Task: Explore and review different Power-Ups available in Trello.
Action: Mouse moved to (555, 171)
Screenshot: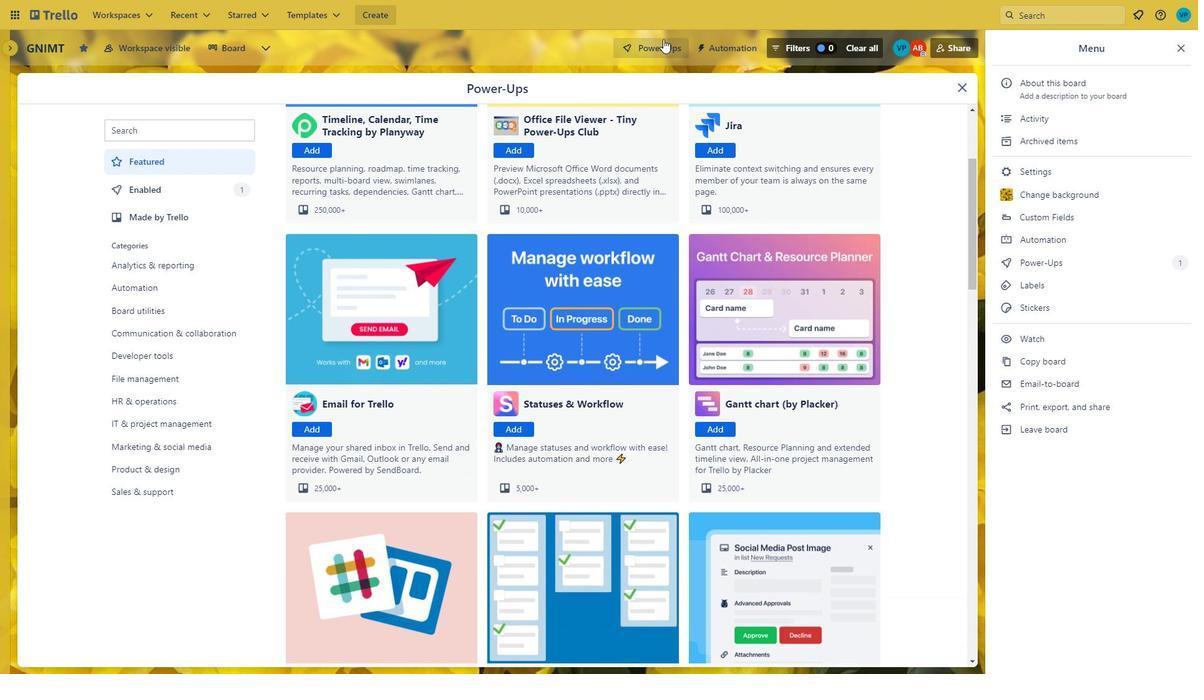
Action: Mouse scrolled (555, 171) with delta (0, 0)
Screenshot: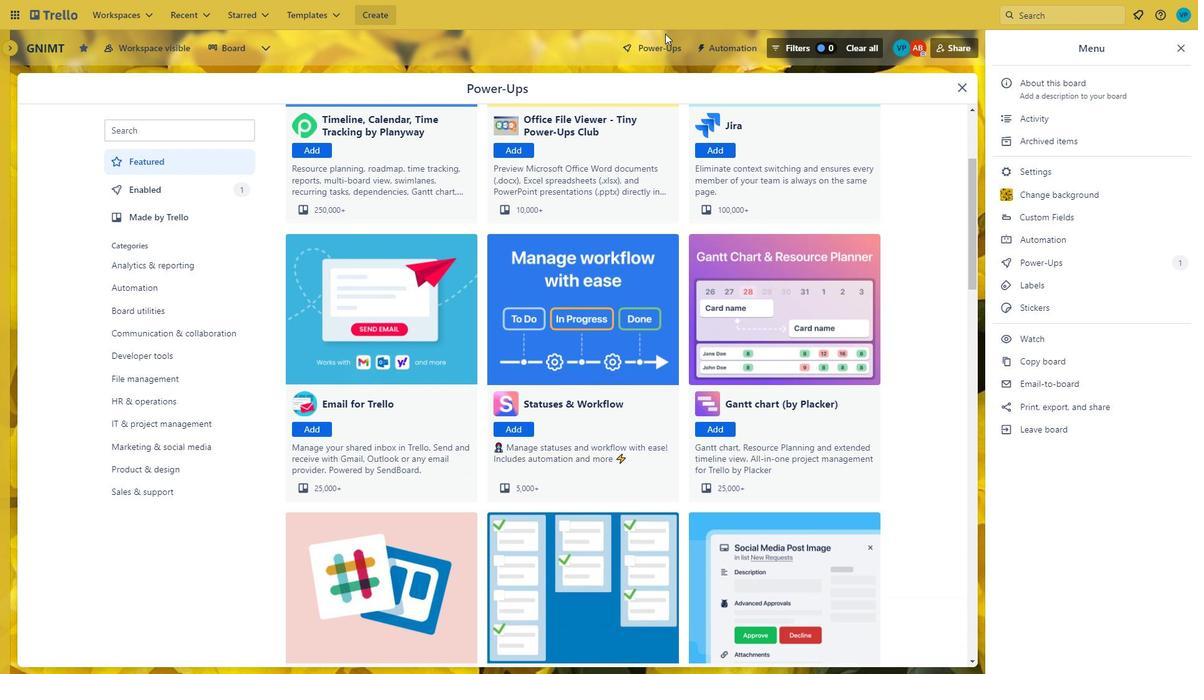 
Action: Mouse moved to (555, 171)
Screenshot: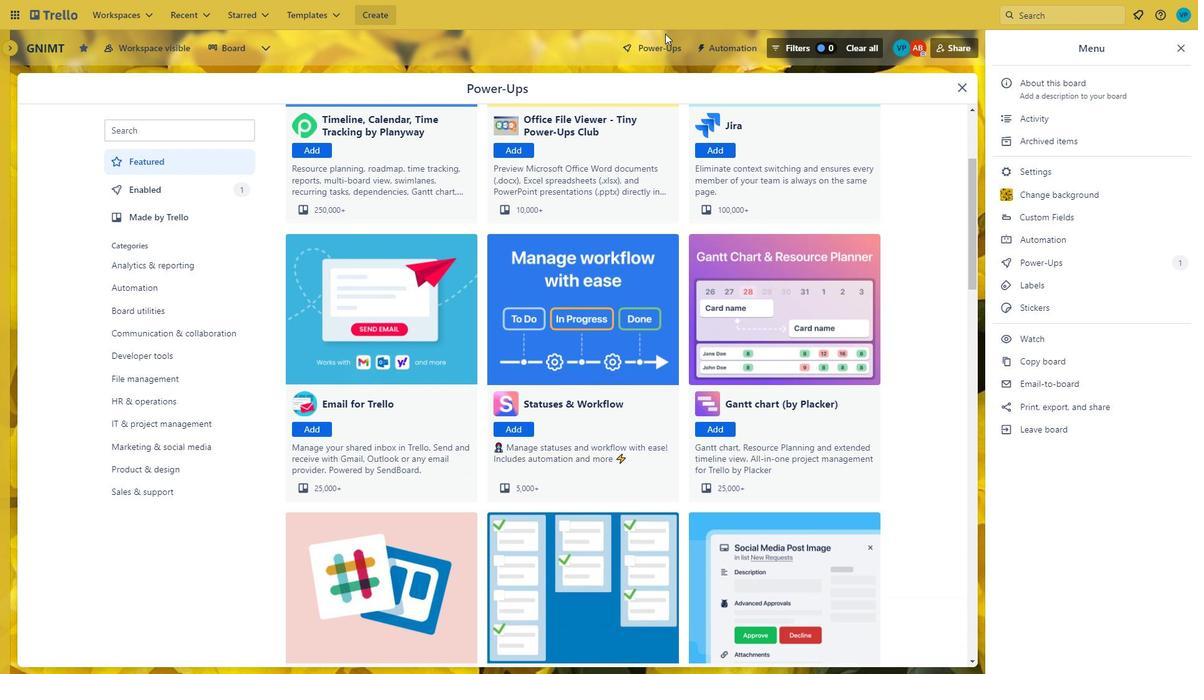 
Action: Mouse scrolled (555, 171) with delta (0, 0)
Screenshot: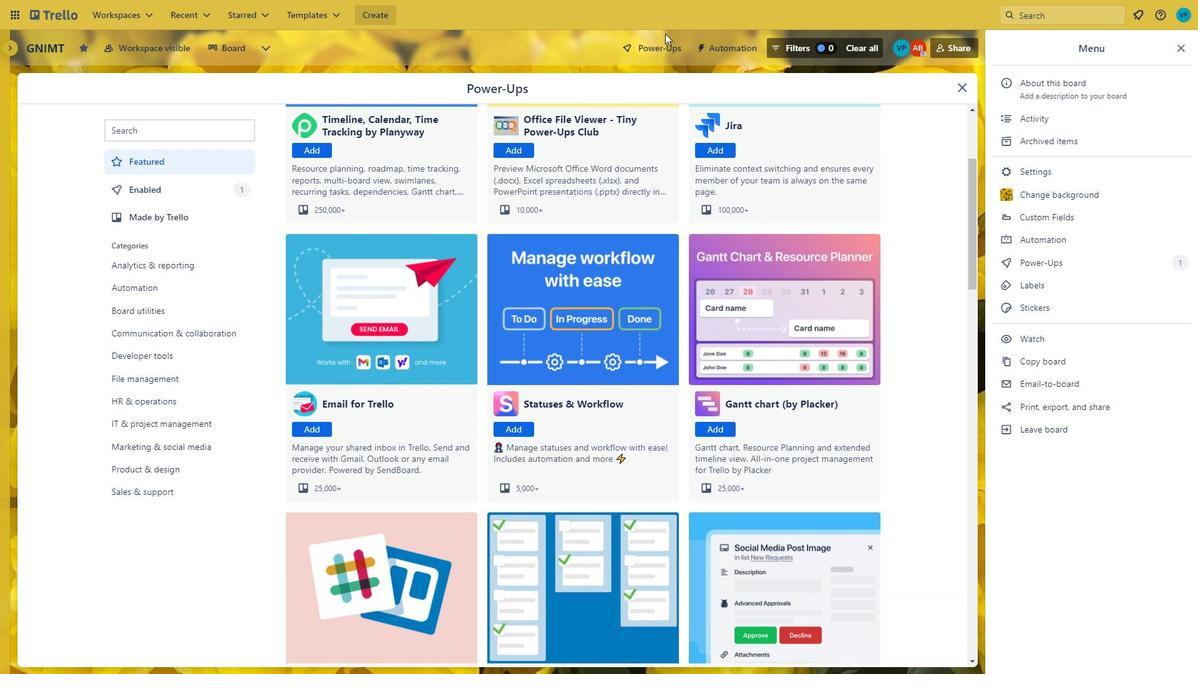 
Action: Mouse moved to (613, 99)
Screenshot: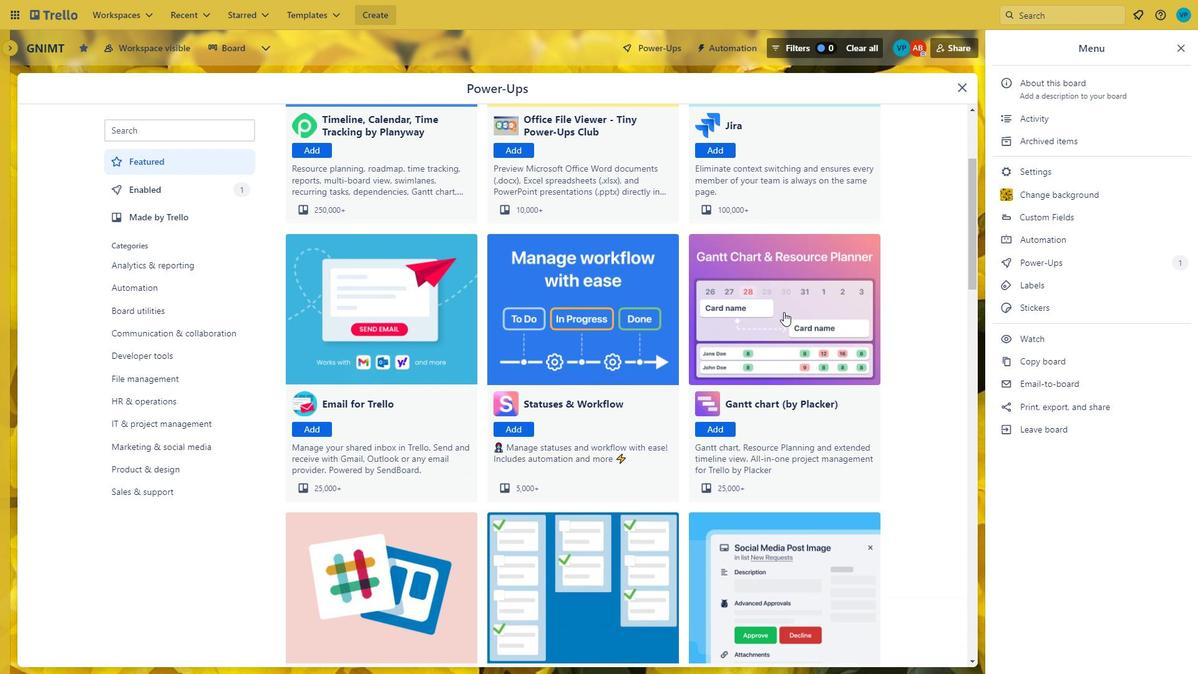 
Action: Mouse scrolled (613, 98) with delta (0, 0)
Screenshot: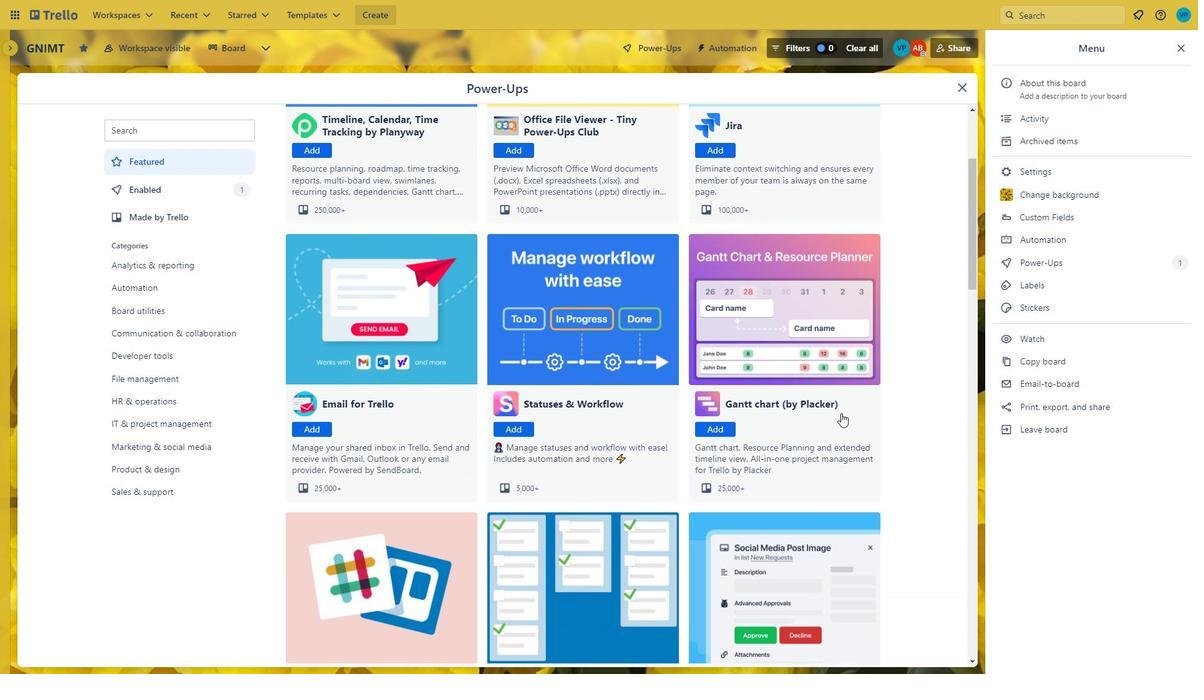 
Action: Mouse moved to (791, 450)
Screenshot: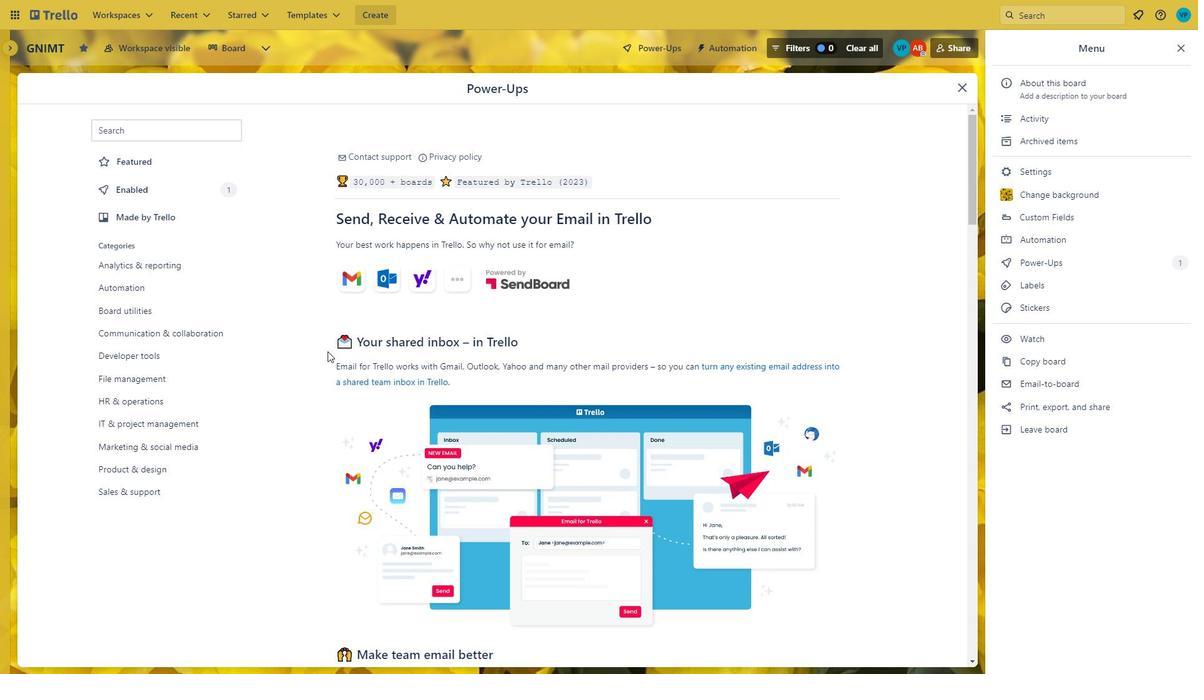 
Action: Mouse scrolled (791, 451) with delta (0, 0)
Screenshot: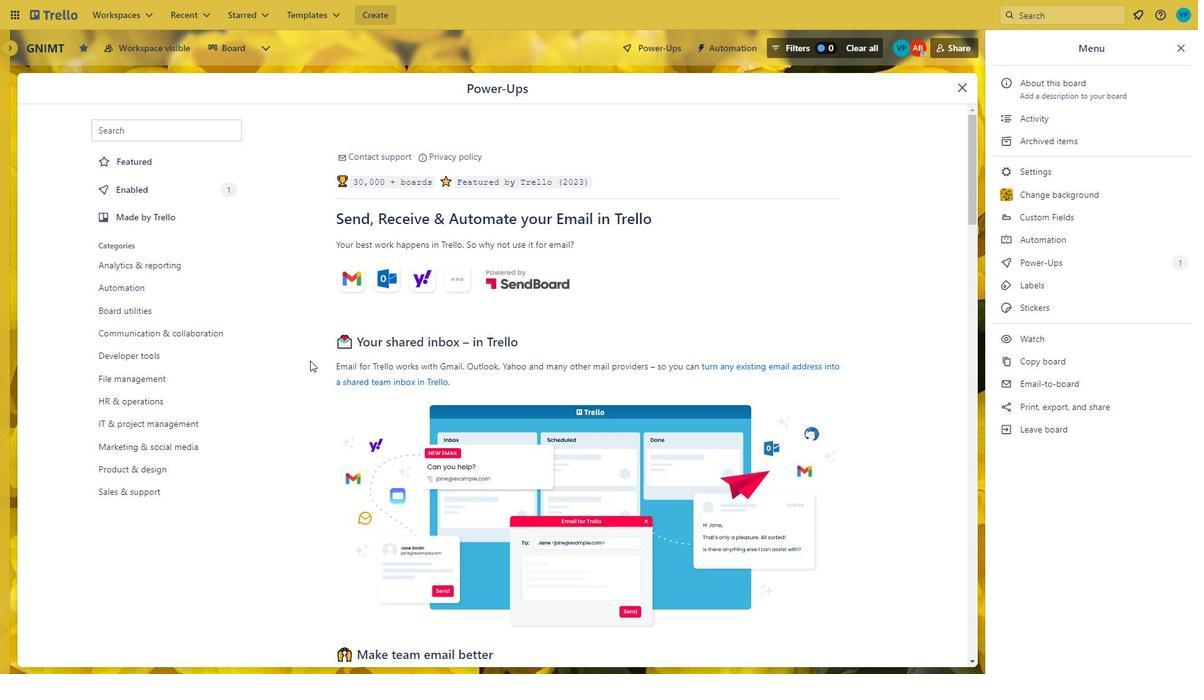 
Action: Mouse moved to (791, 448)
Screenshot: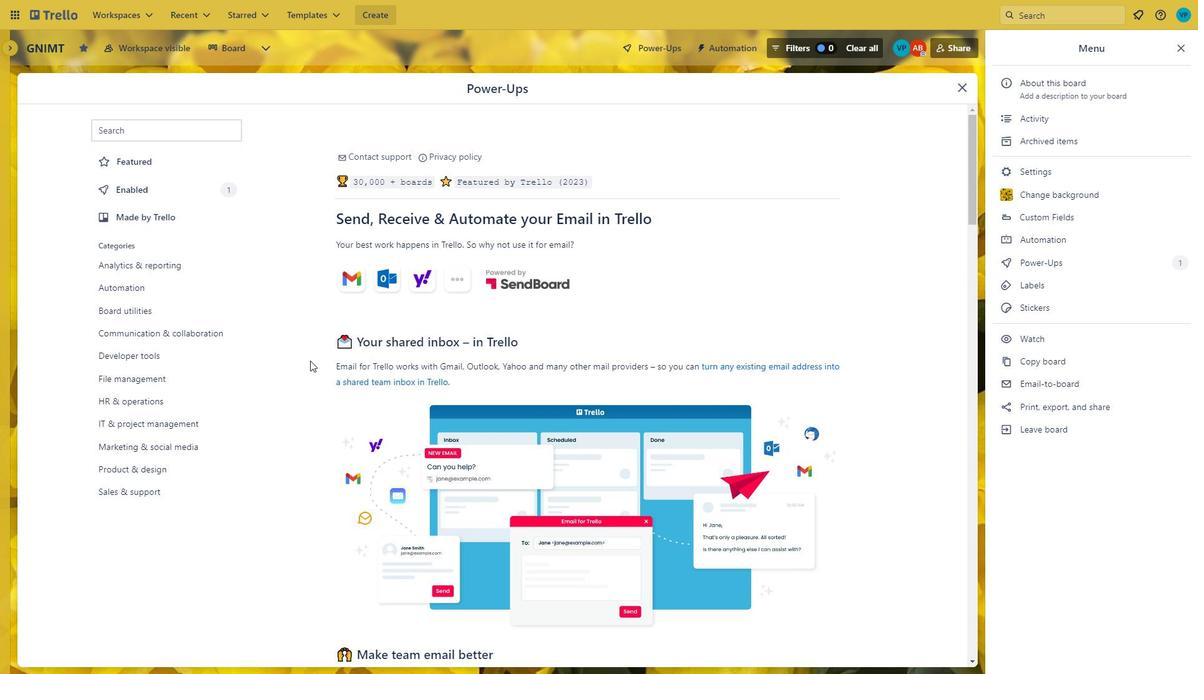 
Action: Mouse scrolled (791, 448) with delta (0, 0)
Screenshot: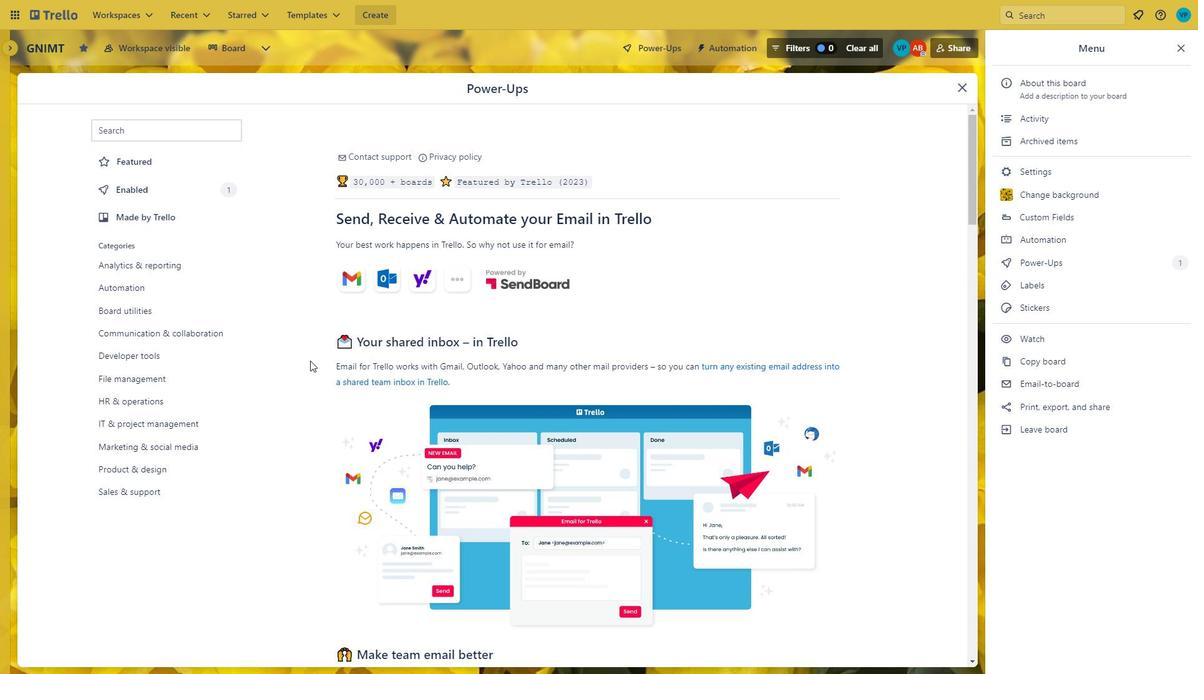 
Action: Mouse moved to (791, 444)
Screenshot: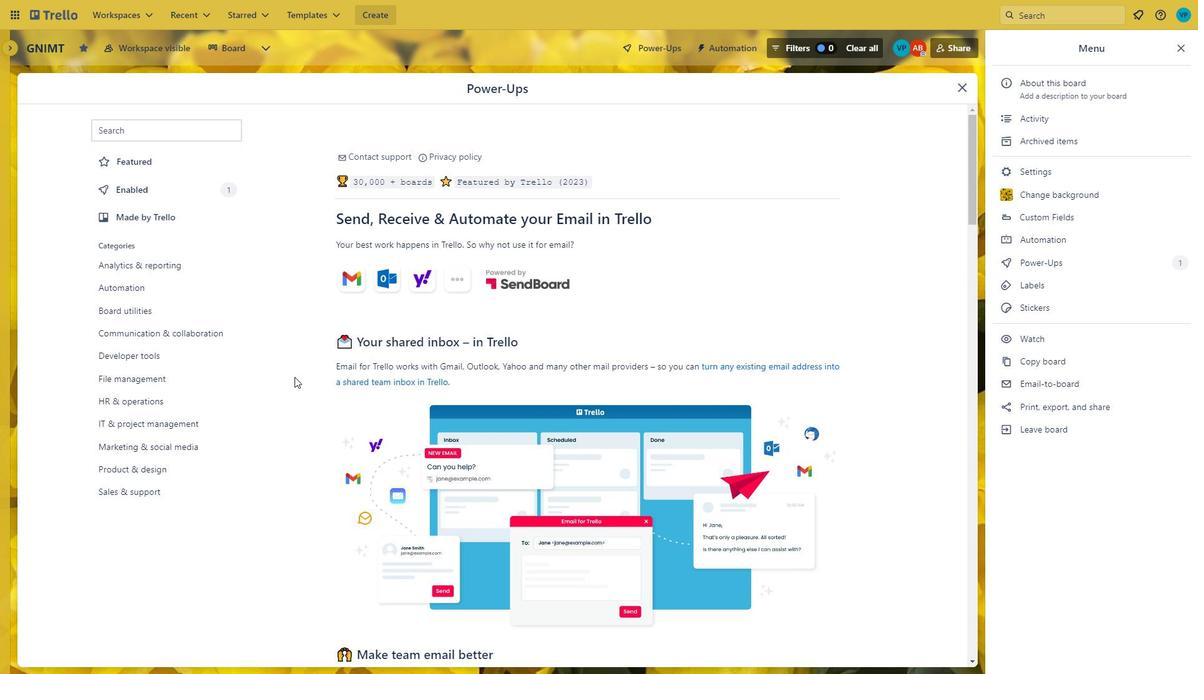 
Action: Mouse scrolled (791, 445) with delta (0, 0)
Screenshot: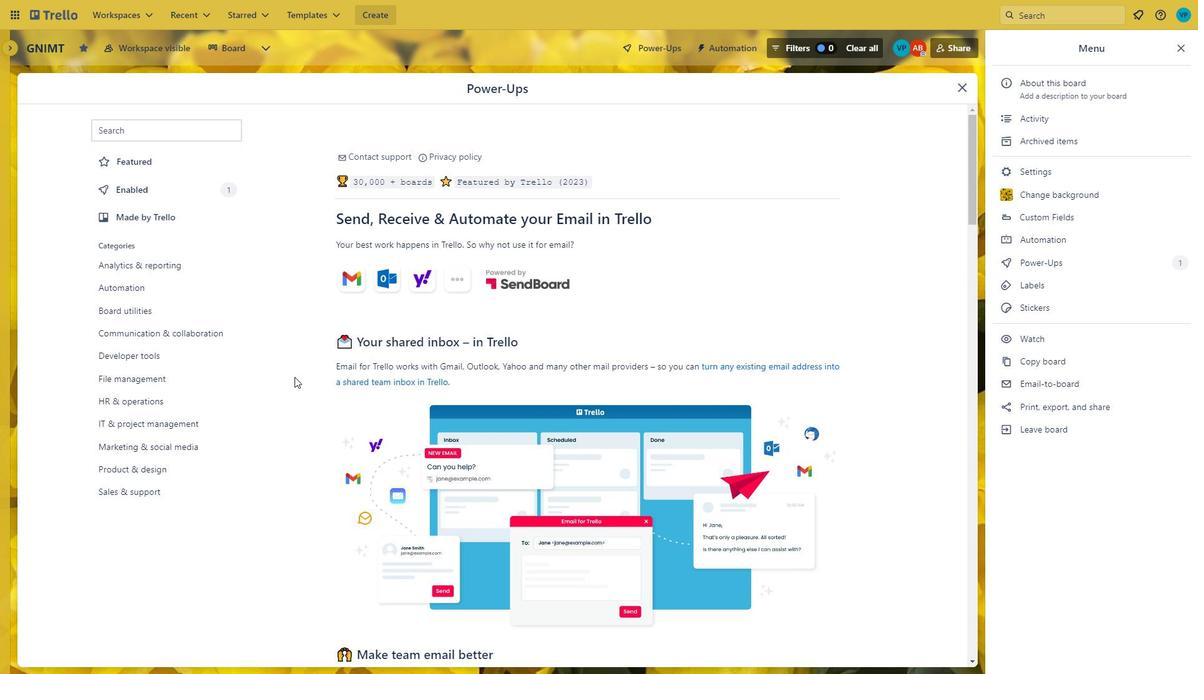 
Action: Mouse moved to (798, 445)
Screenshot: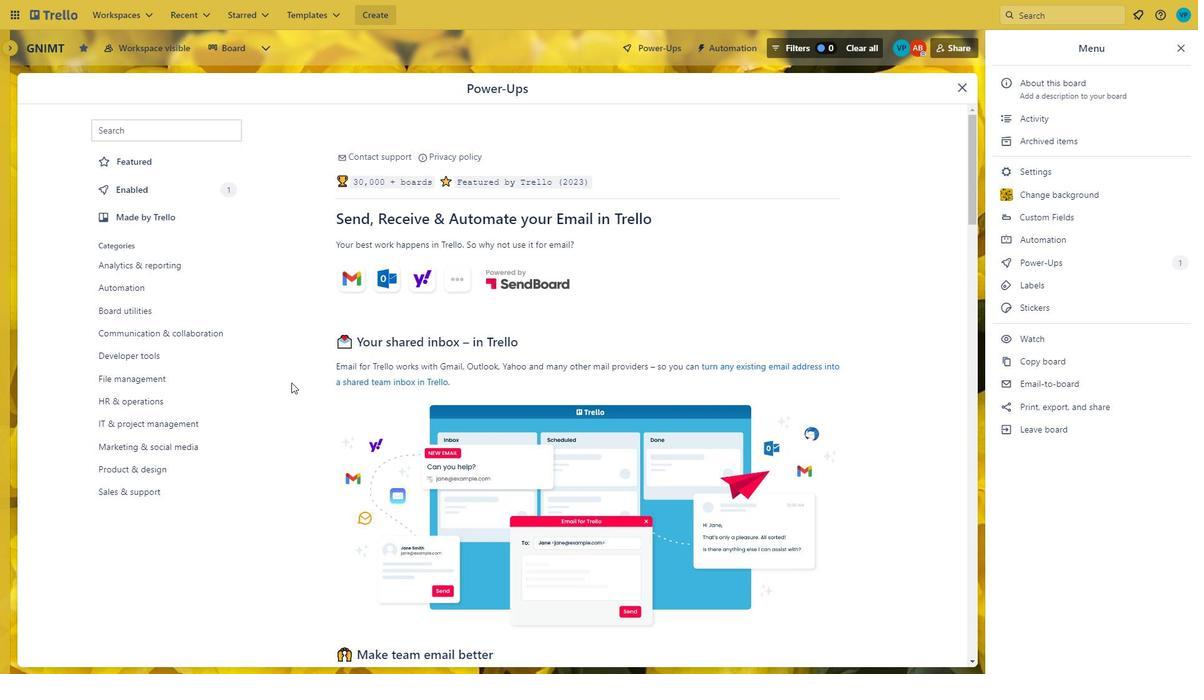 
Action: Mouse scrolled (798, 445) with delta (0, 0)
Screenshot: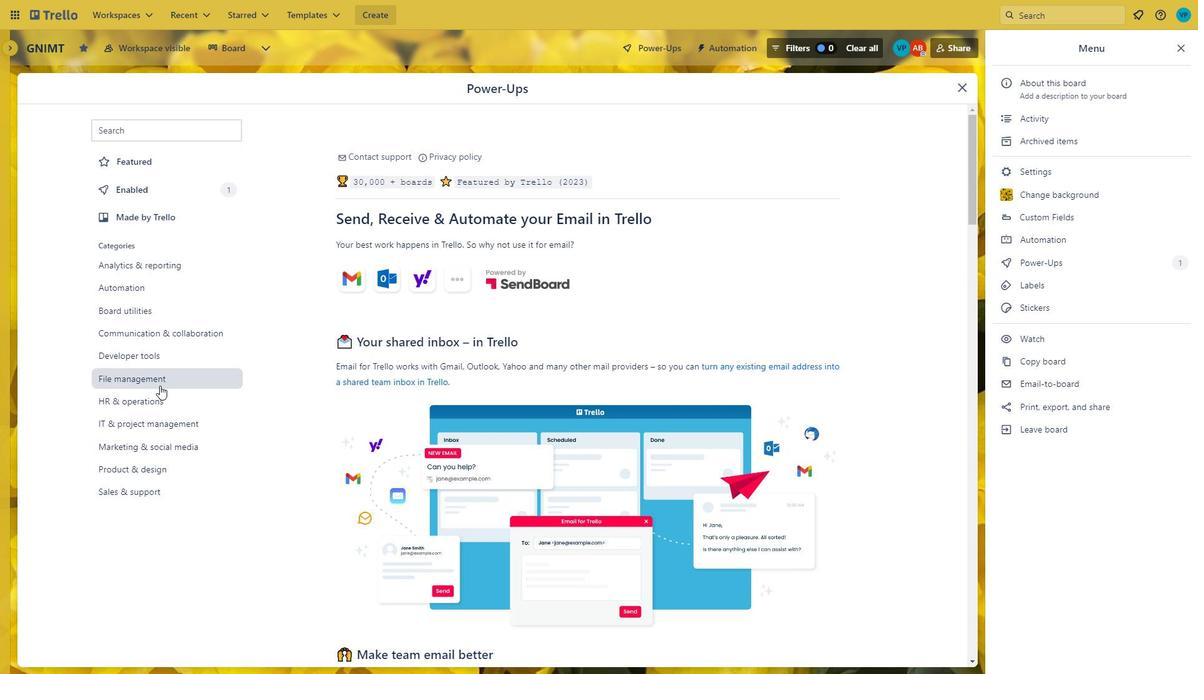
Action: Mouse scrolled (798, 445) with delta (0, 0)
Screenshot: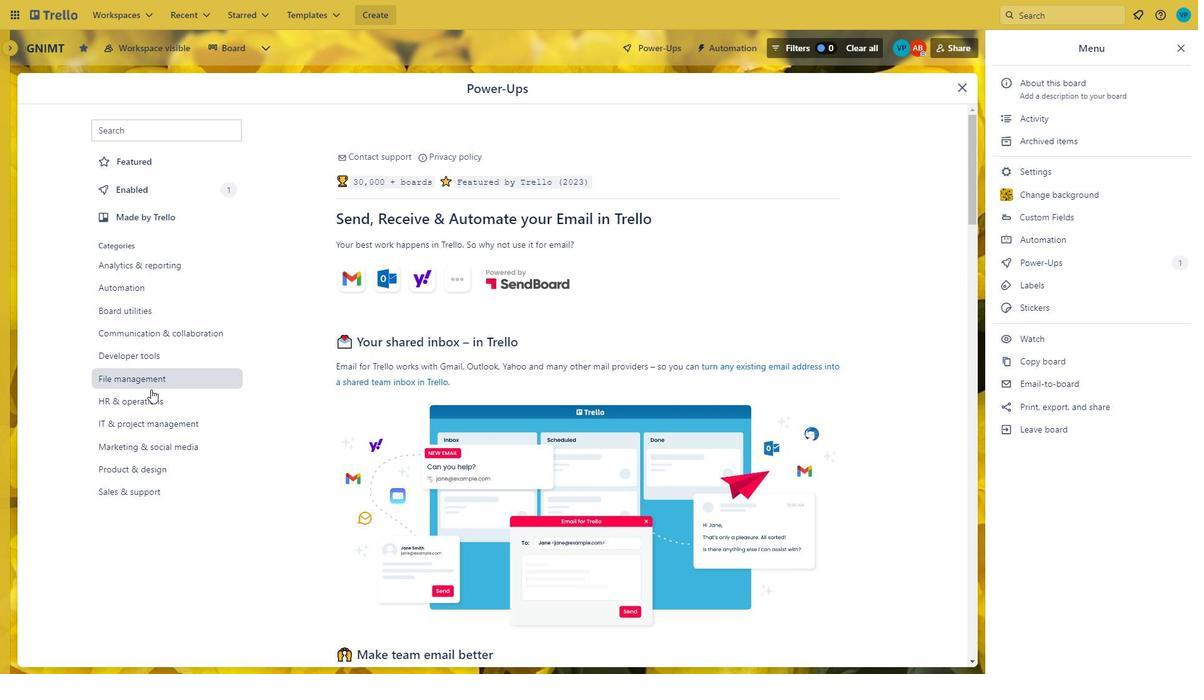 
Action: Mouse moved to (340, 339)
Screenshot: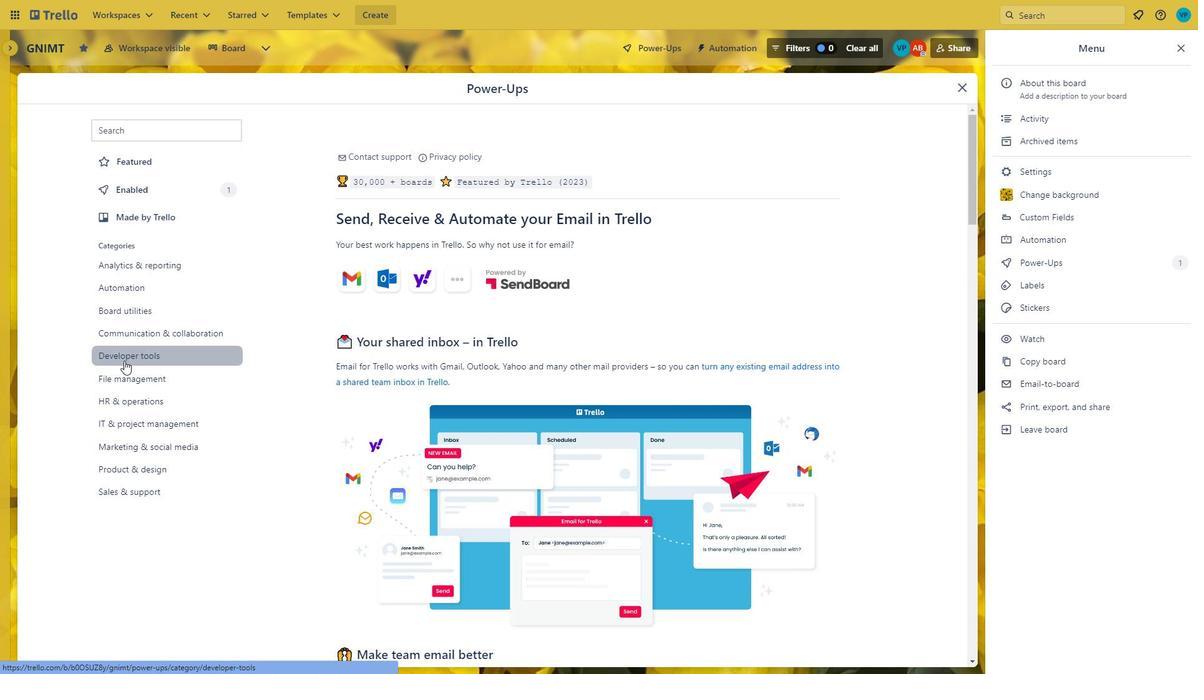 
Action: Mouse pressed left at (340, 339)
Screenshot: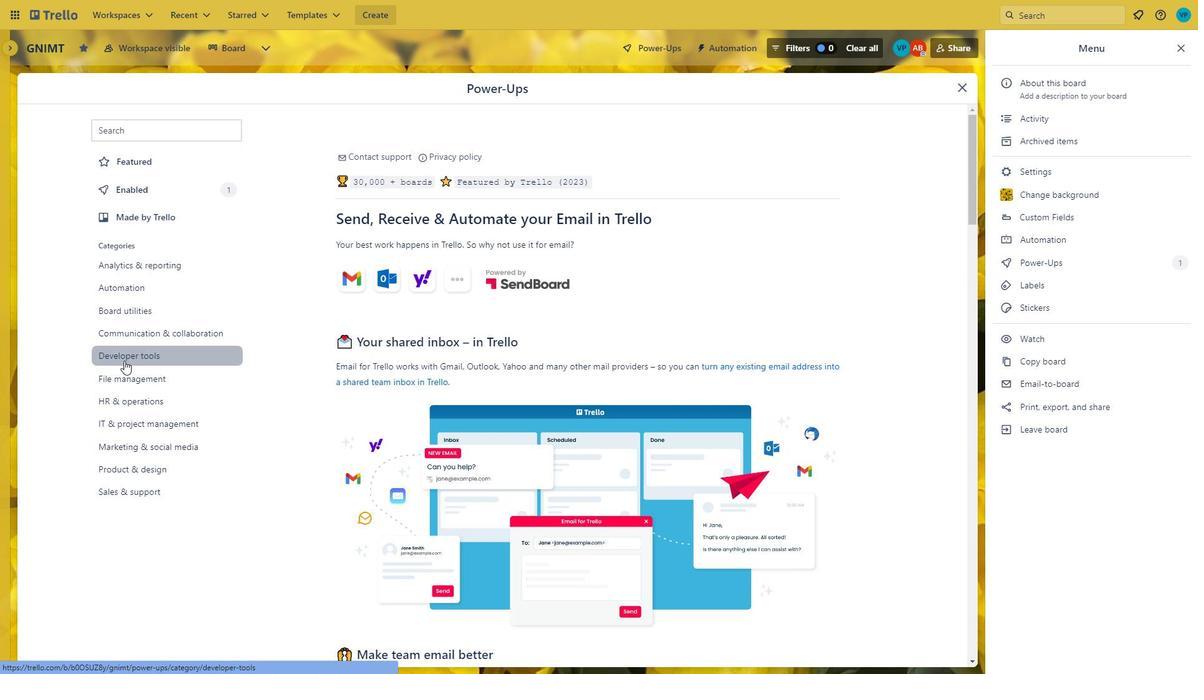 
Action: Mouse moved to (119, 354)
Screenshot: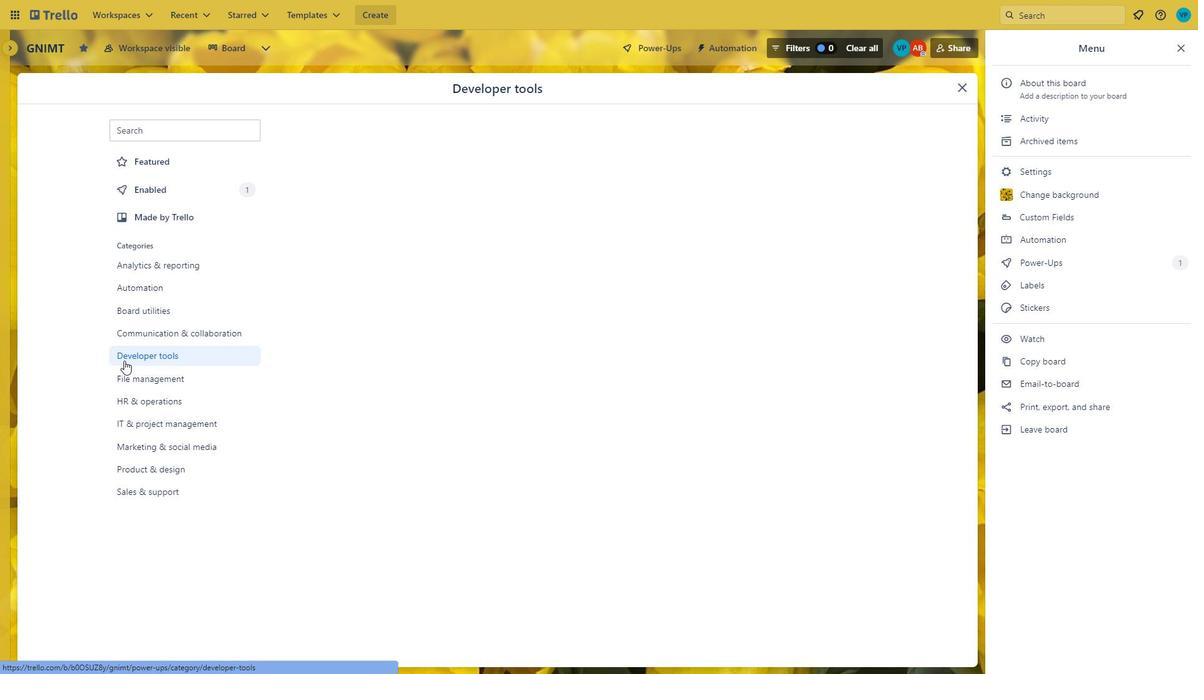 
Action: Mouse pressed left at (119, 354)
Screenshot: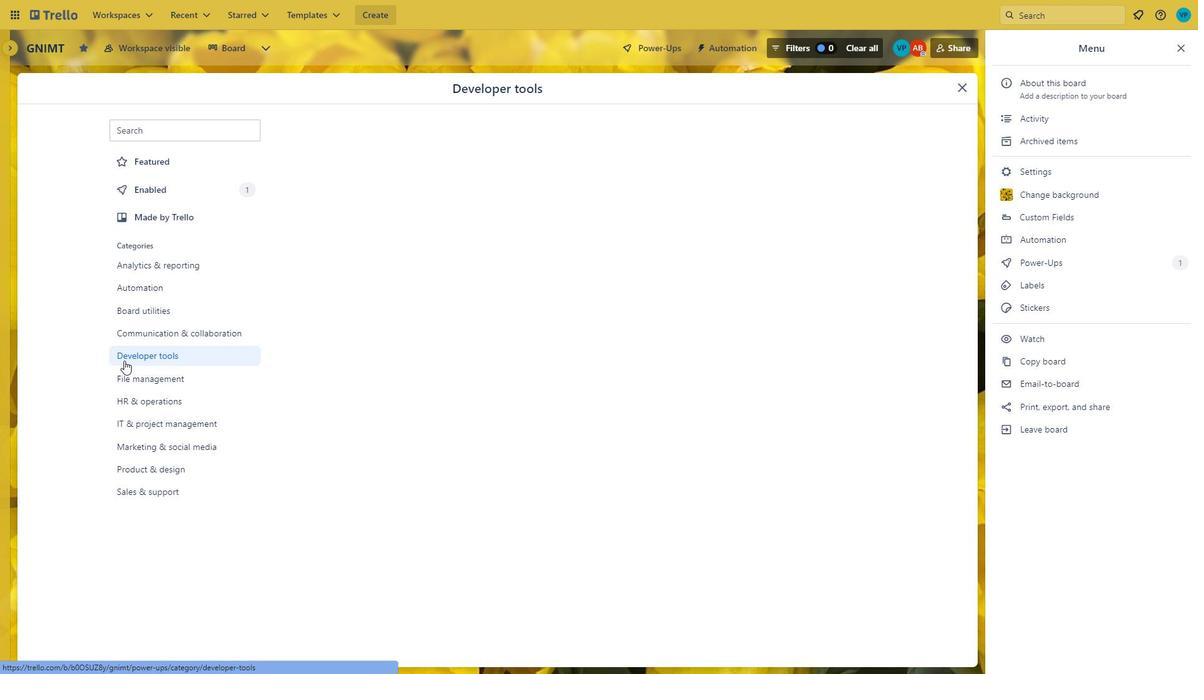 
Action: Mouse moved to (516, 289)
Screenshot: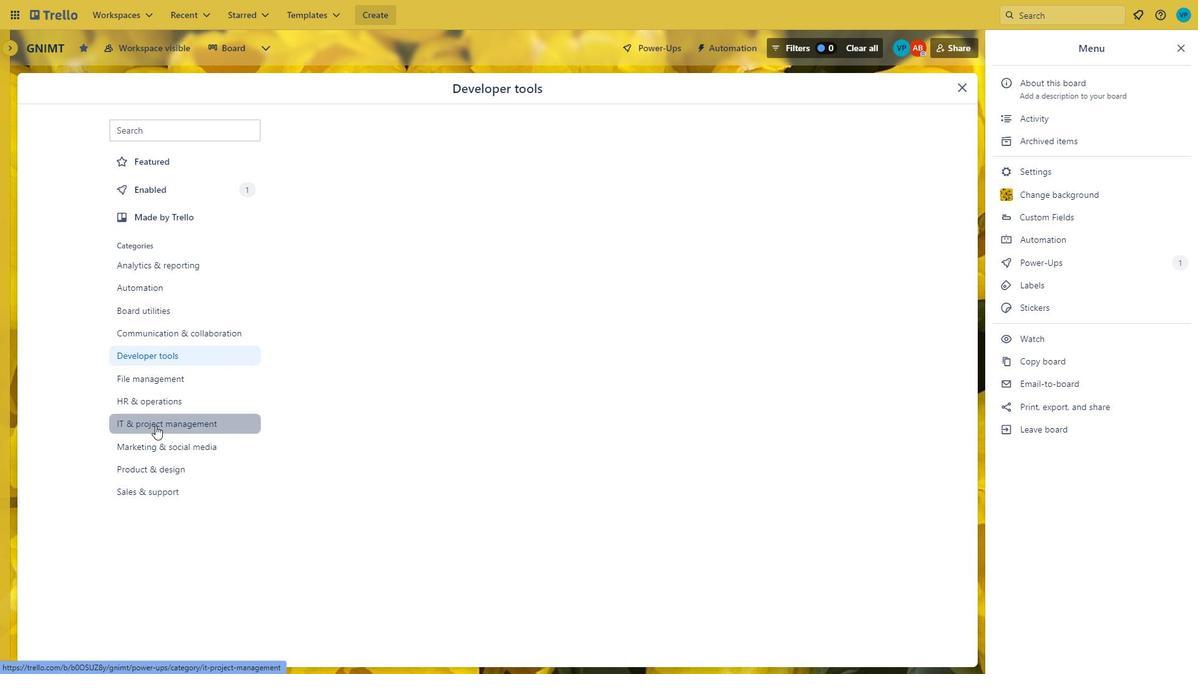 
Action: Mouse pressed left at (516, 289)
Screenshot: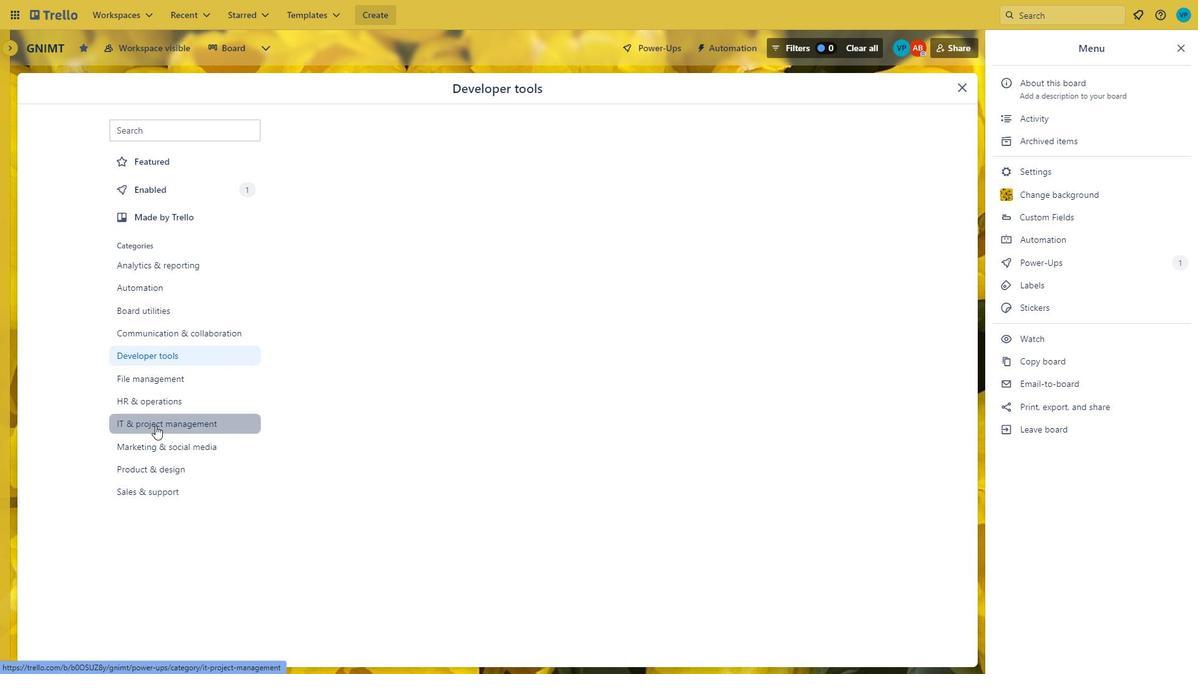 
Action: Mouse moved to (149, 419)
Screenshot: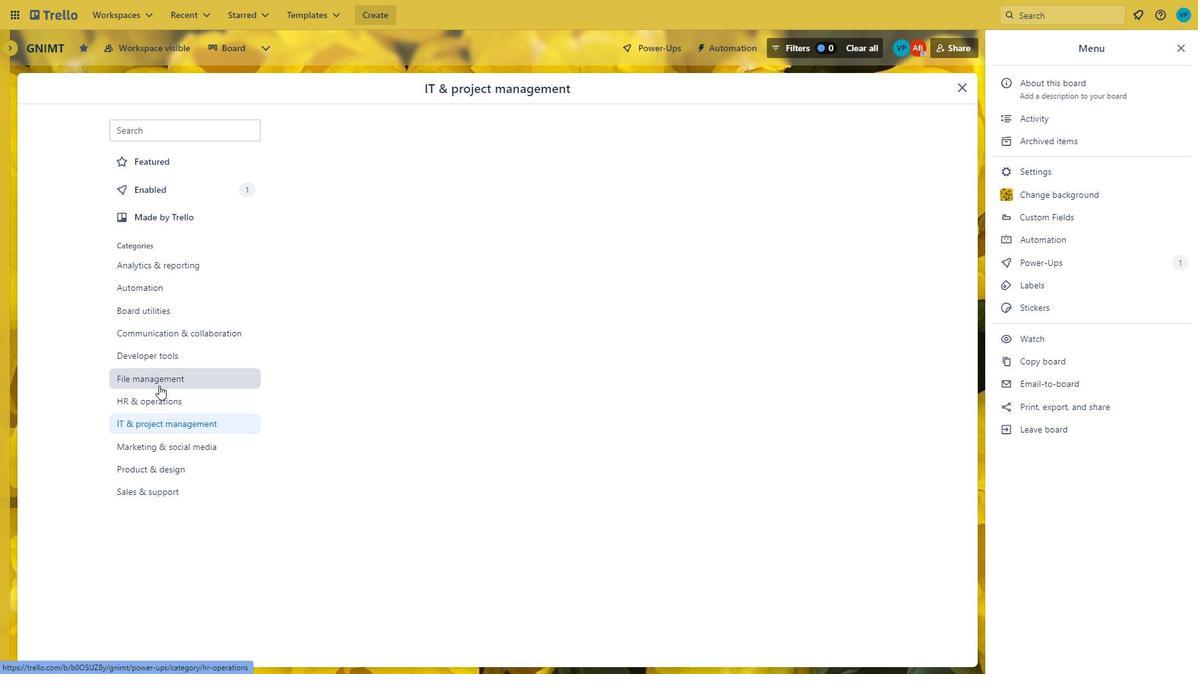 
Action: Mouse pressed left at (149, 419)
Screenshot: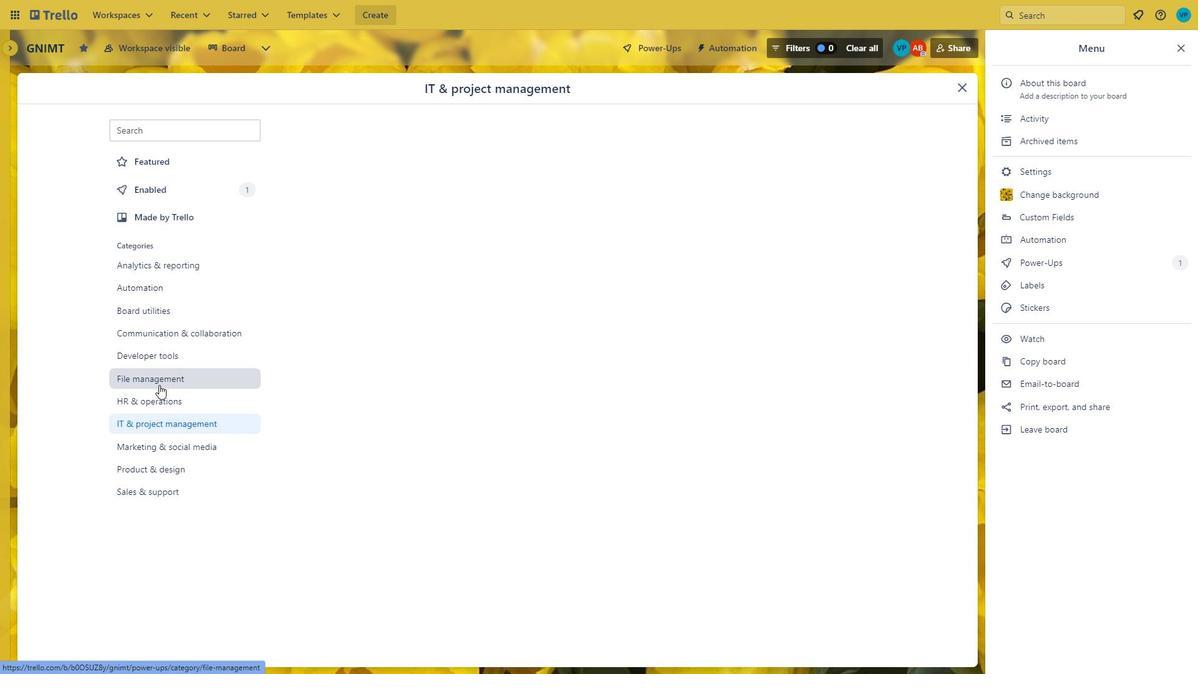 
Action: Mouse moved to (820, 315)
Screenshot: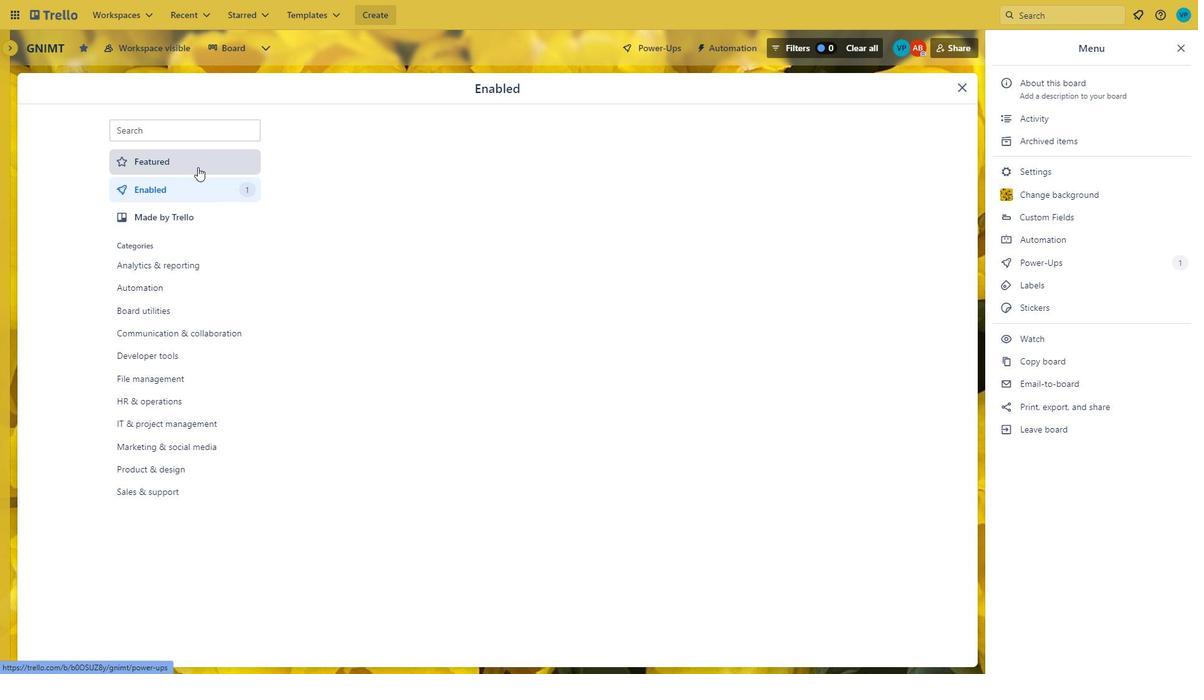 
Action: Mouse pressed left at (820, 315)
Screenshot: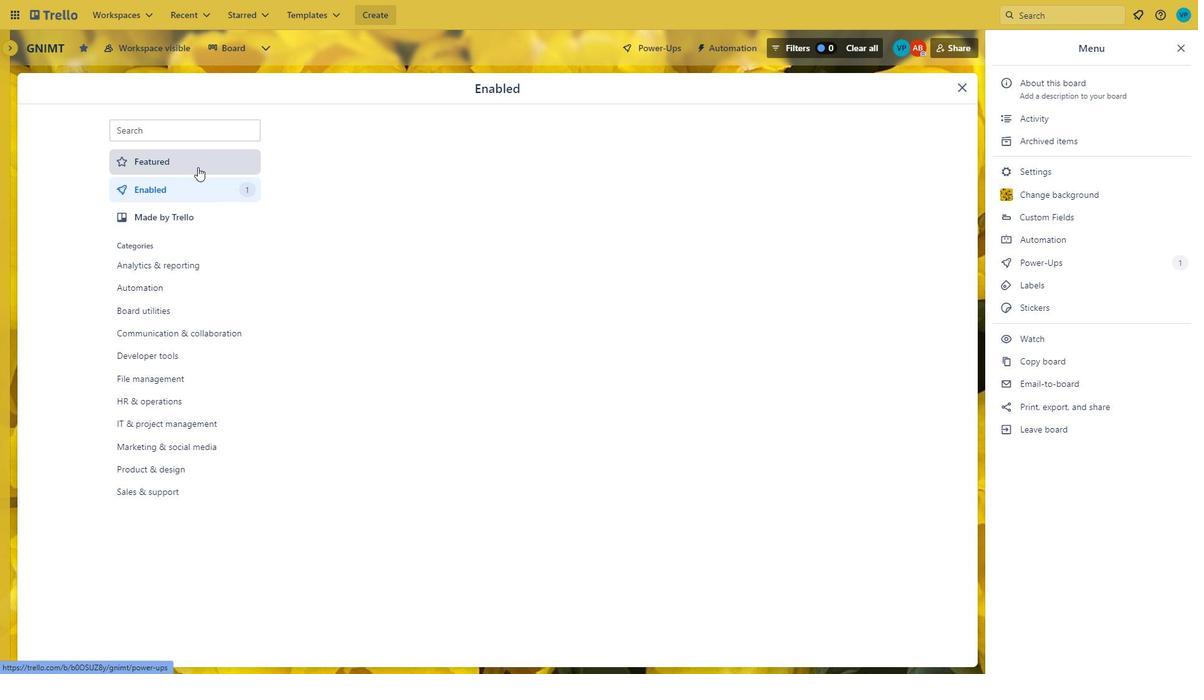 
Action: Mouse moved to (227, 186)
Screenshot: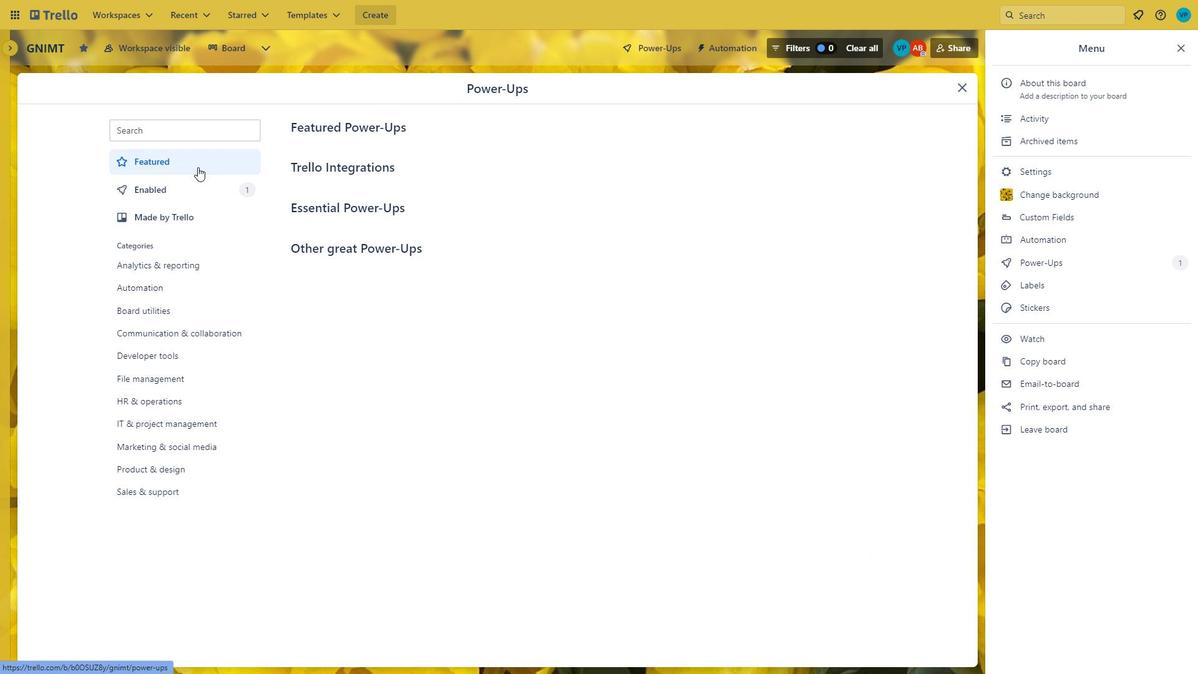 
Action: Mouse pressed left at (227, 186)
Screenshot: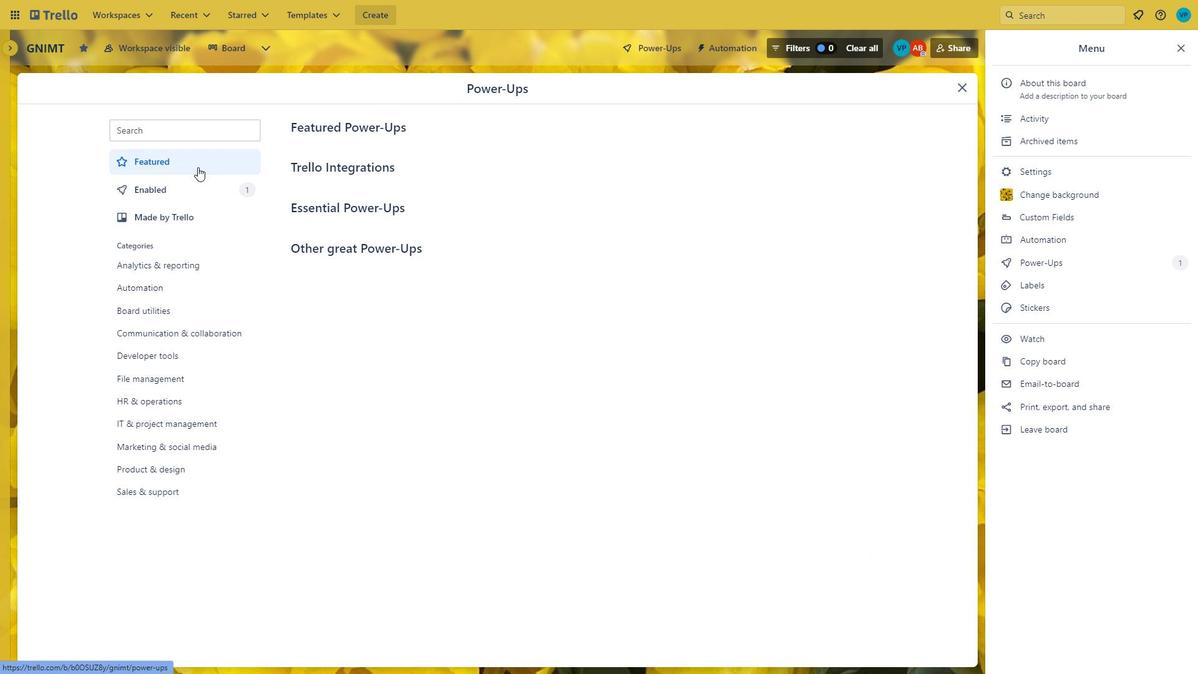 
Action: Mouse moved to (191, 161)
Screenshot: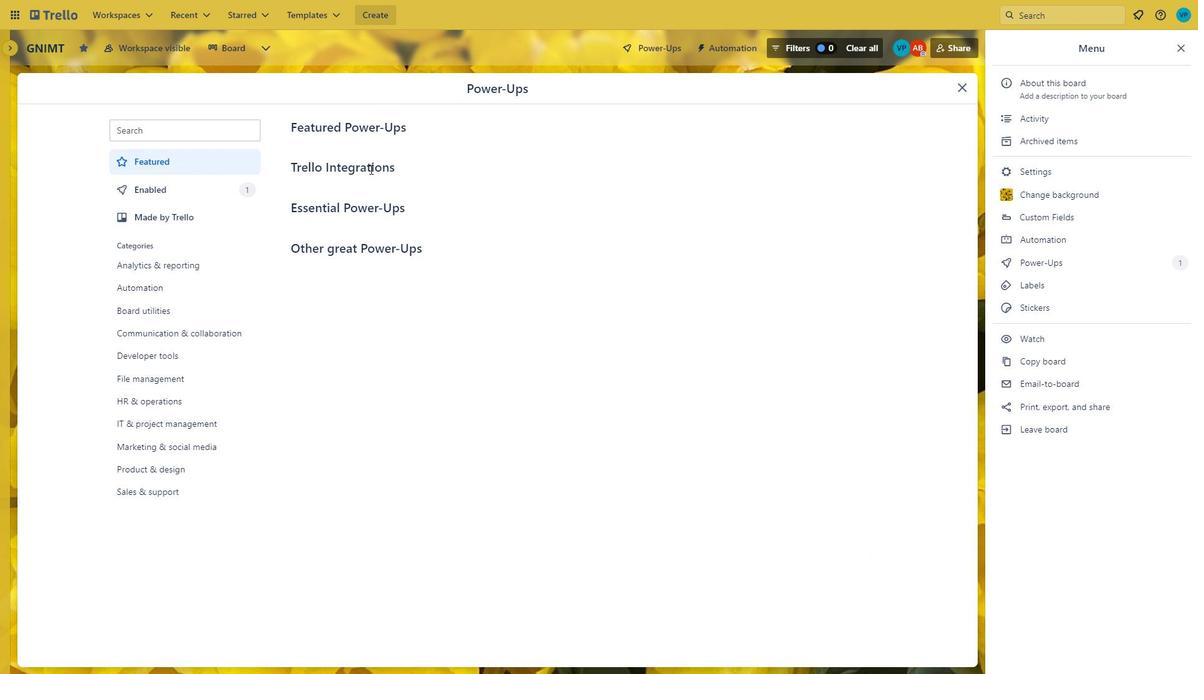 
Action: Mouse pressed left at (191, 161)
Screenshot: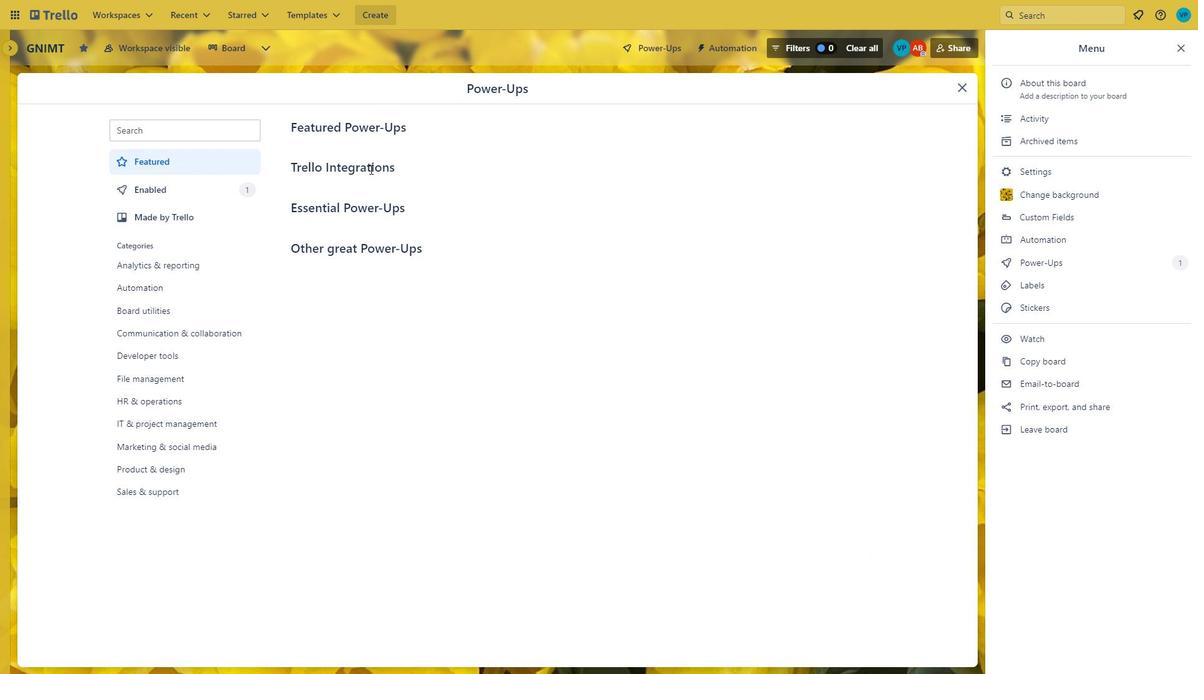 
Action: Mouse moved to (364, 162)
Screenshot: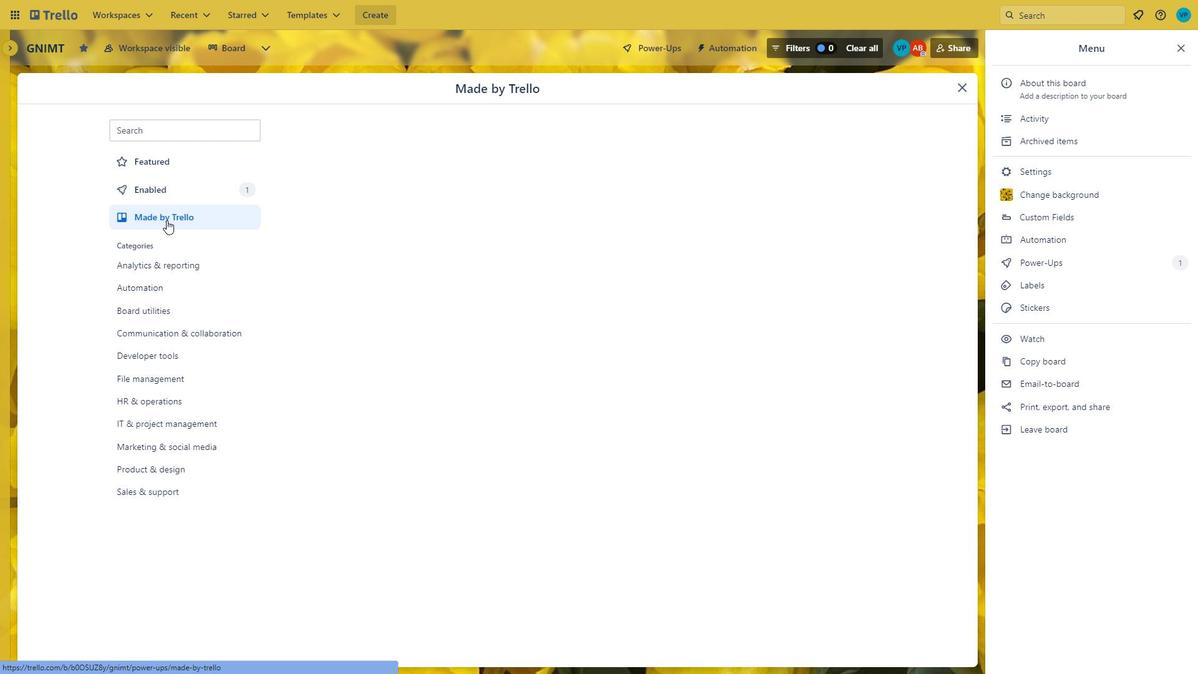 
Action: Mouse pressed left at (364, 162)
Screenshot: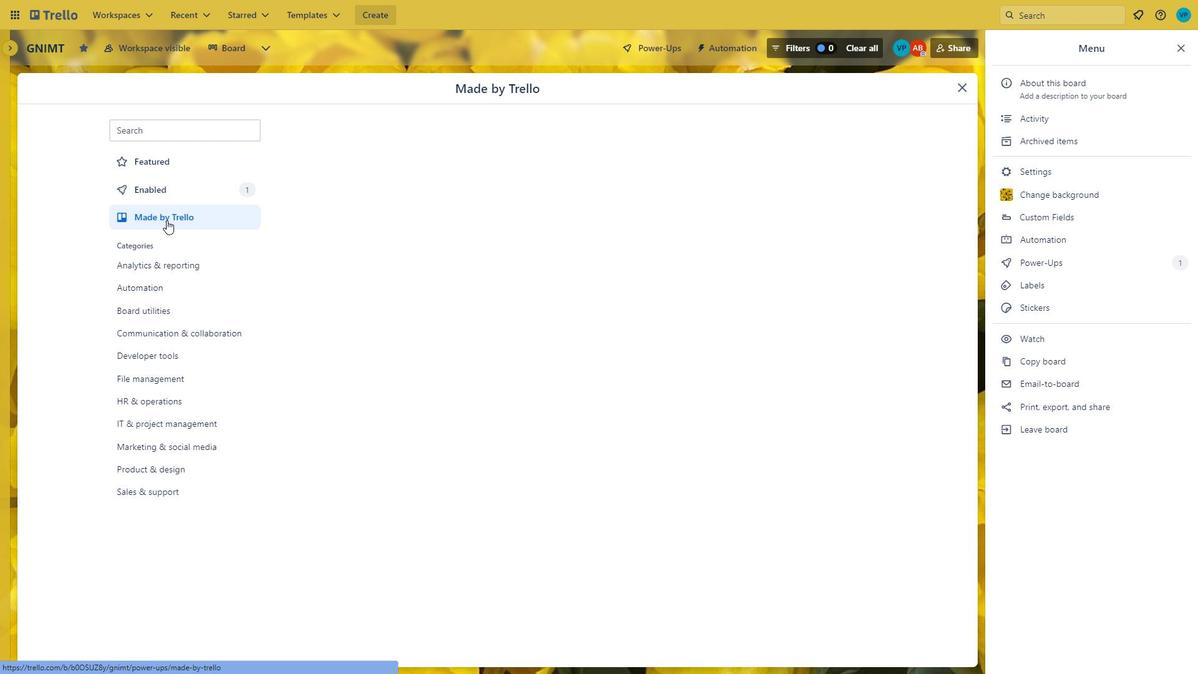
Action: Mouse moved to (346, 203)
Screenshot: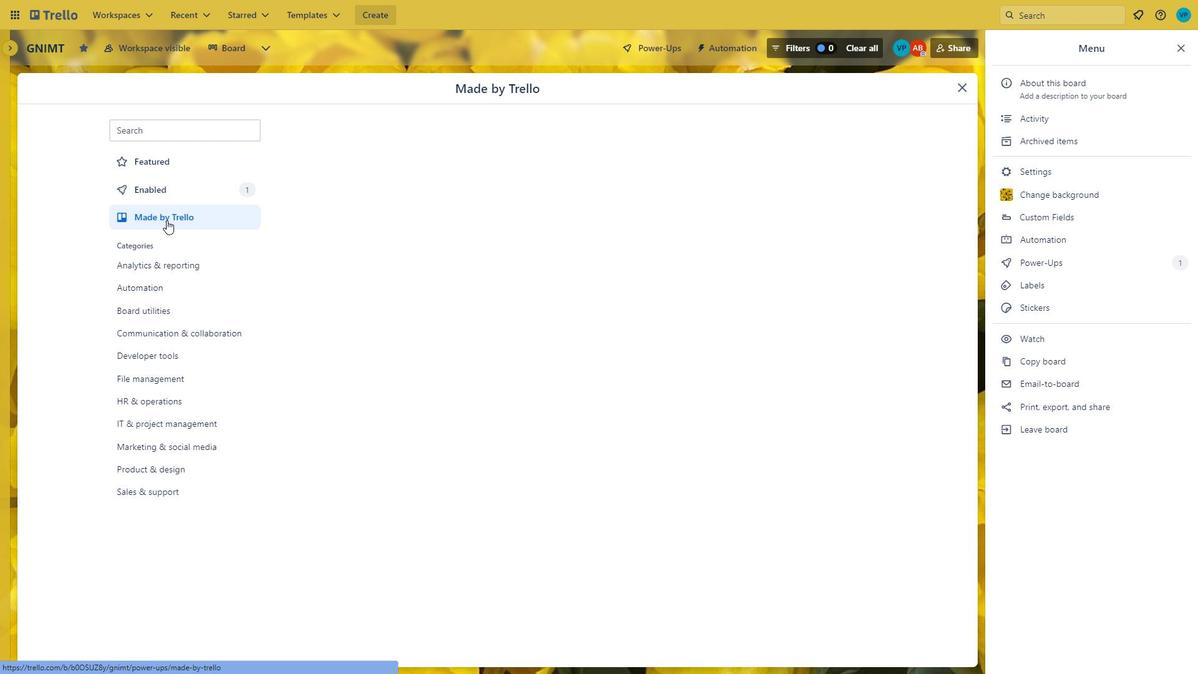 
Action: Mouse pressed left at (346, 203)
Screenshot: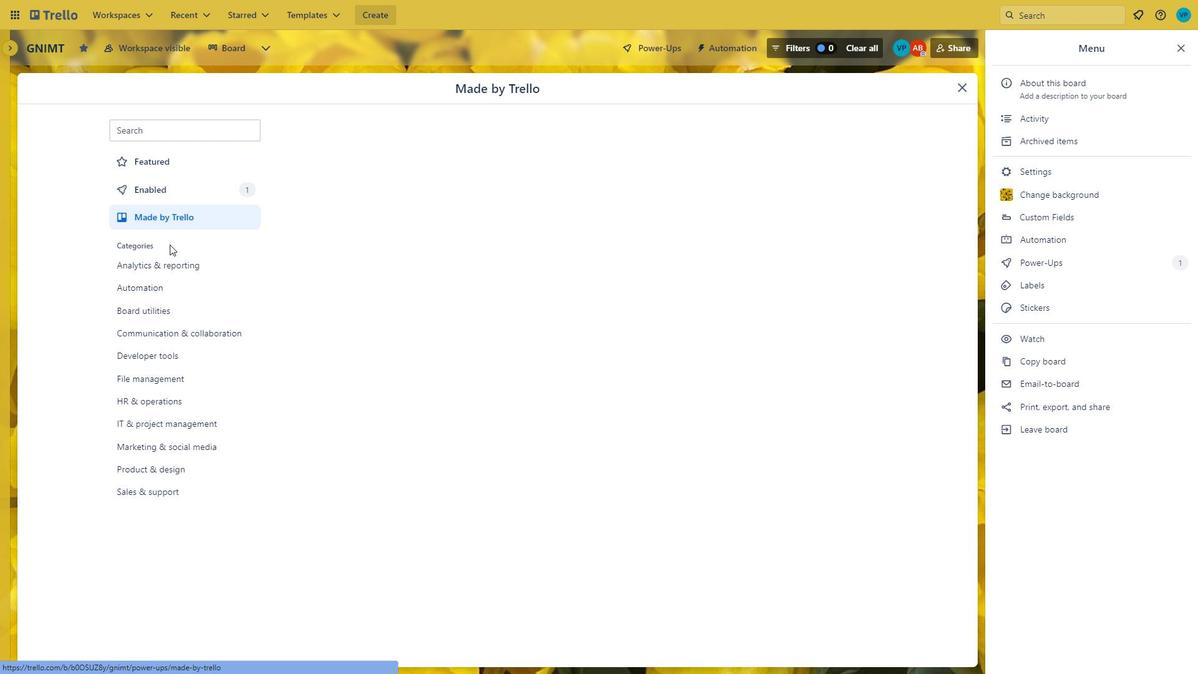 
Action: Mouse moved to (160, 214)
Screenshot: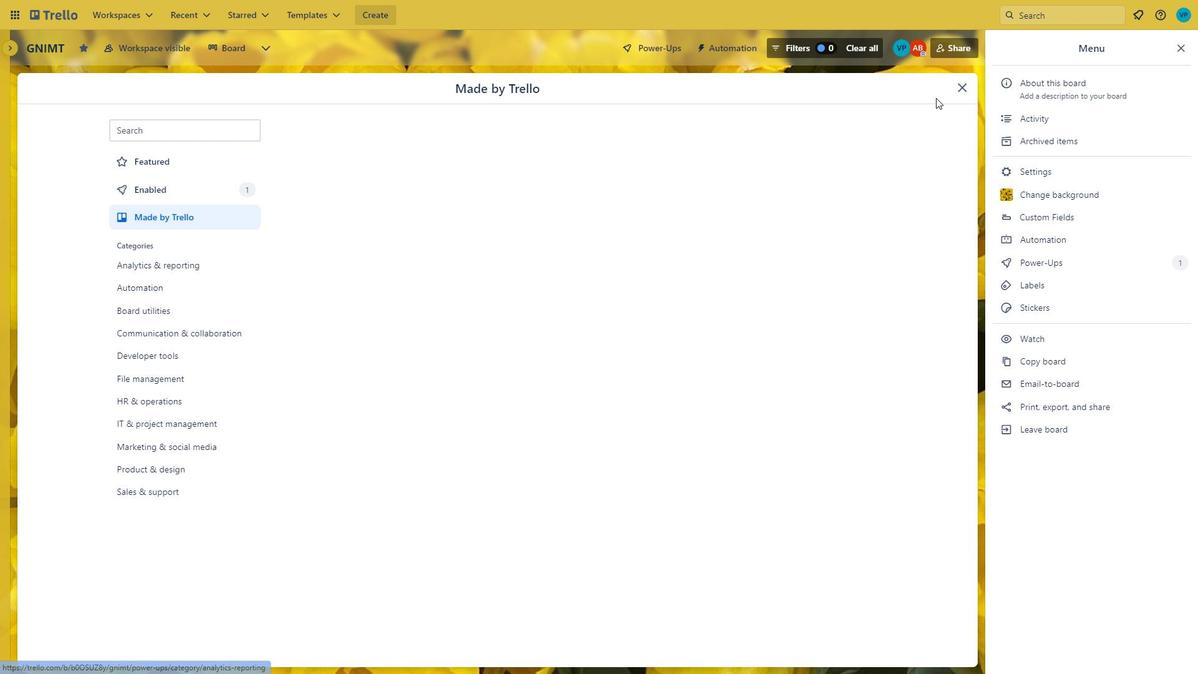 
Action: Mouse pressed left at (160, 214)
Screenshot: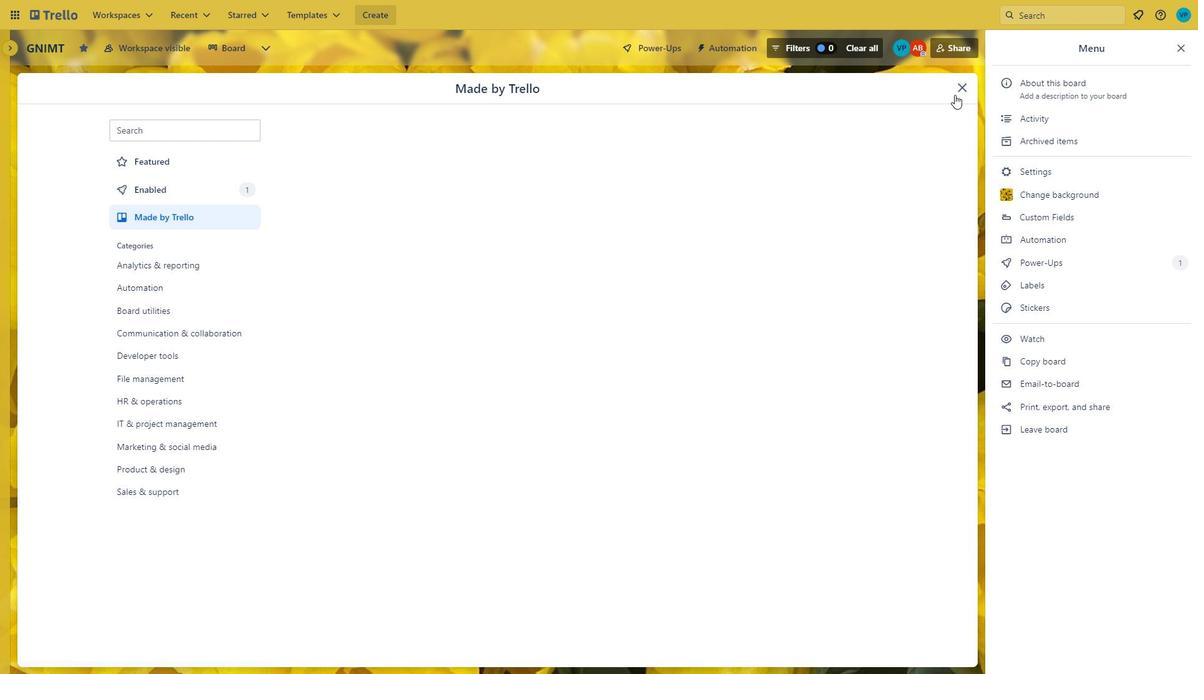 
Action: Mouse moved to (956, 78)
Screenshot: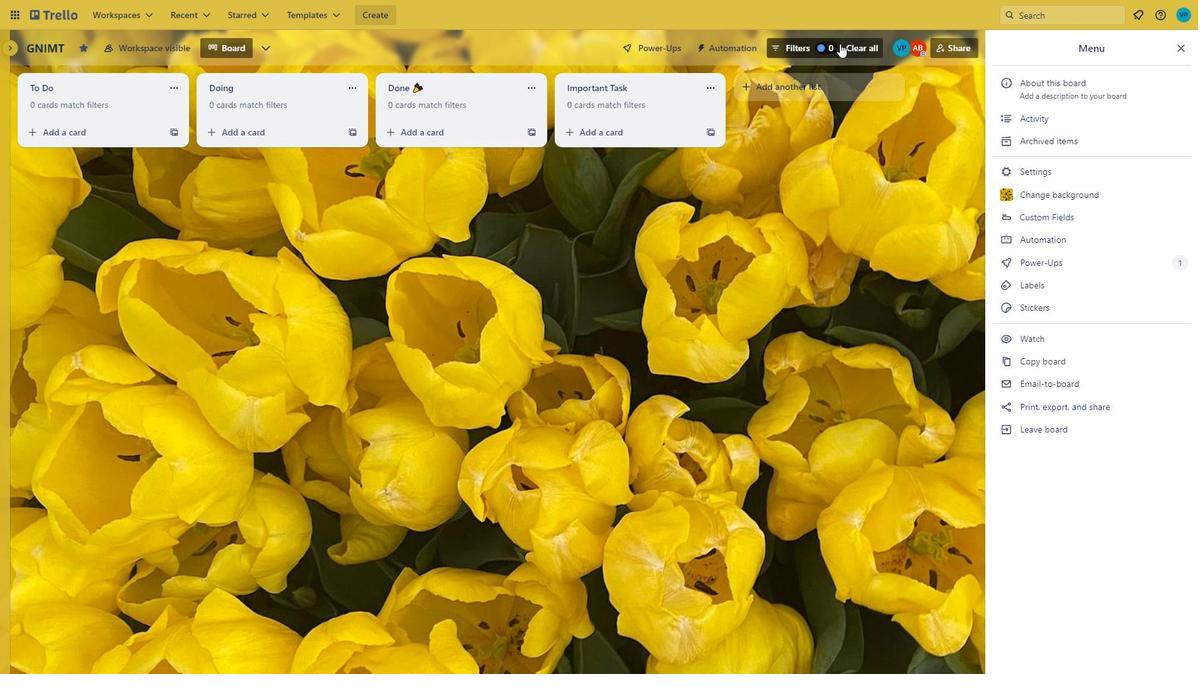 
Action: Mouse pressed left at (956, 78)
Screenshot: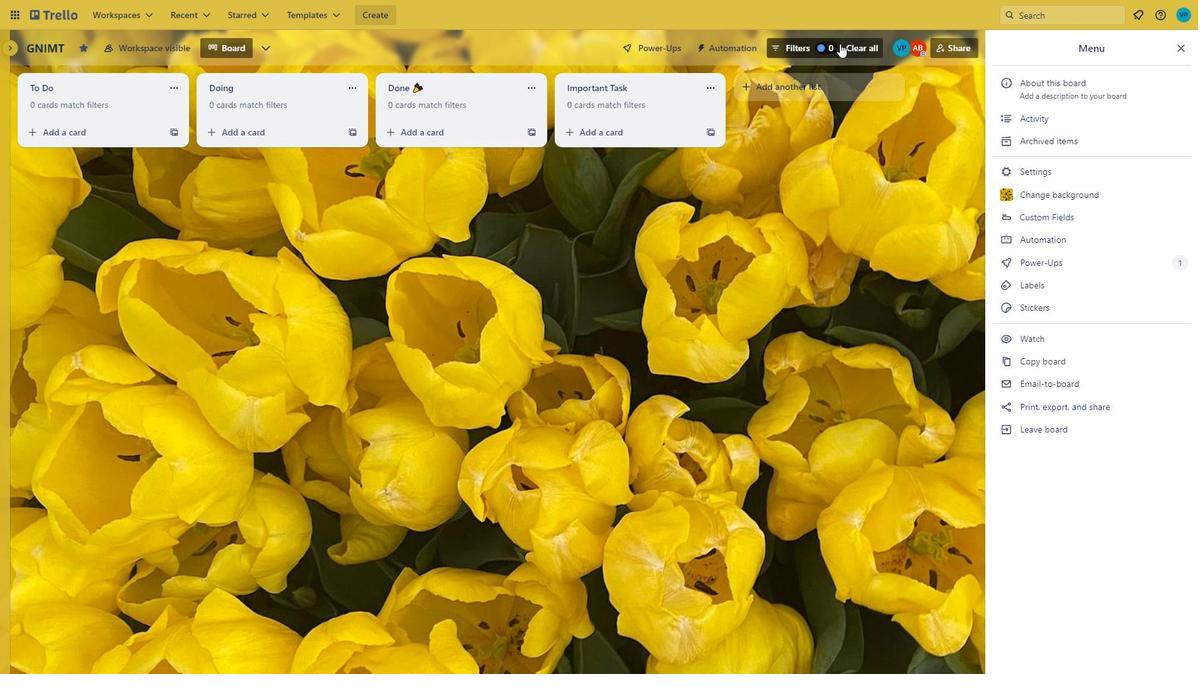 
Action: Mouse moved to (834, 37)
Screenshot: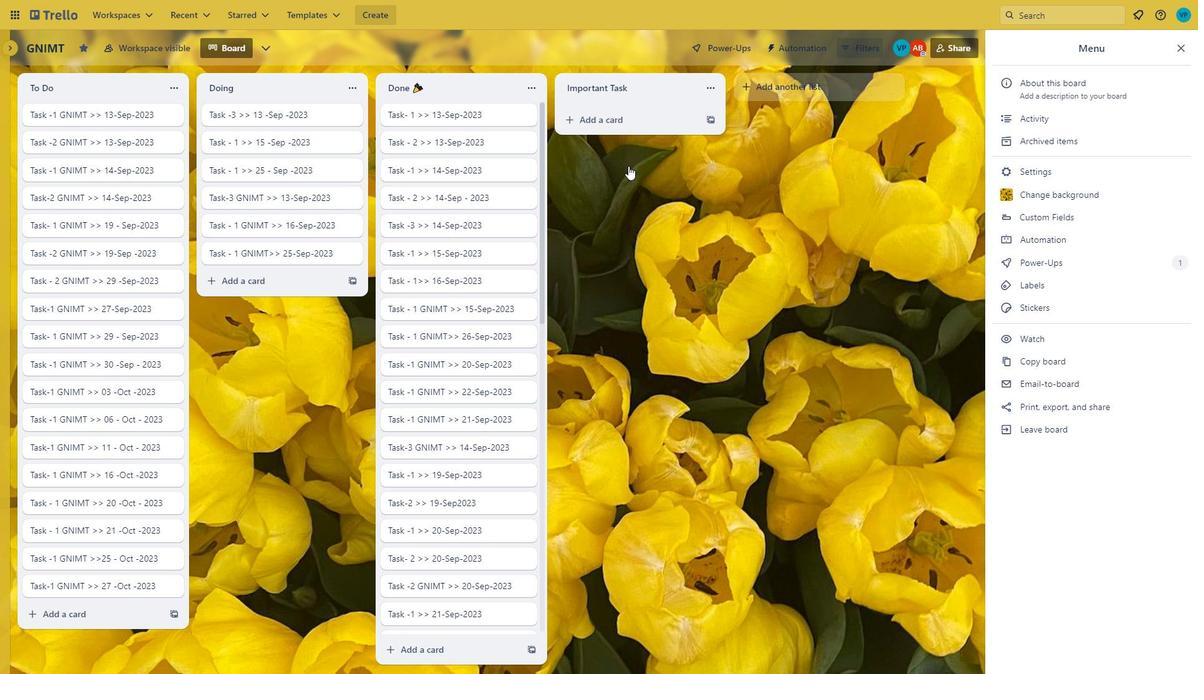 
Action: Mouse pressed left at (834, 37)
Screenshot: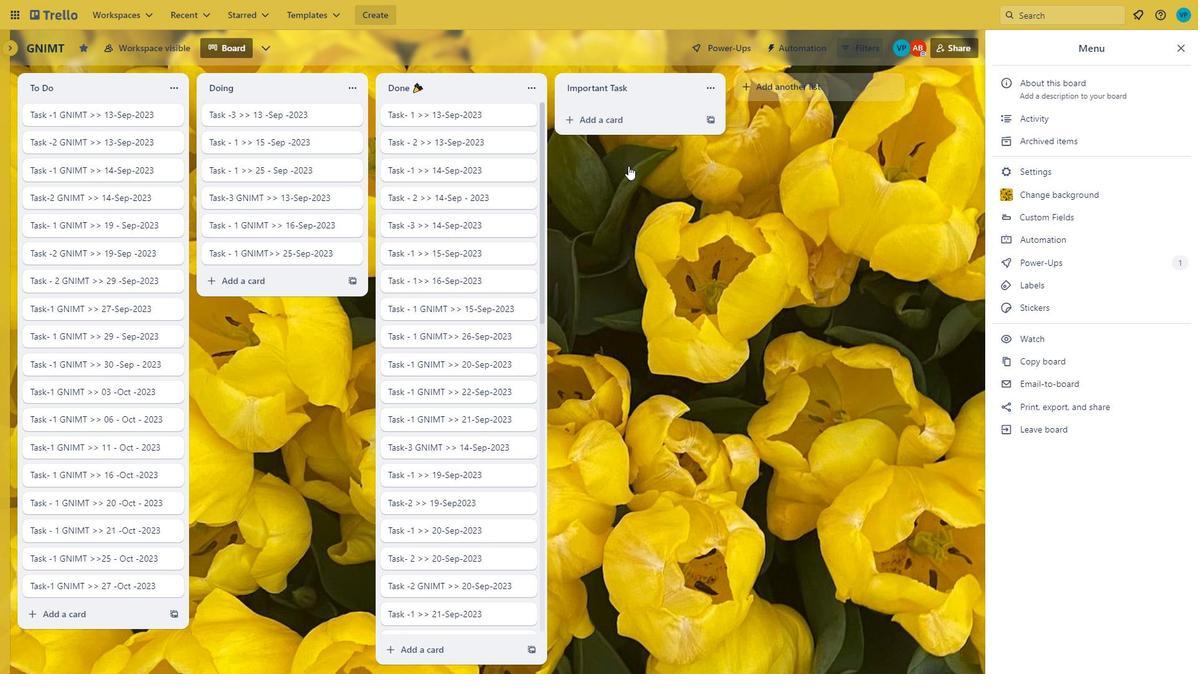 
Action: Mouse moved to (793, 44)
Screenshot: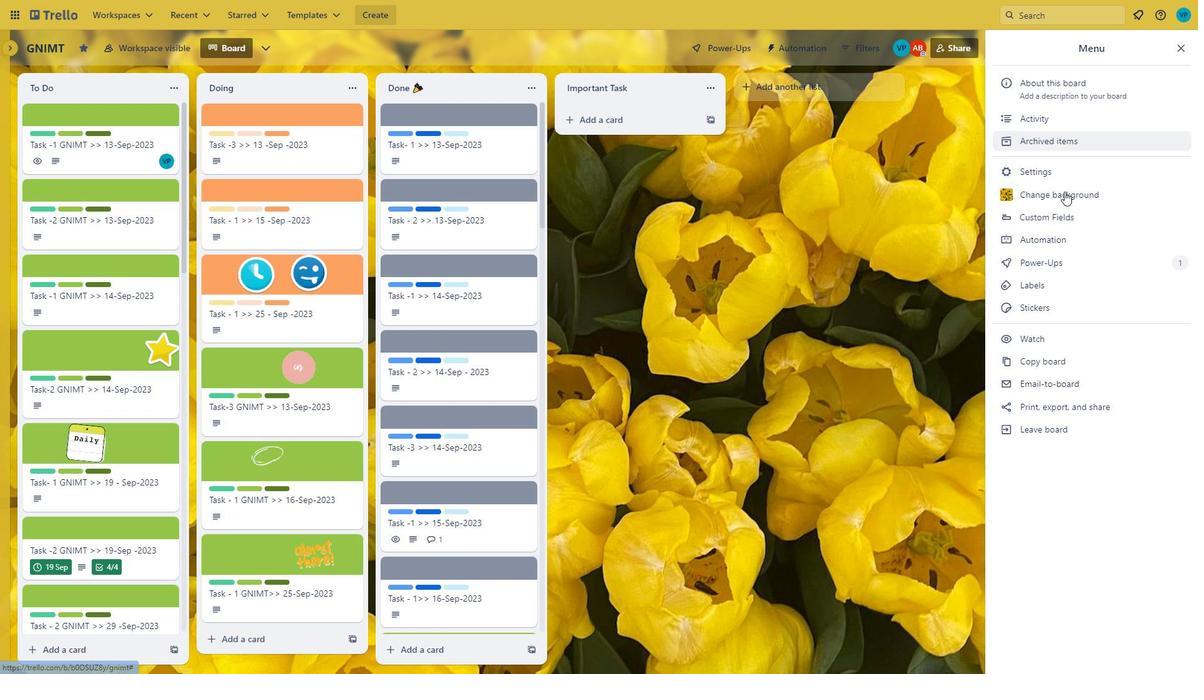 
Action: Mouse pressed left at (793, 44)
Screenshot: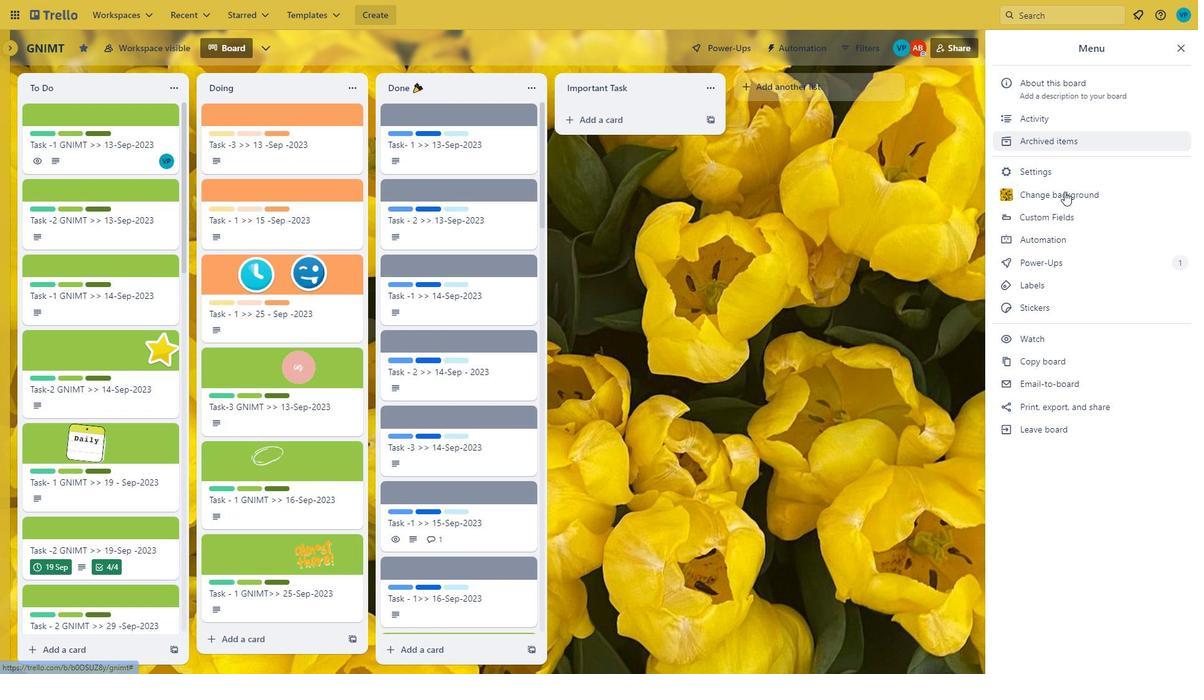 
Action: Mouse moved to (873, 43)
Screenshot: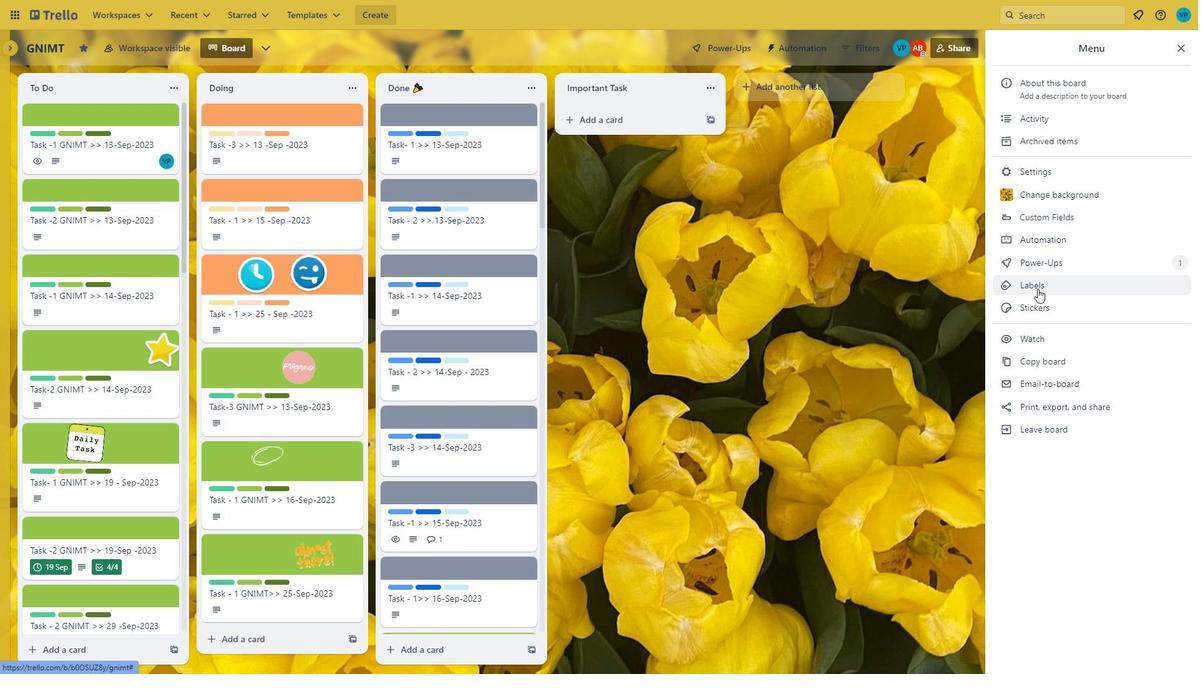 
Action: Mouse pressed left at (873, 43)
Screenshot: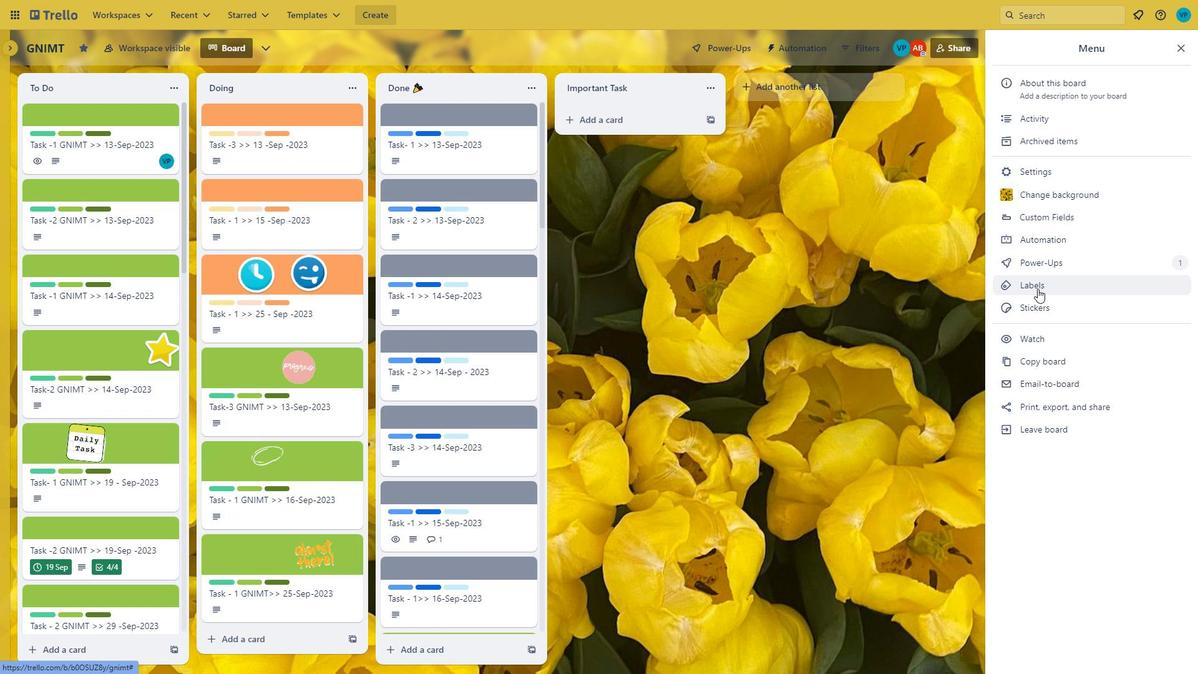 
Action: Mouse moved to (558, 231)
Screenshot: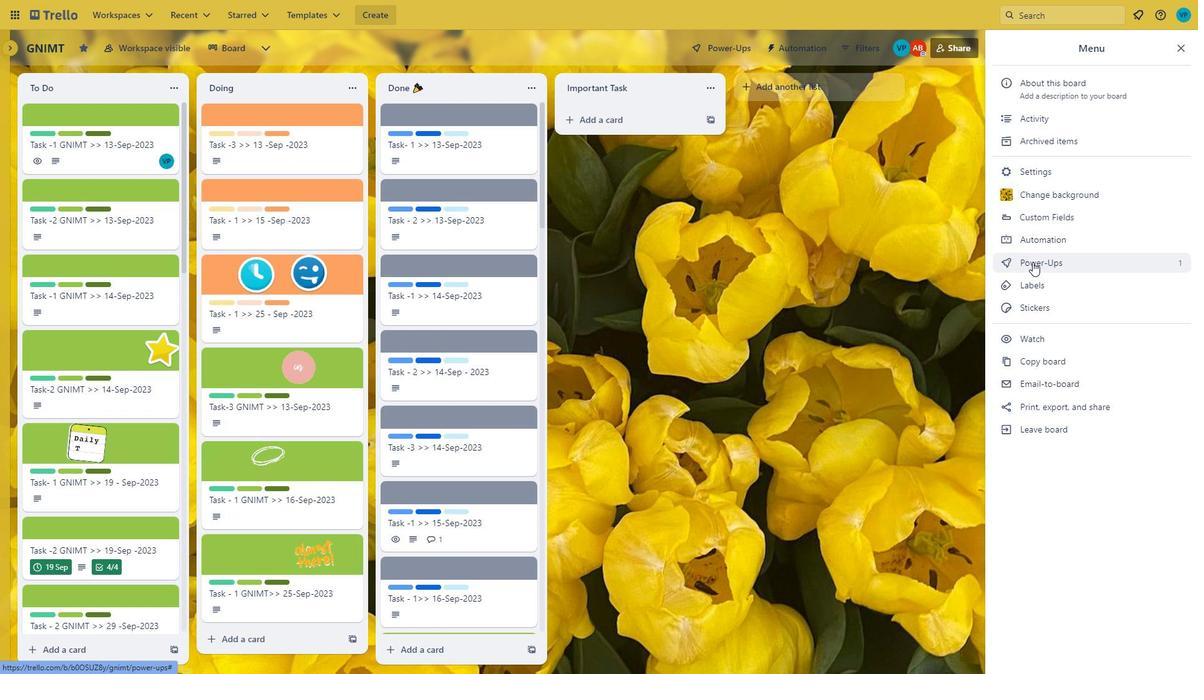 
Action: Mouse pressed left at (558, 231)
Screenshot: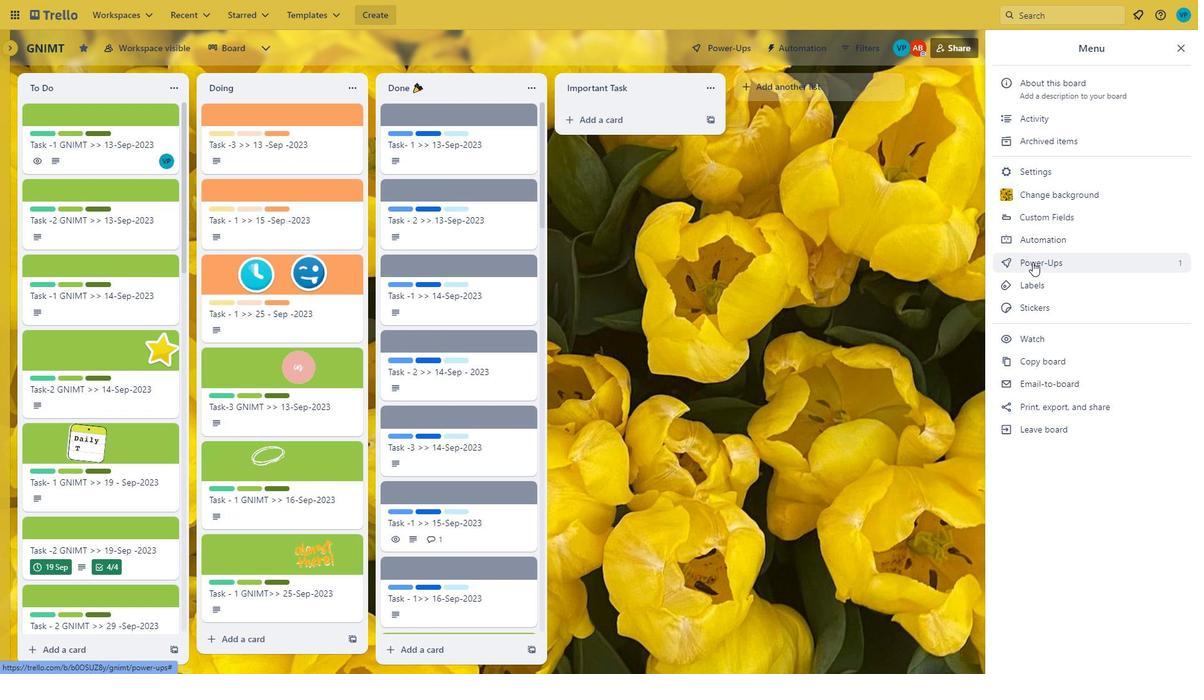 
Action: Mouse moved to (1027, 256)
Screenshot: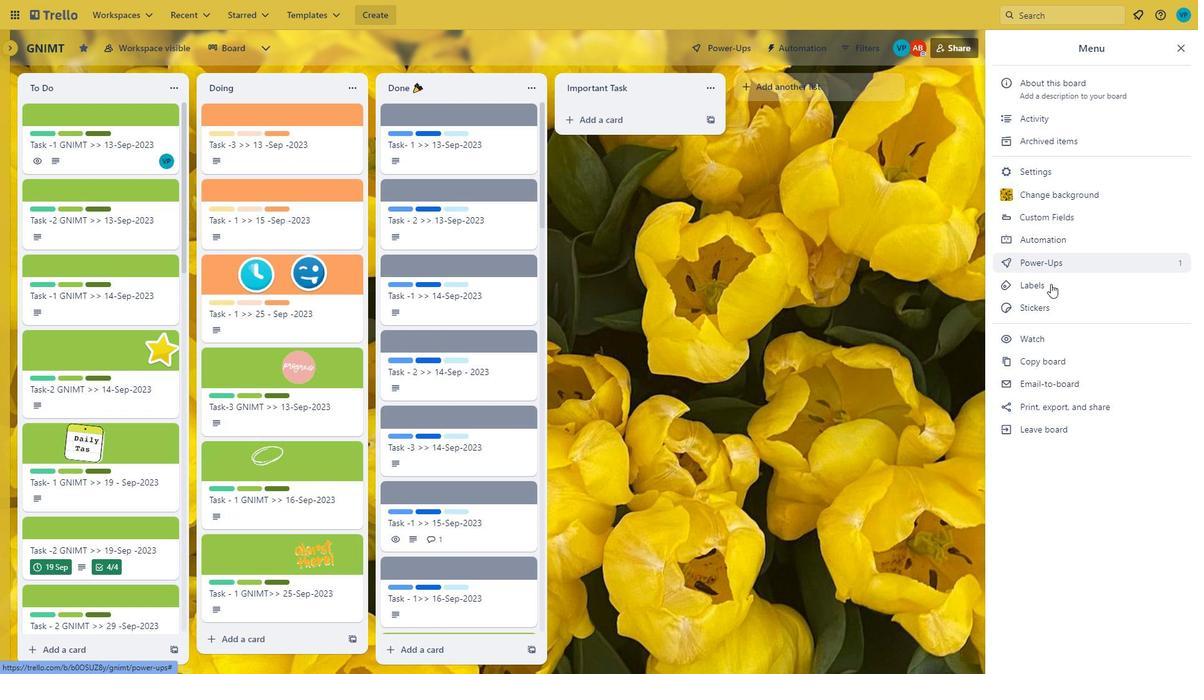 
Action: Mouse pressed left at (1027, 256)
Screenshot: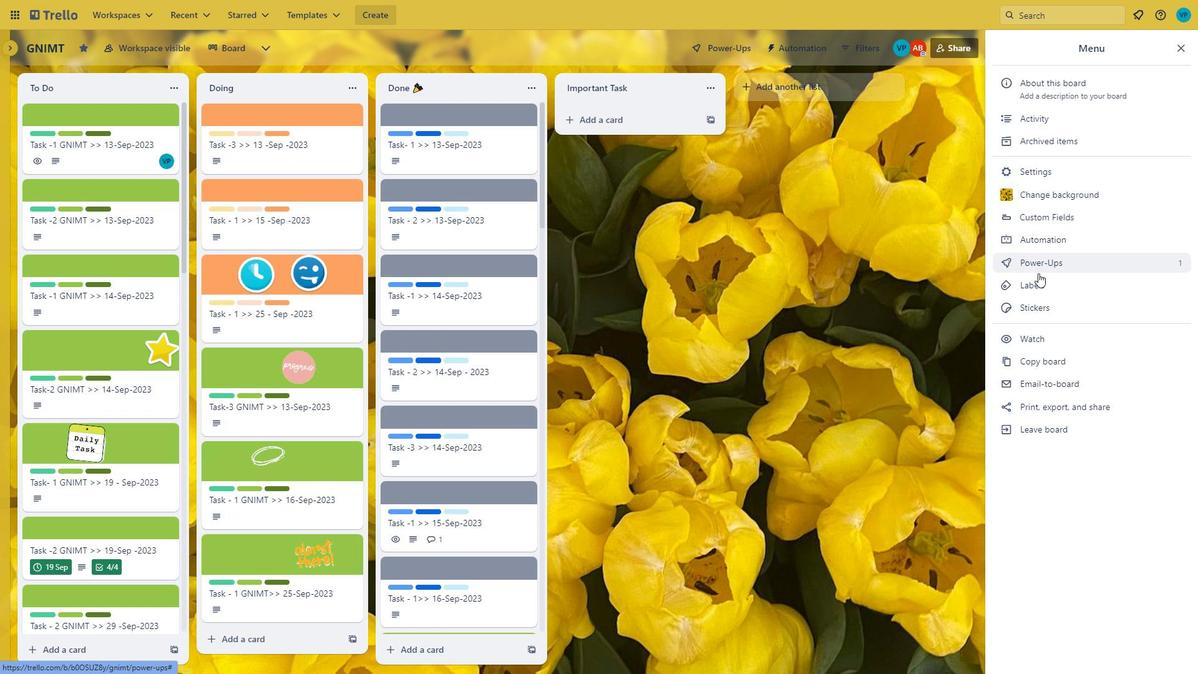 
Action: Mouse moved to (1025, 259)
Screenshot: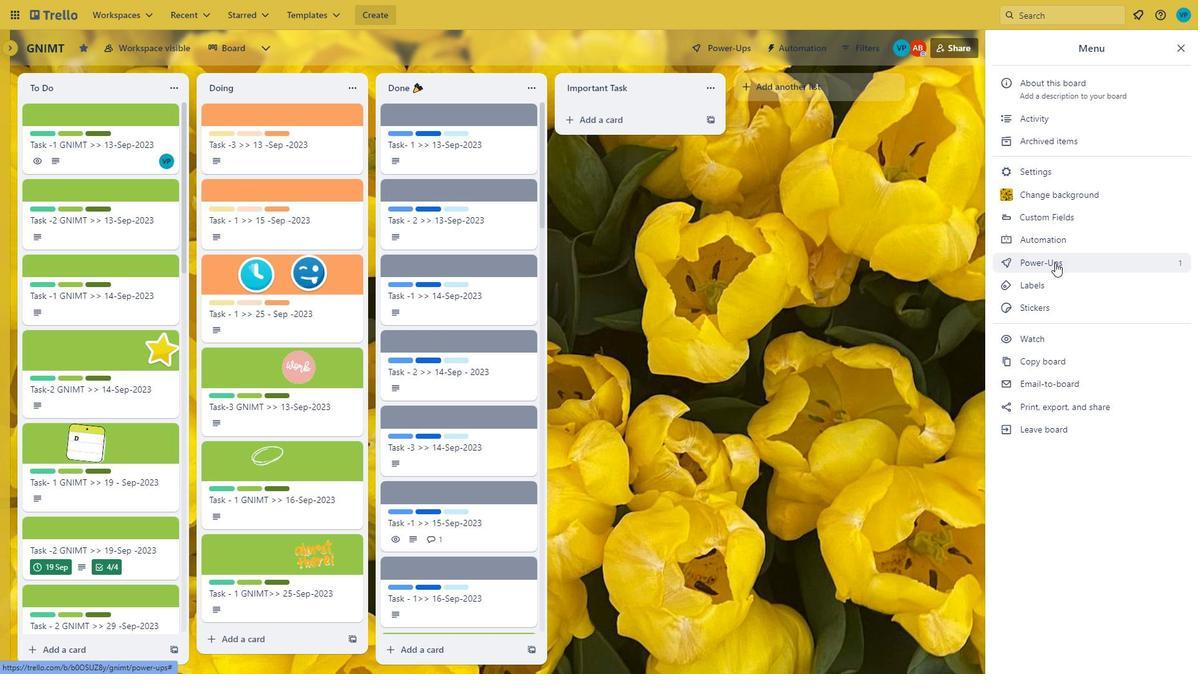
Action: Mouse pressed left at (1025, 259)
Screenshot: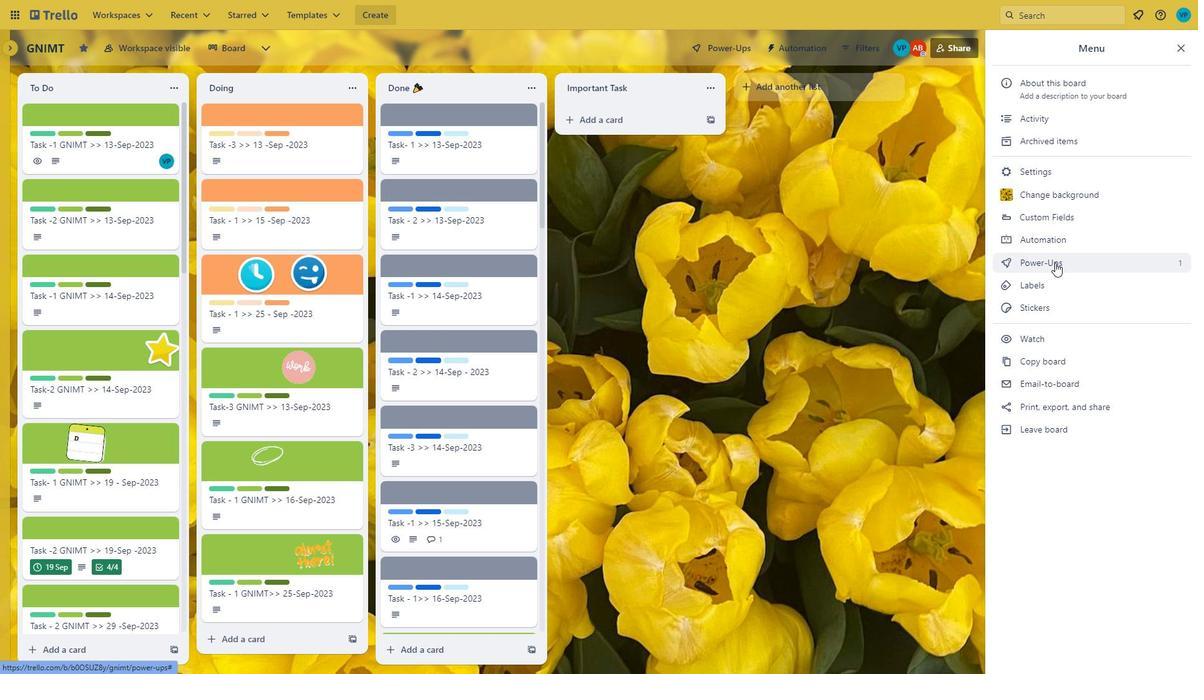 
Action: Mouse moved to (1049, 256)
Screenshot: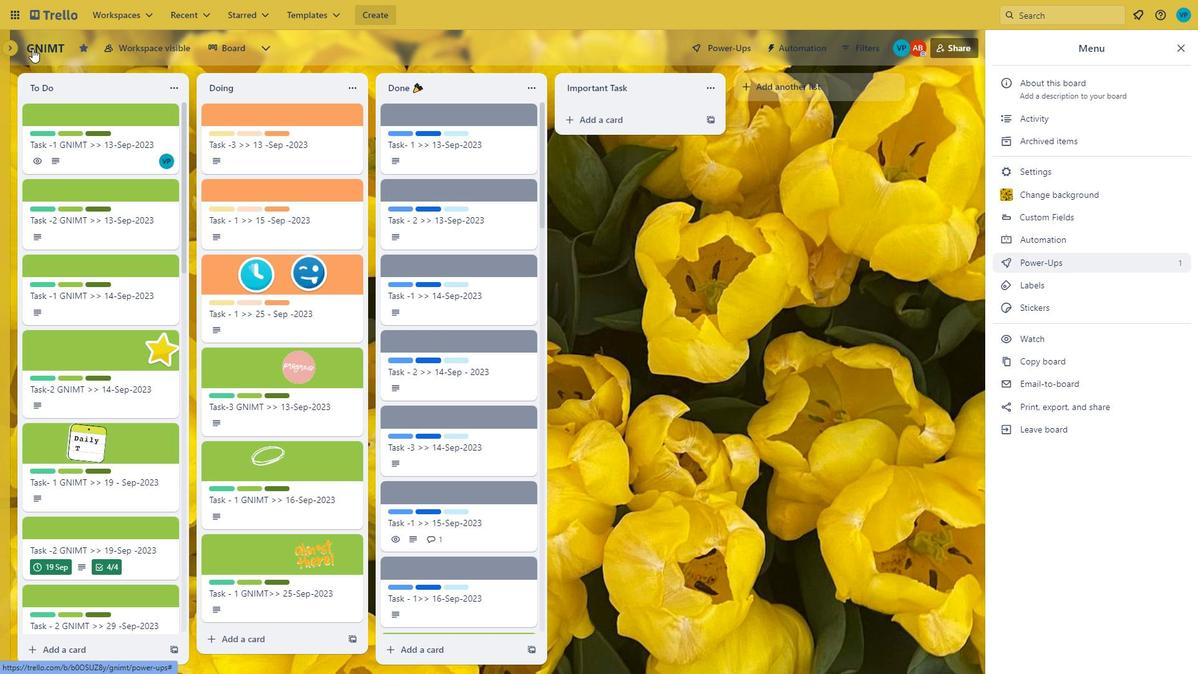 
Action: Mouse pressed left at (1049, 256)
Screenshot: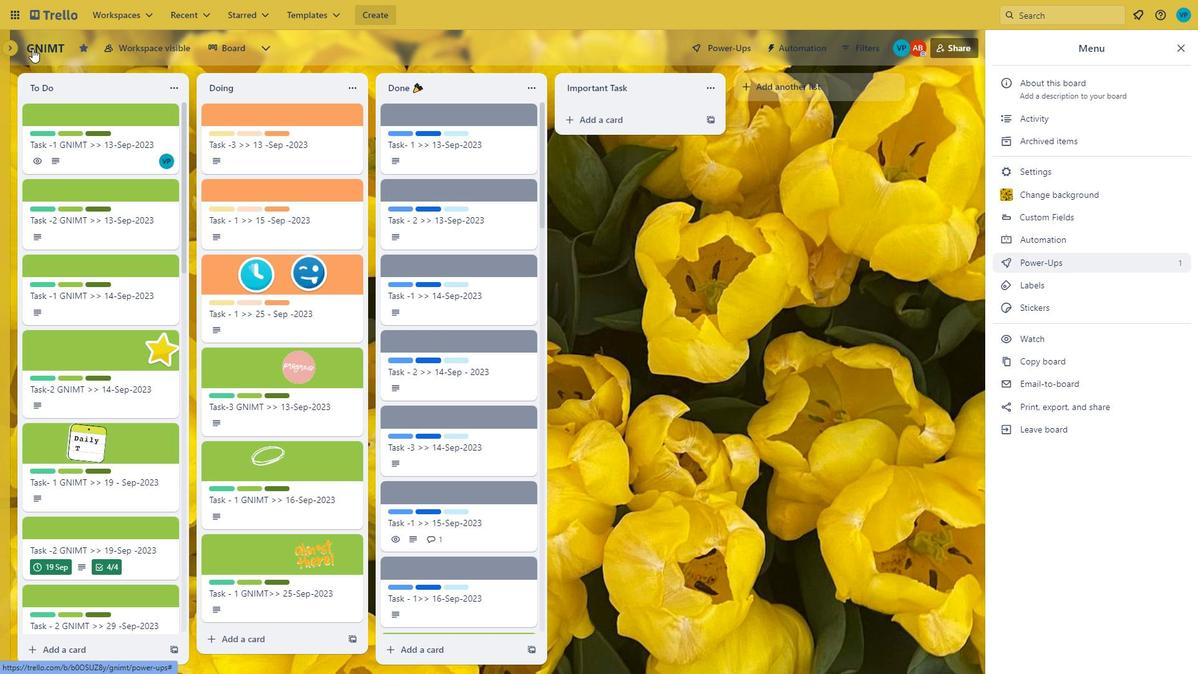 
Action: Mouse moved to (5, 44)
Screenshot: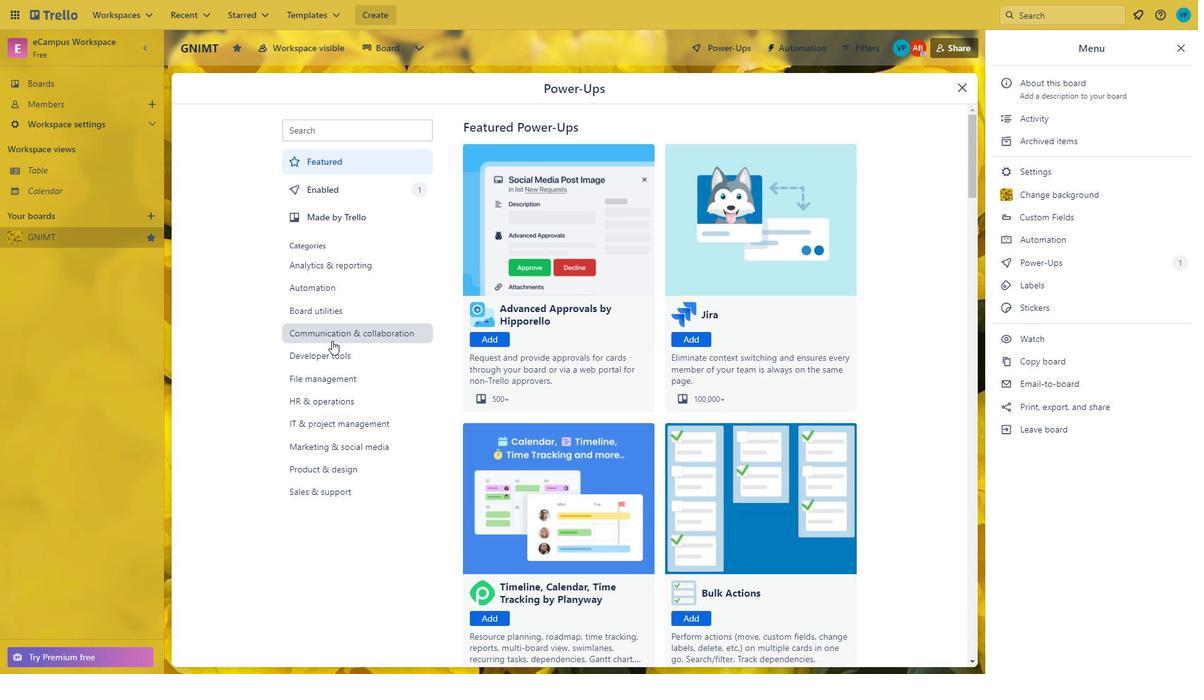 
Action: Mouse pressed left at (5, 44)
Screenshot: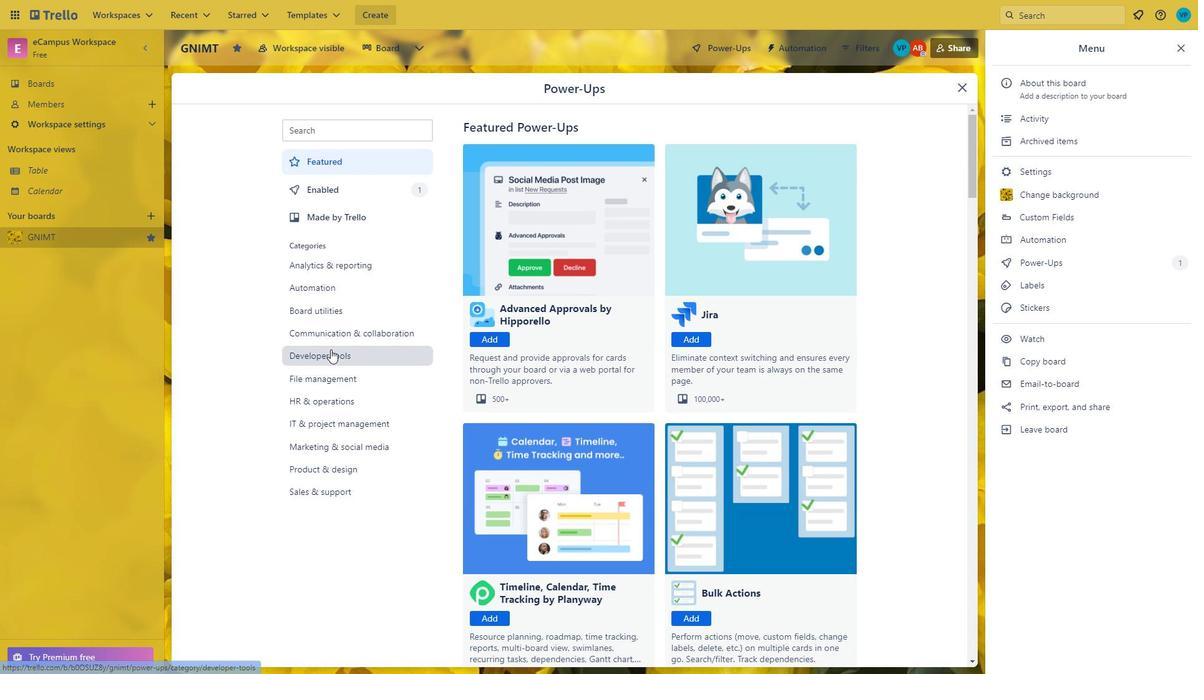
Action: Mouse moved to (324, 345)
Screenshot: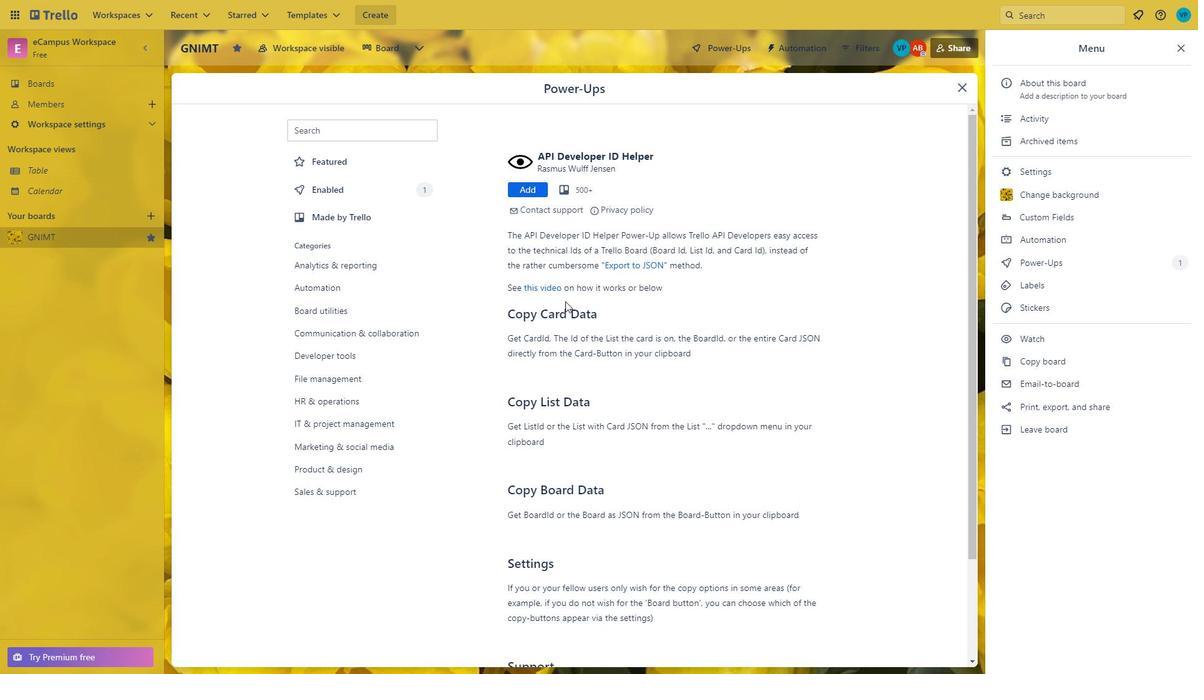 
Action: Mouse pressed left at (324, 345)
Screenshot: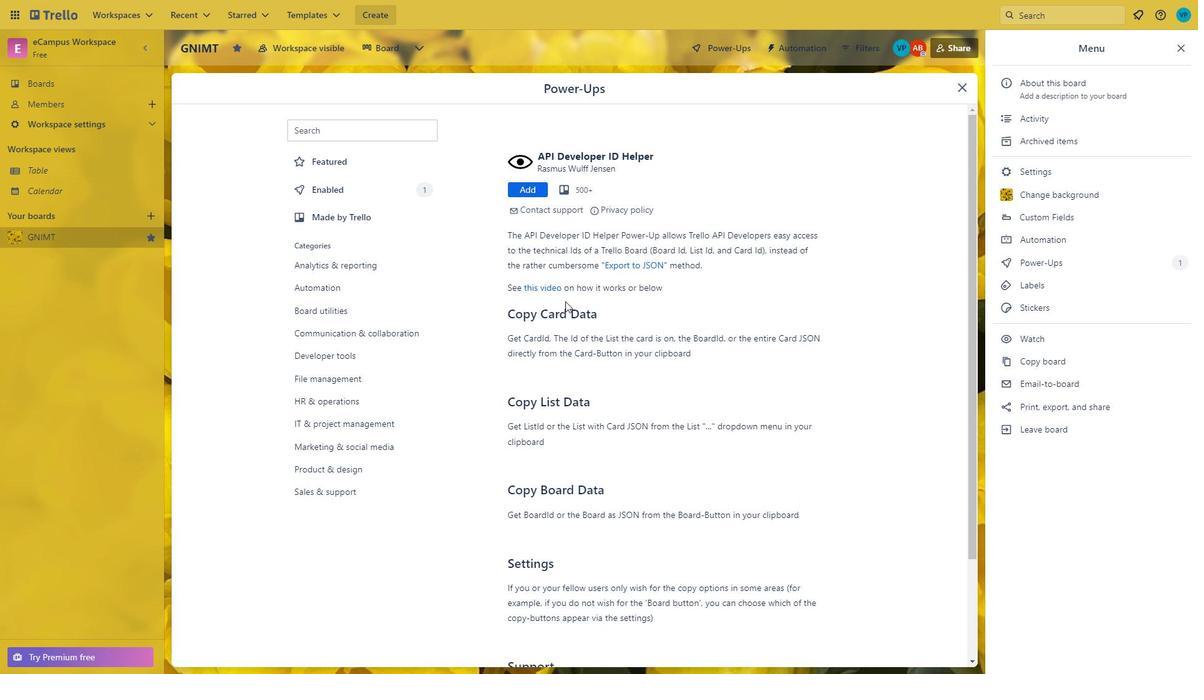 
Action: Mouse moved to (559, 295)
Screenshot: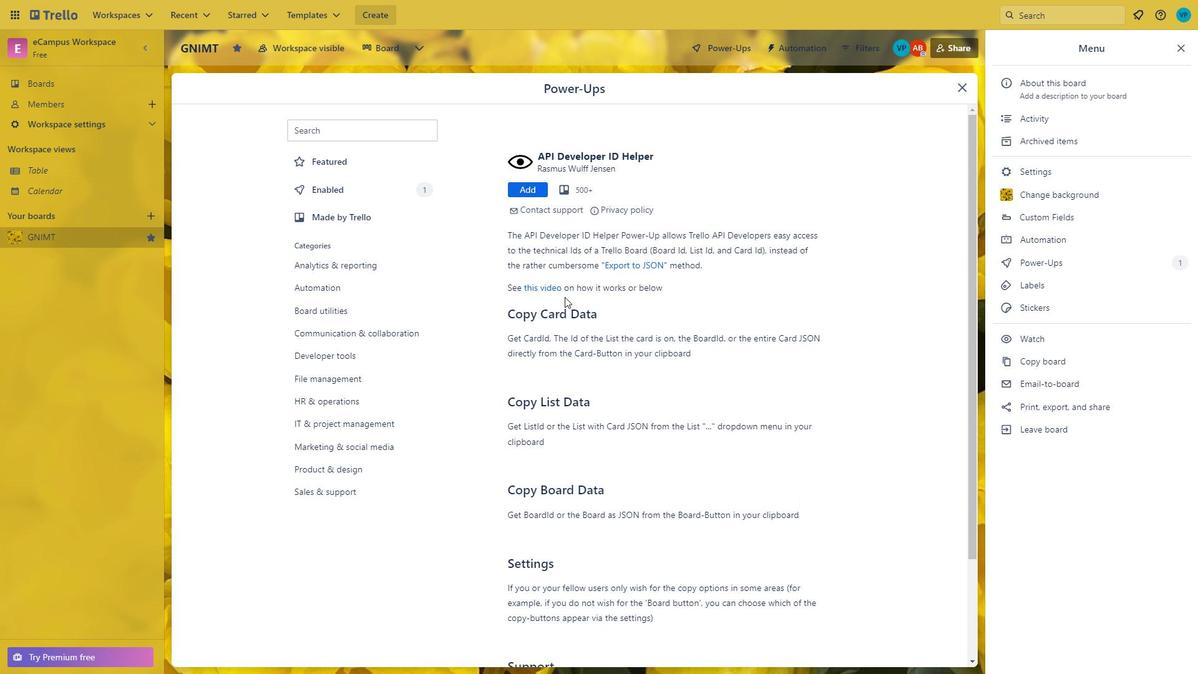 
Action: Mouse pressed left at (559, 295)
Screenshot: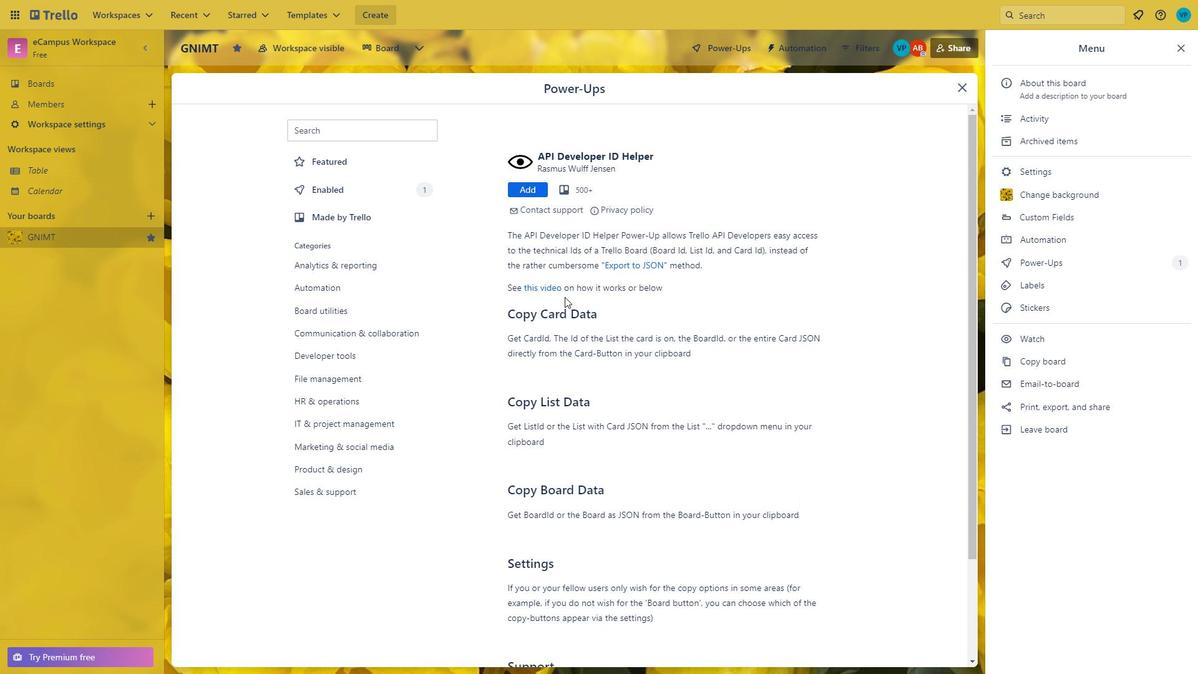 
Action: Mouse moved to (601, 295)
Screenshot: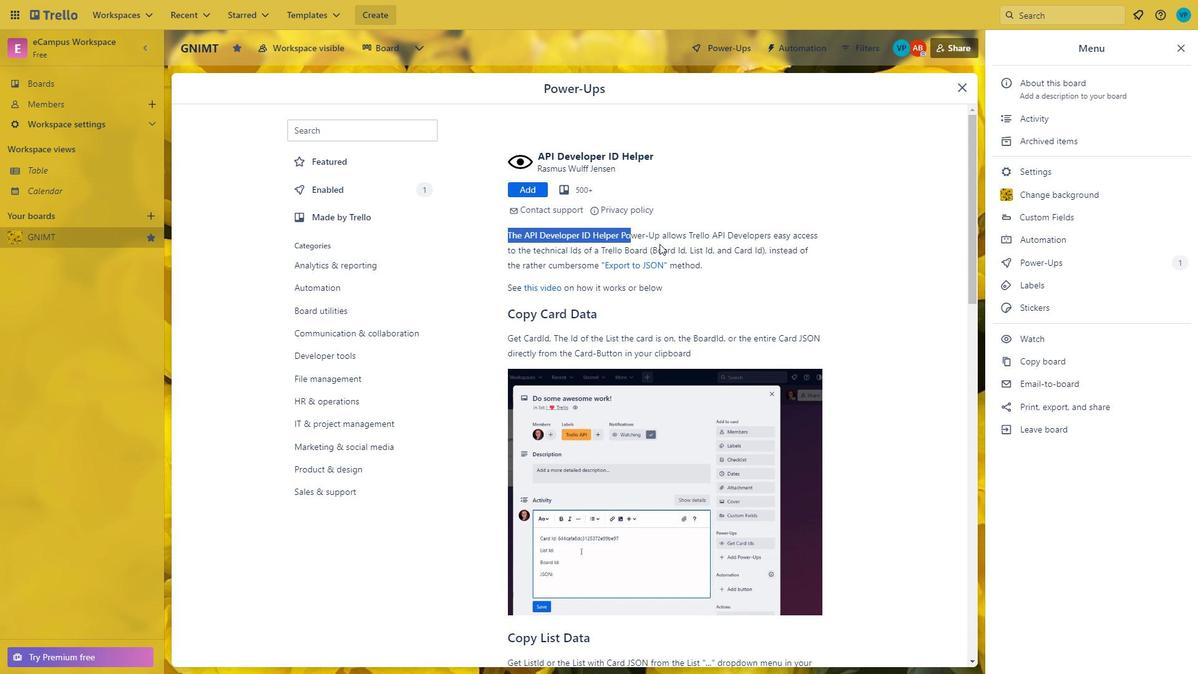 
Action: Mouse scrolled (601, 295) with delta (0, 0)
Screenshot: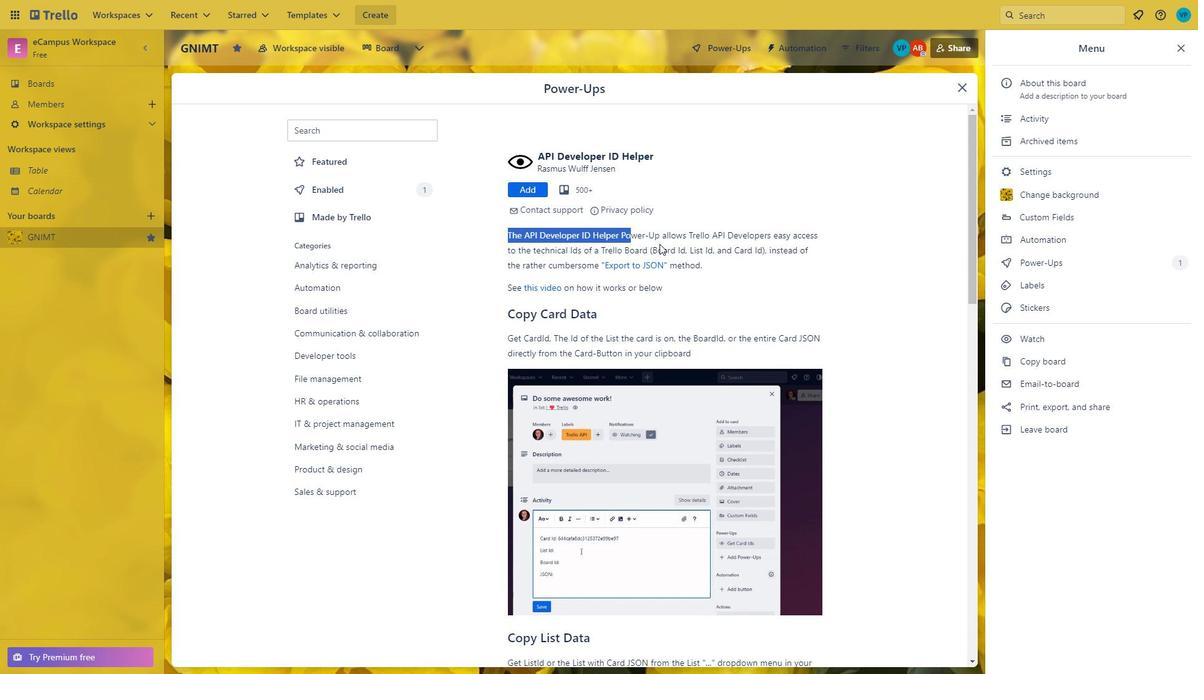 
Action: Mouse scrolled (601, 295) with delta (0, 0)
Screenshot: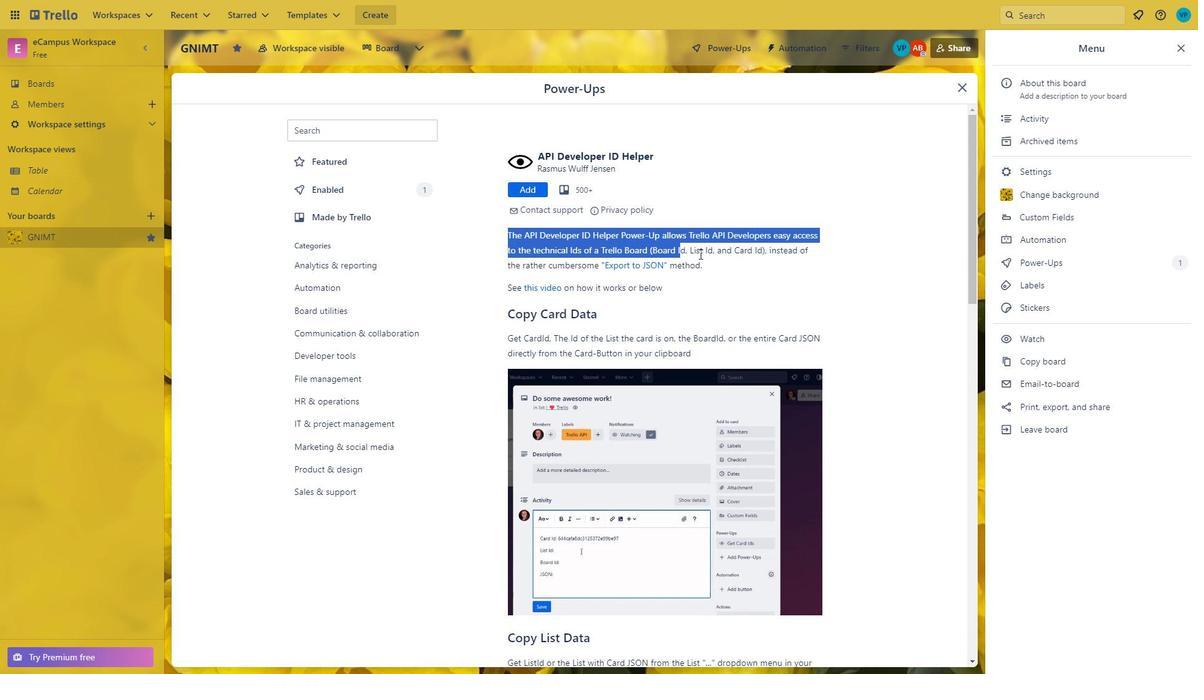 
Action: Mouse moved to (554, 250)
Screenshot: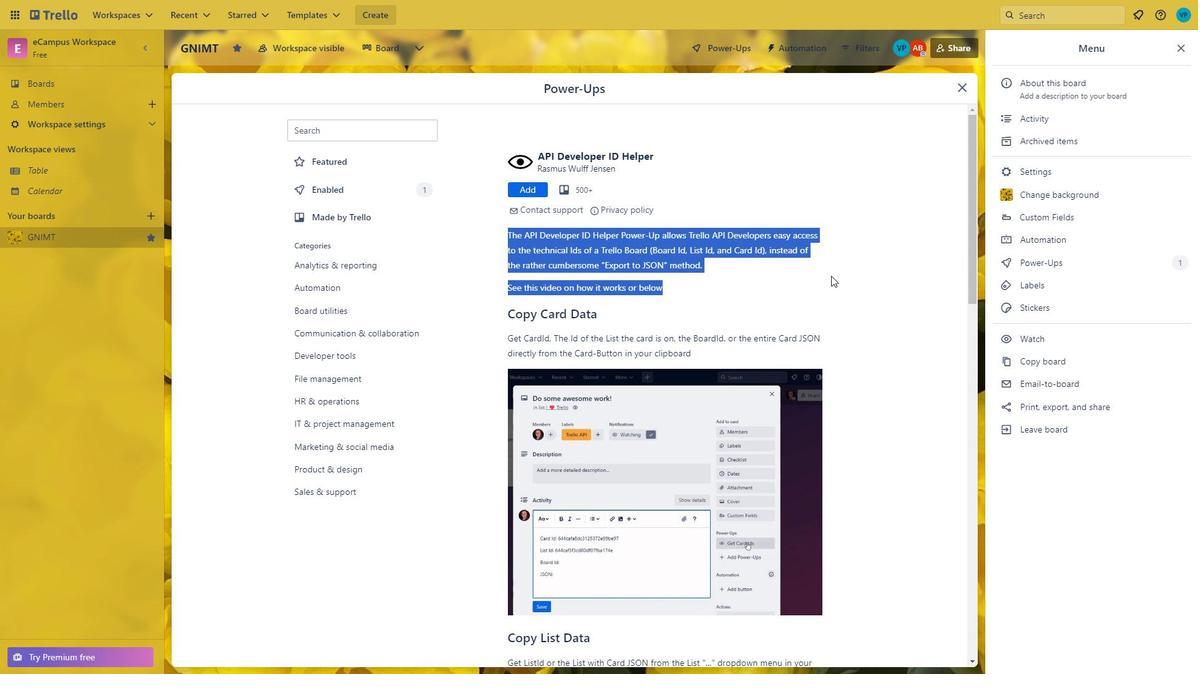 
Action: Mouse scrolled (554, 251) with delta (0, 0)
Screenshot: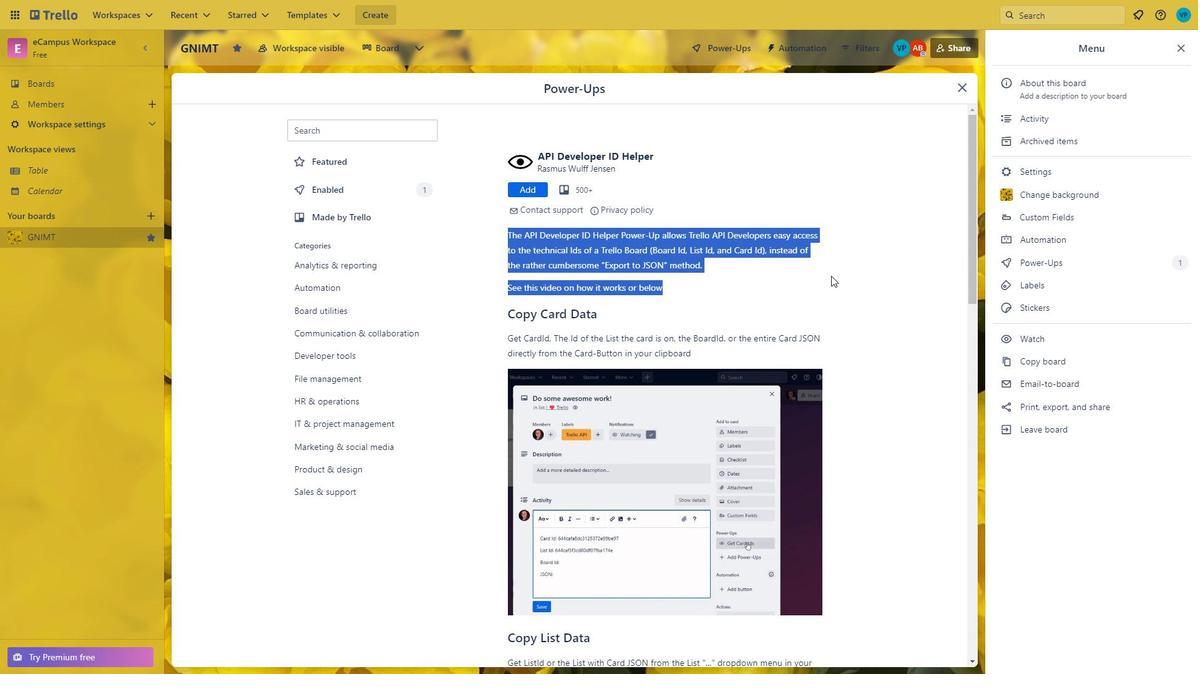 
Action: Mouse moved to (554, 250)
Screenshot: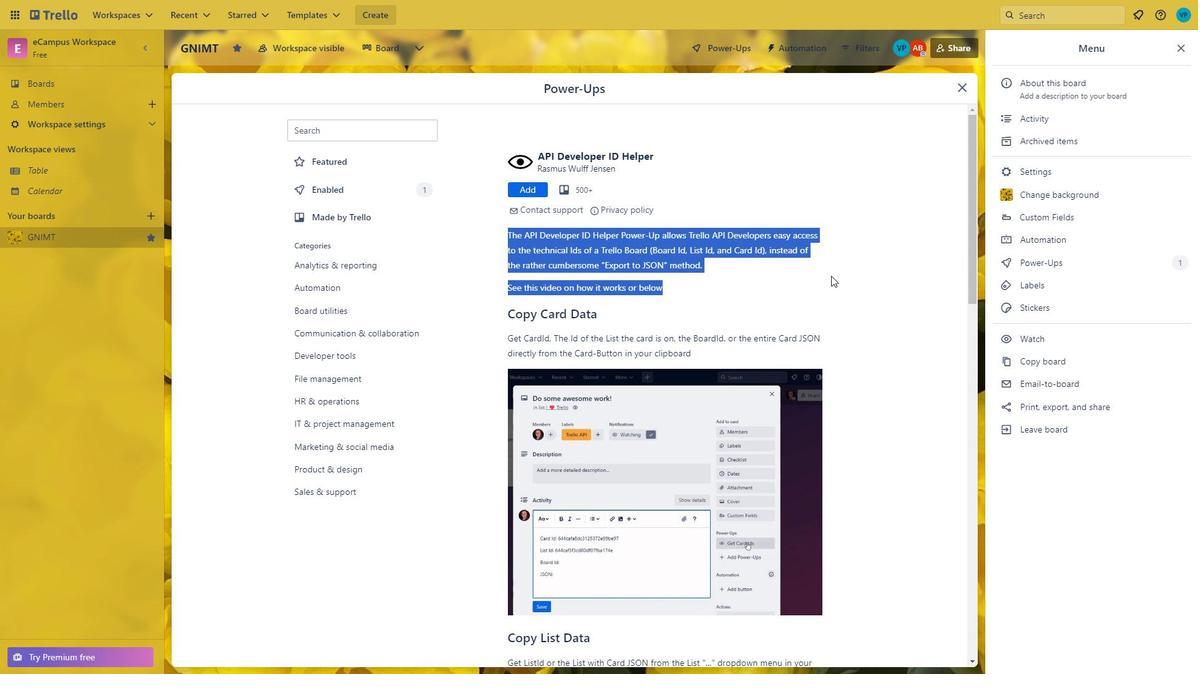 
Action: Mouse scrolled (554, 251) with delta (0, 0)
Screenshot: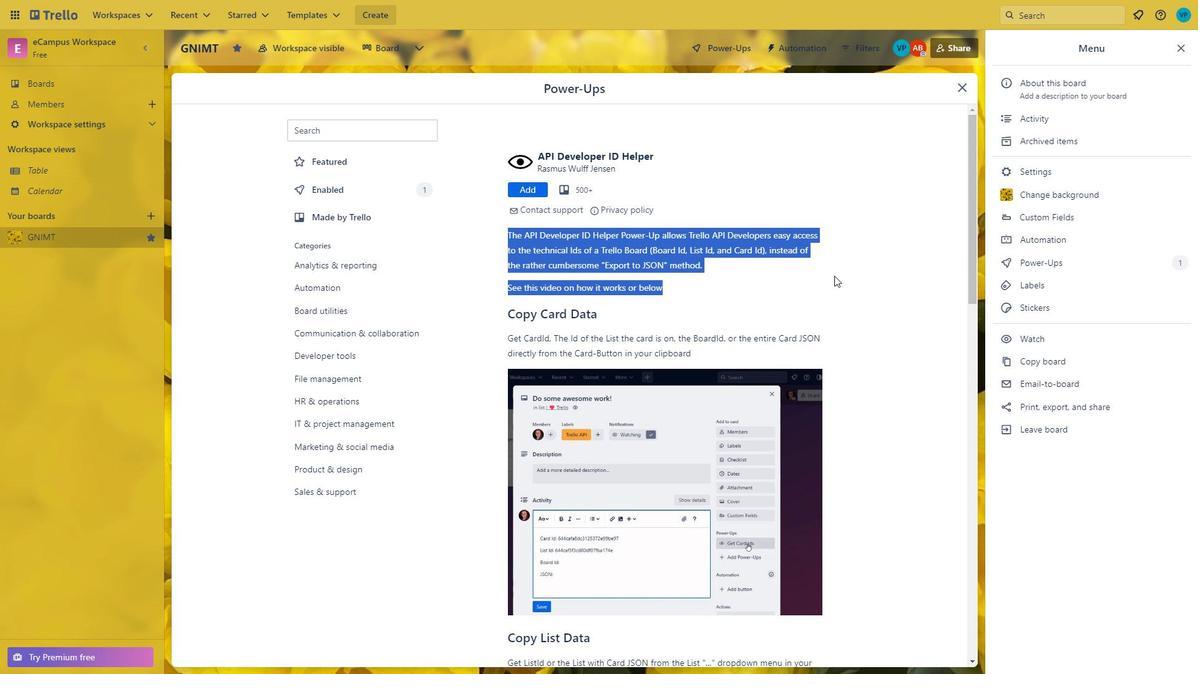 
Action: Mouse scrolled (554, 251) with delta (0, 0)
Screenshot: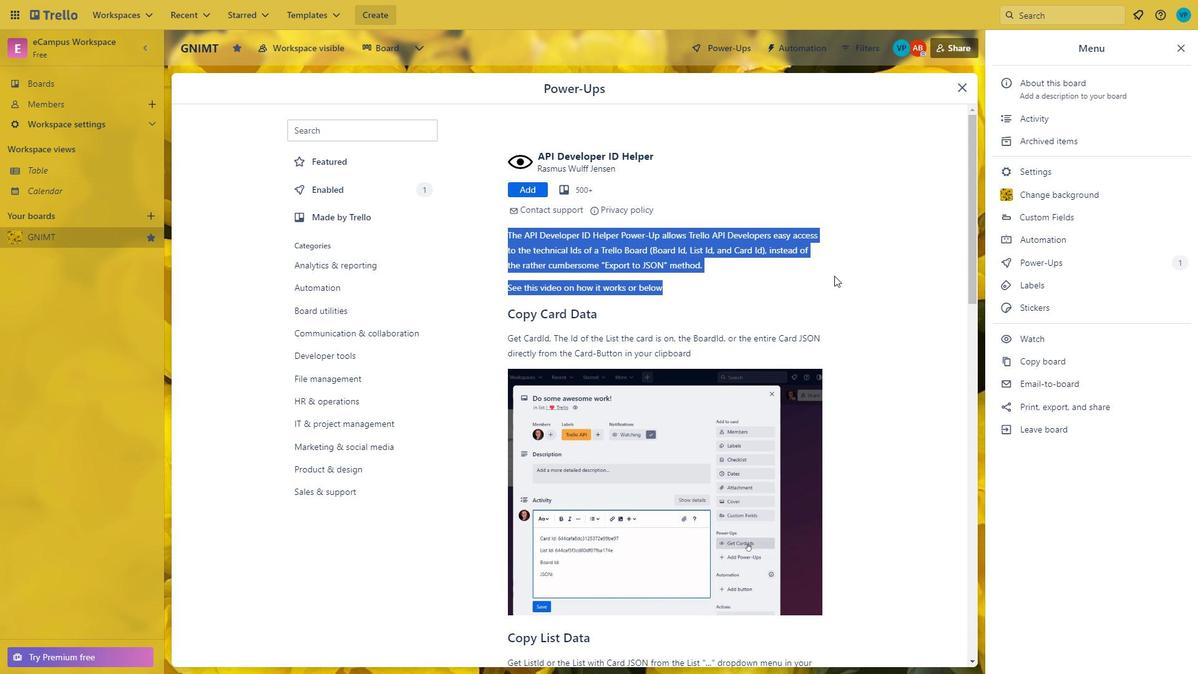 
Action: Mouse scrolled (554, 251) with delta (0, 0)
Screenshot: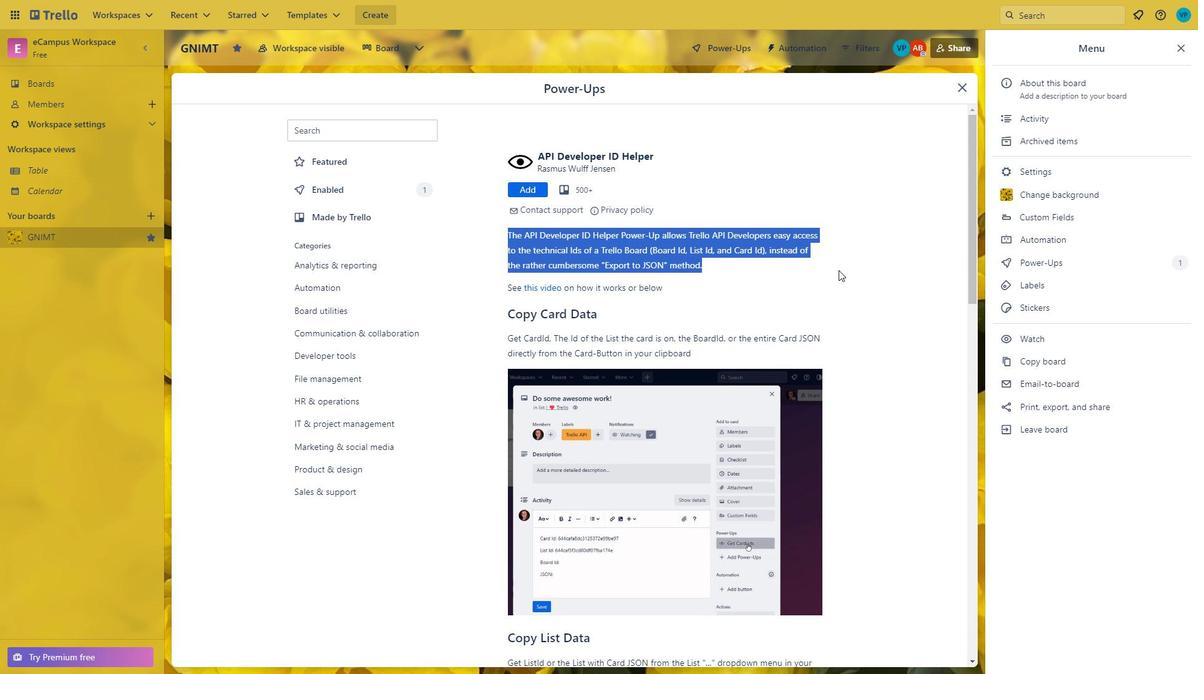 
Action: Mouse scrolled (554, 251) with delta (0, 0)
Screenshot: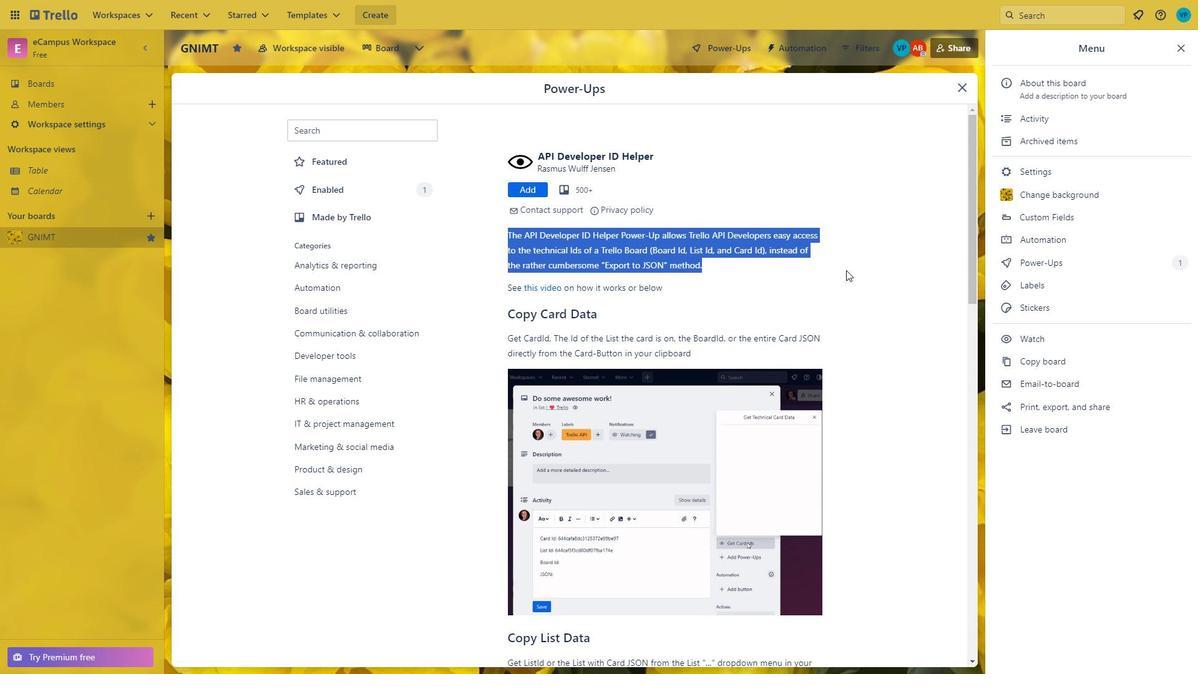 
Action: Mouse moved to (552, 247)
Screenshot: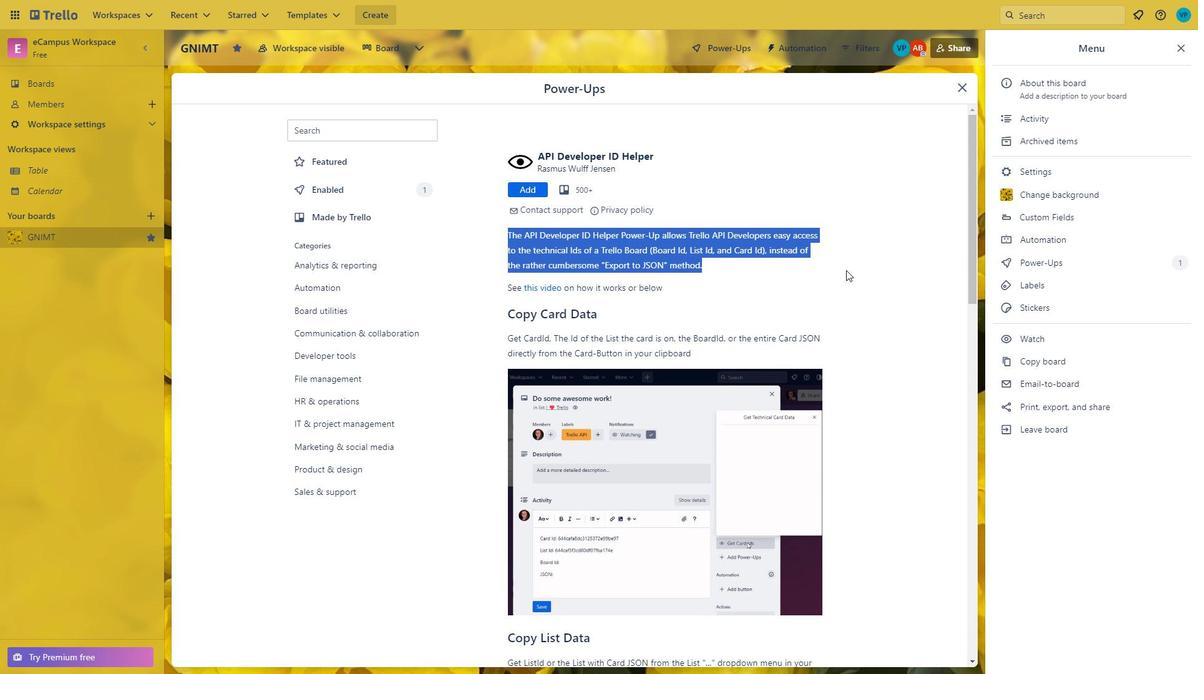 
Action: Mouse scrolled (552, 247) with delta (0, 0)
Screenshot: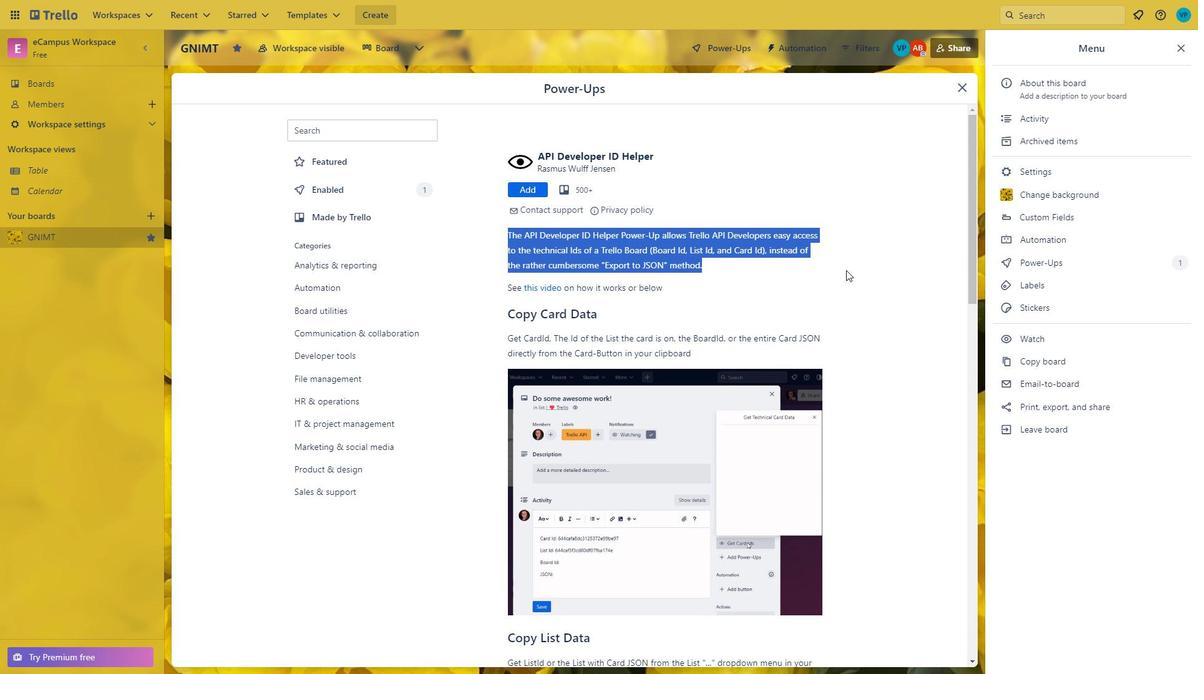 
Action: Mouse moved to (493, 216)
Screenshot: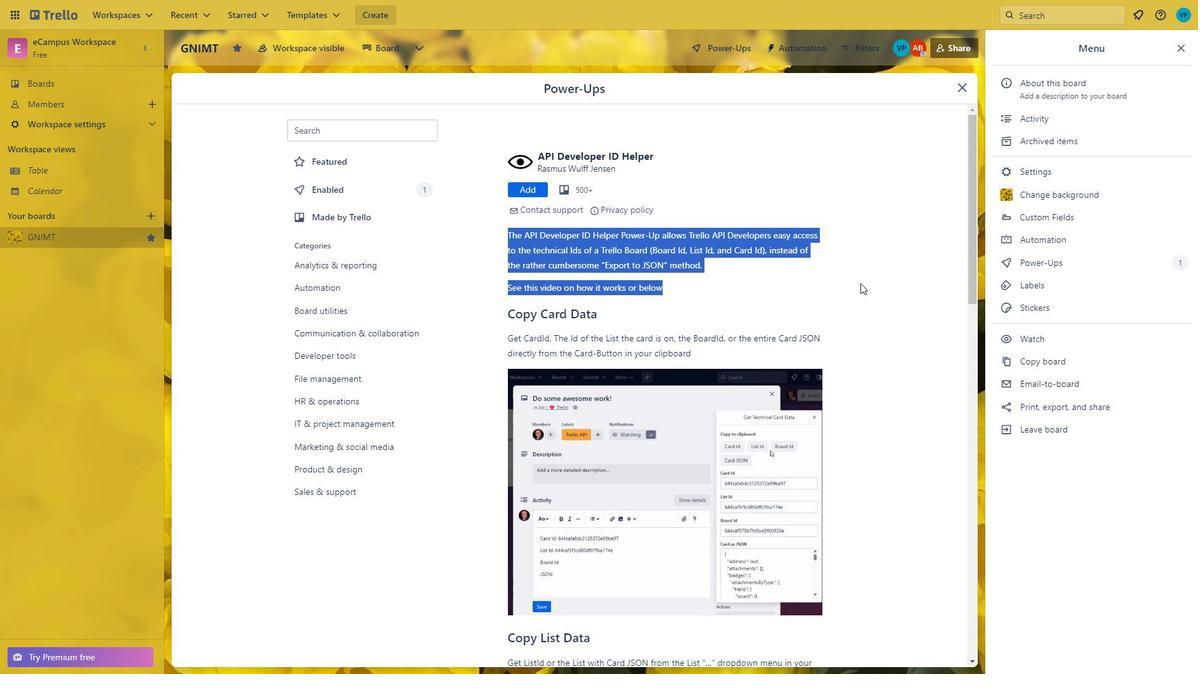 
Action: Mouse pressed left at (493, 216)
Screenshot: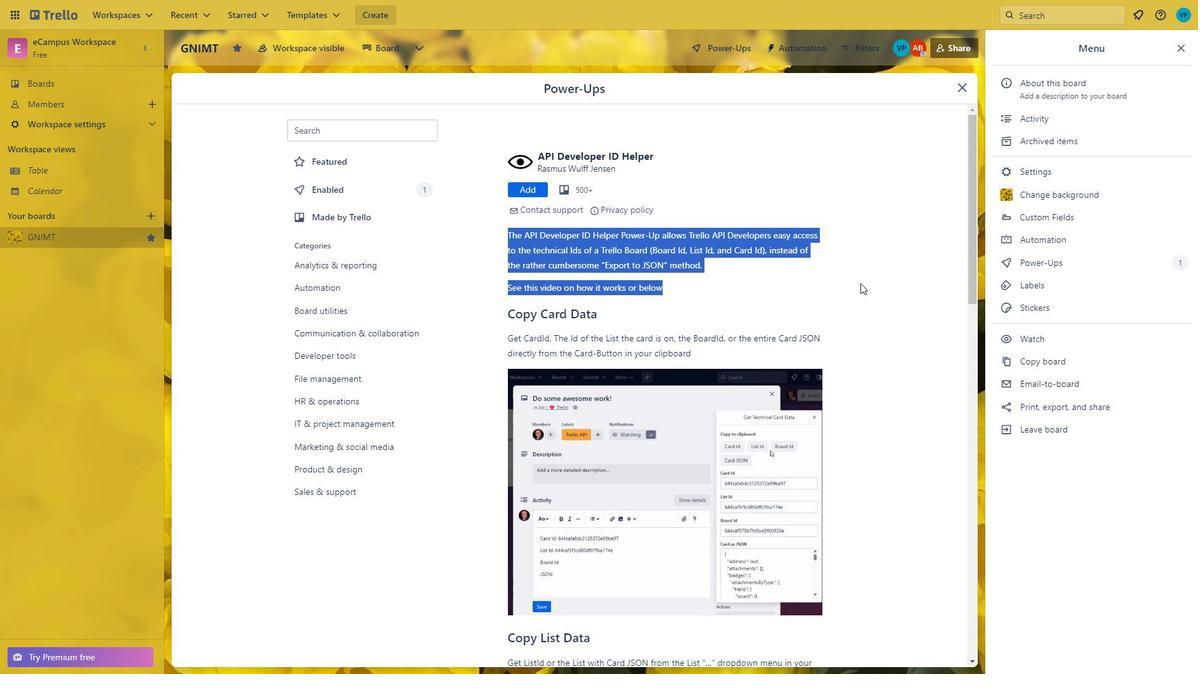 
Action: Mouse moved to (874, 315)
Screenshot: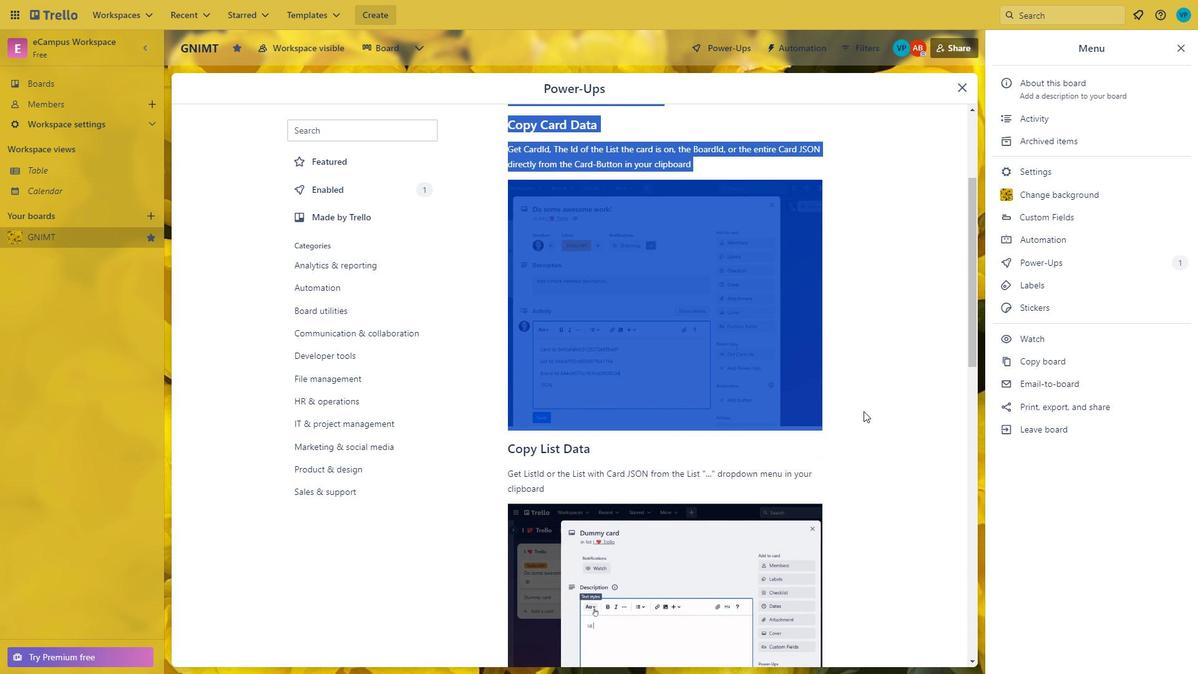 
Action: Mouse scrolled (874, 314) with delta (0, 0)
Screenshot: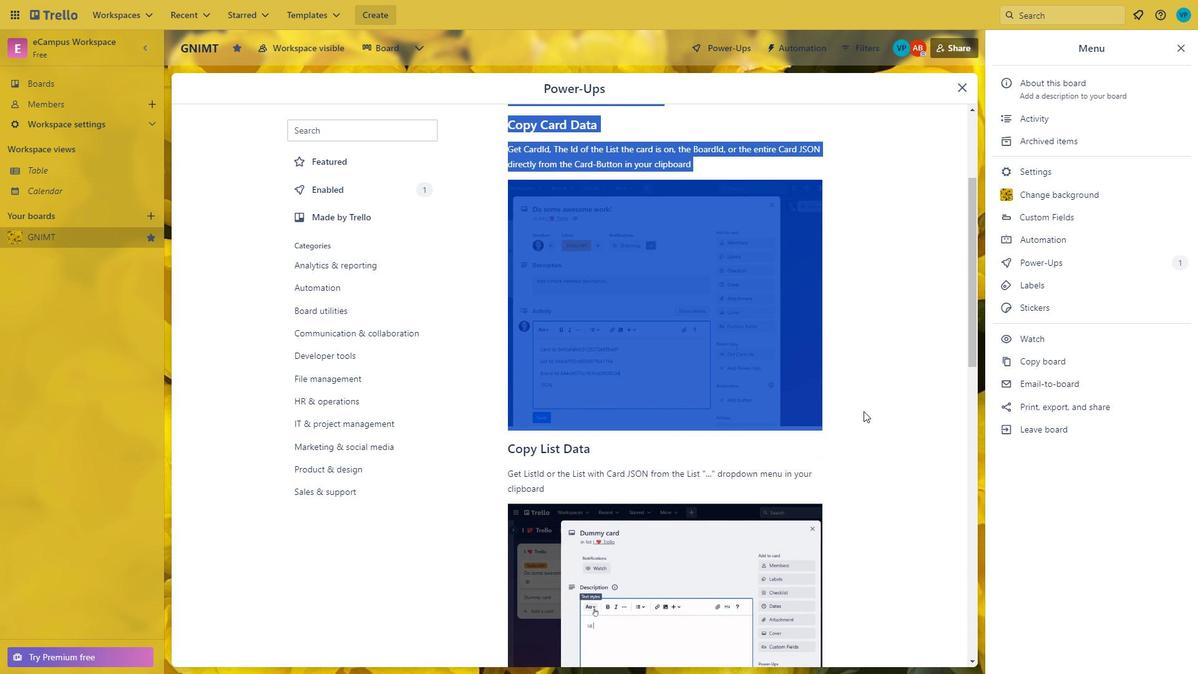 
Action: Mouse scrolled (874, 314) with delta (0, 0)
Screenshot: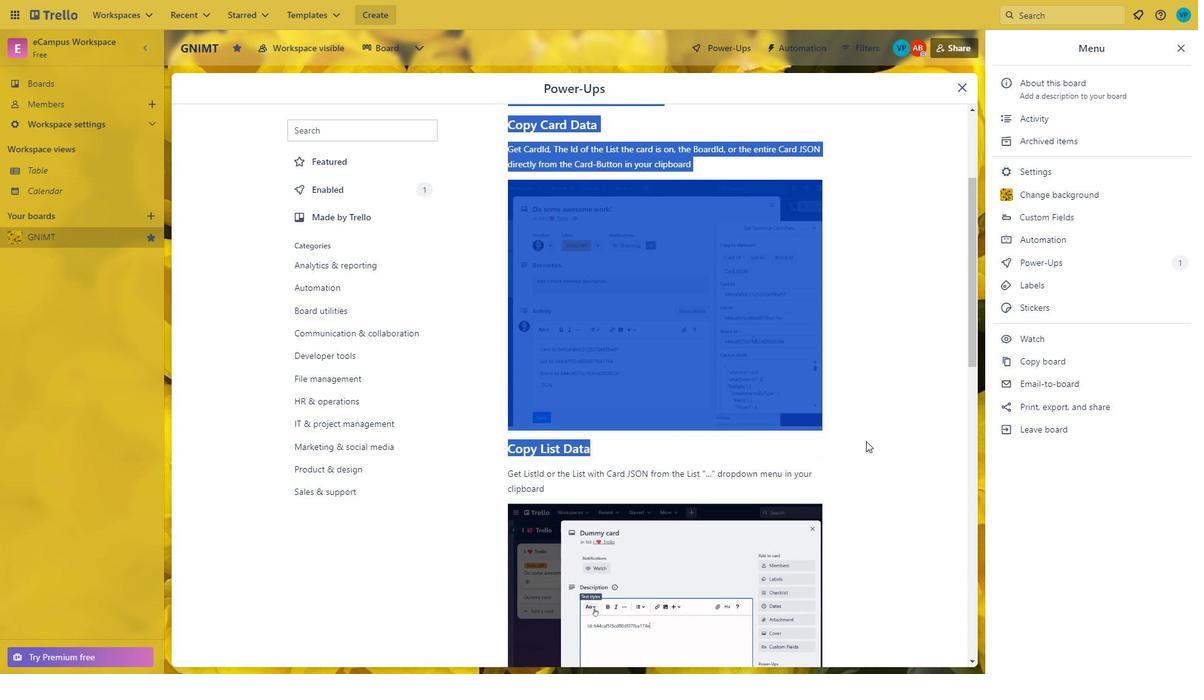 
Action: Mouse scrolled (874, 314) with delta (0, 0)
Screenshot: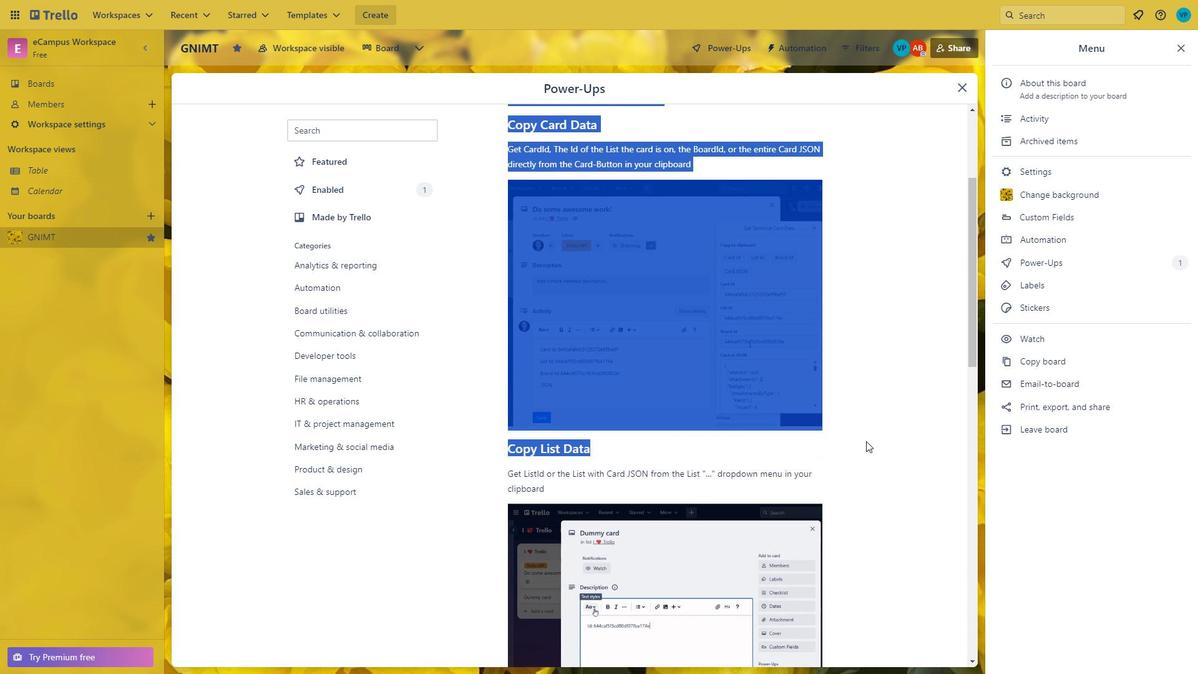 
Action: Mouse moved to (799, 420)
Screenshot: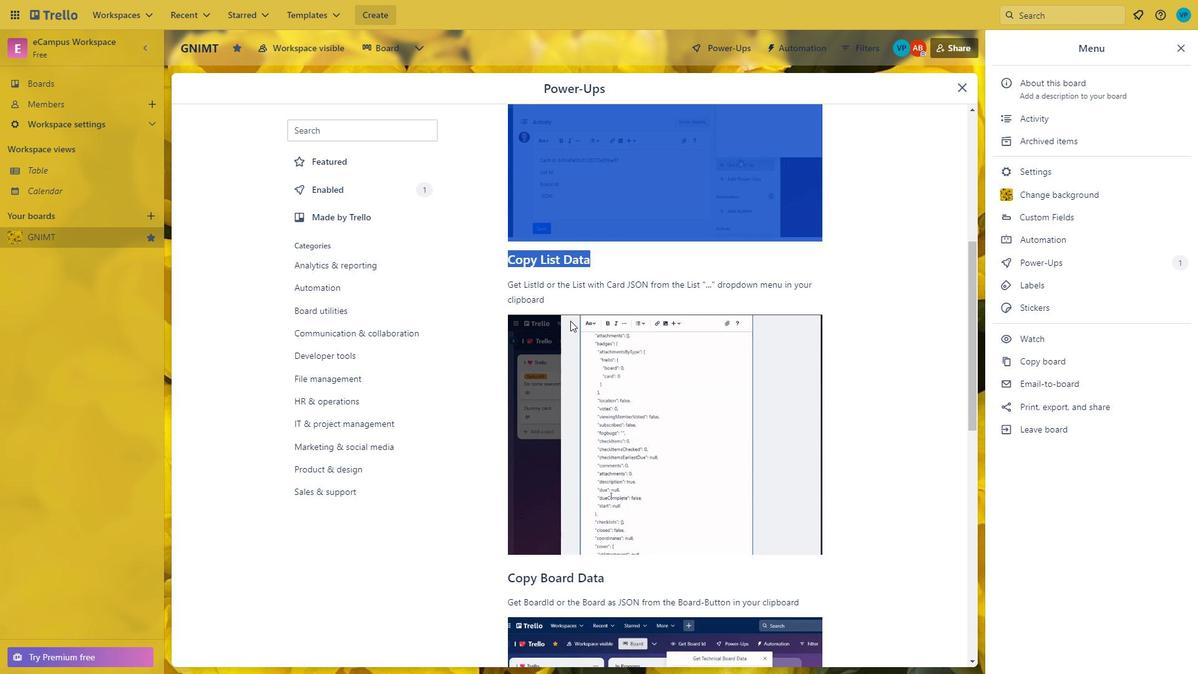 
Action: Mouse scrolled (799, 420) with delta (0, 0)
Screenshot: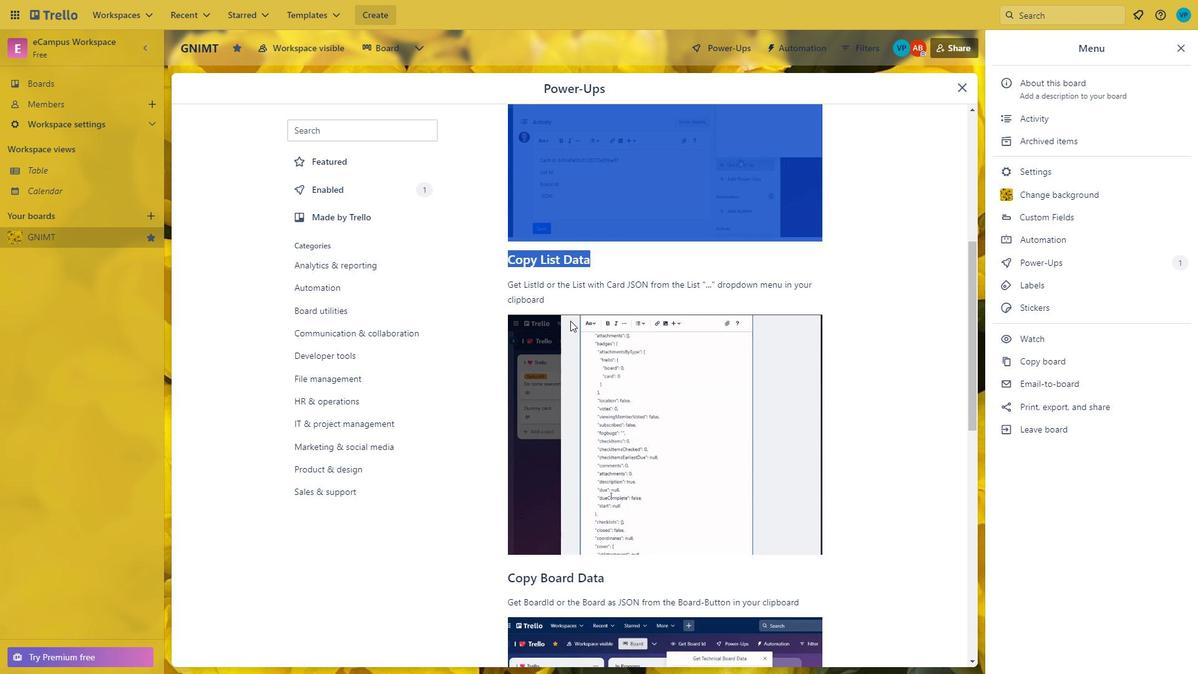 
Action: Mouse moved to (799, 424)
Screenshot: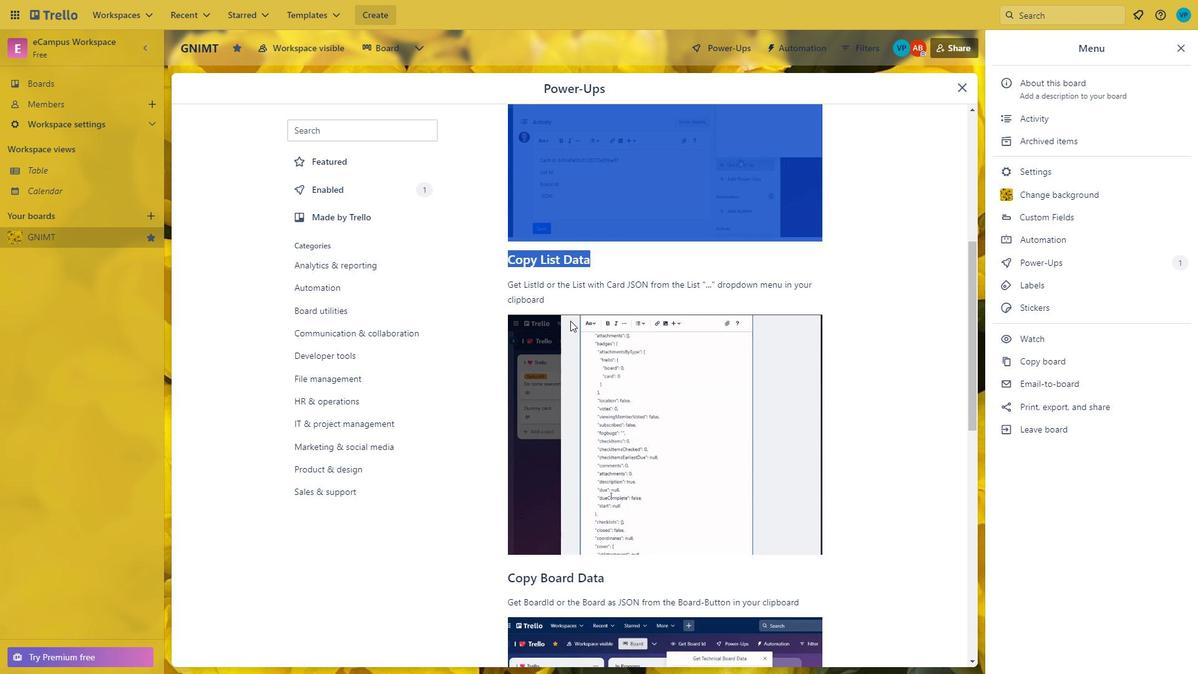 
Action: Mouse scrolled (799, 423) with delta (0, 0)
Screenshot: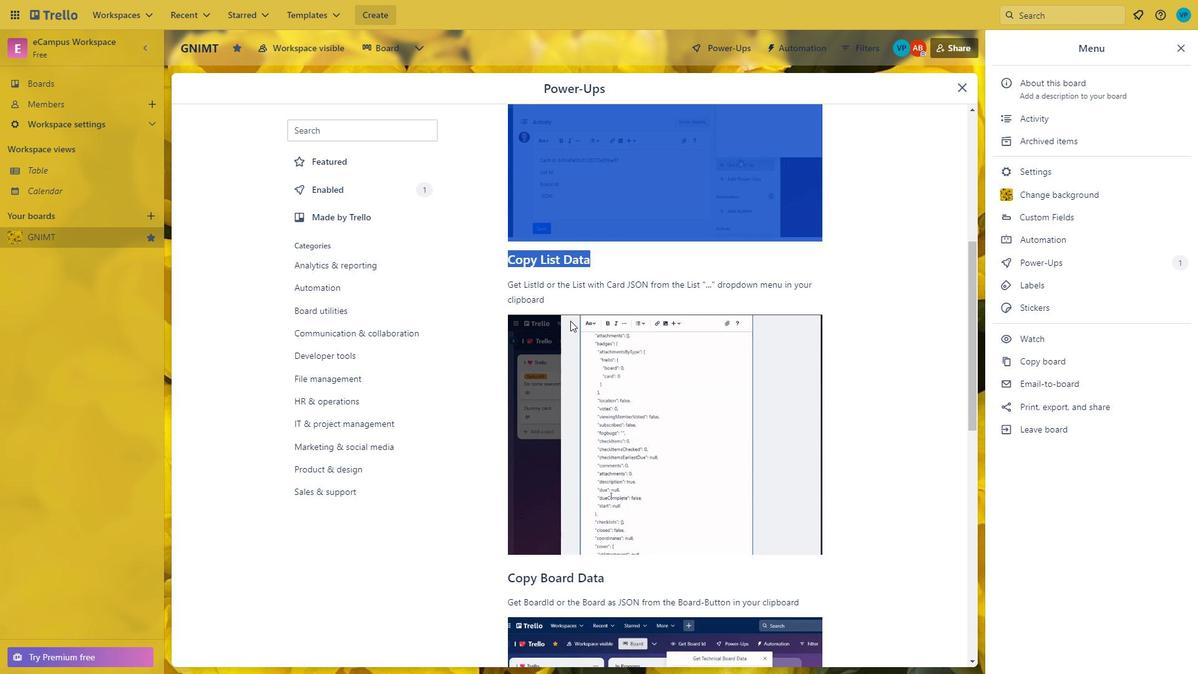 
Action: Mouse moved to (798, 425)
Screenshot: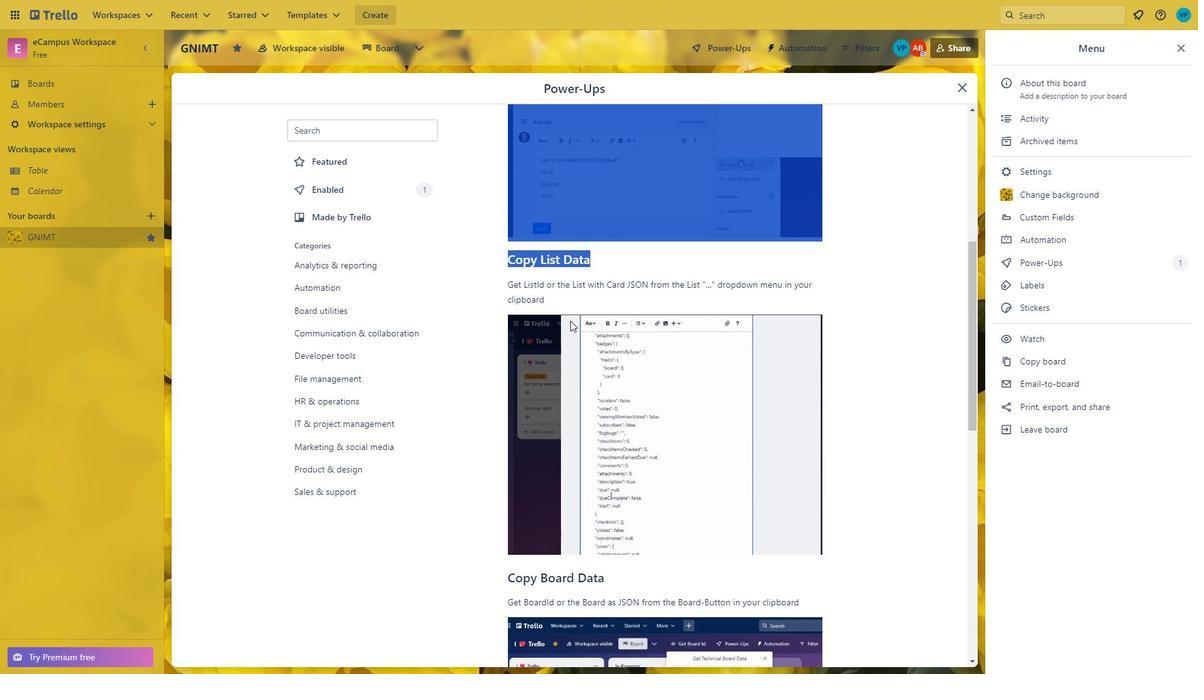 
Action: Mouse scrolled (798, 424) with delta (0, 0)
Screenshot: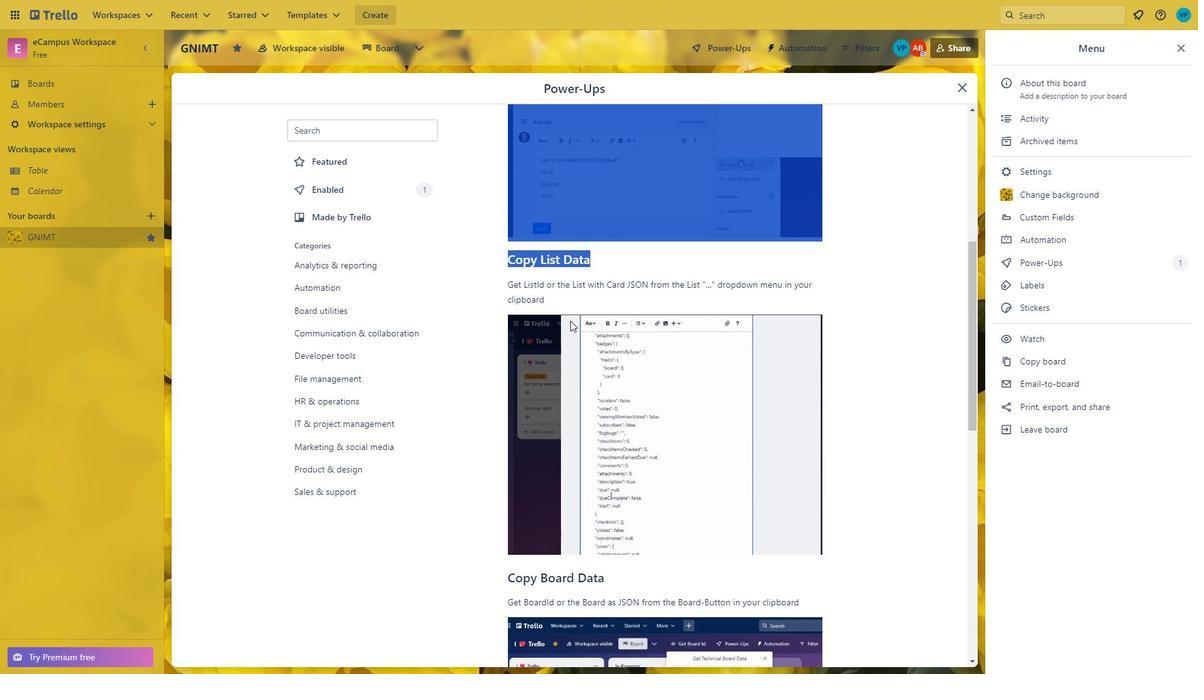 
Action: Mouse moved to (498, 278)
Screenshot: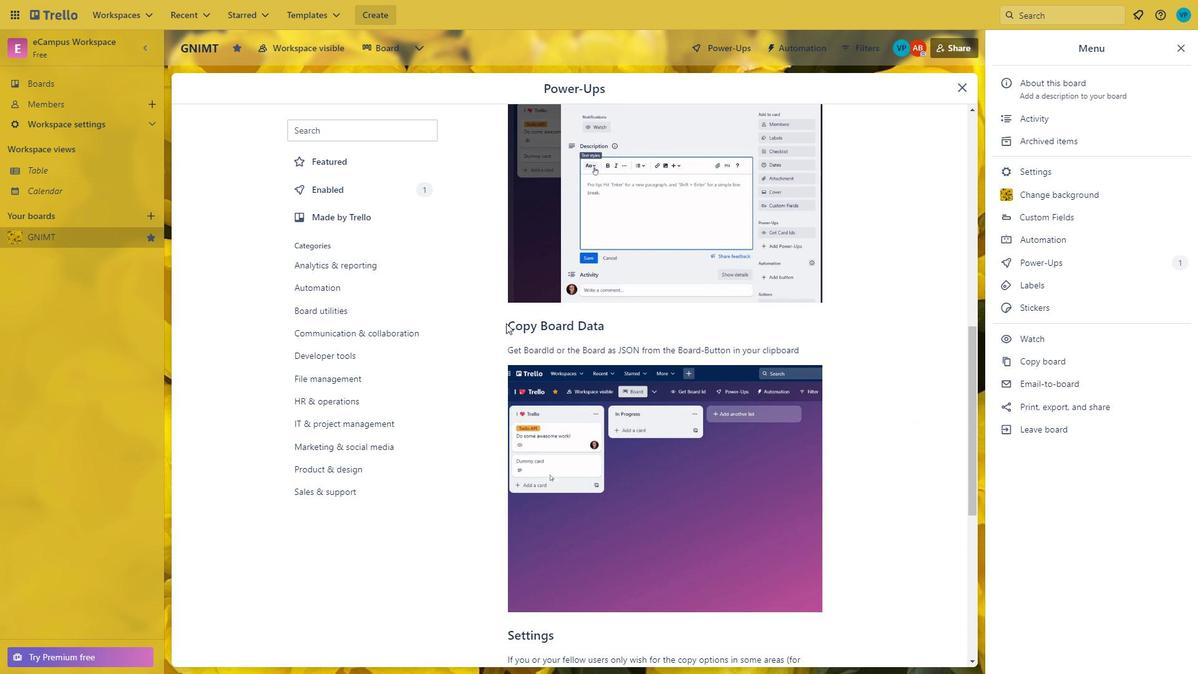 
Action: Mouse pressed left at (498, 278)
Screenshot: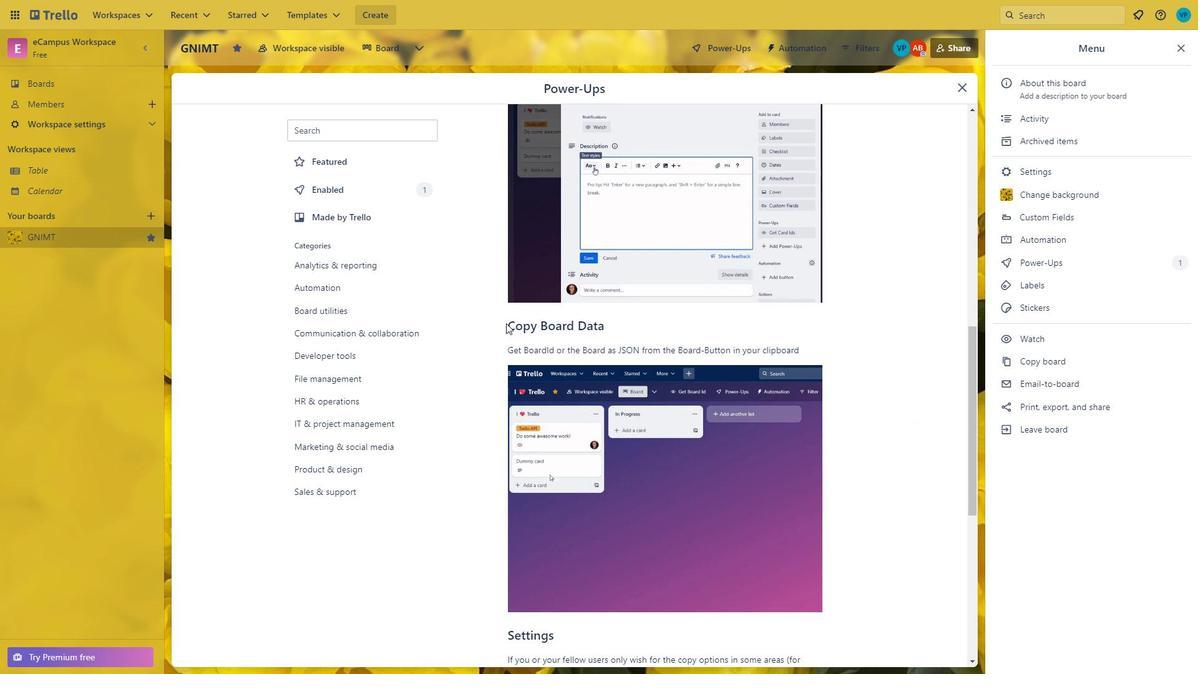 
Action: Mouse moved to (692, 291)
Screenshot: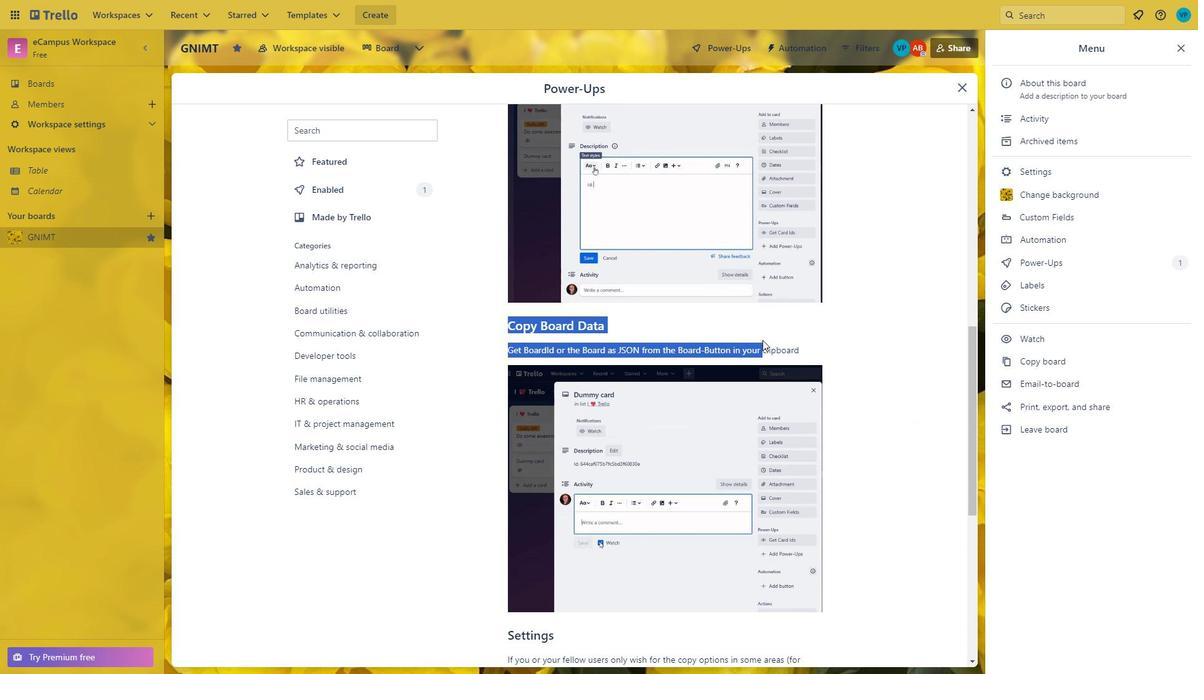 
Action: Mouse scrolled (692, 290) with delta (0, 0)
Screenshot: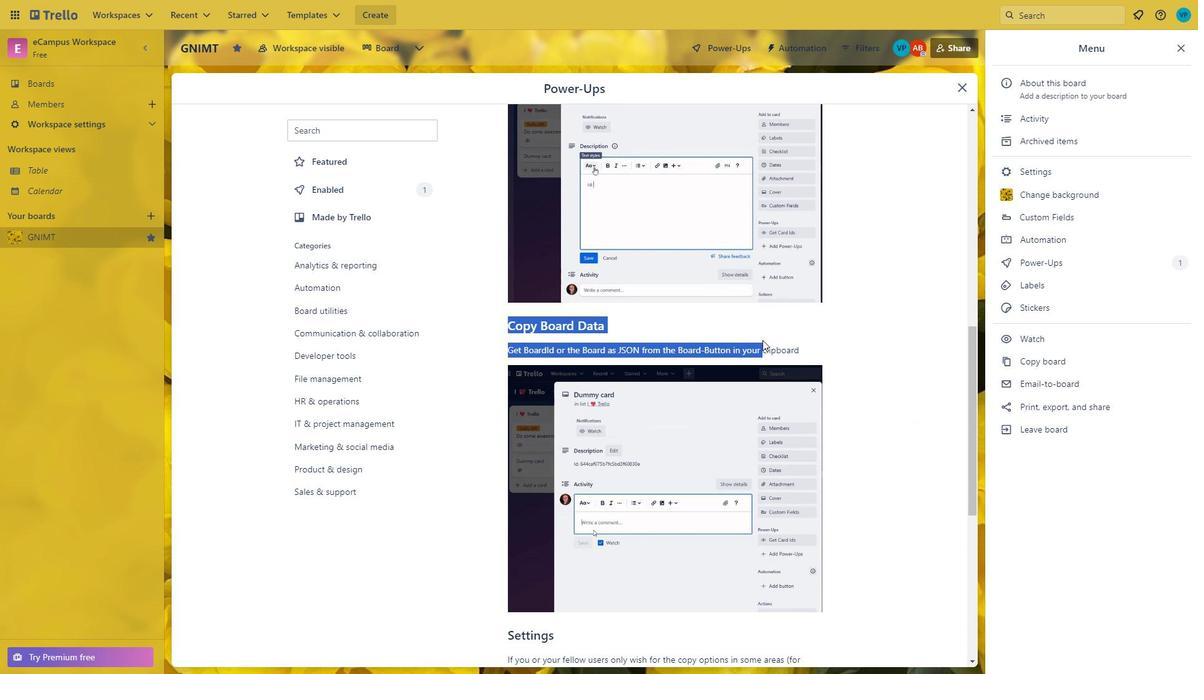
Action: Mouse scrolled (692, 290) with delta (0, 0)
Screenshot: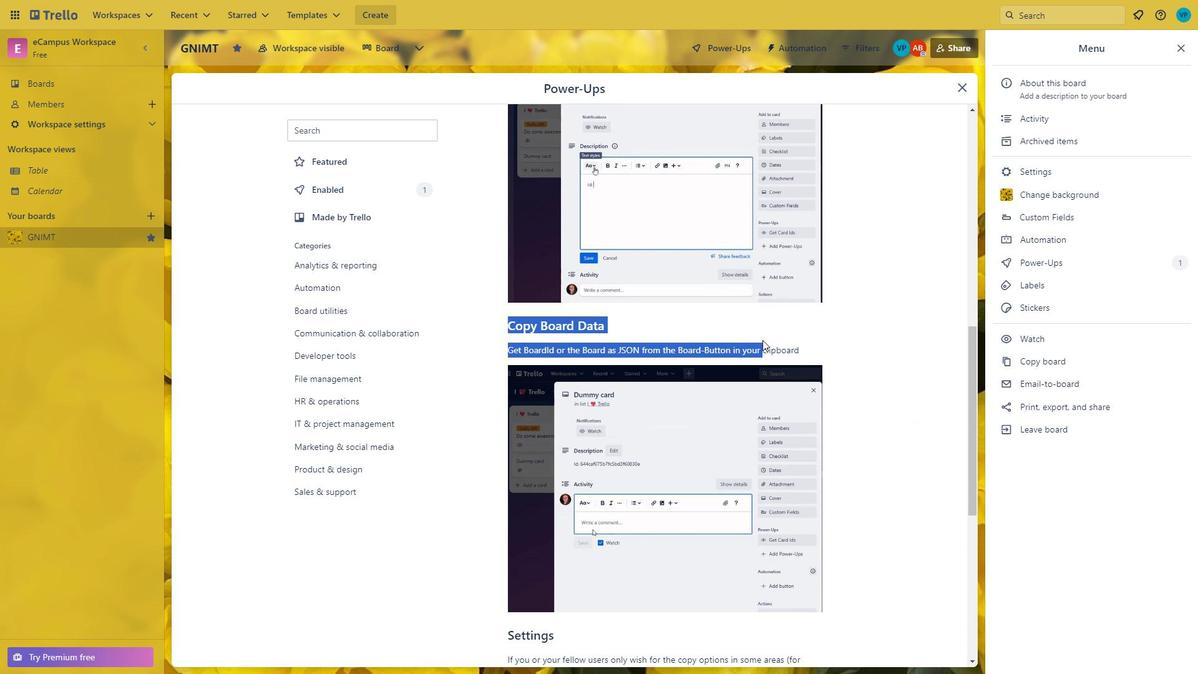 
Action: Mouse scrolled (692, 290) with delta (0, 0)
Screenshot: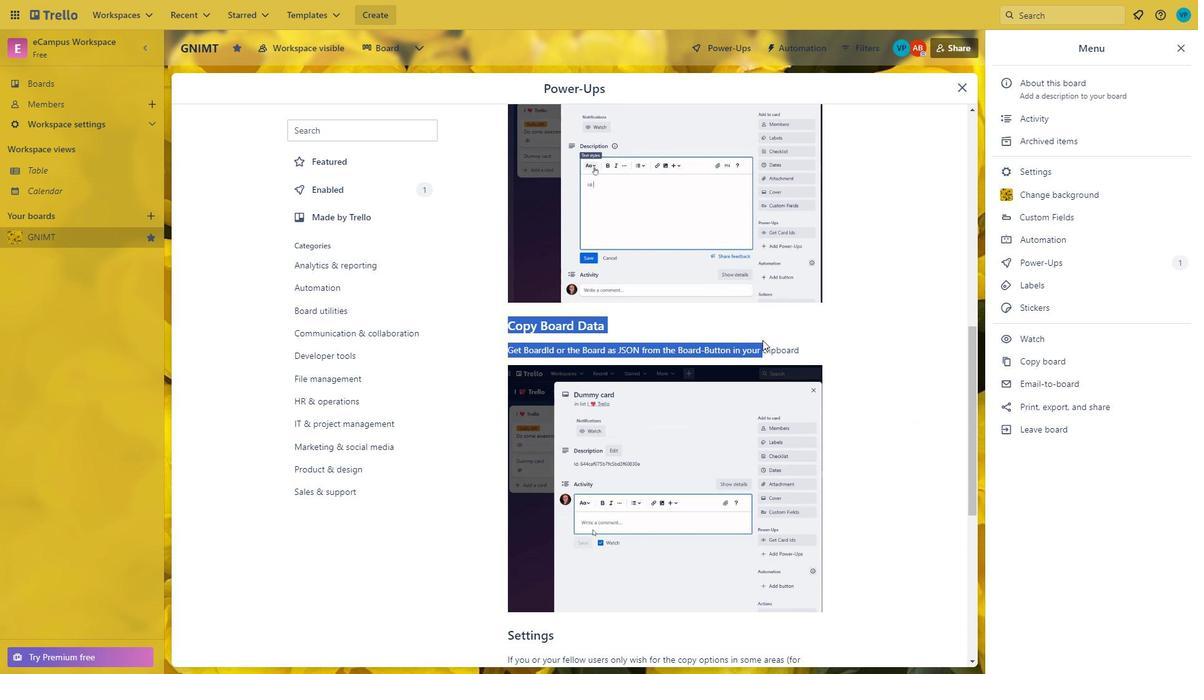 
Action: Mouse scrolled (692, 290) with delta (0, 0)
Screenshot: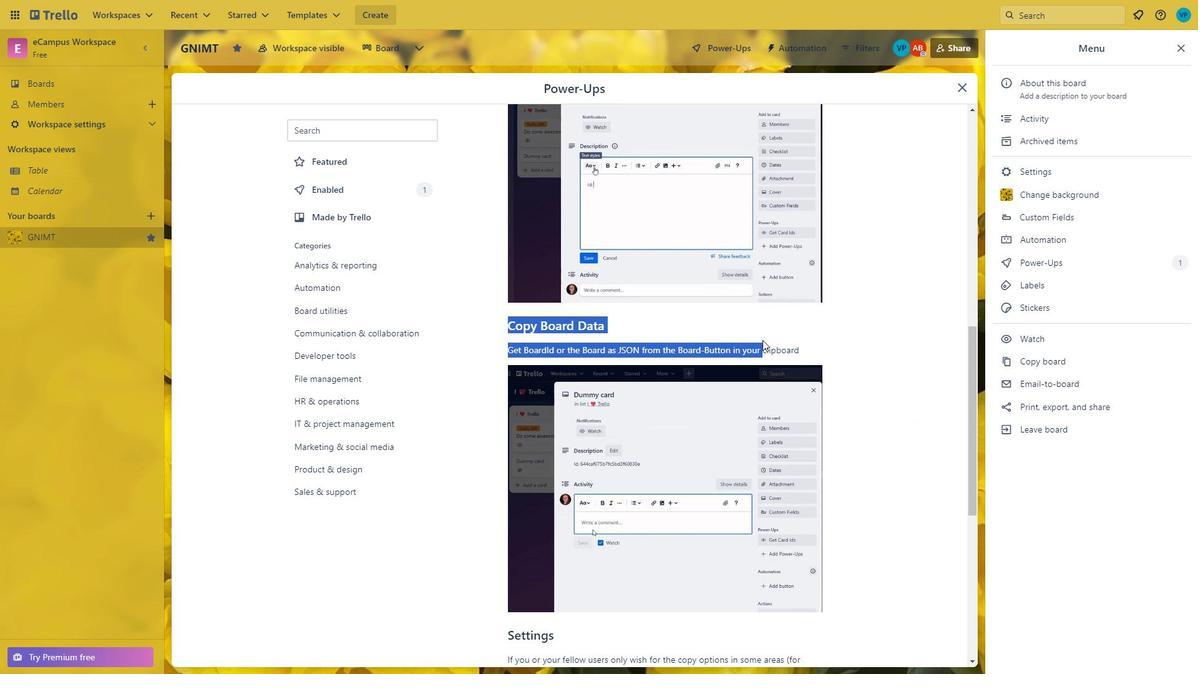 
Action: Mouse moved to (500, 317)
Screenshot: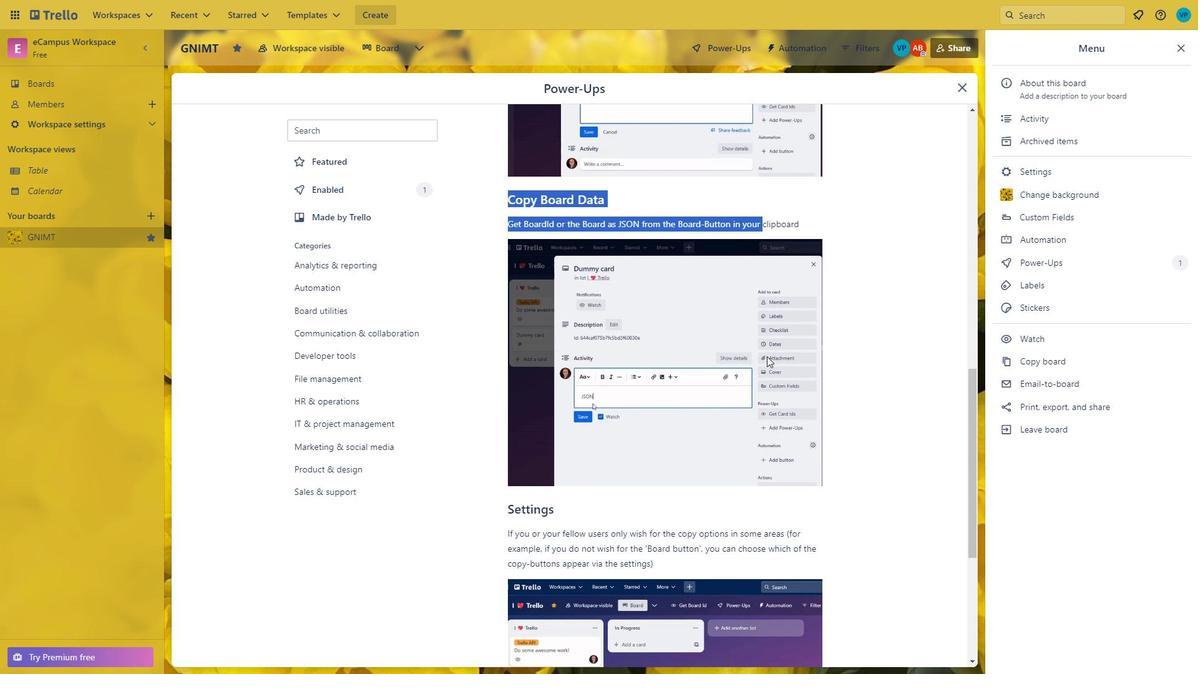 
Action: Mouse pressed left at (500, 317)
Screenshot: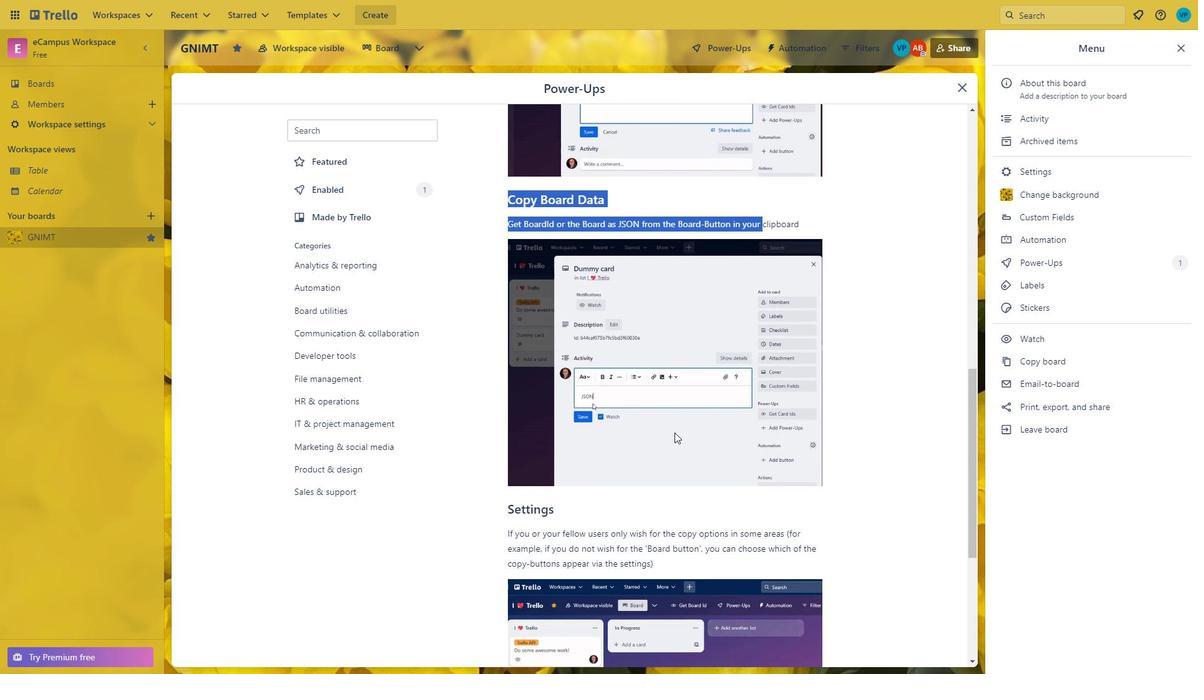 
Action: Mouse moved to (756, 334)
Screenshot: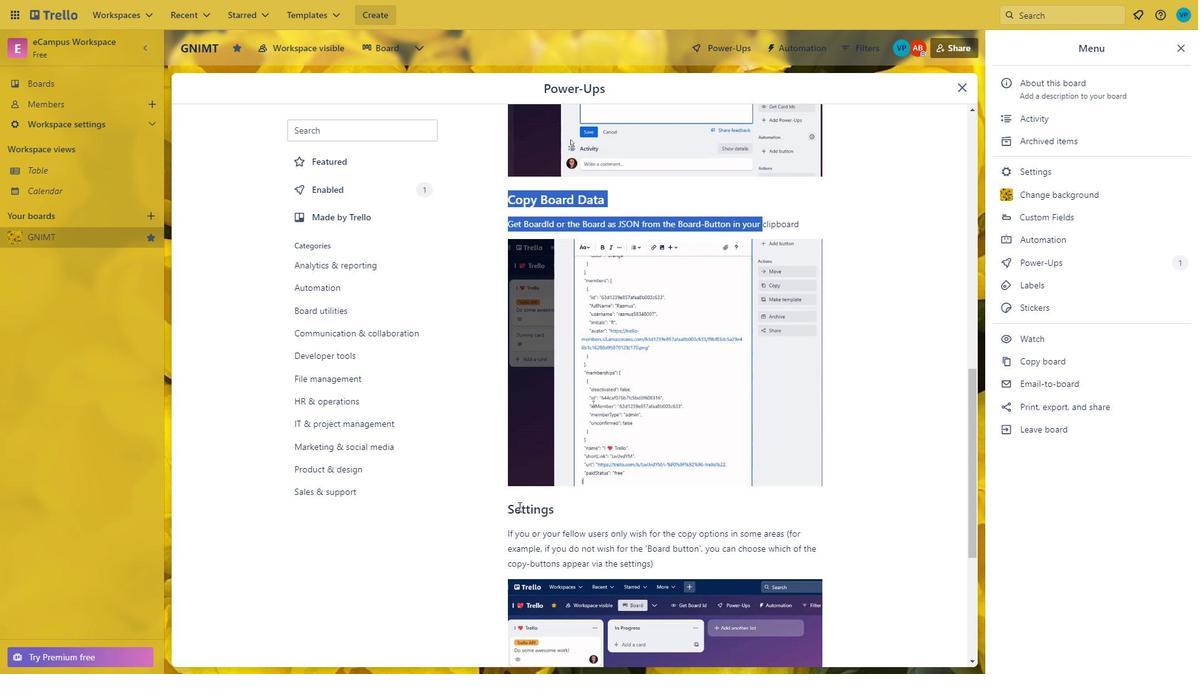 
Action: Mouse scrolled (756, 333) with delta (0, 0)
Screenshot: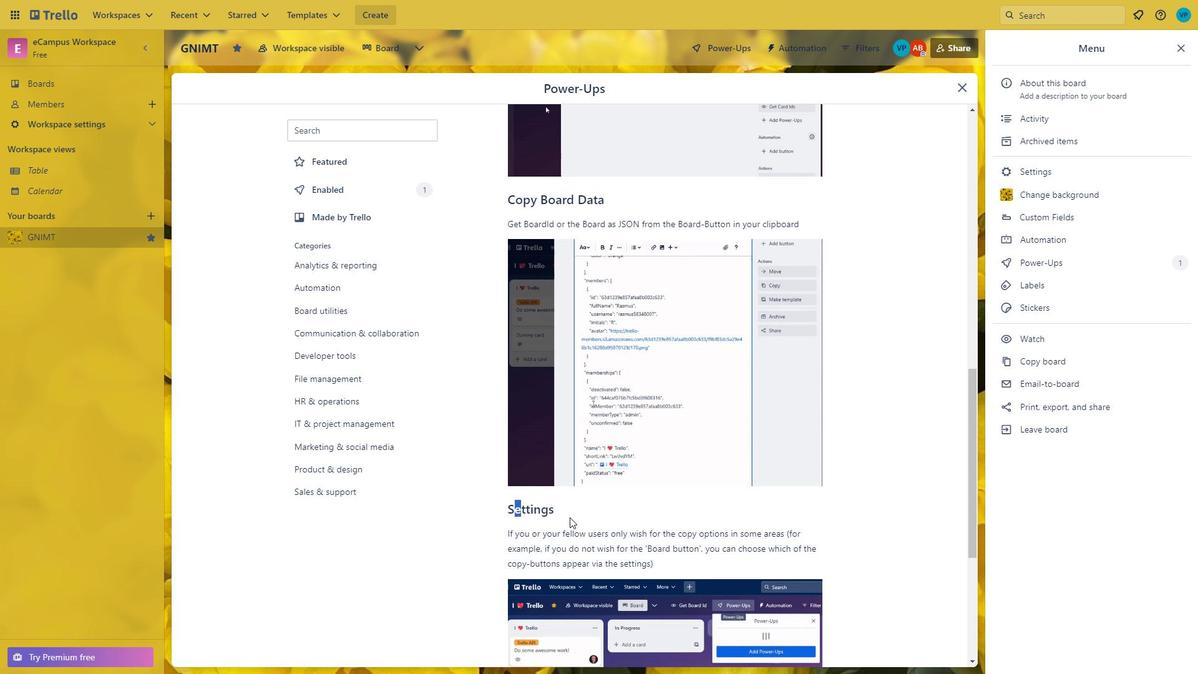 
Action: Mouse scrolled (756, 333) with delta (0, 0)
Screenshot: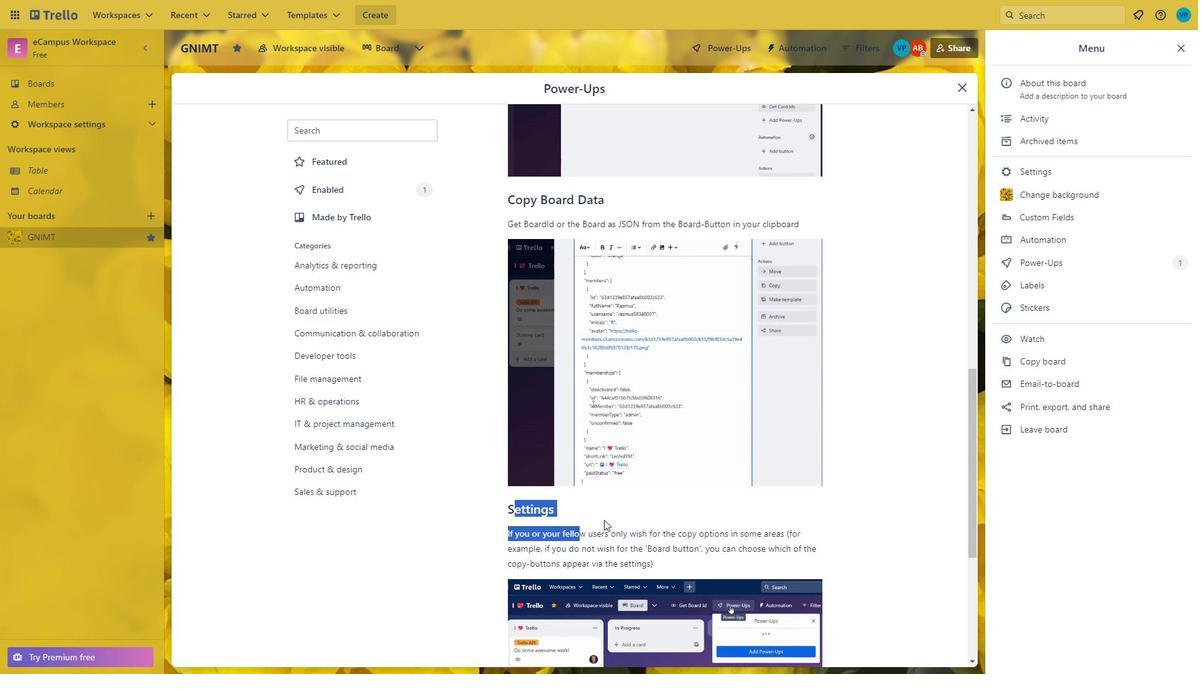
Action: Mouse moved to (508, 506)
Screenshot: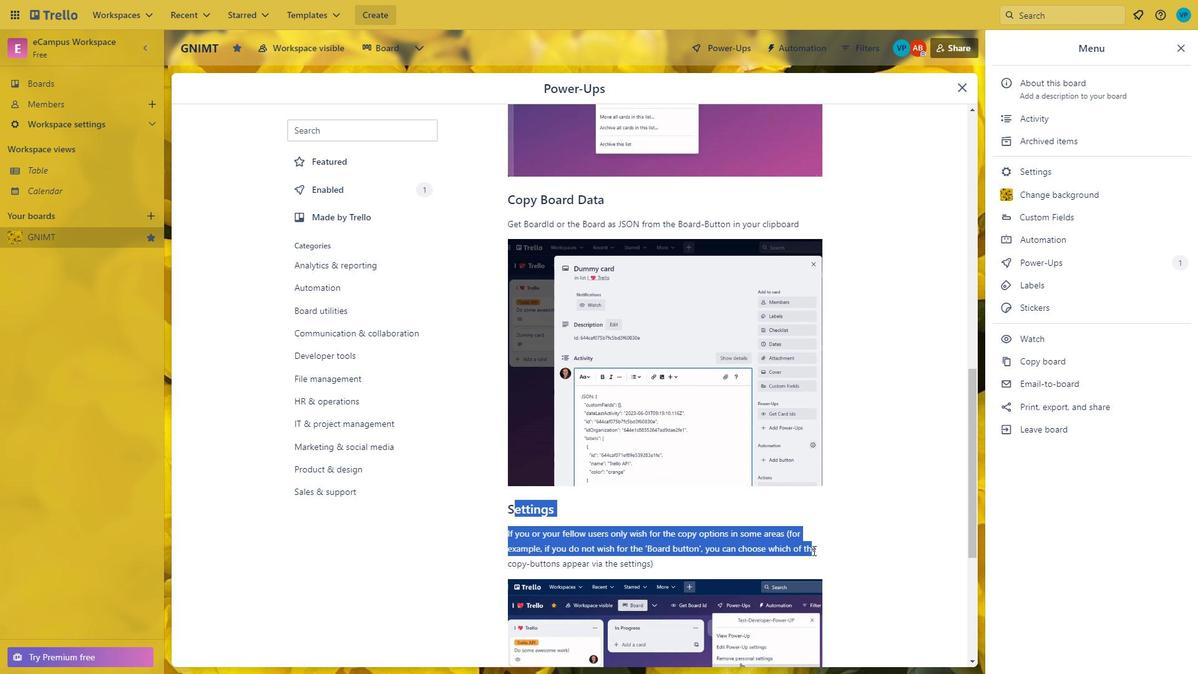 
Action: Mouse pressed left at (508, 506)
Screenshot: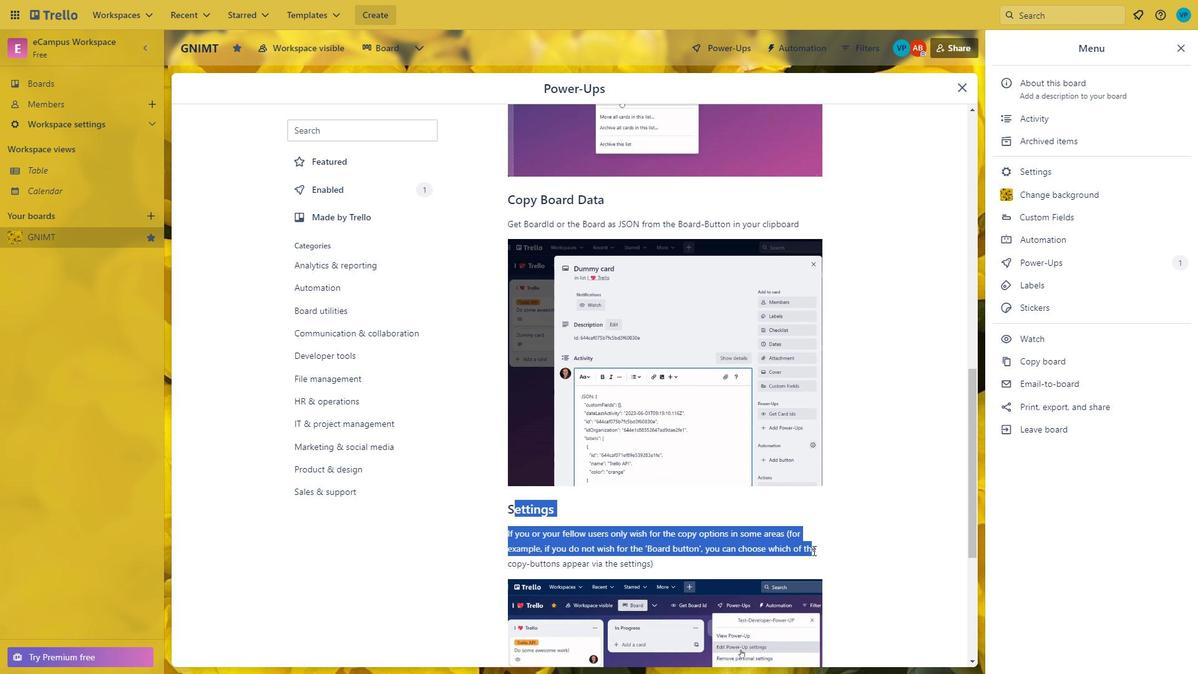 
Action: Mouse moved to (549, 533)
Screenshot: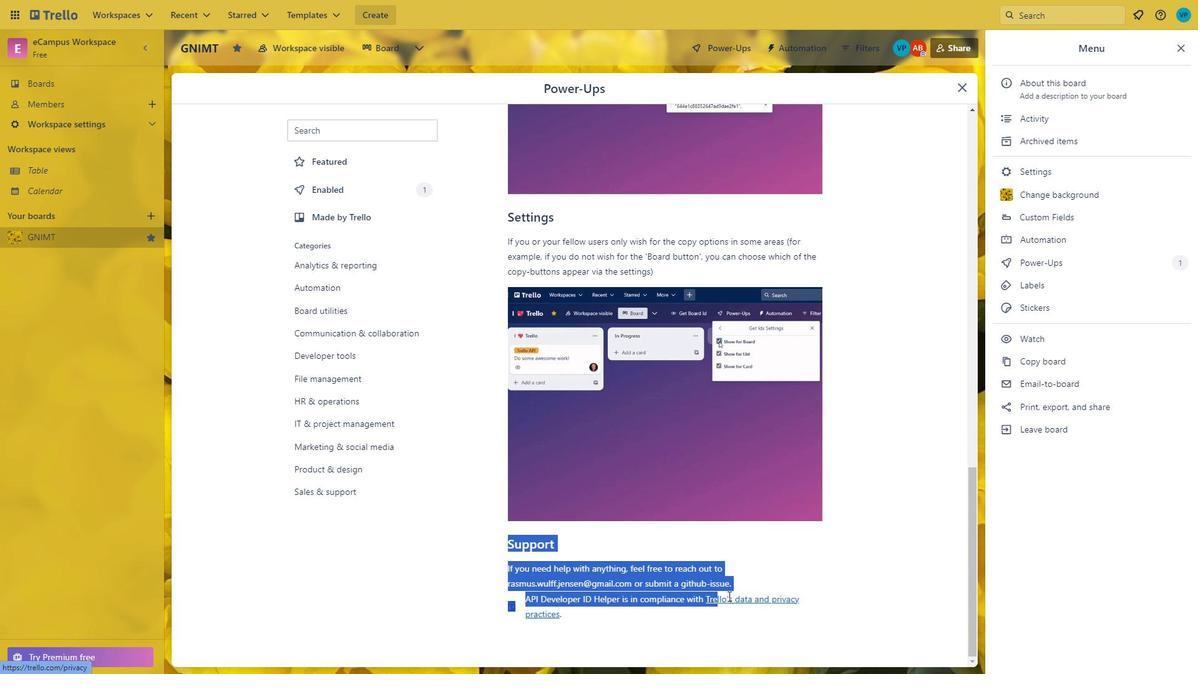 
Action: Mouse scrolled (549, 533) with delta (0, 0)
Screenshot: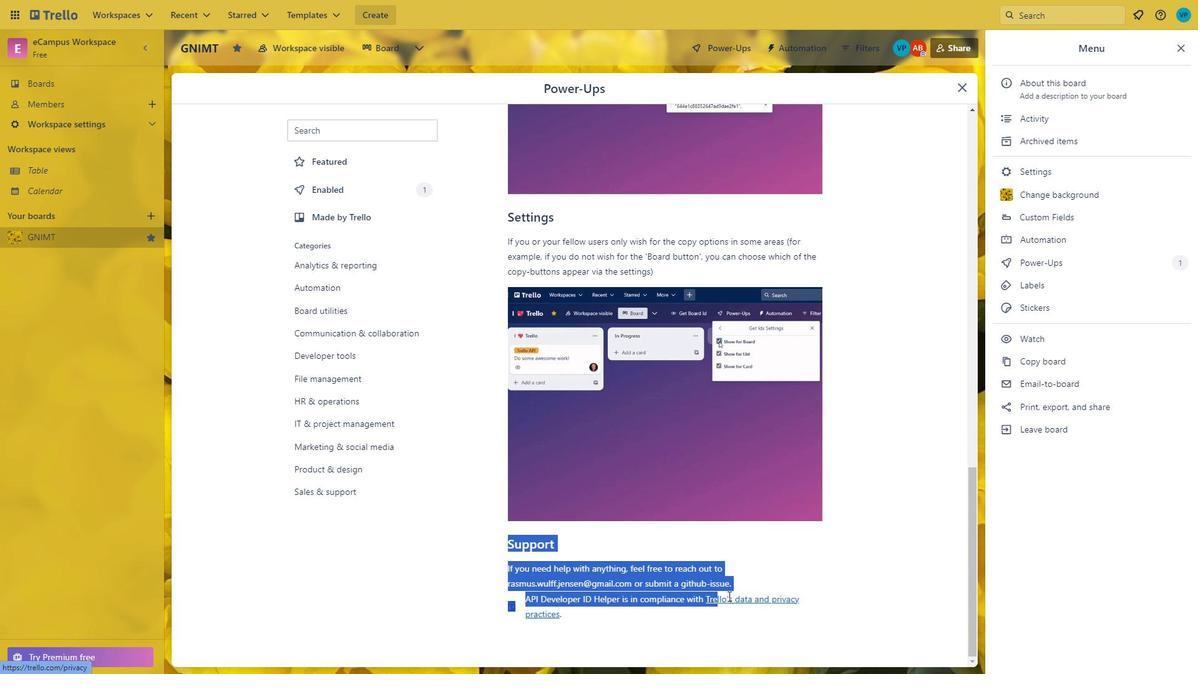 
Action: Mouse moved to (548, 535)
Screenshot: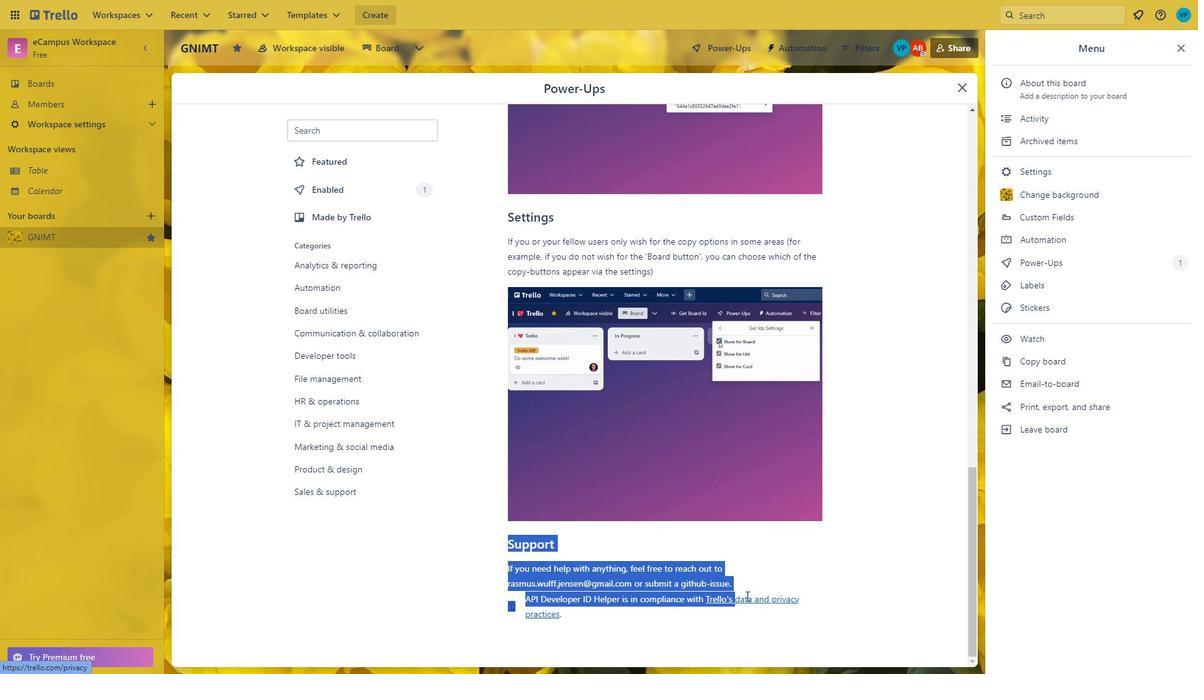 
Action: Mouse scrolled (548, 535) with delta (0, 0)
Screenshot: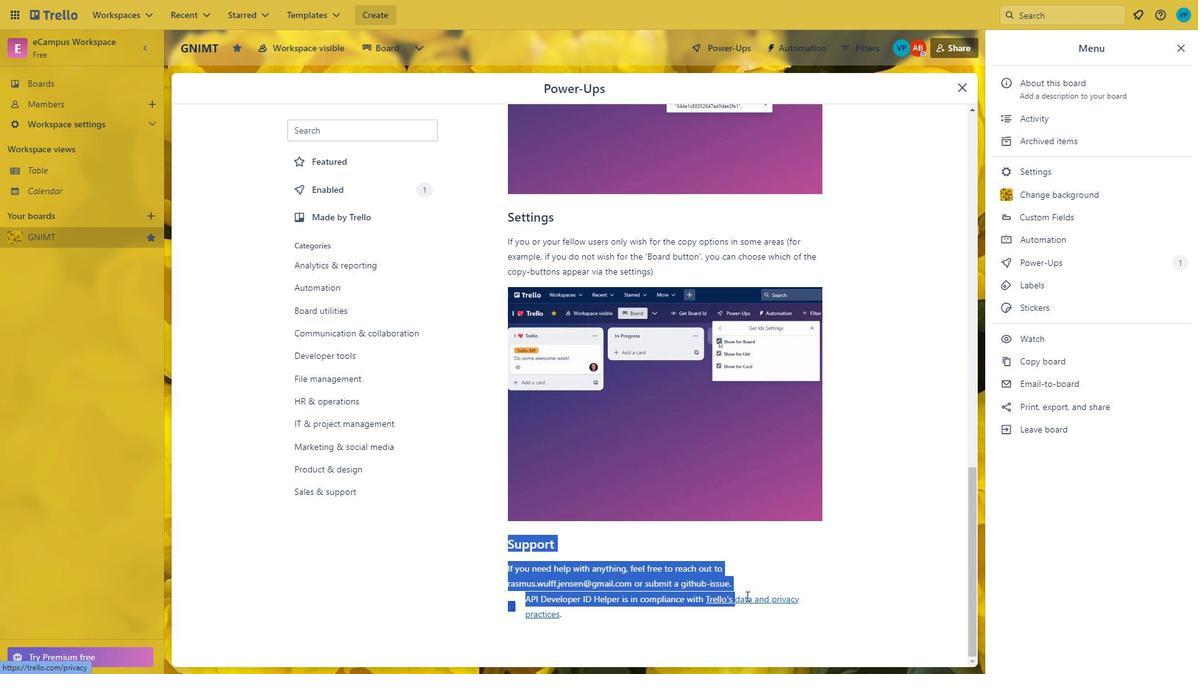 
Action: Mouse moved to (510, 580)
Screenshot: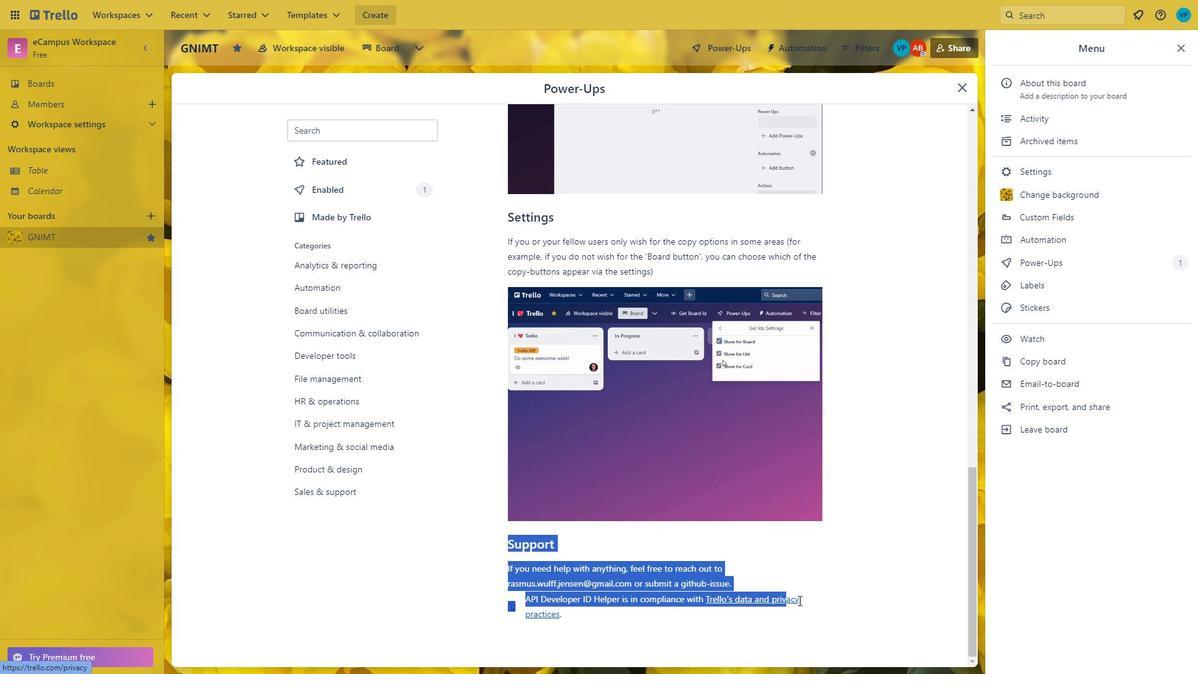 
Action: Mouse scrolled (510, 579) with delta (0, 0)
Screenshot: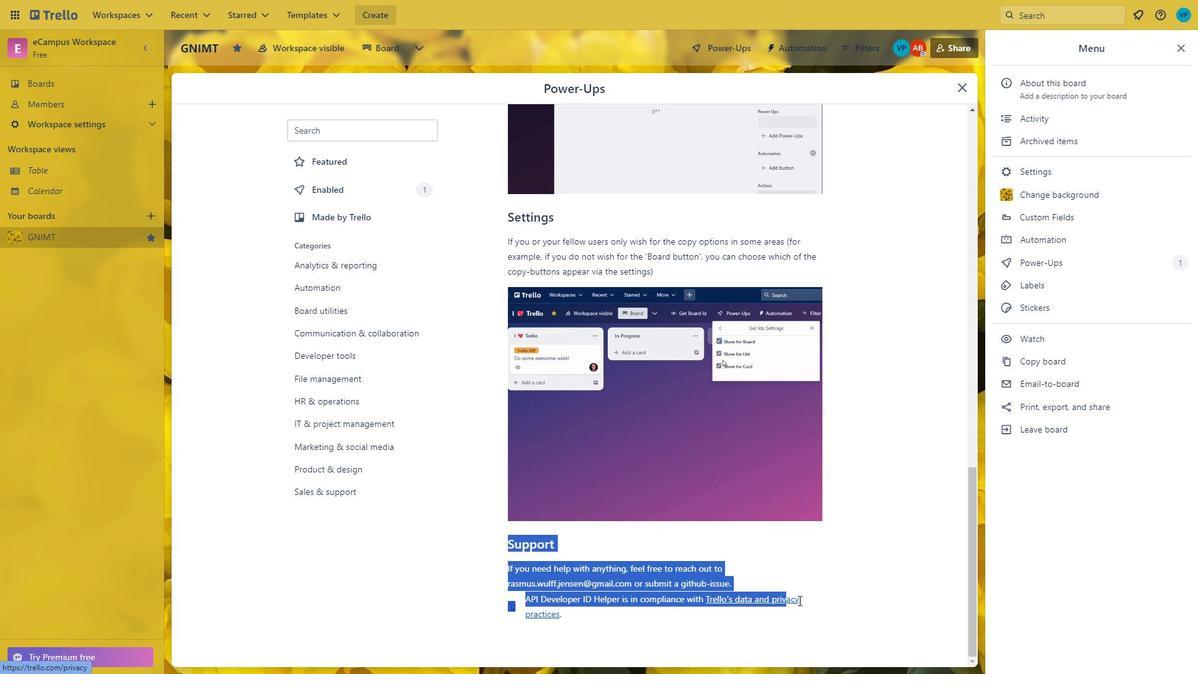 
Action: Mouse moved to (509, 584)
Screenshot: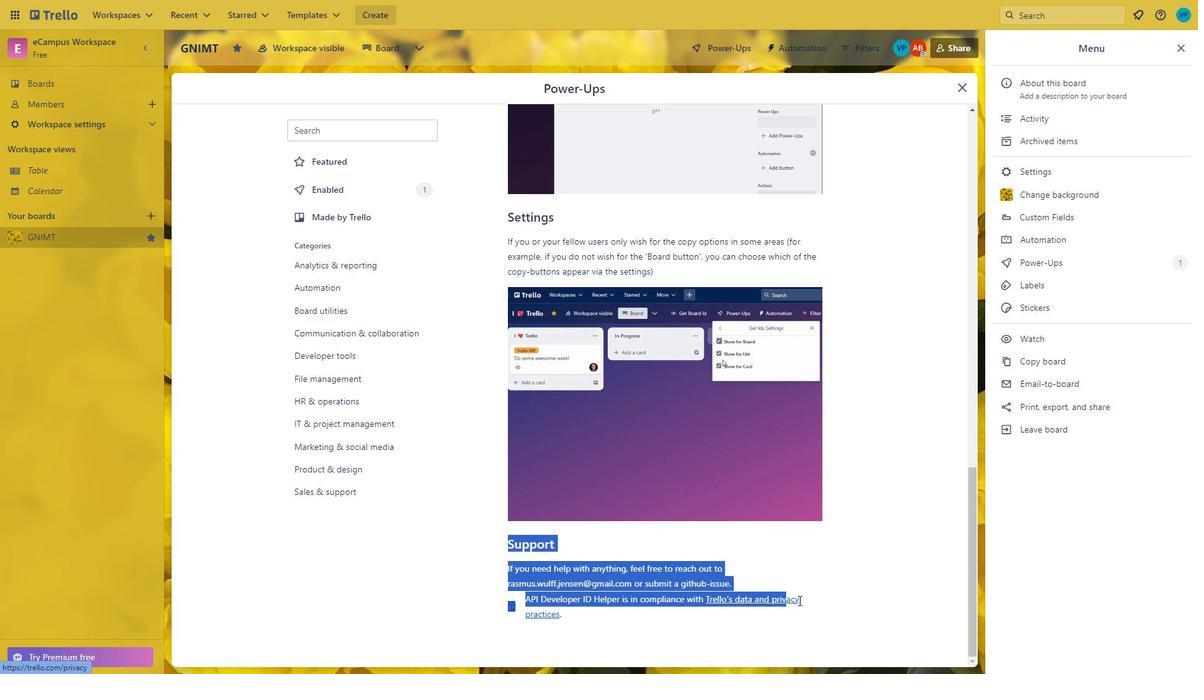 
Action: Mouse scrolled (509, 583) with delta (0, 0)
Screenshot: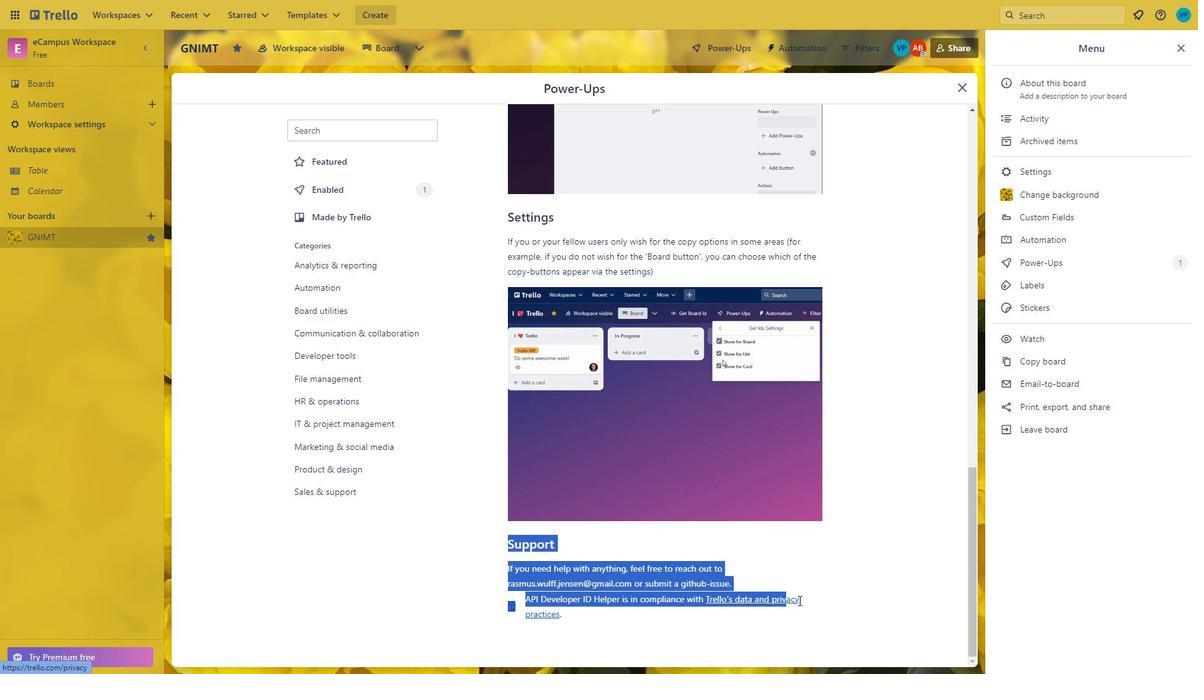 
Action: Mouse moved to (509, 586)
Screenshot: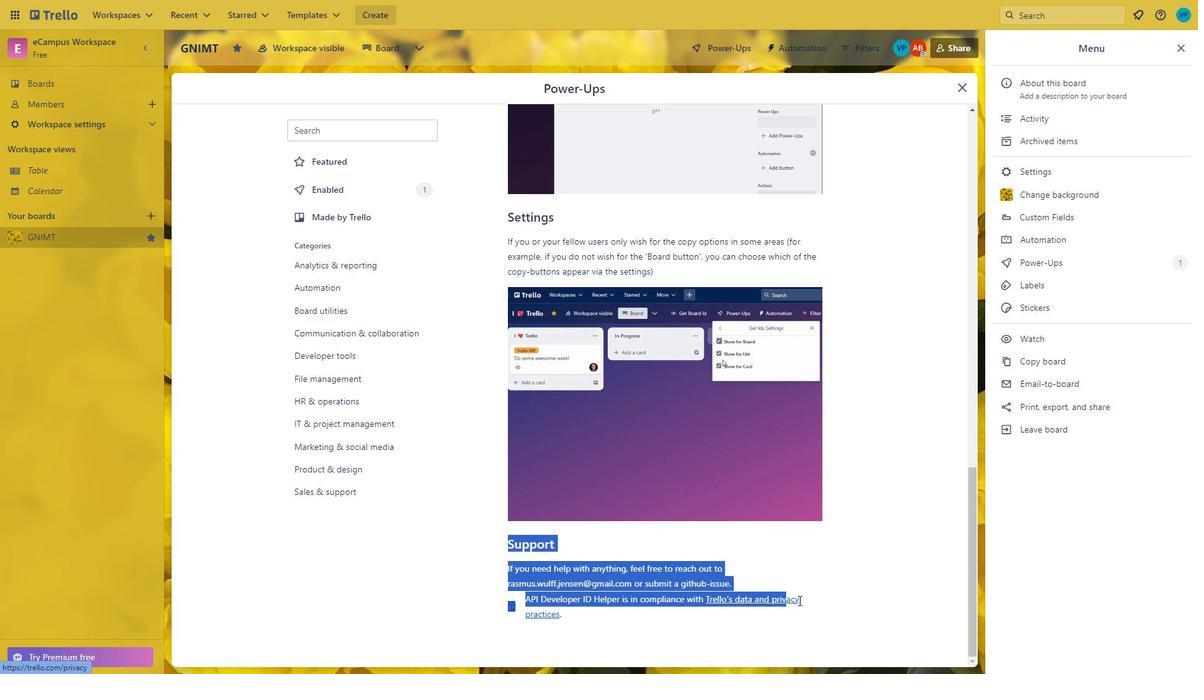 
Action: Mouse scrolled (509, 586) with delta (0, 0)
Screenshot: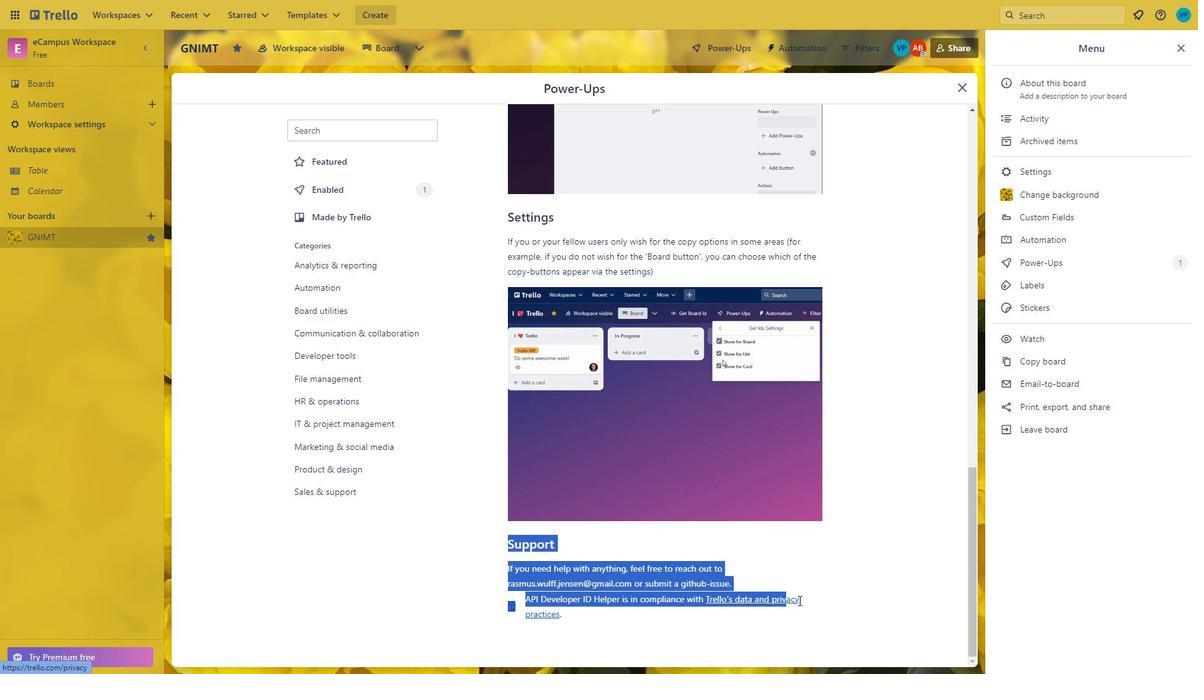 
Action: Mouse moved to (503, 543)
Screenshot: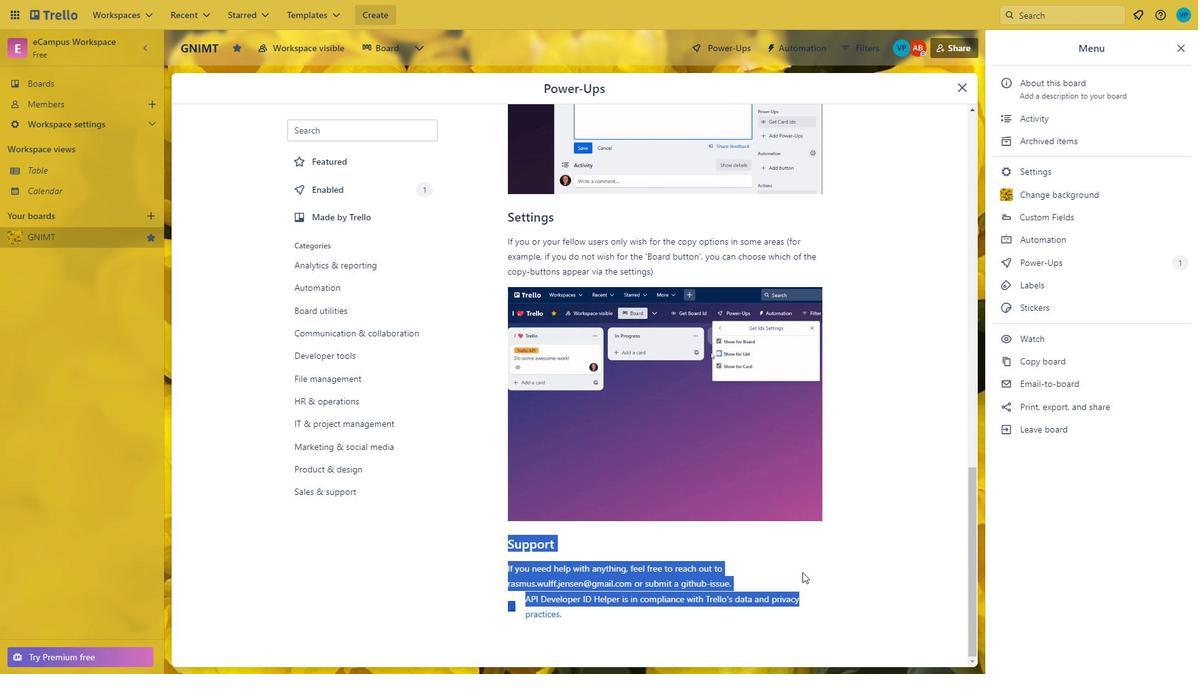 
Action: Mouse pressed left at (503, 543)
Screenshot: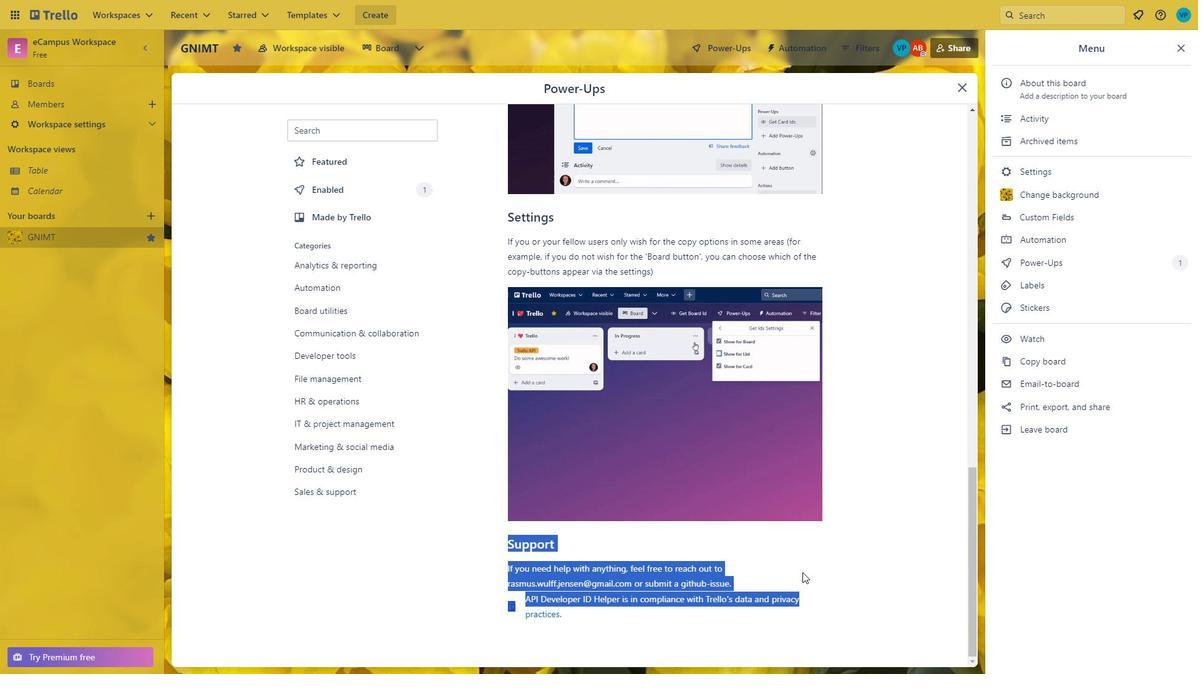 
Action: Mouse moved to (722, 566)
Screenshot: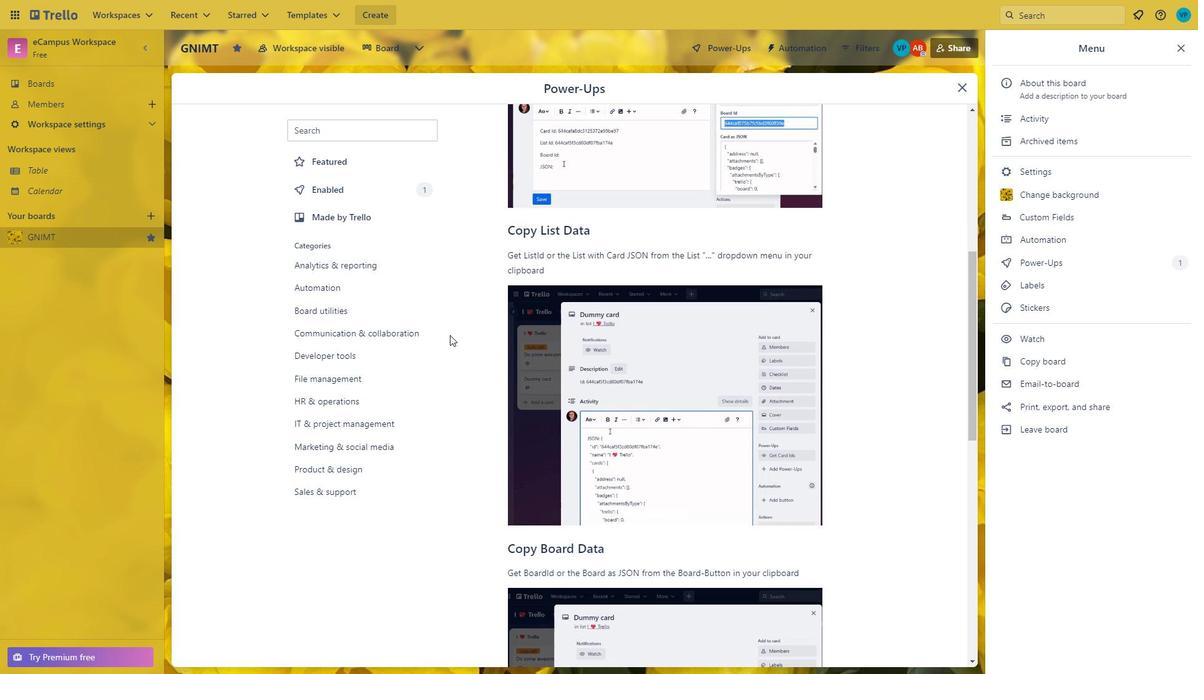
Action: Mouse scrolled (722, 565) with delta (0, 0)
Screenshot: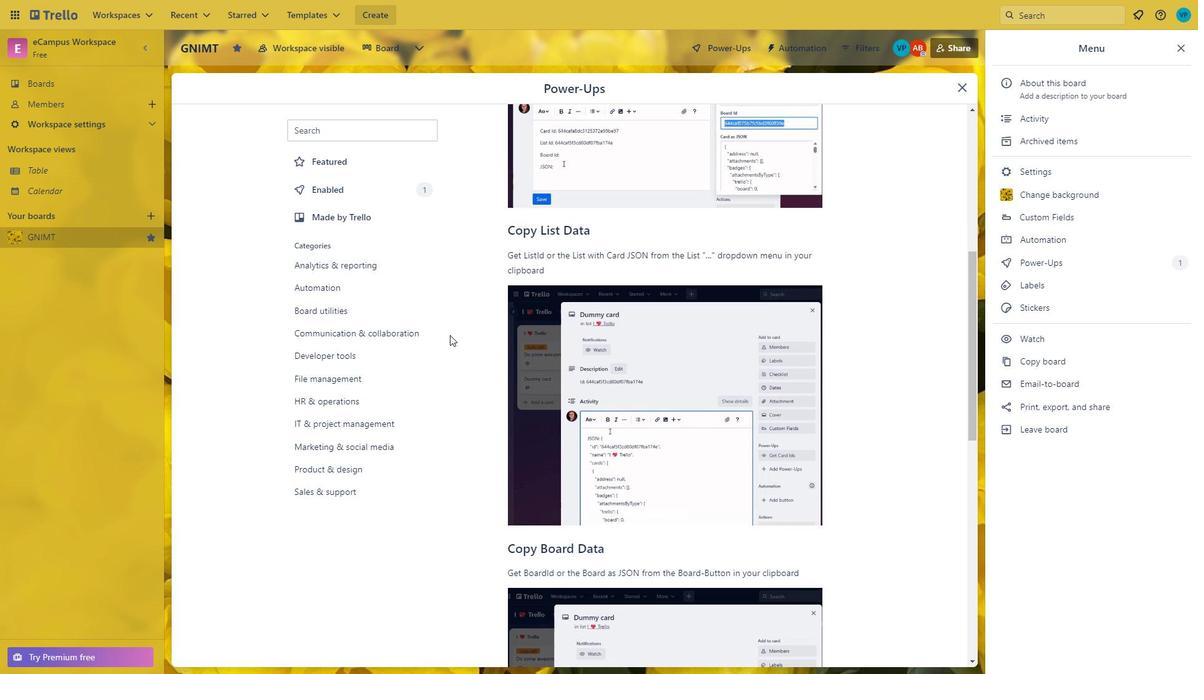 
Action: Mouse moved to (721, 566)
Screenshot: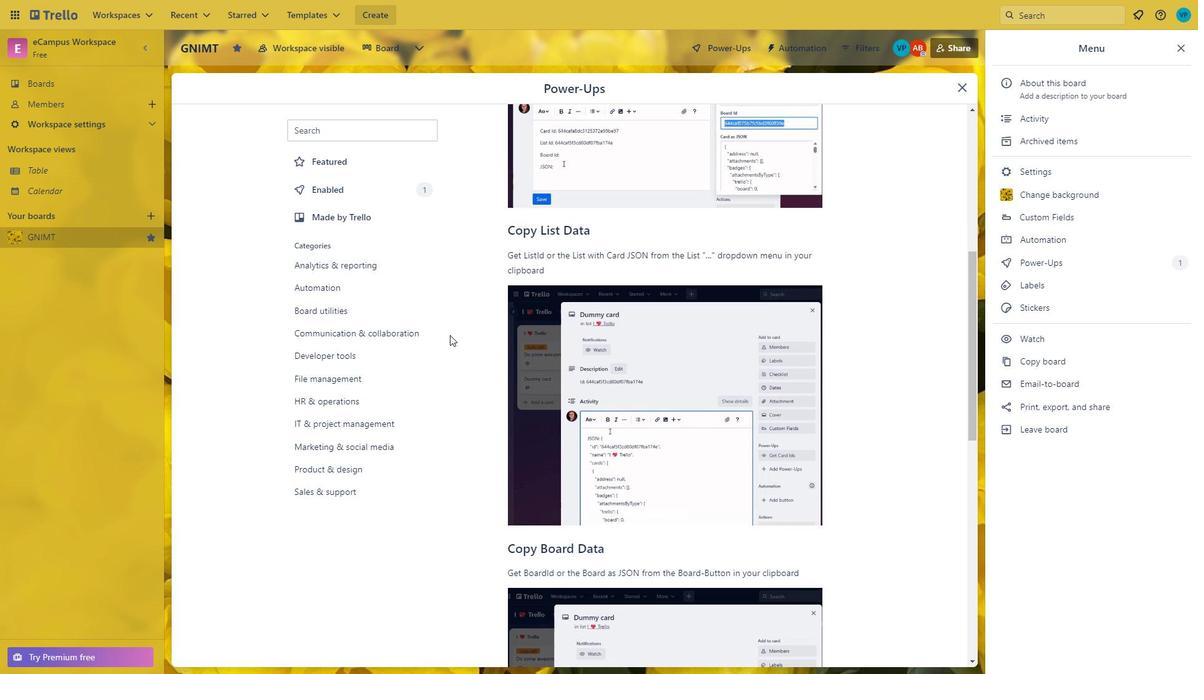 
Action: Mouse scrolled (721, 566) with delta (0, 0)
Screenshot: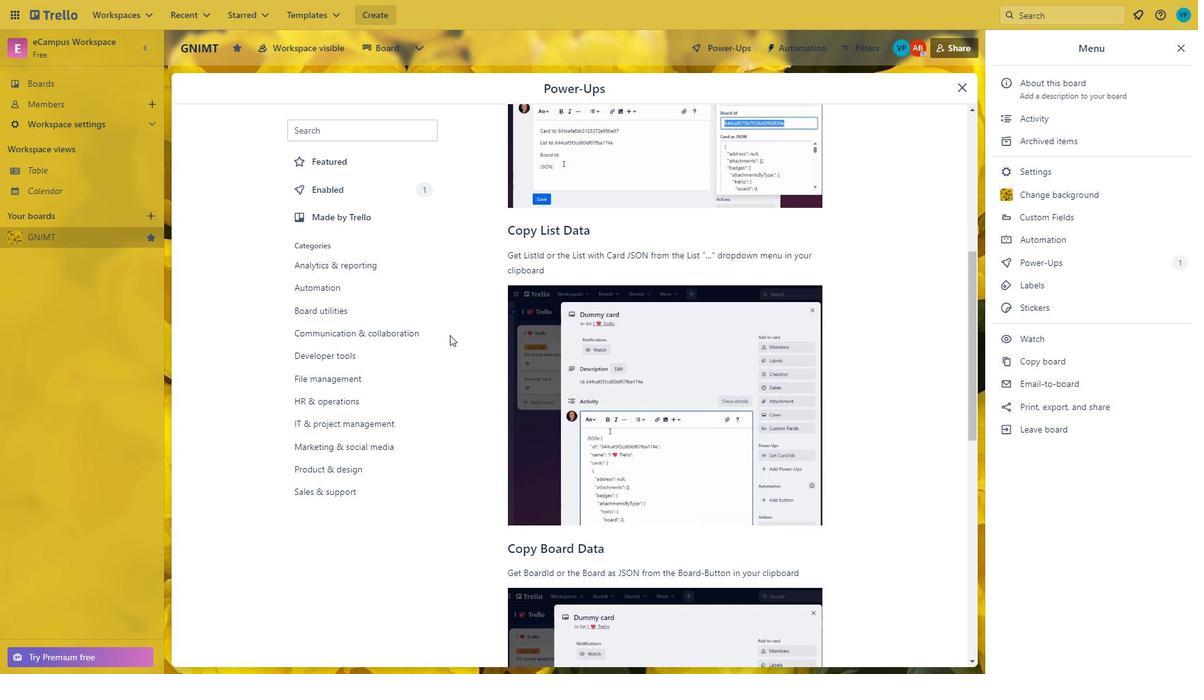 
Action: Mouse moved to (721, 567)
Screenshot: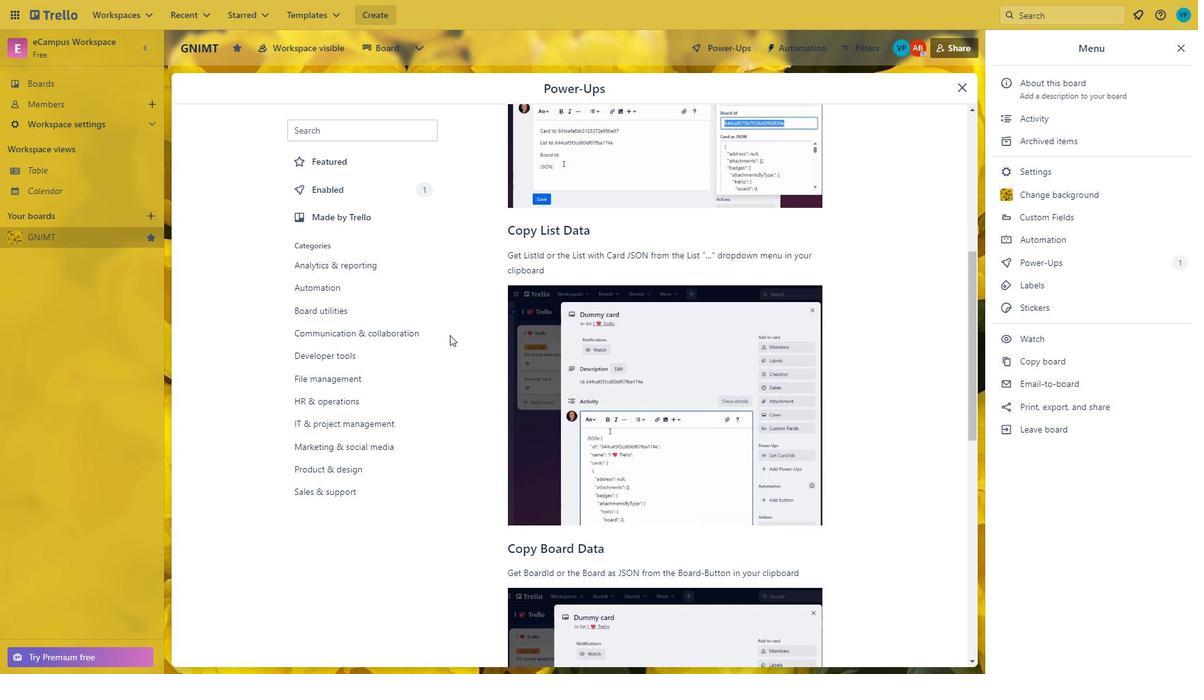 
Action: Mouse scrolled (721, 566) with delta (0, 0)
Screenshot: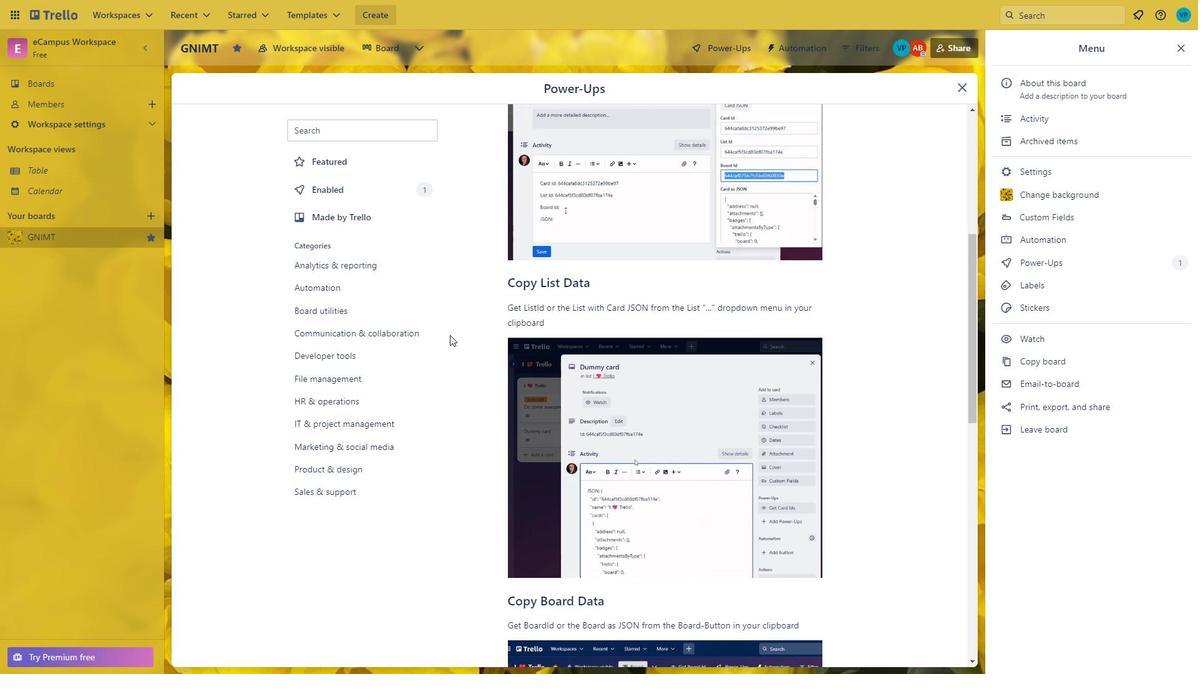 
Action: Mouse scrolled (721, 566) with delta (0, 0)
Screenshot: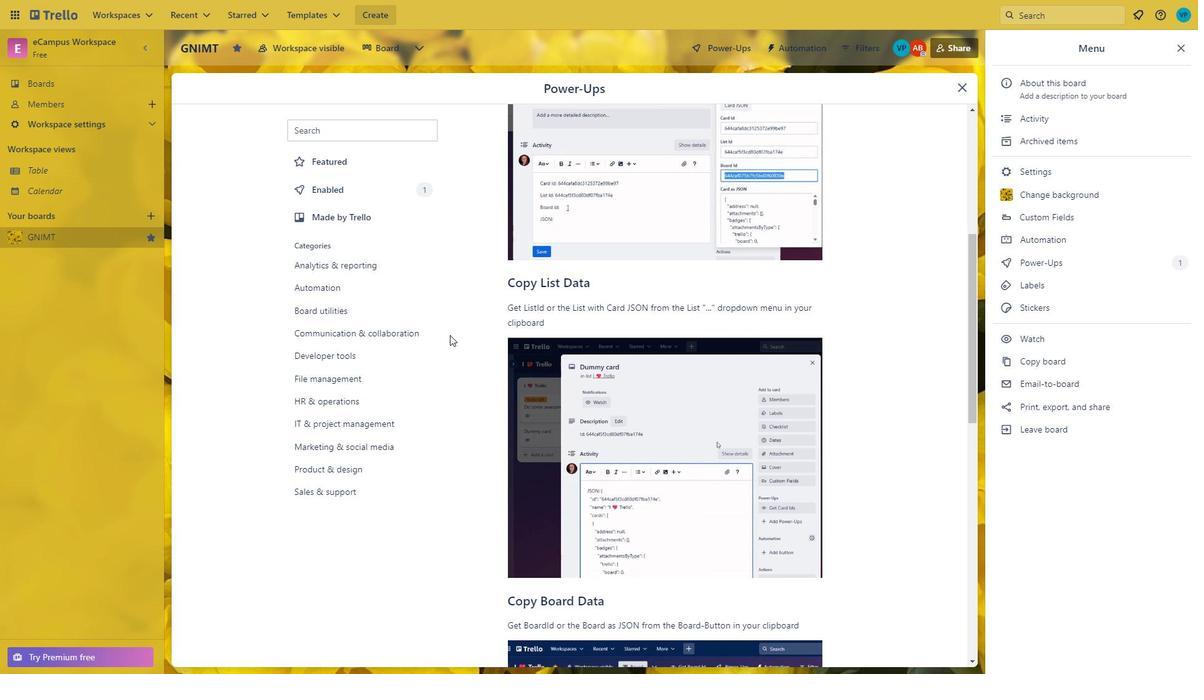 
Action: Mouse moved to (356, 401)
Screenshot: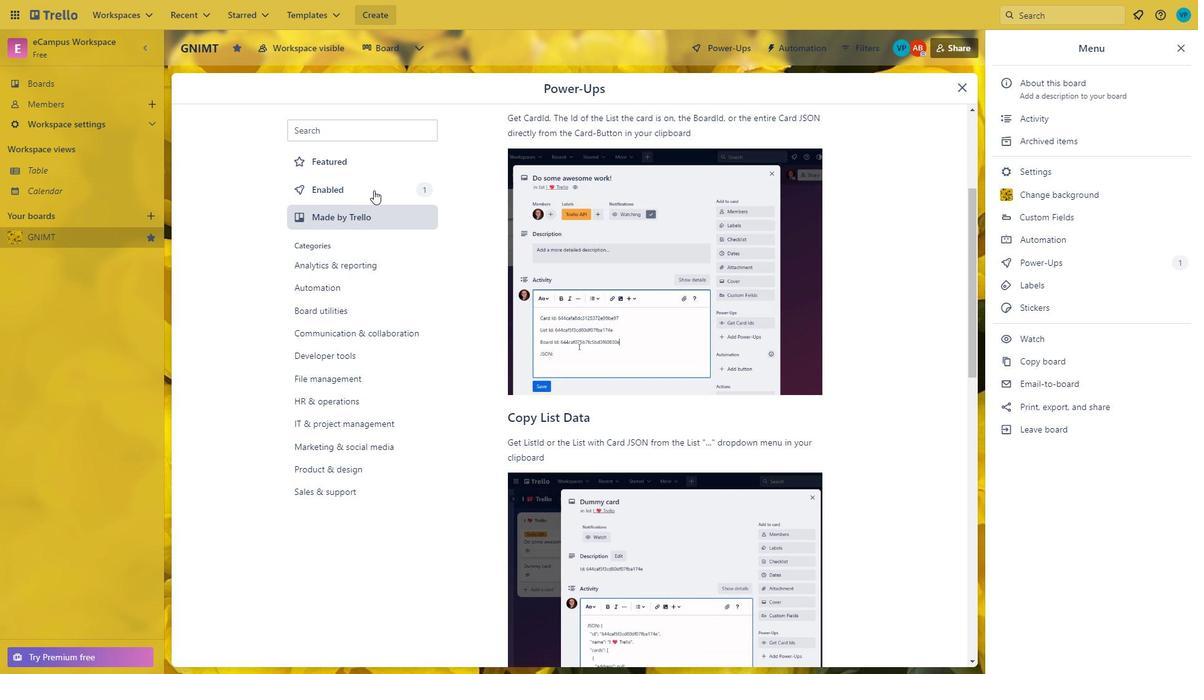
Action: Mouse scrolled (356, 402) with delta (0, 0)
Screenshot: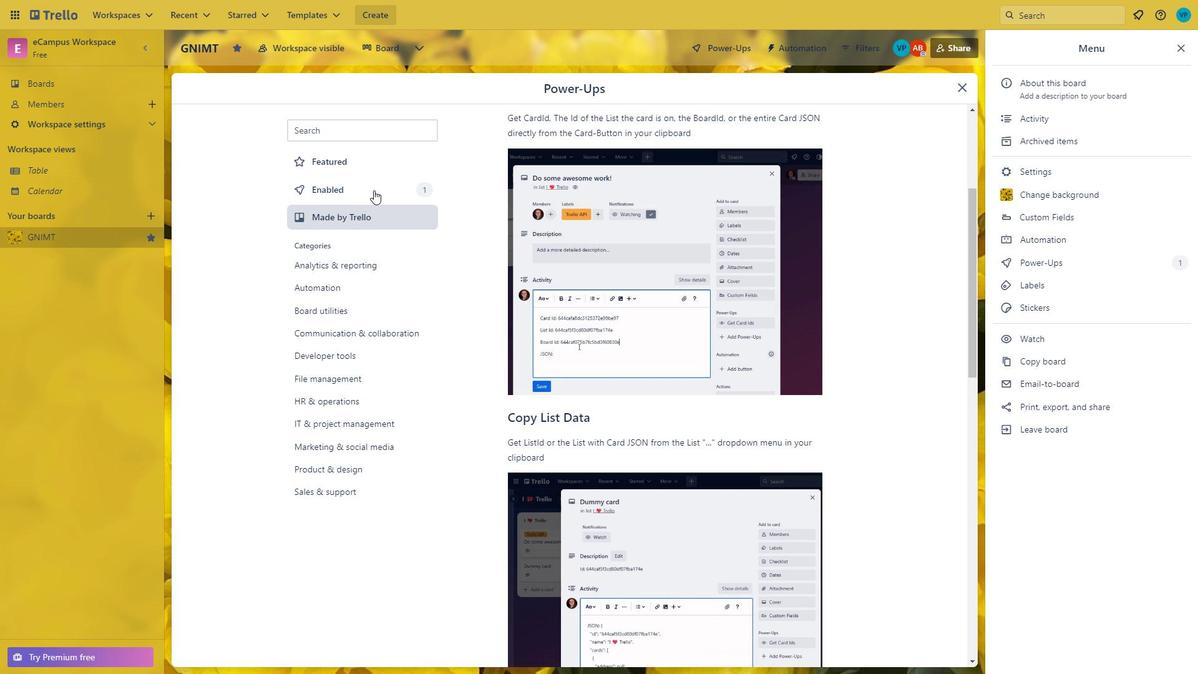 
Action: Mouse scrolled (356, 402) with delta (0, 0)
Screenshot: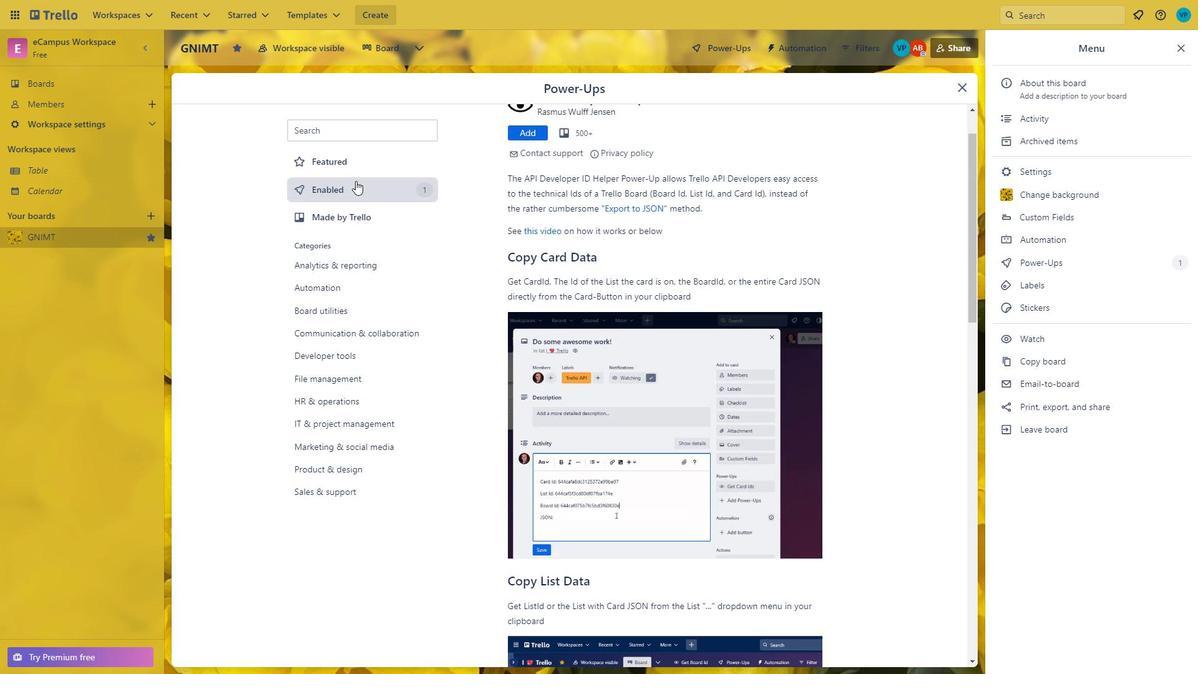 
Action: Mouse moved to (356, 401)
Screenshot: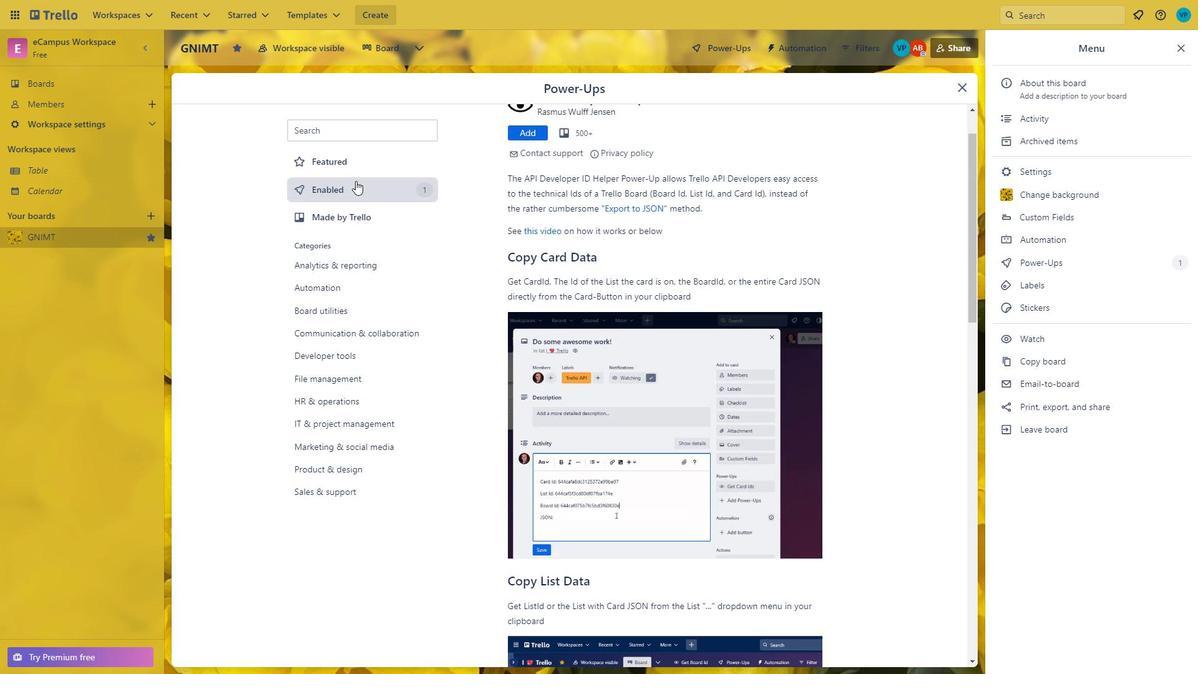 
Action: Mouse scrolled (356, 402) with delta (0, 0)
Screenshot: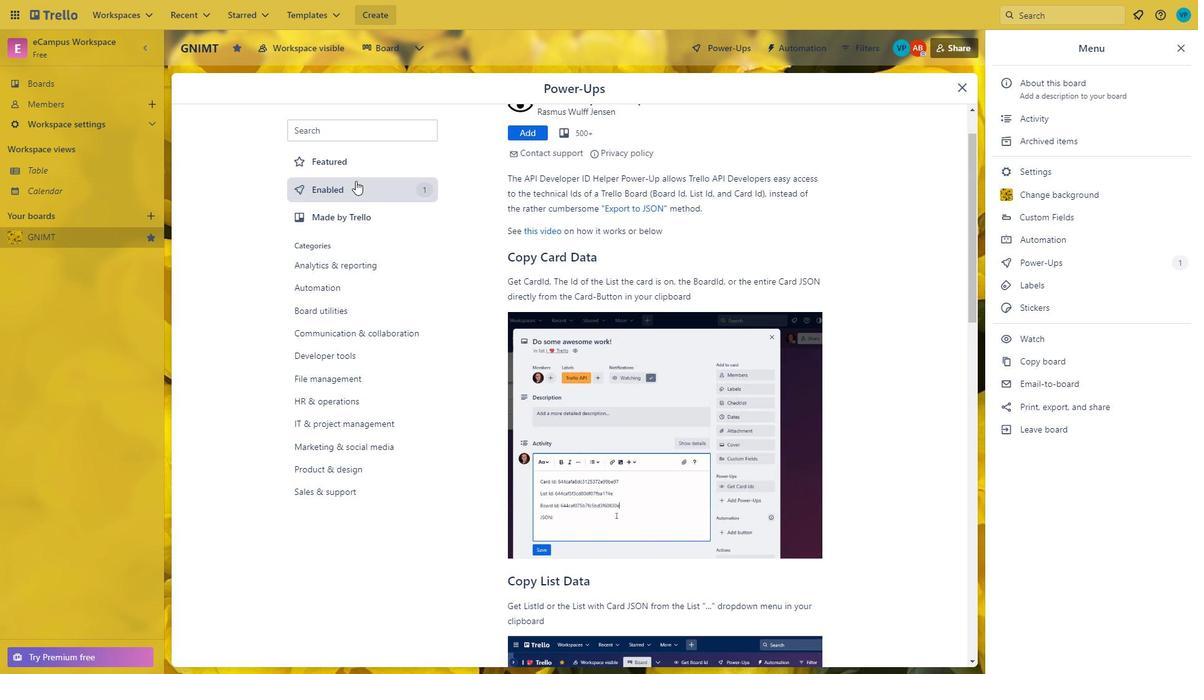 
Action: Mouse moved to (442, 338)
Screenshot: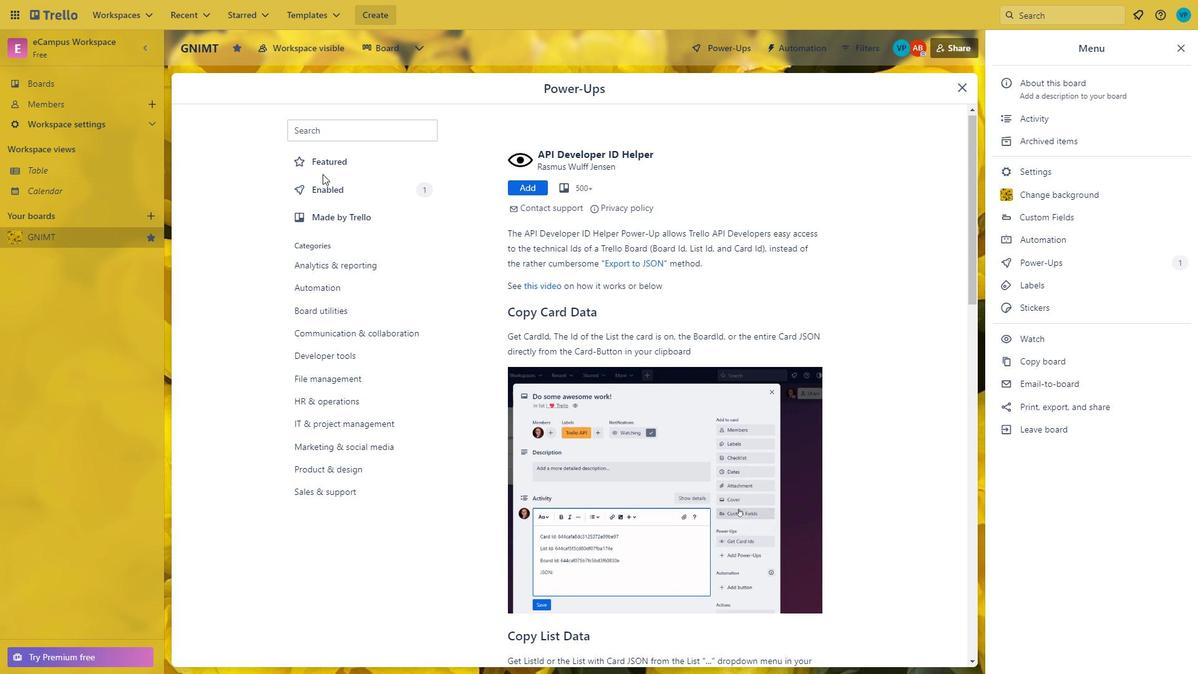 
Action: Mouse scrolled (442, 339) with delta (0, 0)
Screenshot: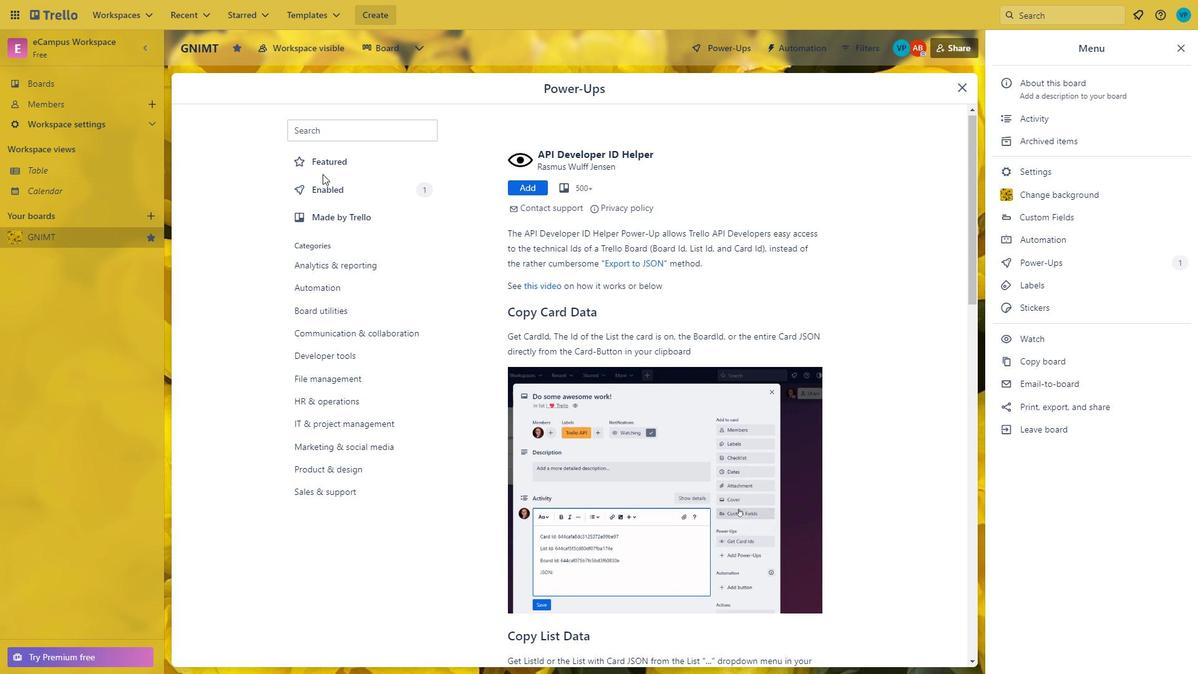
Action: Mouse scrolled (442, 339) with delta (0, 0)
Screenshot: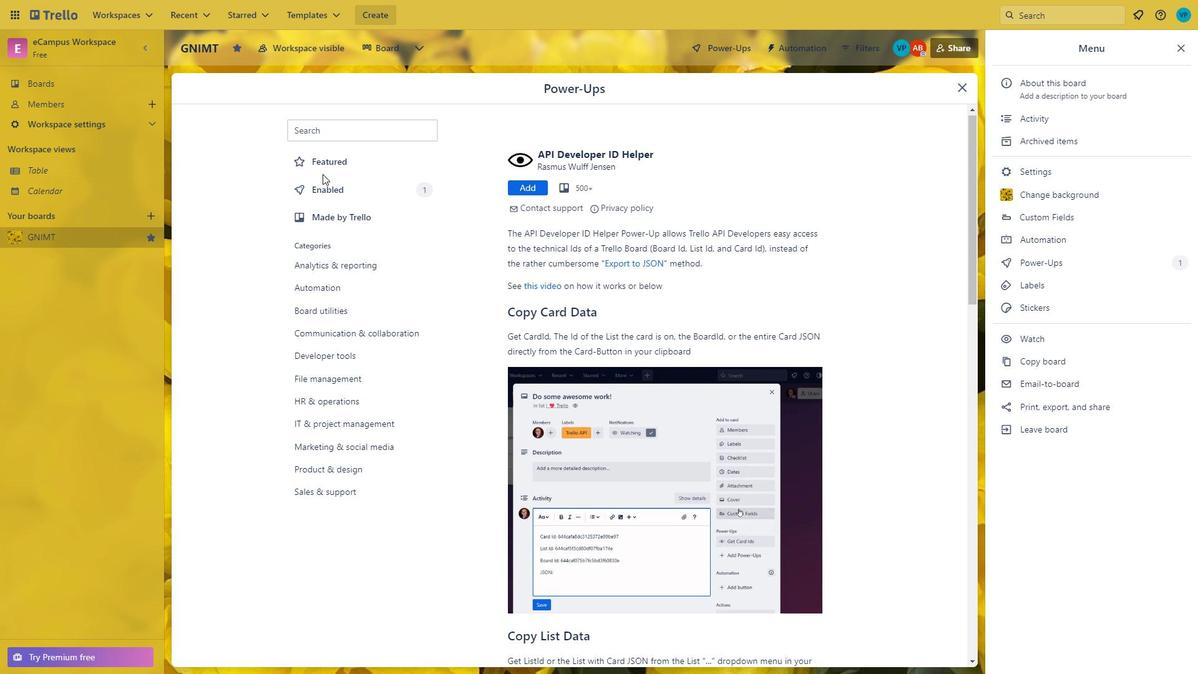 
Action: Mouse scrolled (442, 339) with delta (0, 0)
Screenshot: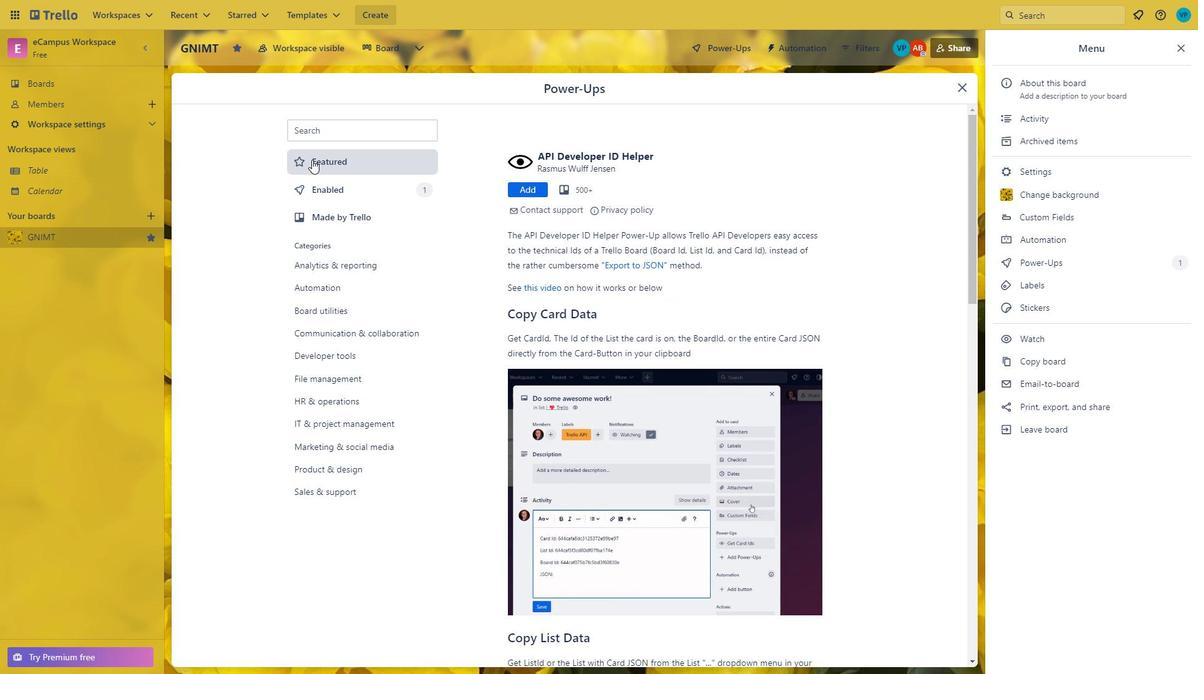 
Action: Mouse scrolled (442, 339) with delta (0, 0)
Screenshot: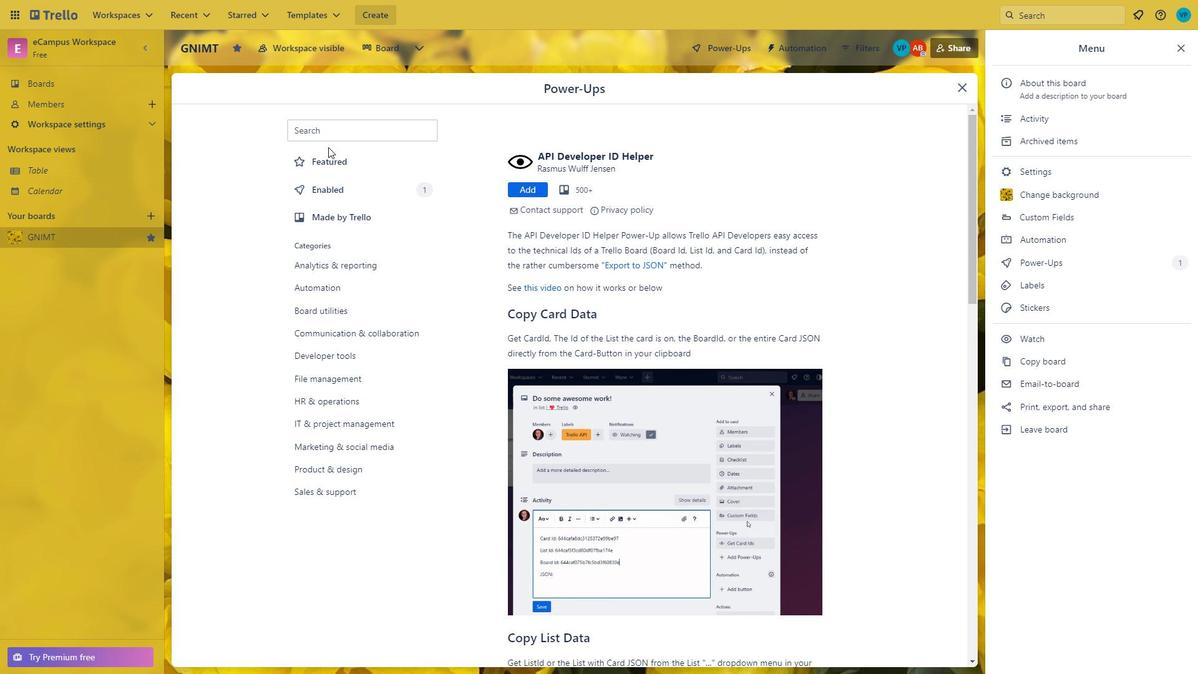 
Action: Mouse scrolled (442, 339) with delta (0, 0)
Screenshot: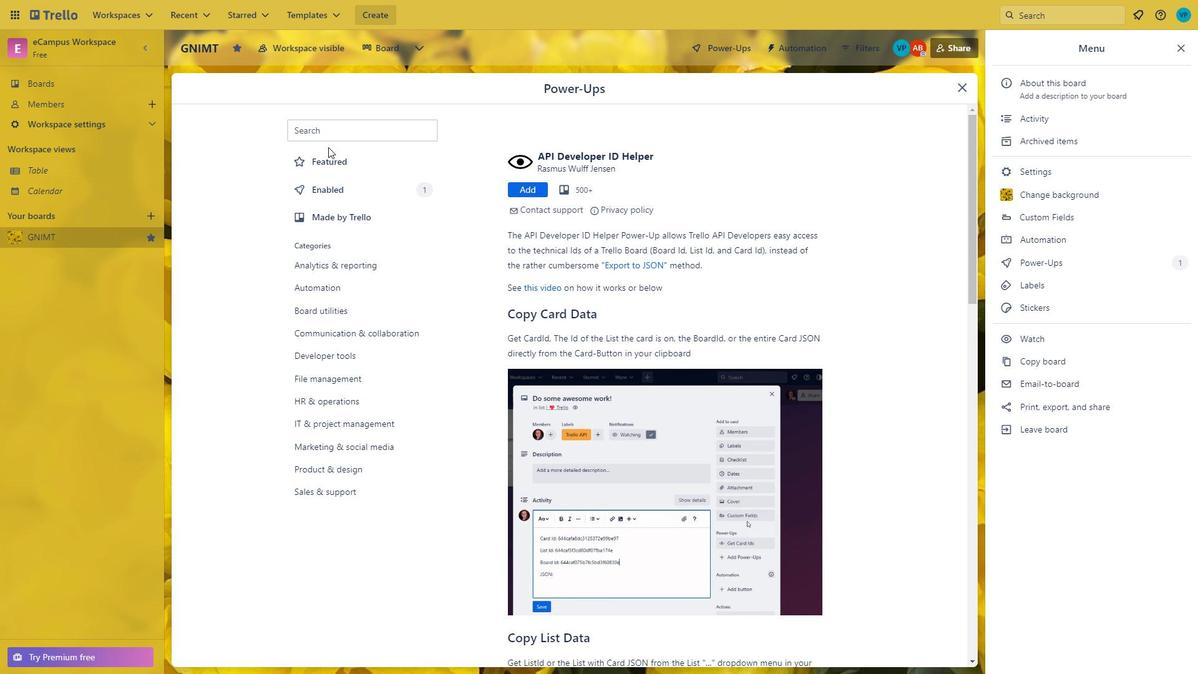 
Action: Mouse scrolled (442, 339) with delta (0, 0)
Screenshot: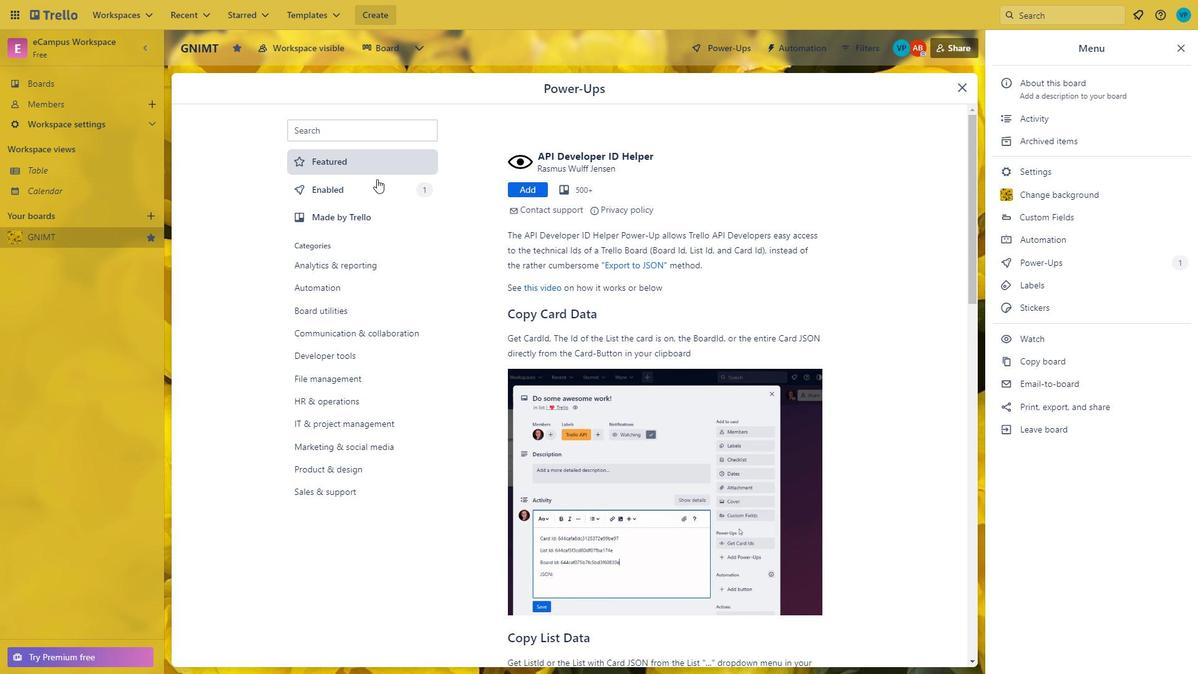 
Action: Mouse moved to (443, 329)
Screenshot: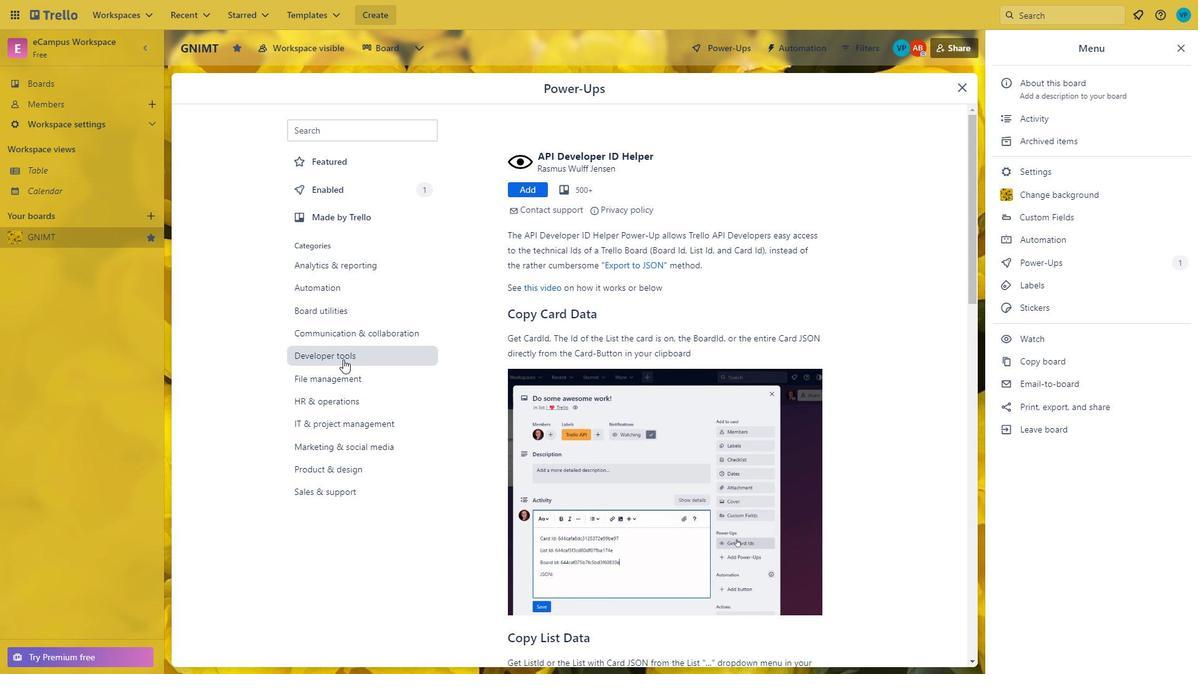 
Action: Mouse scrolled (443, 329) with delta (0, 0)
Screenshot: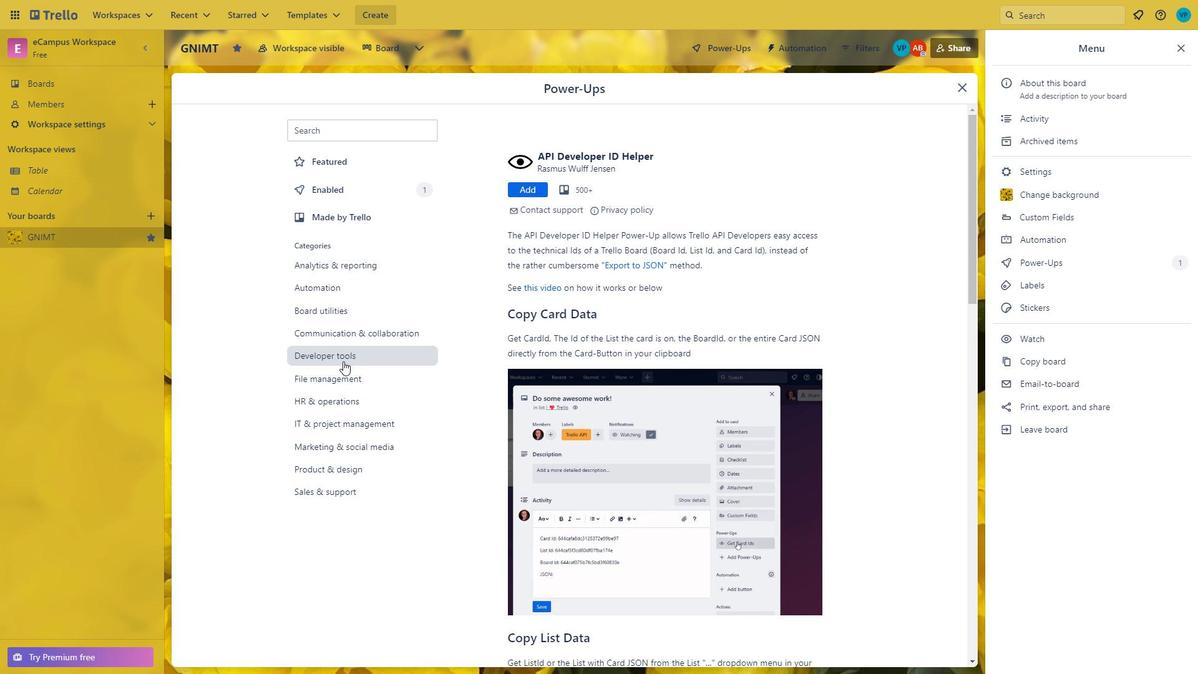 
Action: Mouse scrolled (443, 329) with delta (0, 0)
Screenshot: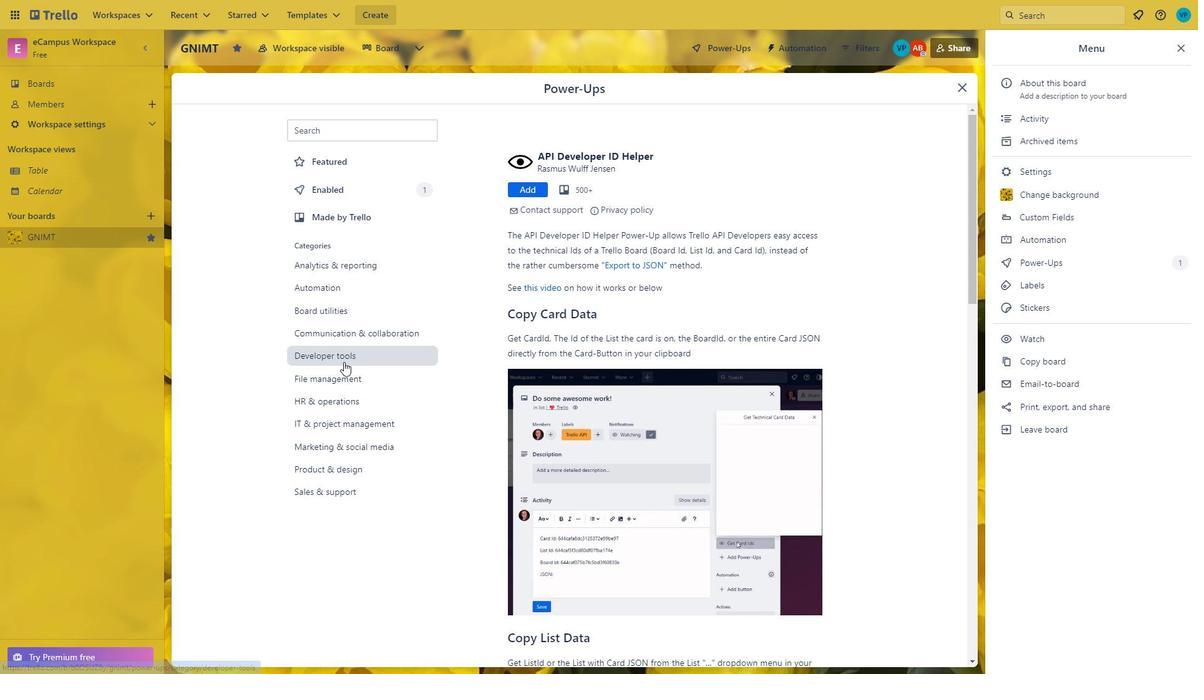 
Action: Mouse moved to (416, 285)
Screenshot: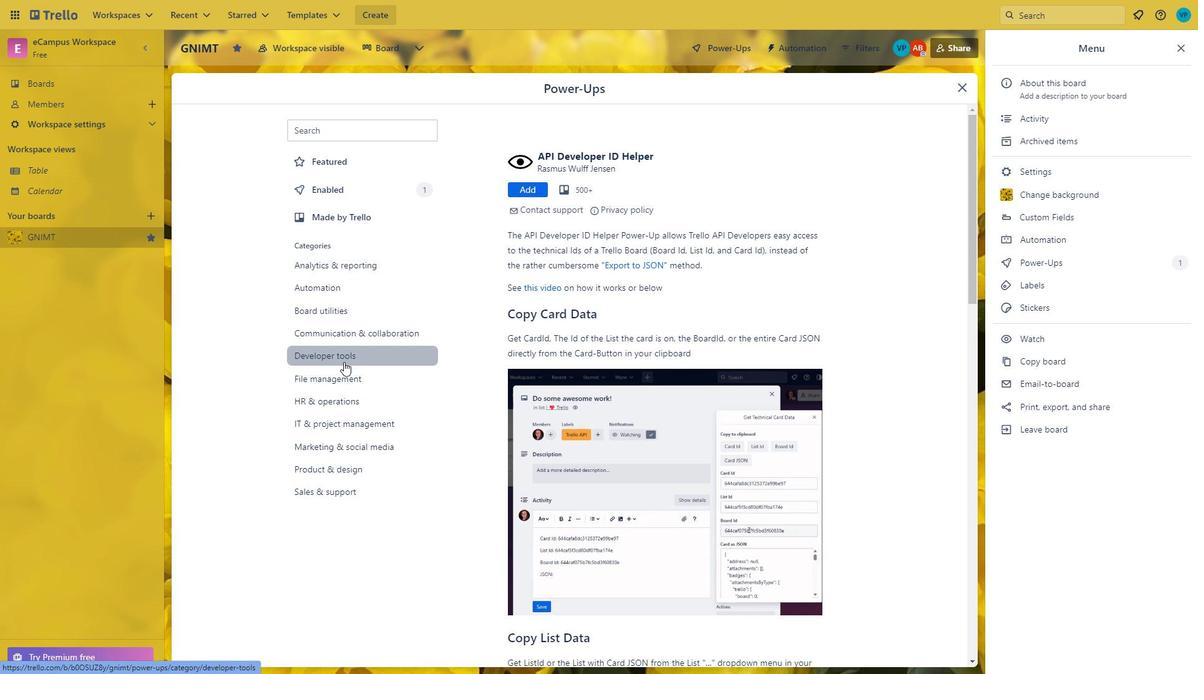 
Action: Mouse scrolled (416, 286) with delta (0, 0)
Screenshot: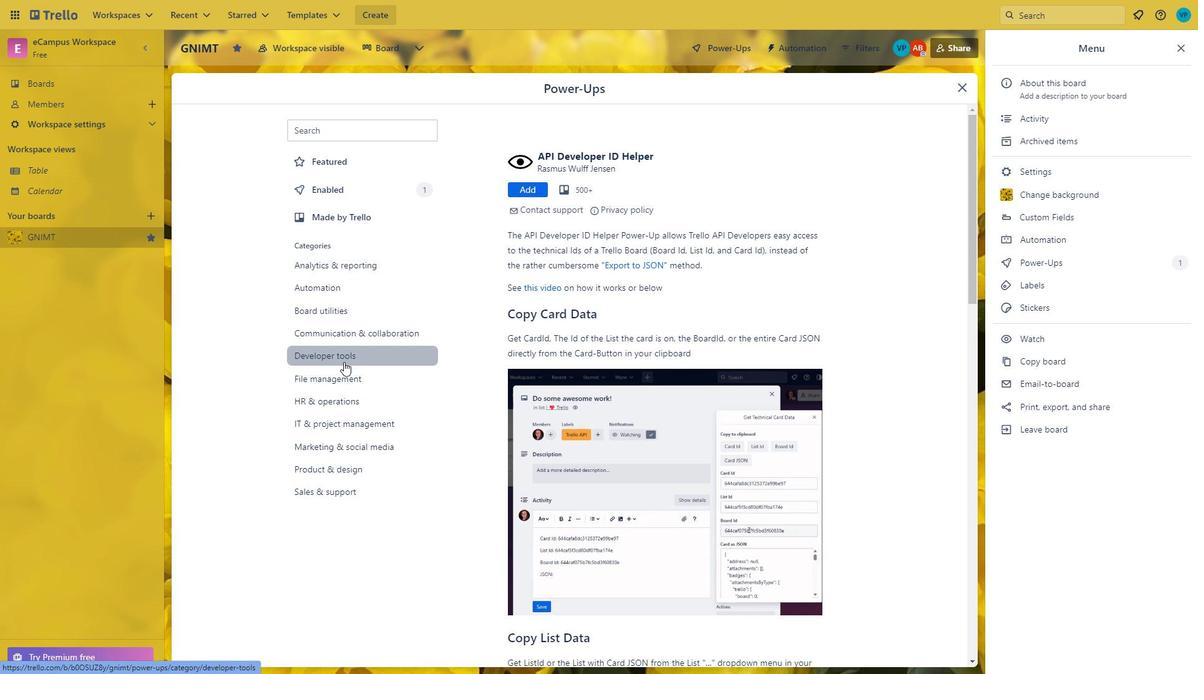 
Action: Mouse moved to (416, 279)
Screenshot: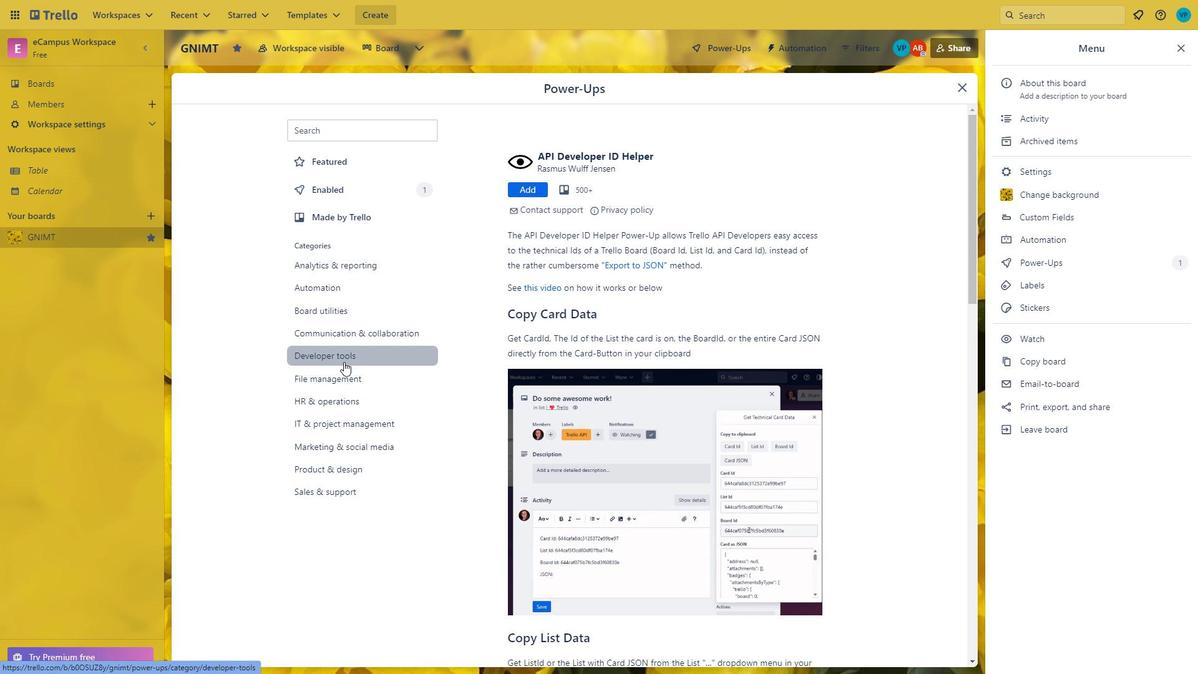 
Action: Mouse scrolled (416, 280) with delta (0, 0)
Screenshot: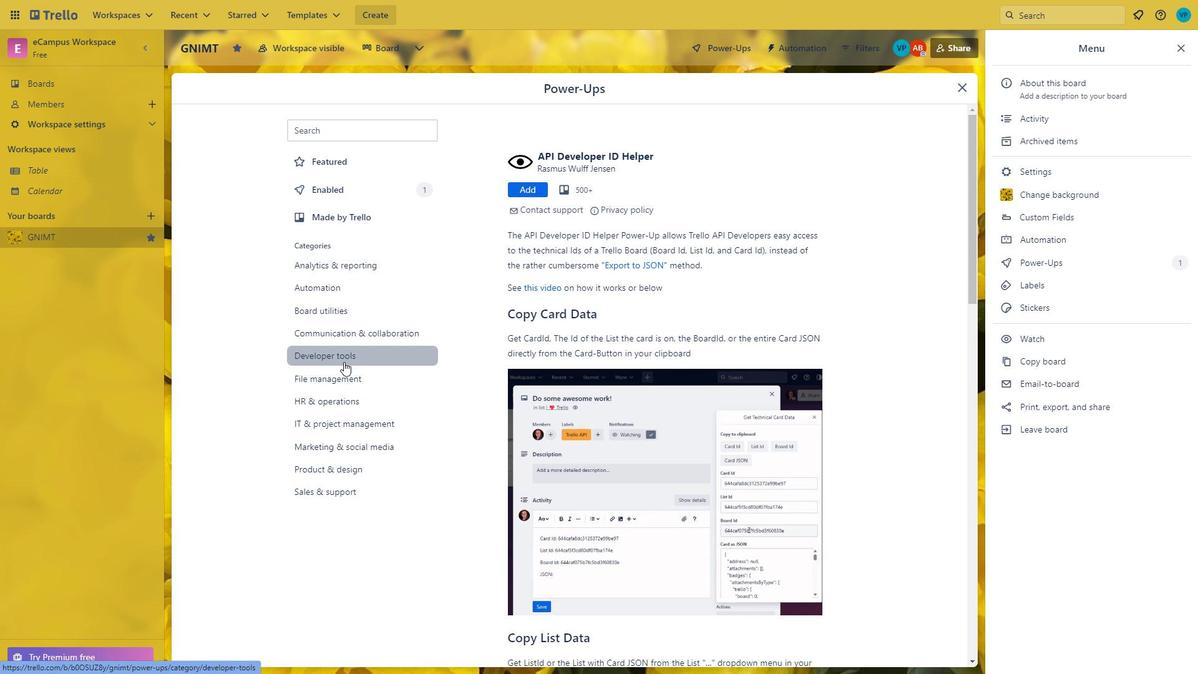 
Action: Mouse moved to (401, 222)
Screenshot: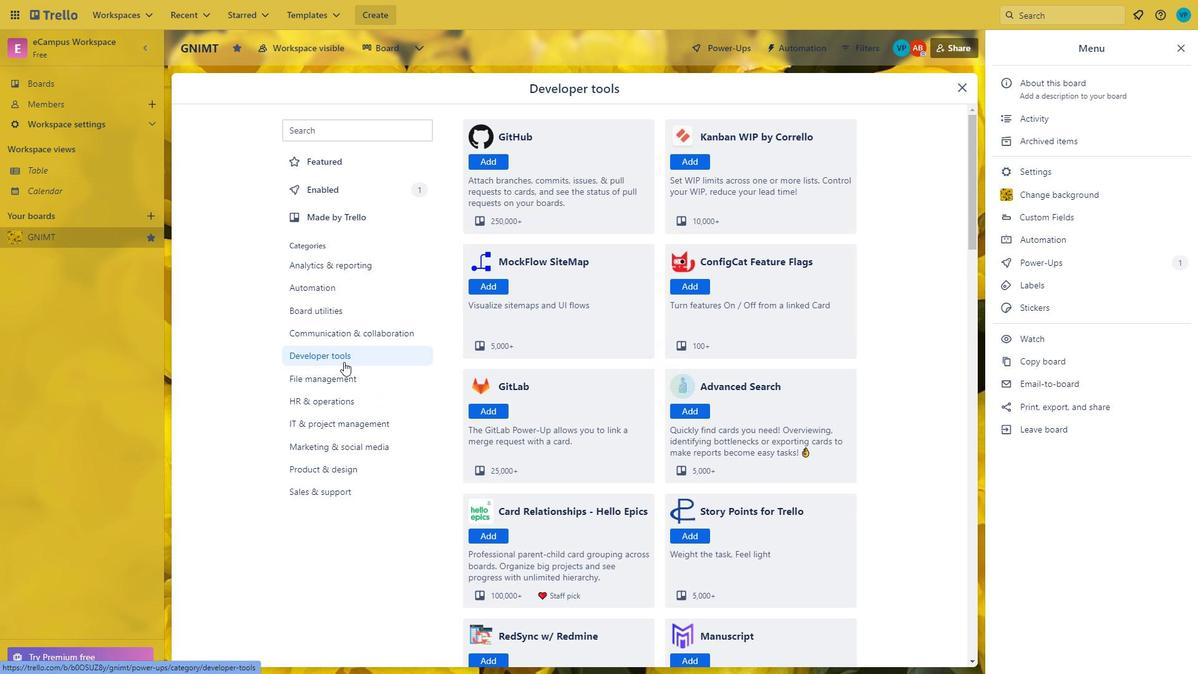 
Action: Mouse scrolled (401, 223) with delta (0, 0)
Screenshot: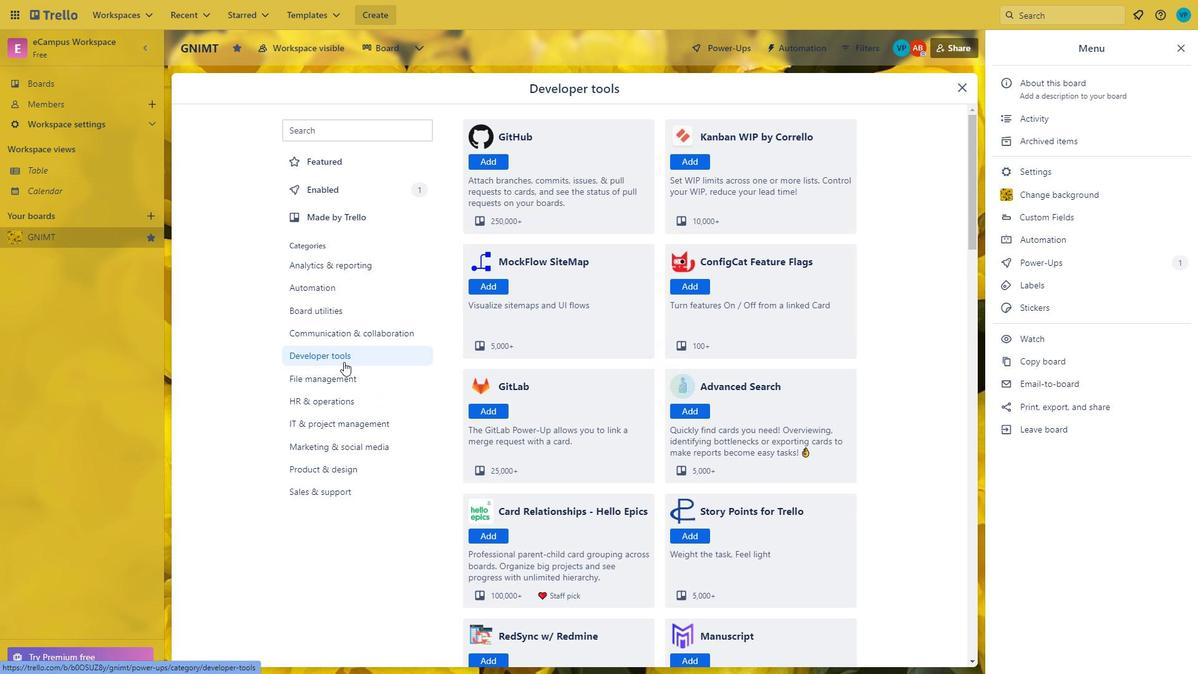 
Action: Mouse moved to (397, 218)
Screenshot: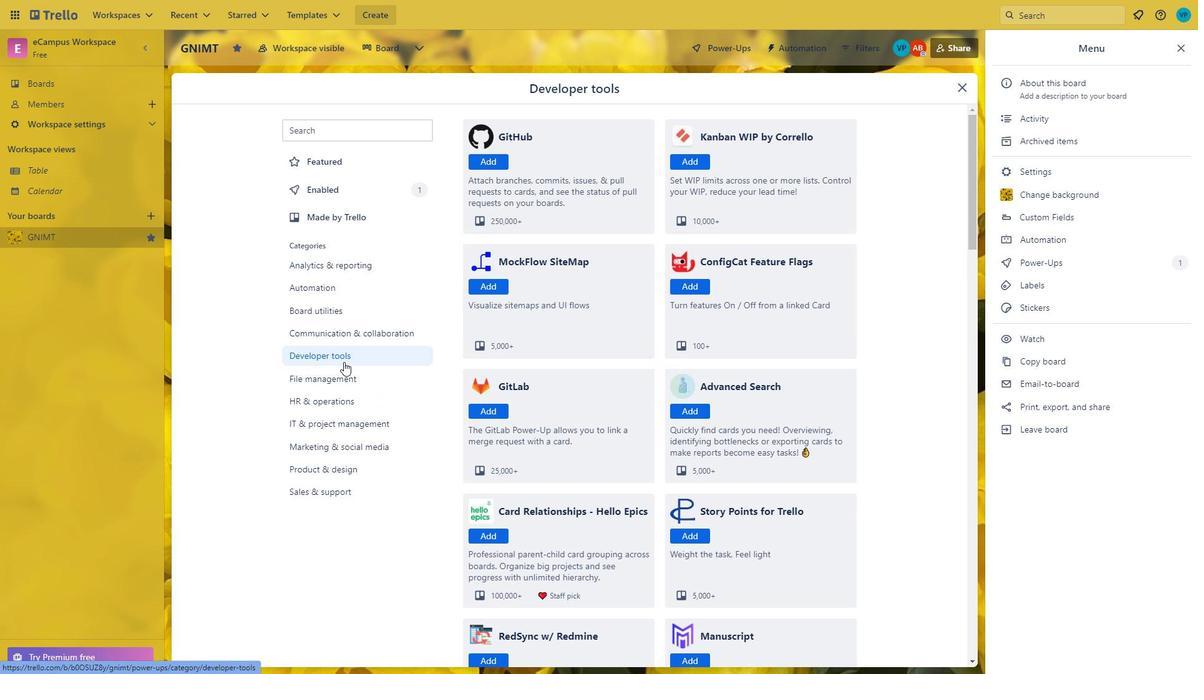 
Action: Mouse scrolled (397, 219) with delta (0, 0)
Screenshot: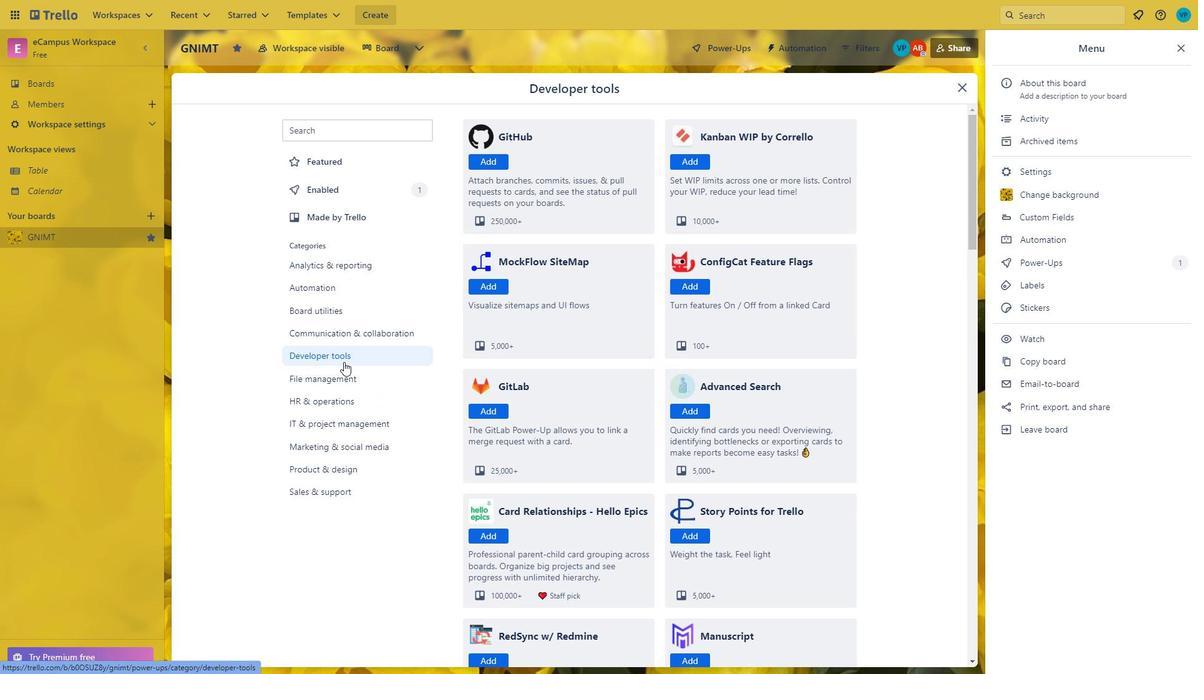 
Action: Mouse moved to (390, 208)
Screenshot: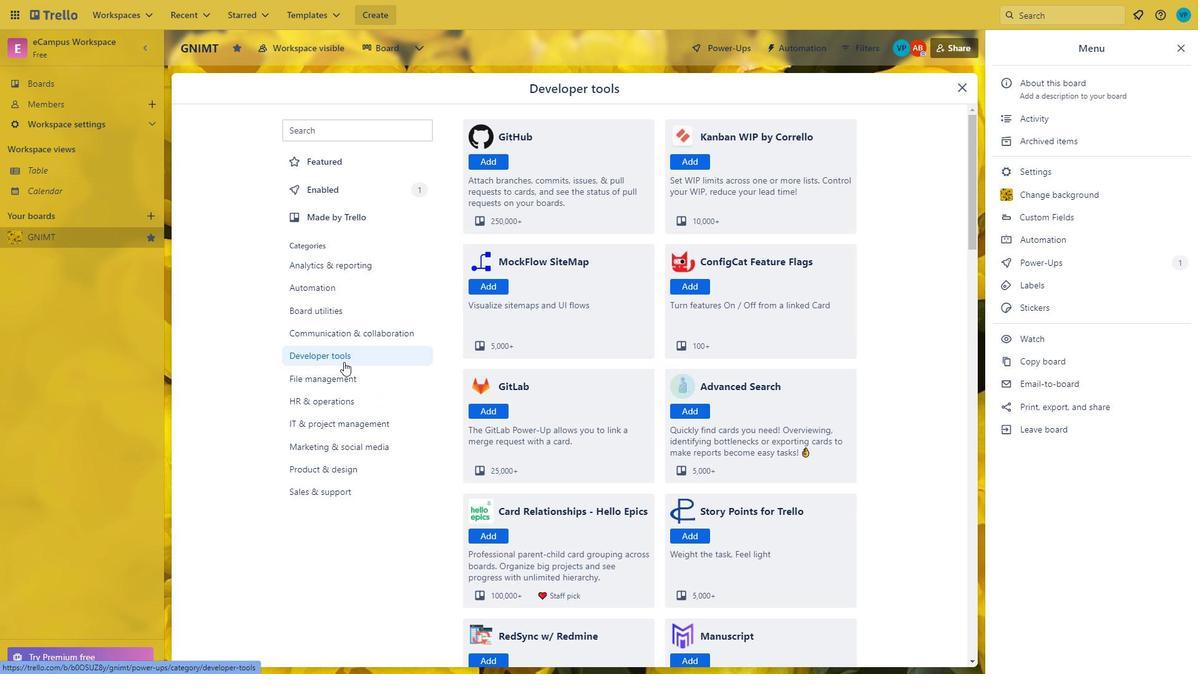 
Action: Mouse scrolled (390, 209) with delta (0, 0)
Screenshot: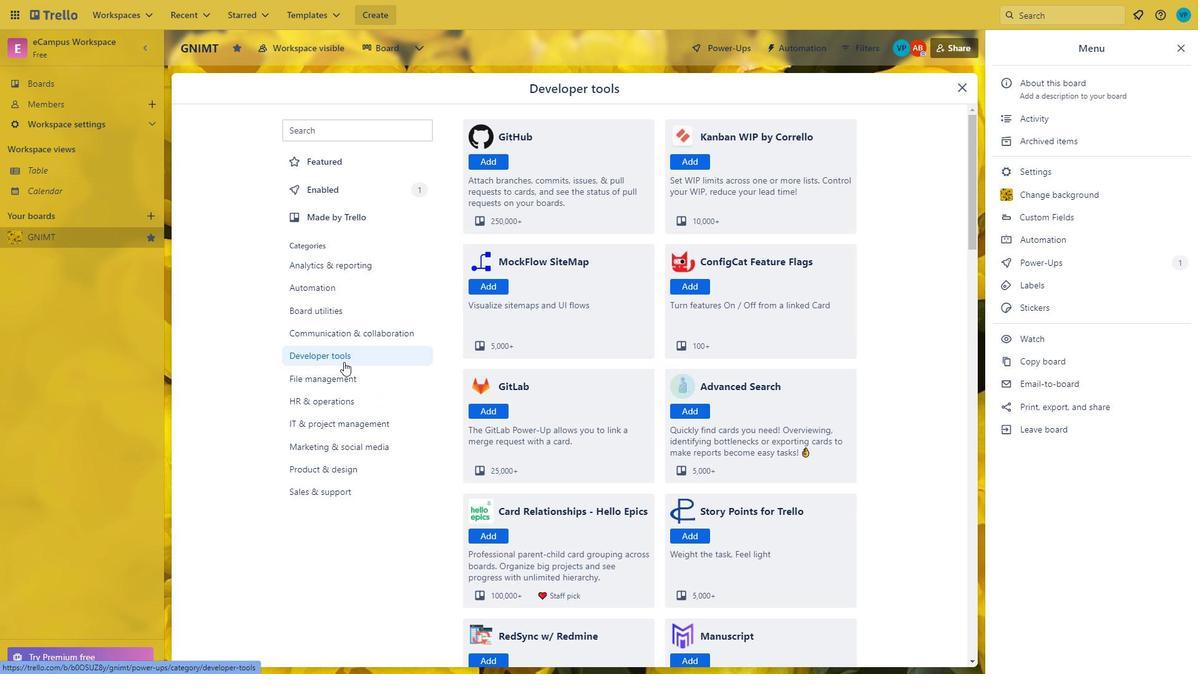 
Action: Mouse moved to (339, 173)
Screenshot: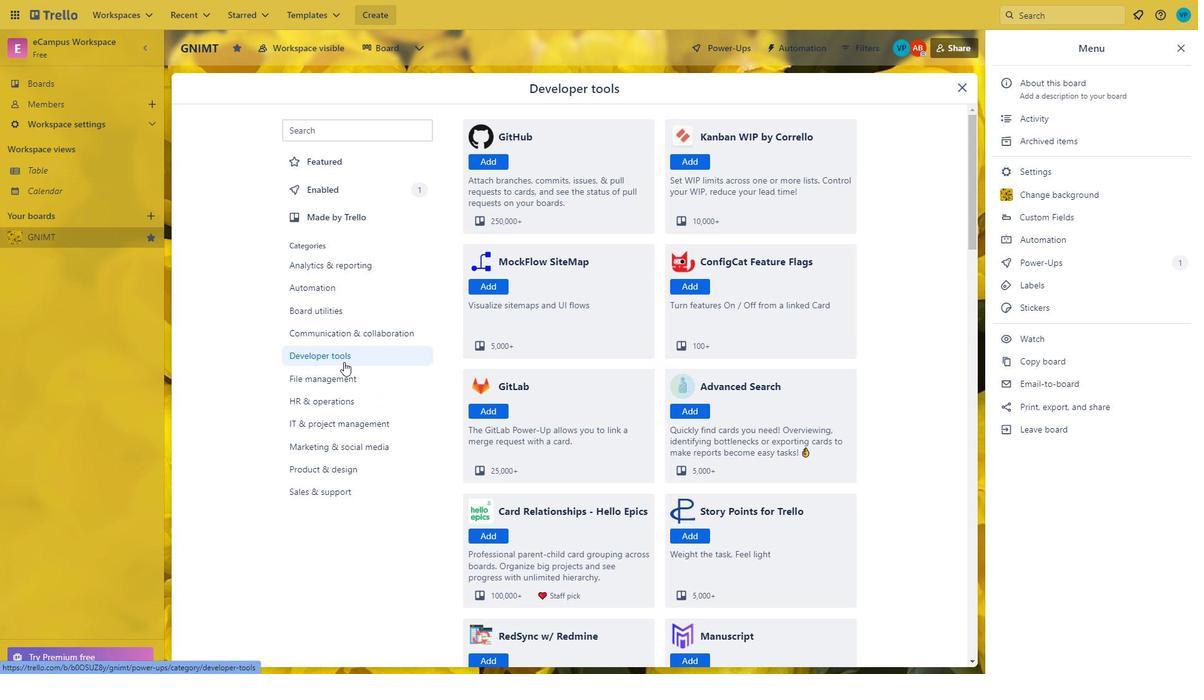 
Action: Mouse scrolled (339, 174) with delta (0, 0)
Screenshot: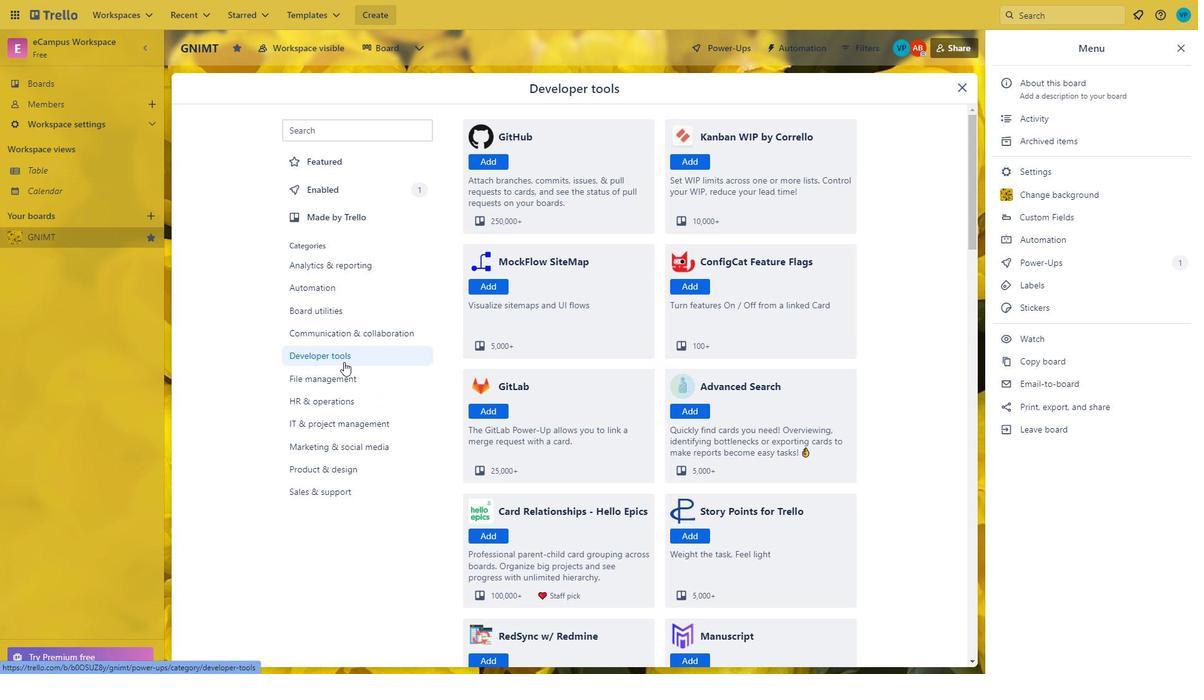
Action: Mouse moved to (334, 171)
Screenshot: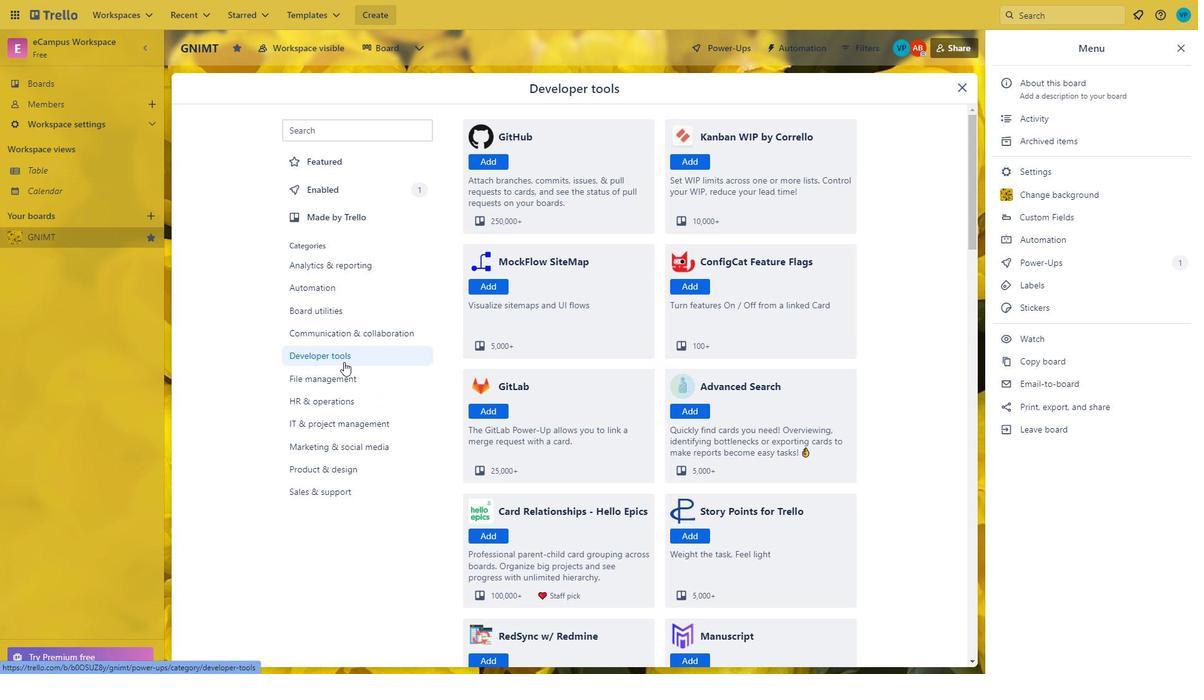 
Action: Mouse scrolled (334, 172) with delta (0, 0)
Screenshot: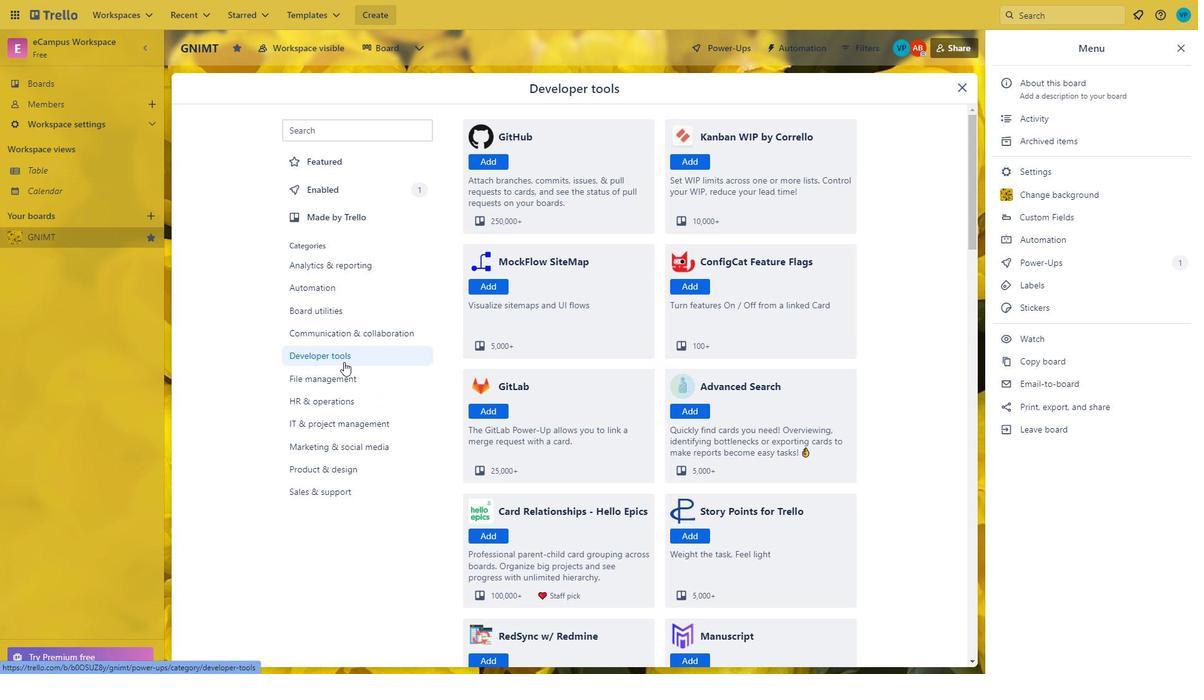 
Action: Mouse moved to (315, 166)
Screenshot: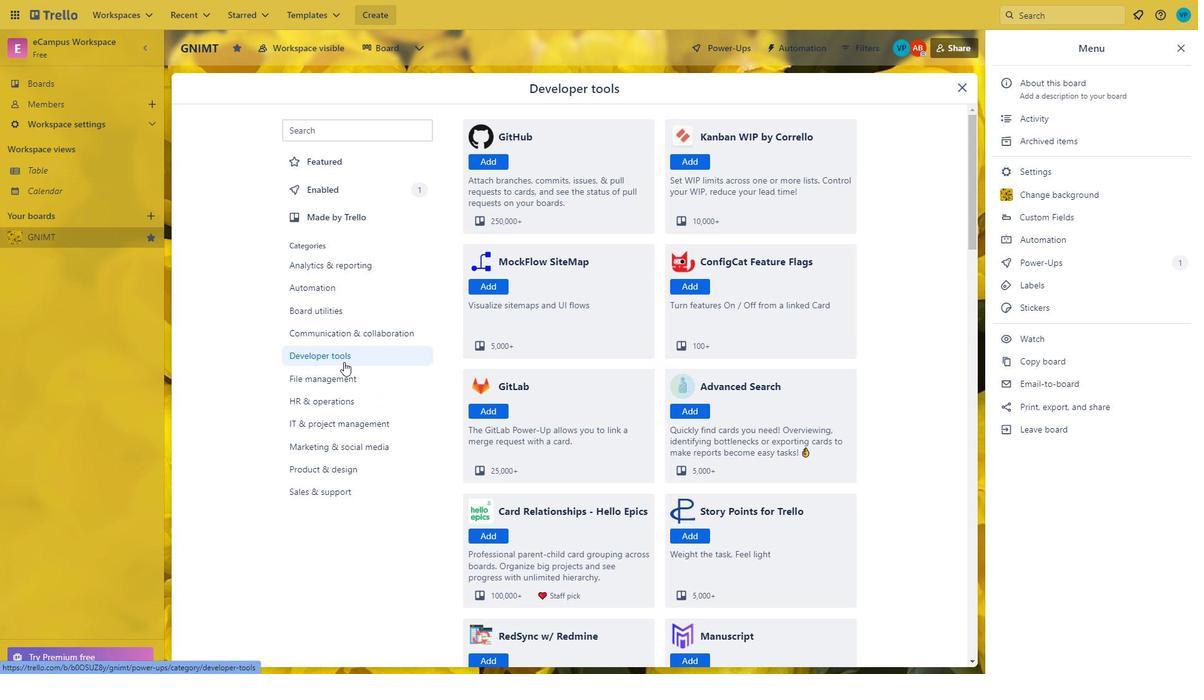 
Action: Mouse scrolled (315, 167) with delta (0, 0)
Screenshot: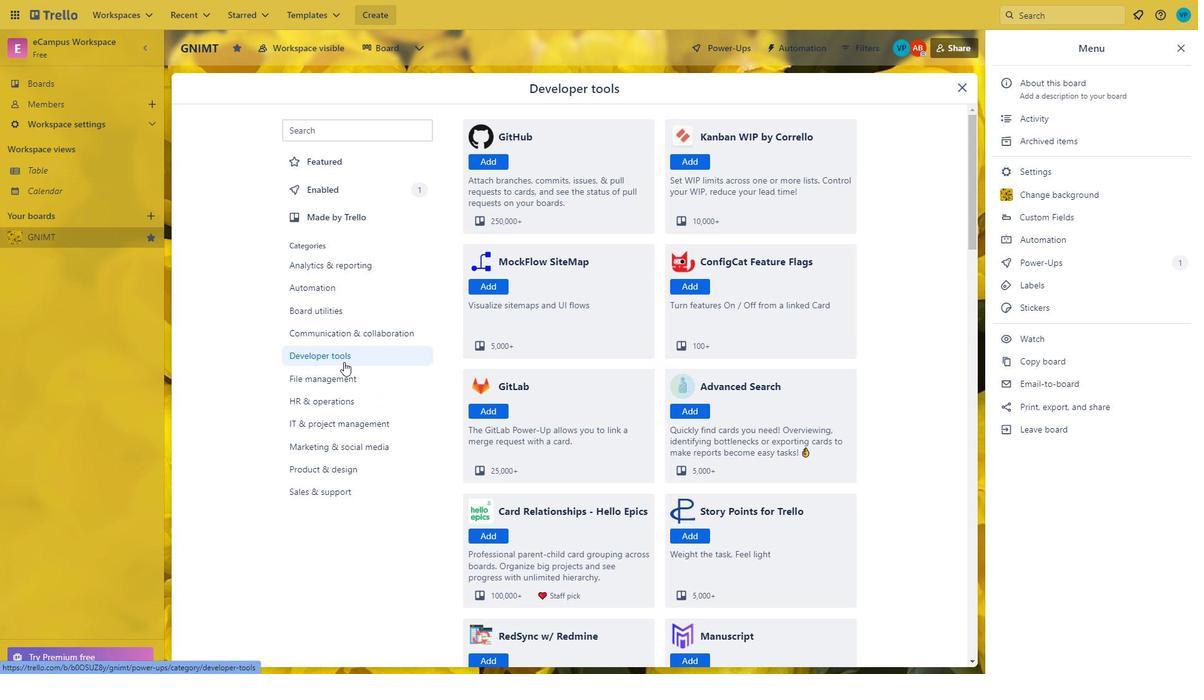 
Action: Mouse moved to (314, 164)
Screenshot: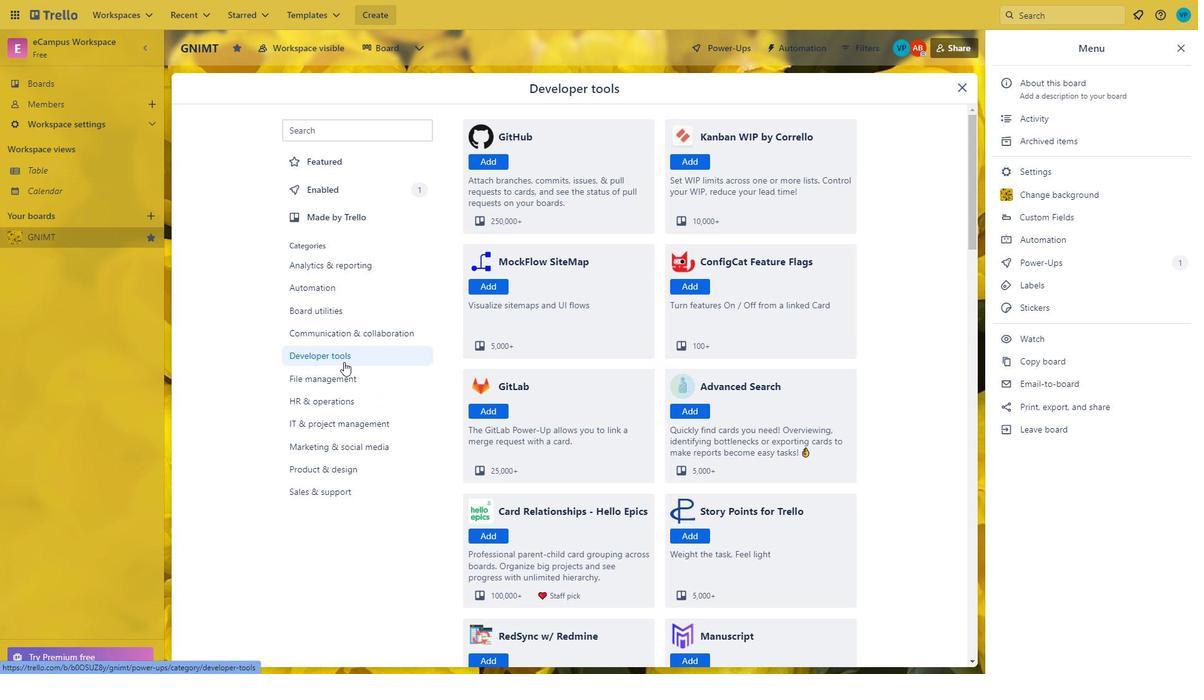 
Action: Mouse scrolled (314, 165) with delta (0, 0)
Screenshot: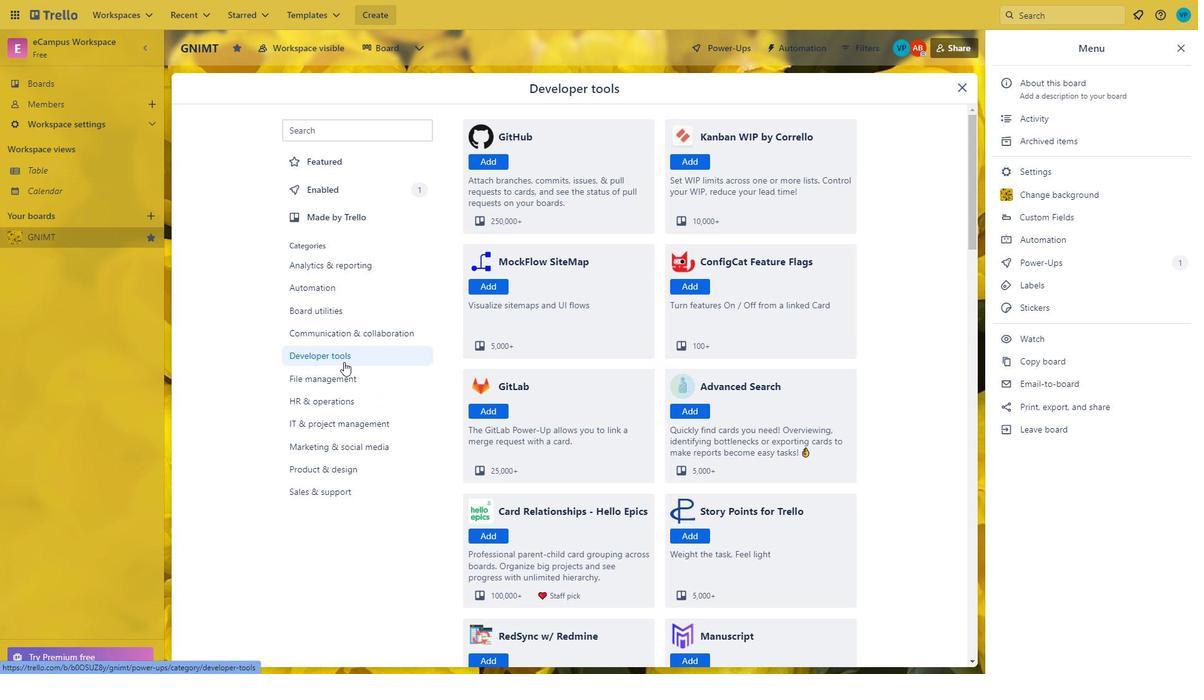 
Action: Mouse moved to (337, 355)
Screenshot: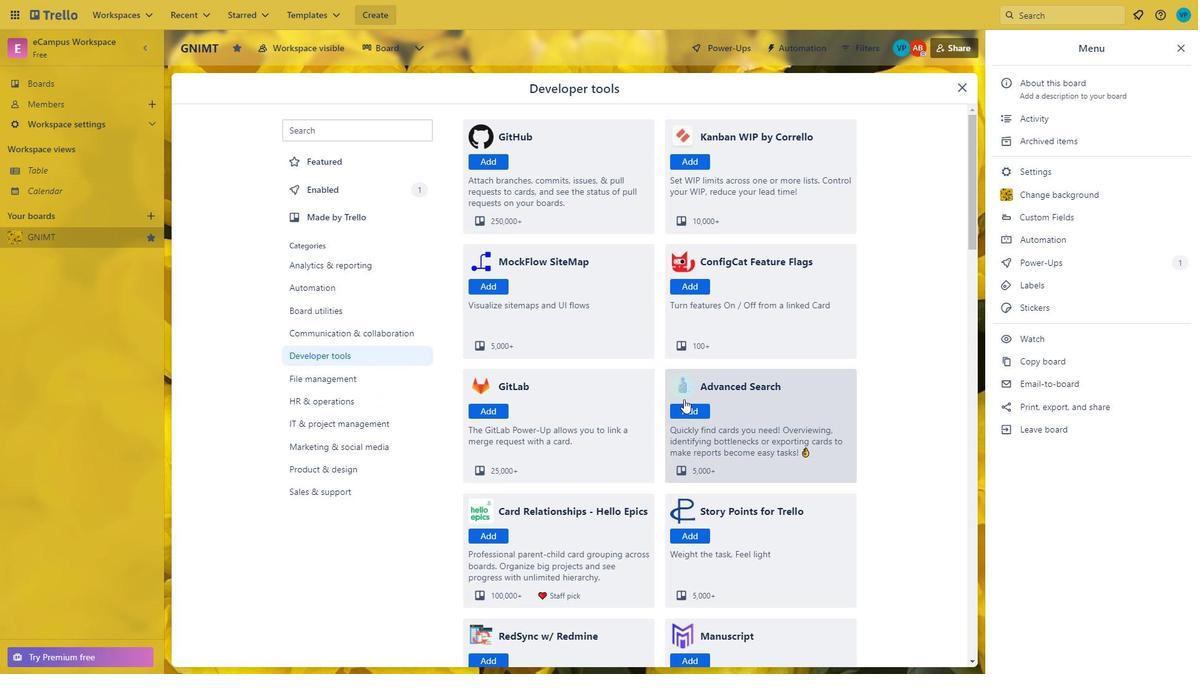 
Action: Mouse pressed left at (337, 355)
Screenshot: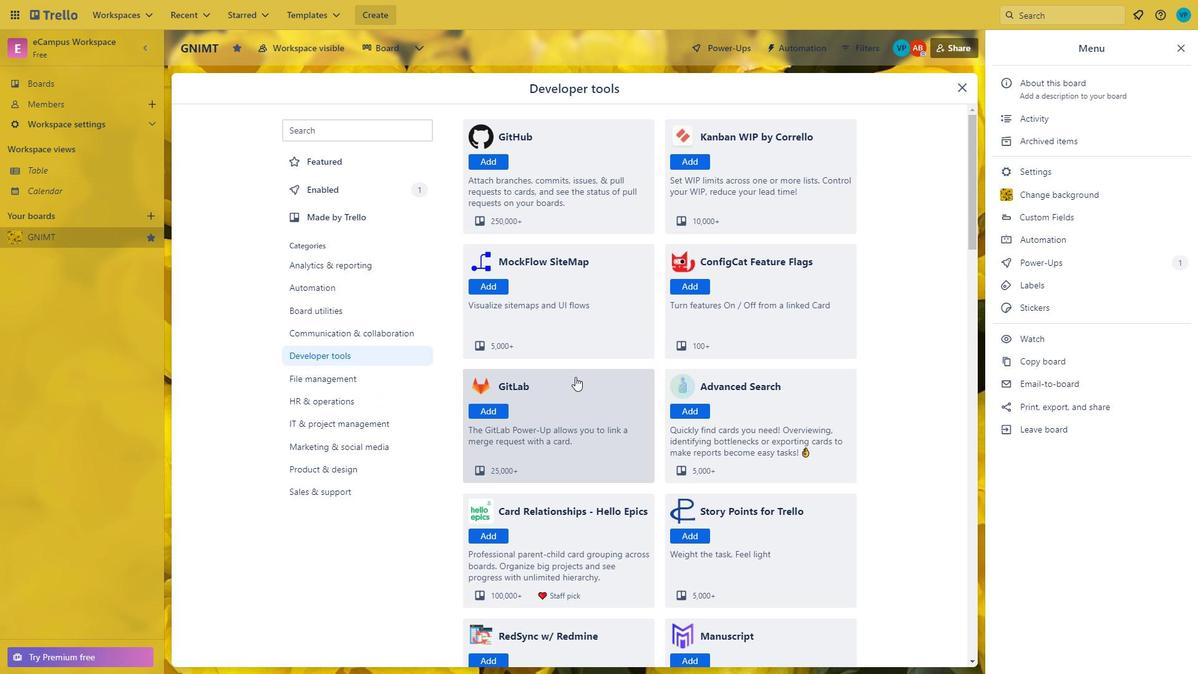 
Action: Mouse moved to (671, 237)
Screenshot: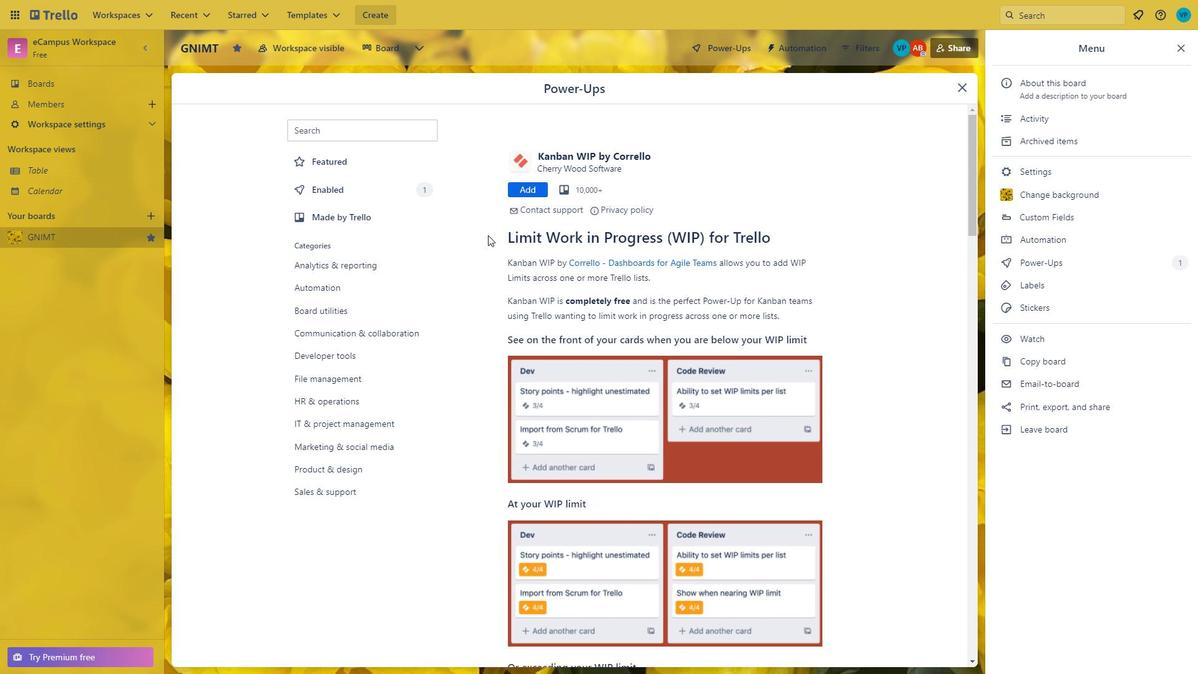 
Action: Mouse scrolled (671, 237) with delta (0, 0)
Screenshot: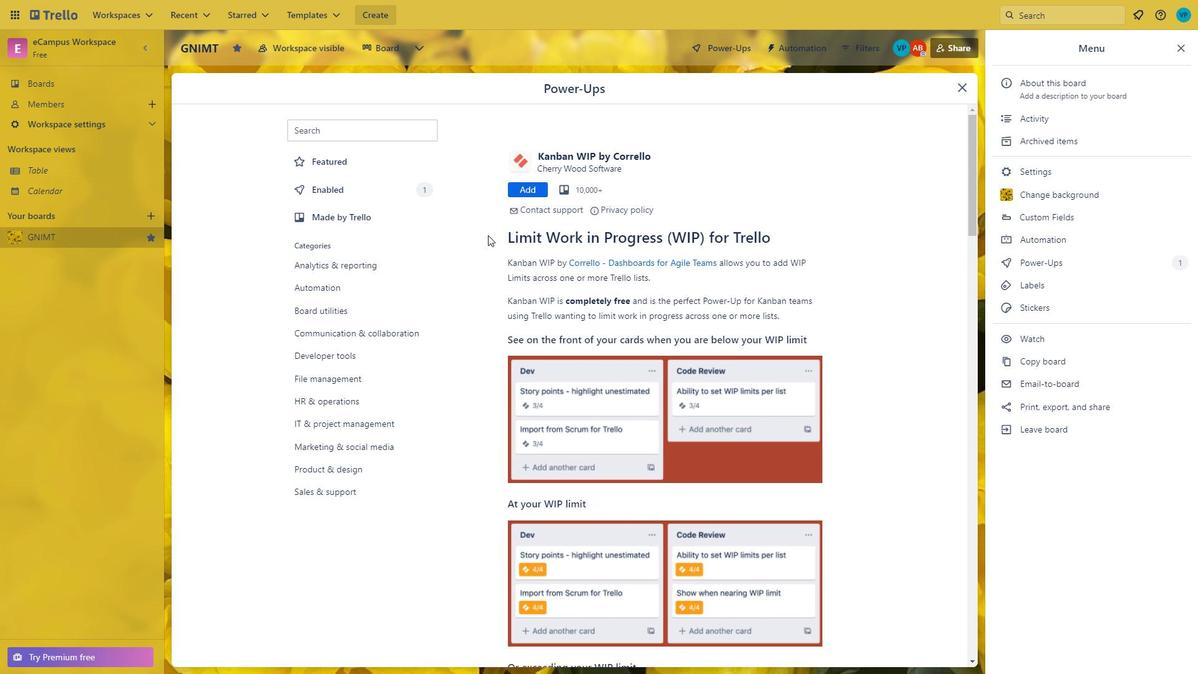 
Action: Mouse moved to (672, 231)
Screenshot: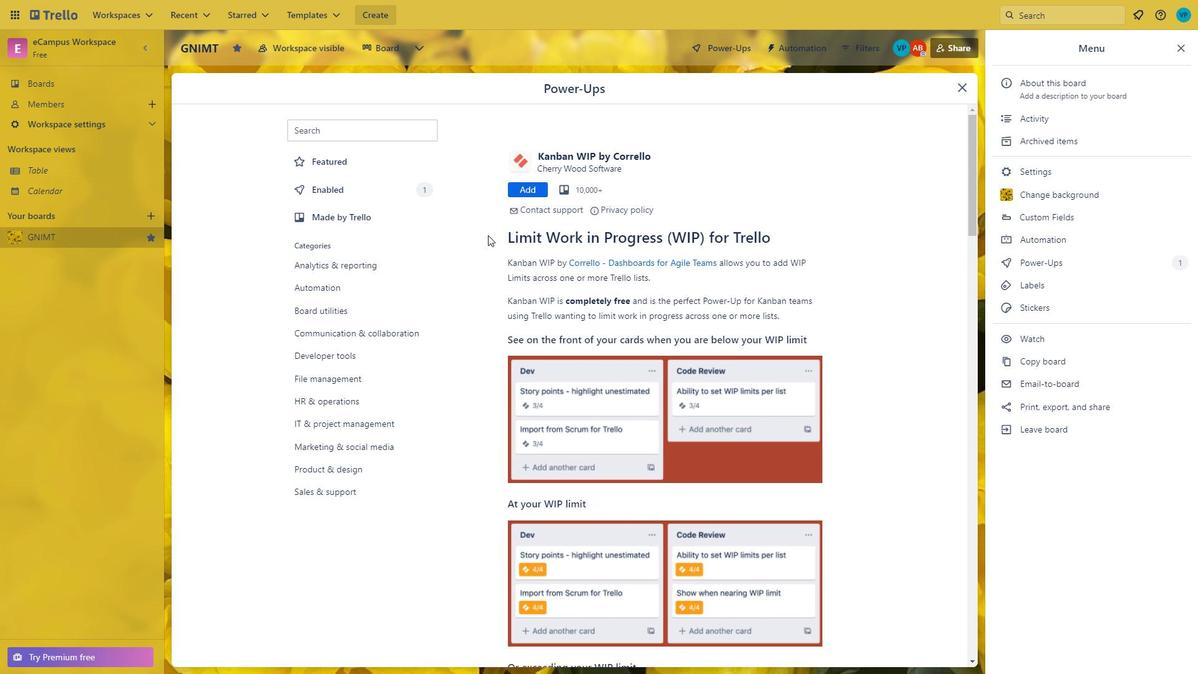 
Action: Mouse scrolled (672, 231) with delta (0, 0)
Screenshot: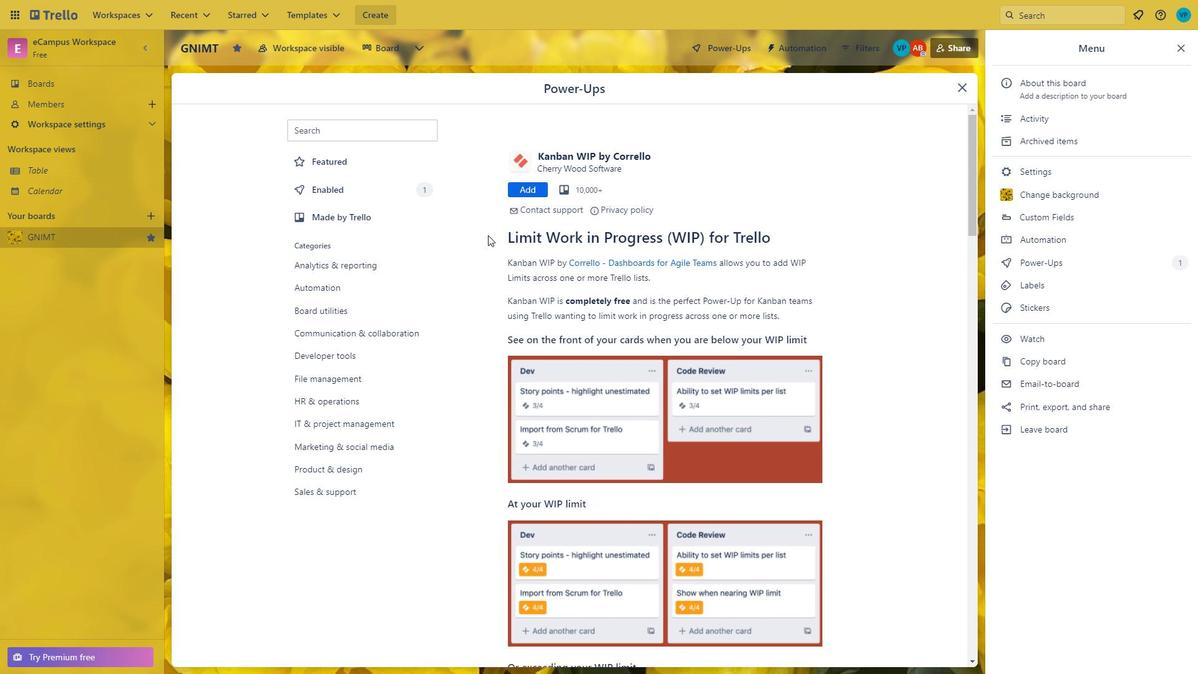 
Action: Mouse moved to (725, 200)
Screenshot: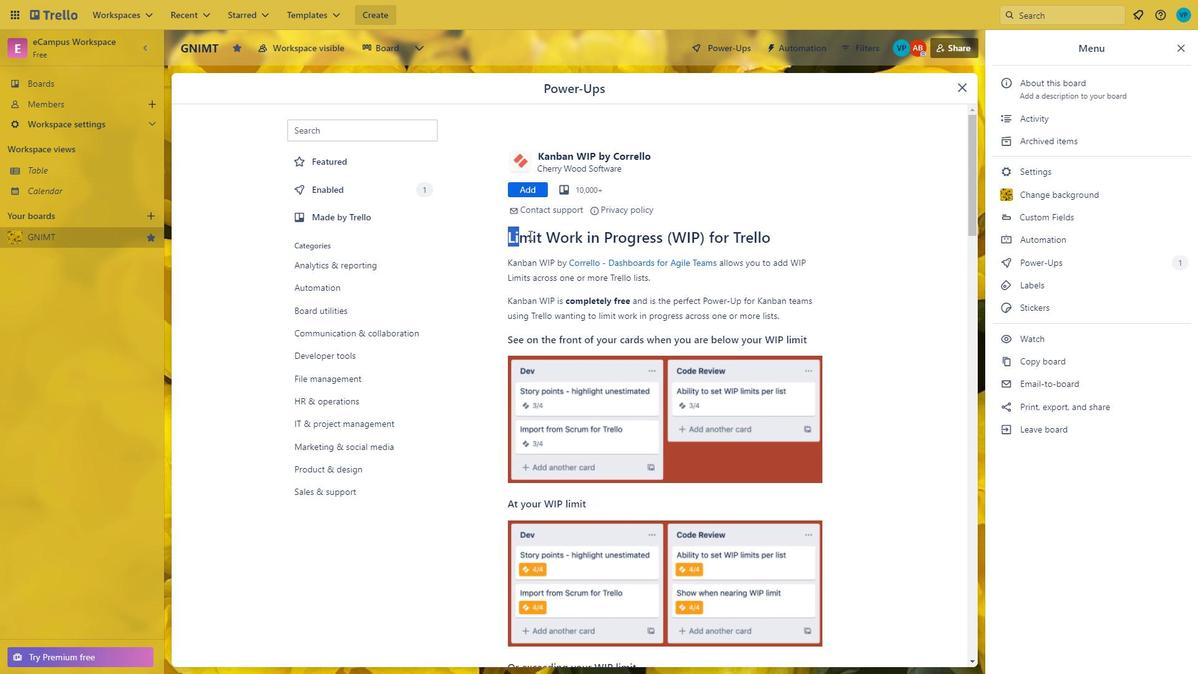
Action: Mouse pressed left at (725, 200)
Screenshot: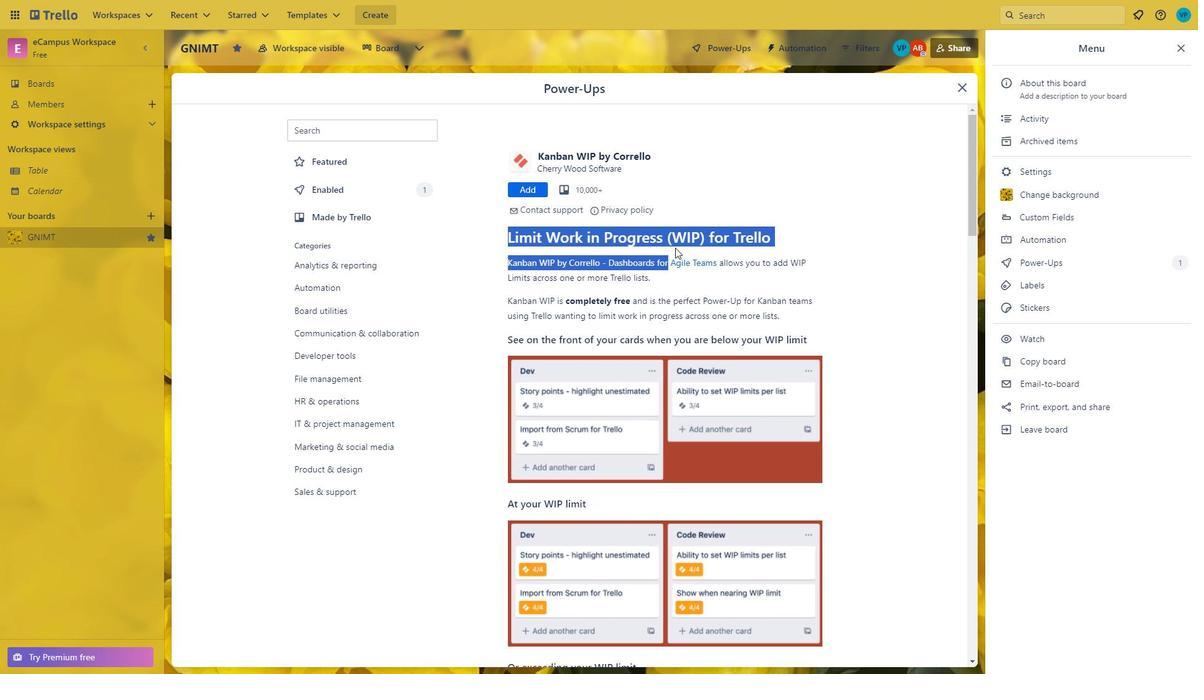 
Action: Mouse moved to (482, 229)
Screenshot: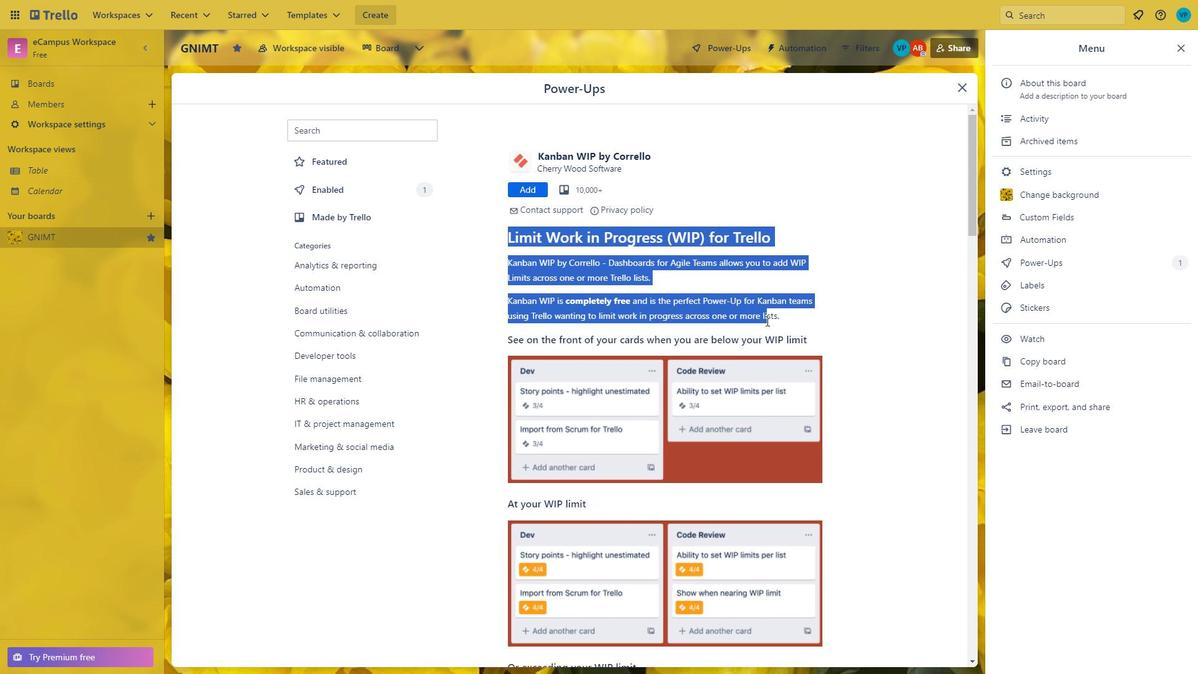 
Action: Mouse pressed left at (482, 229)
Screenshot: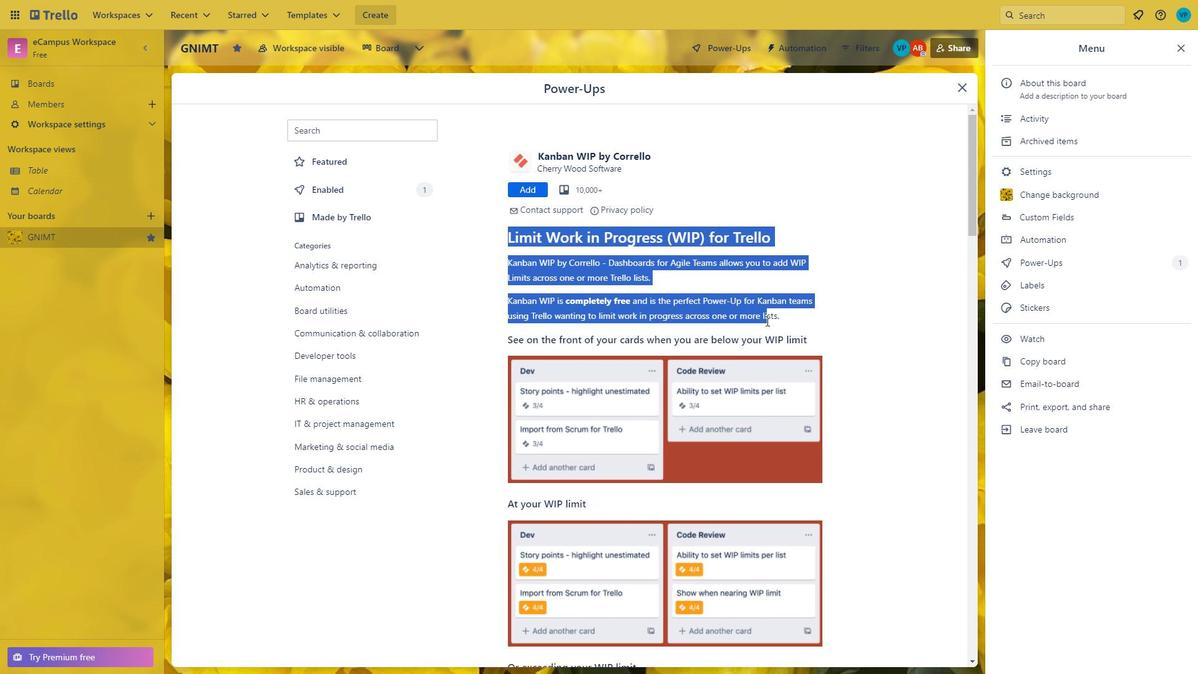 
Action: Mouse moved to (760, 314)
Screenshot: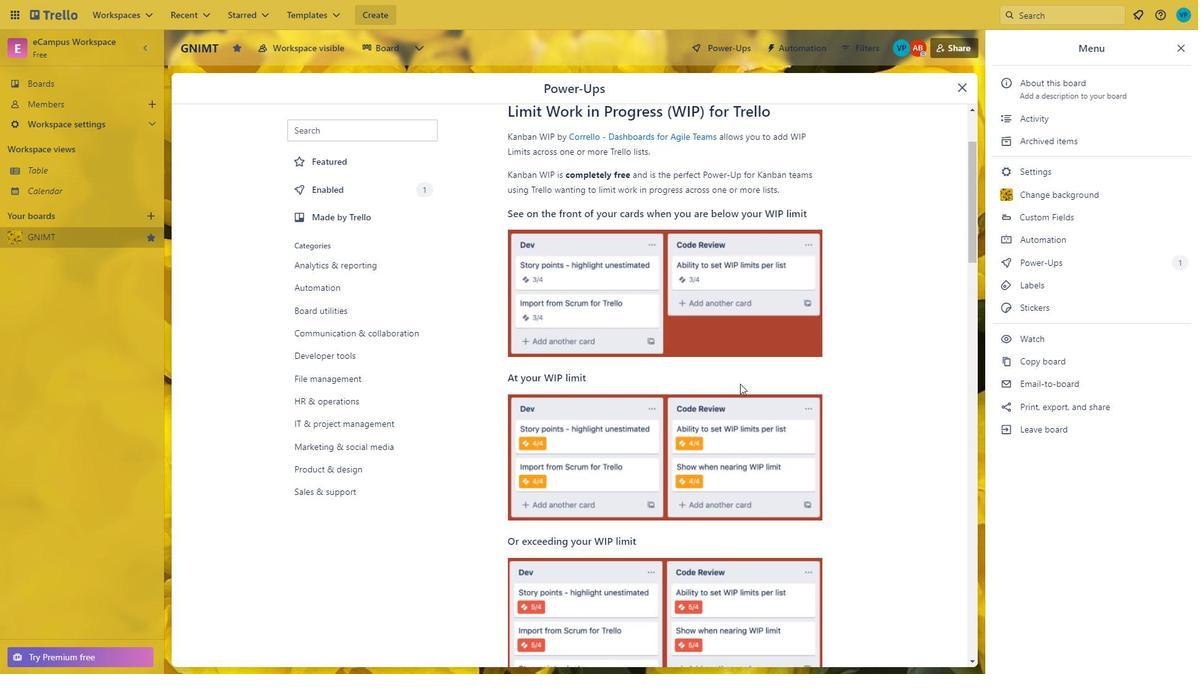 
Action: Mouse scrolled (760, 314) with delta (0, 0)
Screenshot: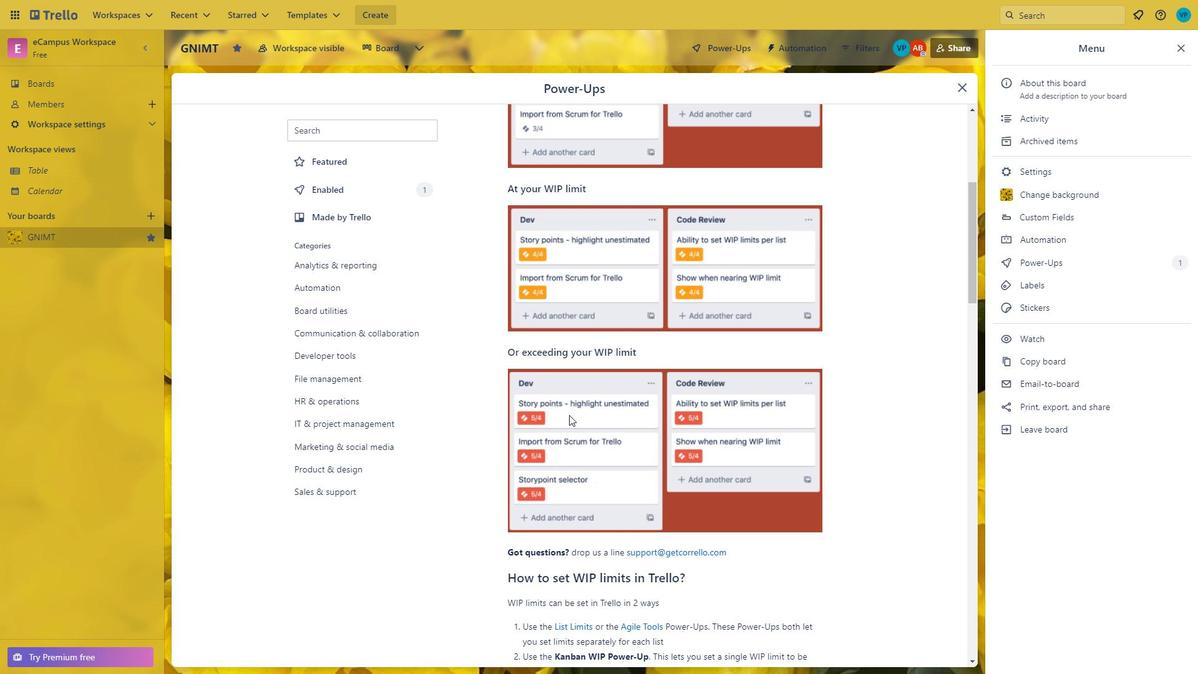 
Action: Mouse scrolled (760, 314) with delta (0, 0)
Screenshot: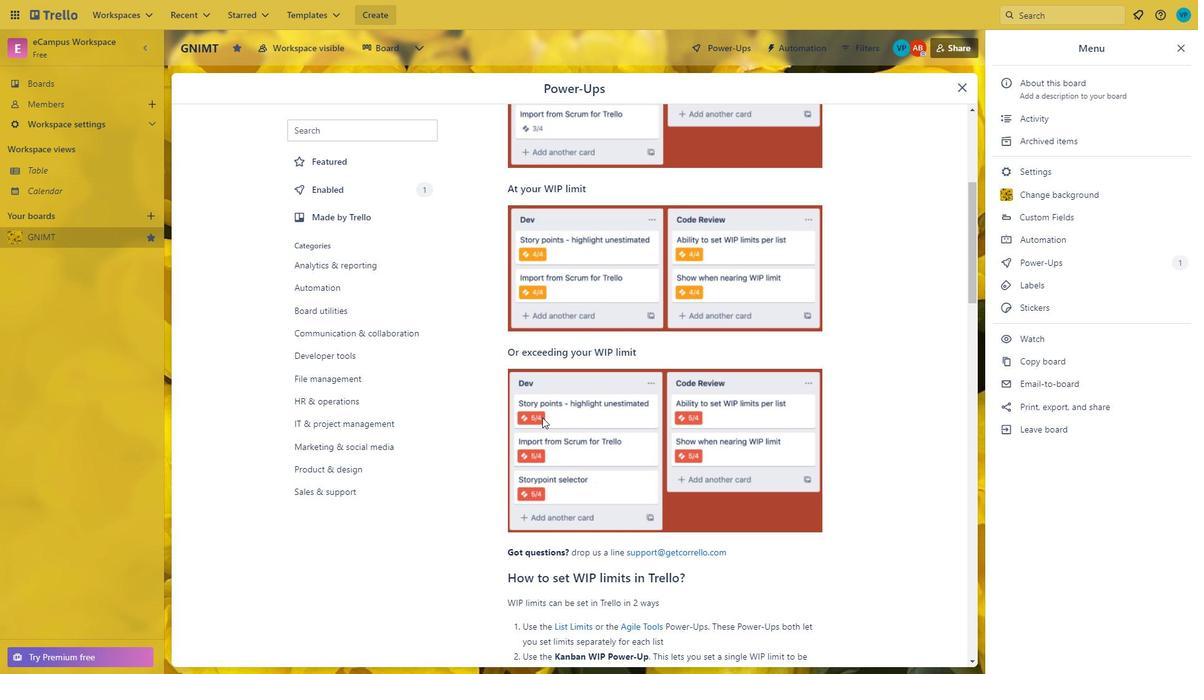 
Action: Mouse moved to (468, 378)
Screenshot: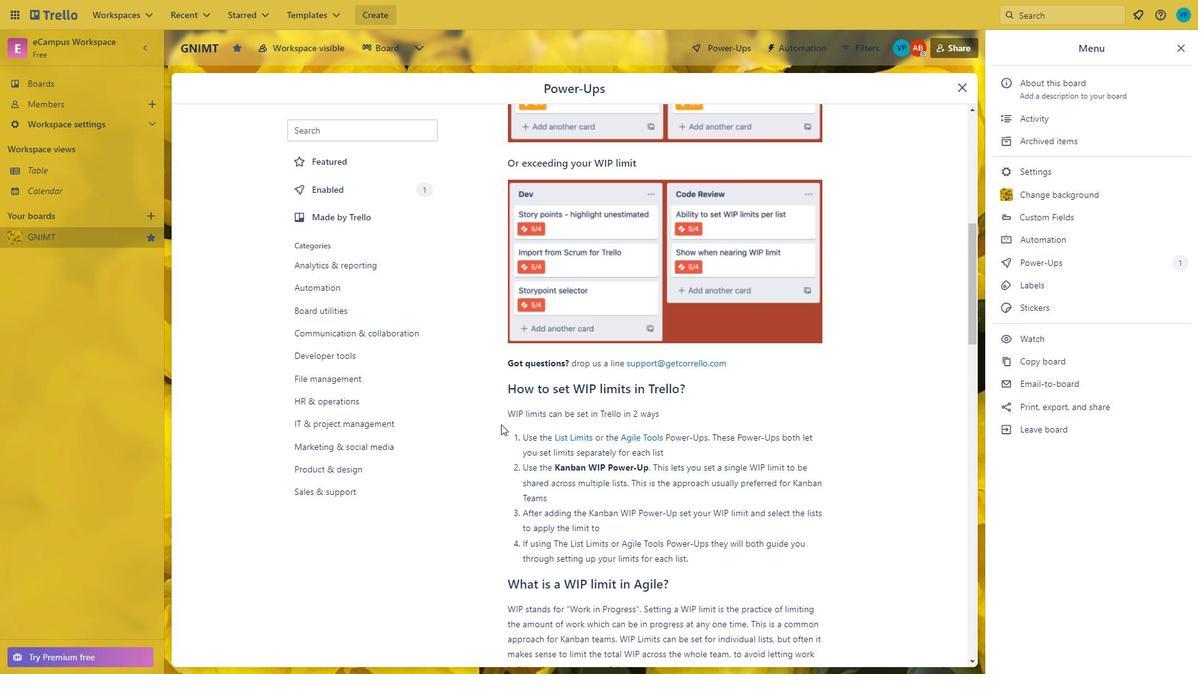 
Action: Mouse pressed left at (468, 378)
Screenshot: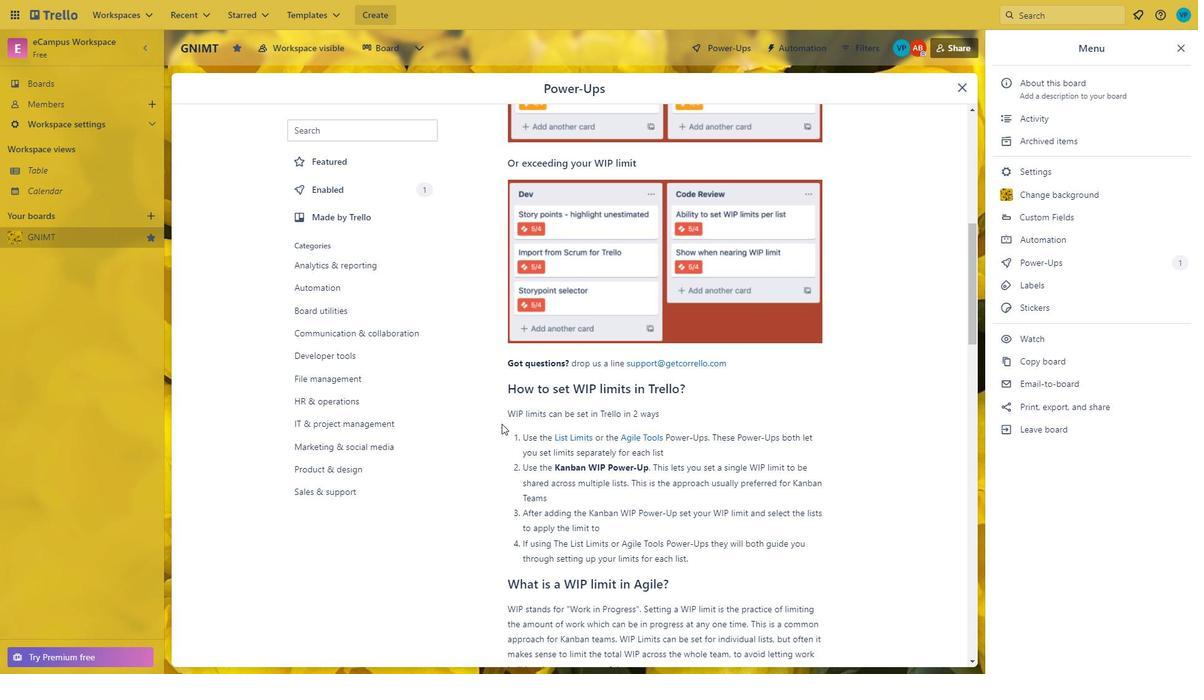 
Action: Mouse moved to (734, 377)
Screenshot: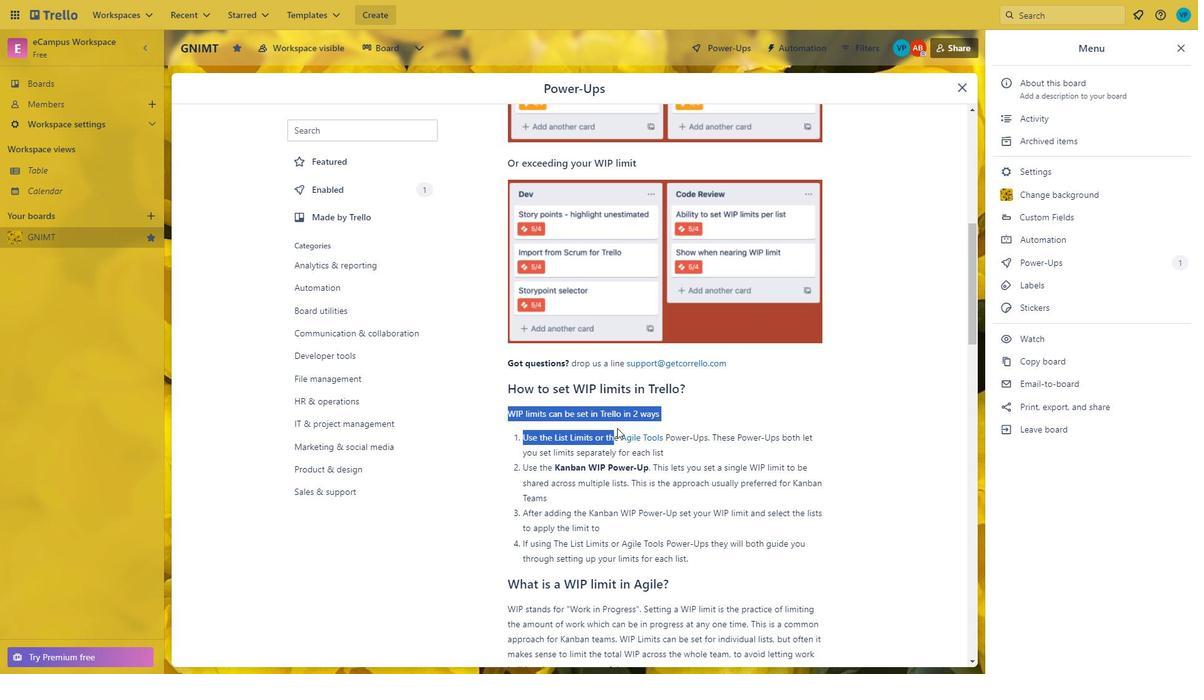
Action: Mouse scrolled (734, 377) with delta (0, 0)
Screenshot: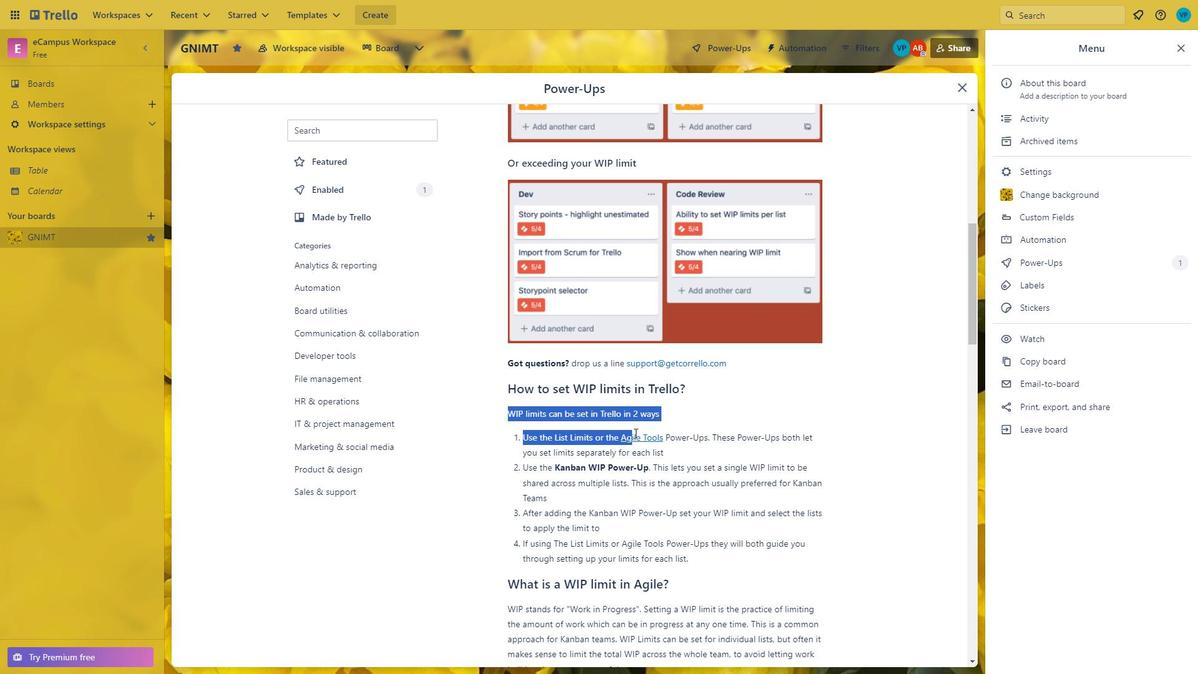
Action: Mouse scrolled (734, 377) with delta (0, 0)
Screenshot: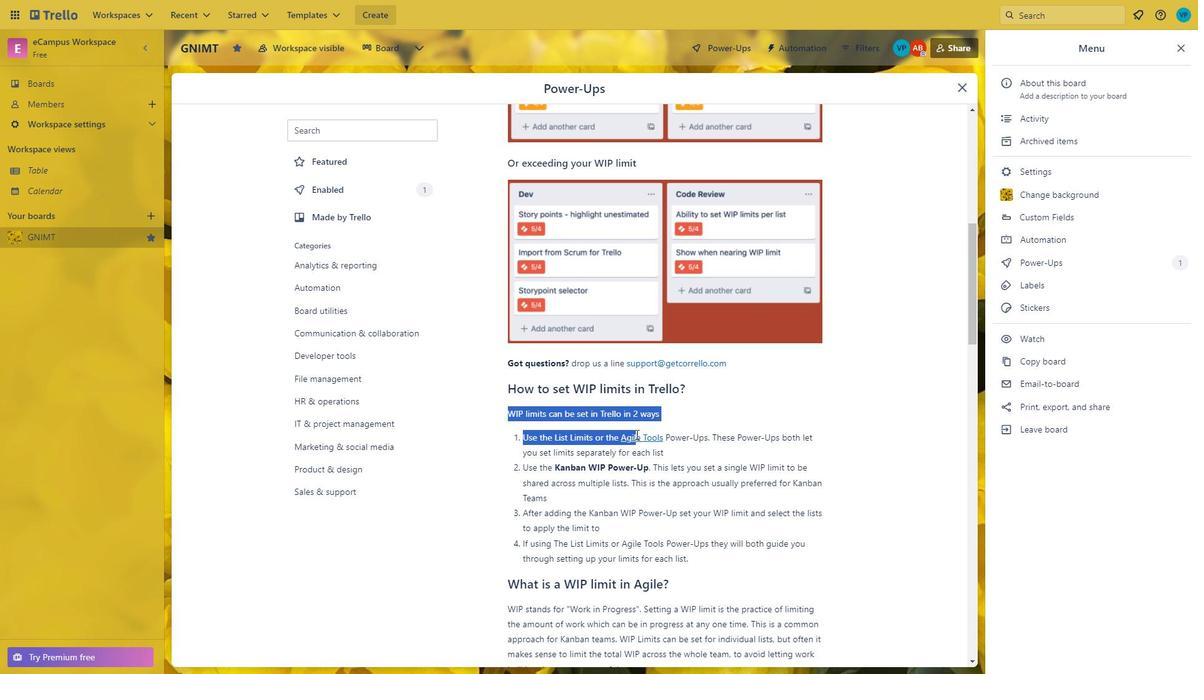 
Action: Mouse scrolled (734, 377) with delta (0, 0)
Screenshot: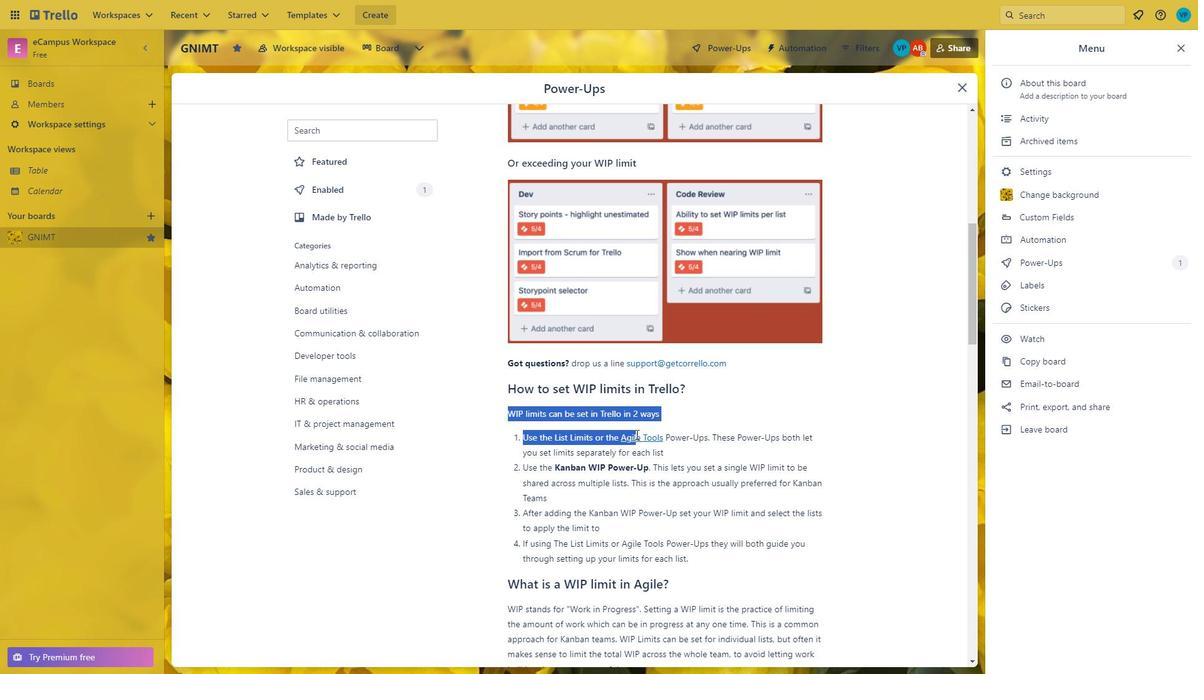 
Action: Mouse moved to (521, 438)
Screenshot: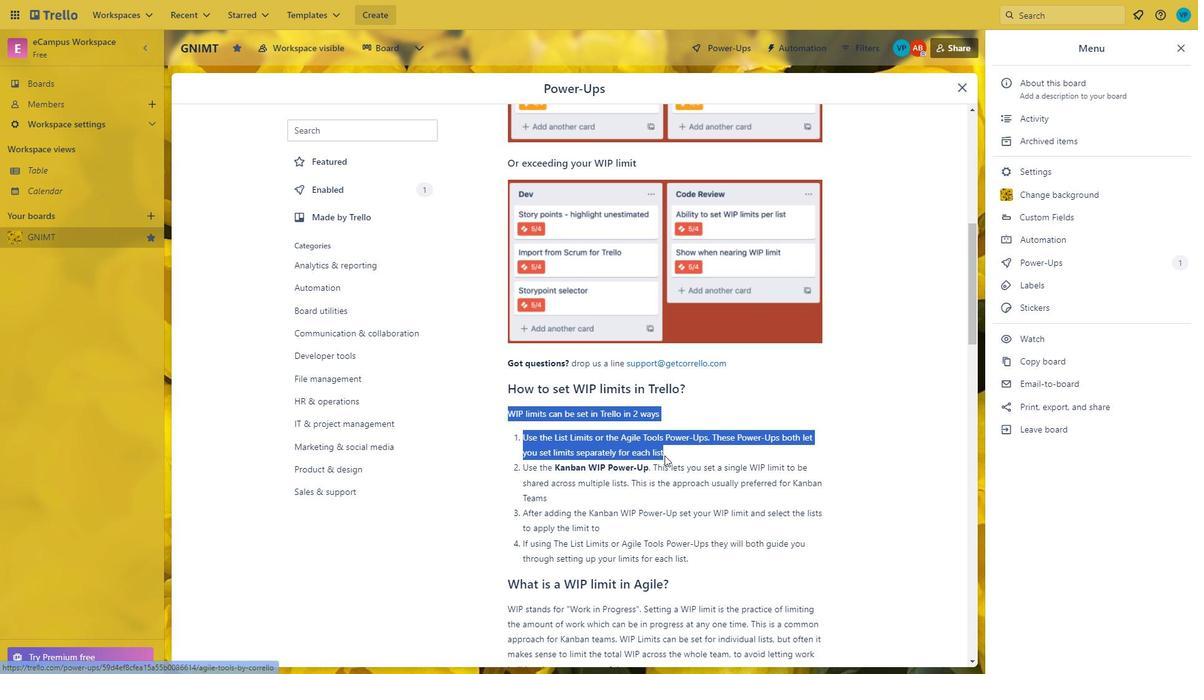
Action: Mouse scrolled (521, 437) with delta (0, 0)
Screenshot: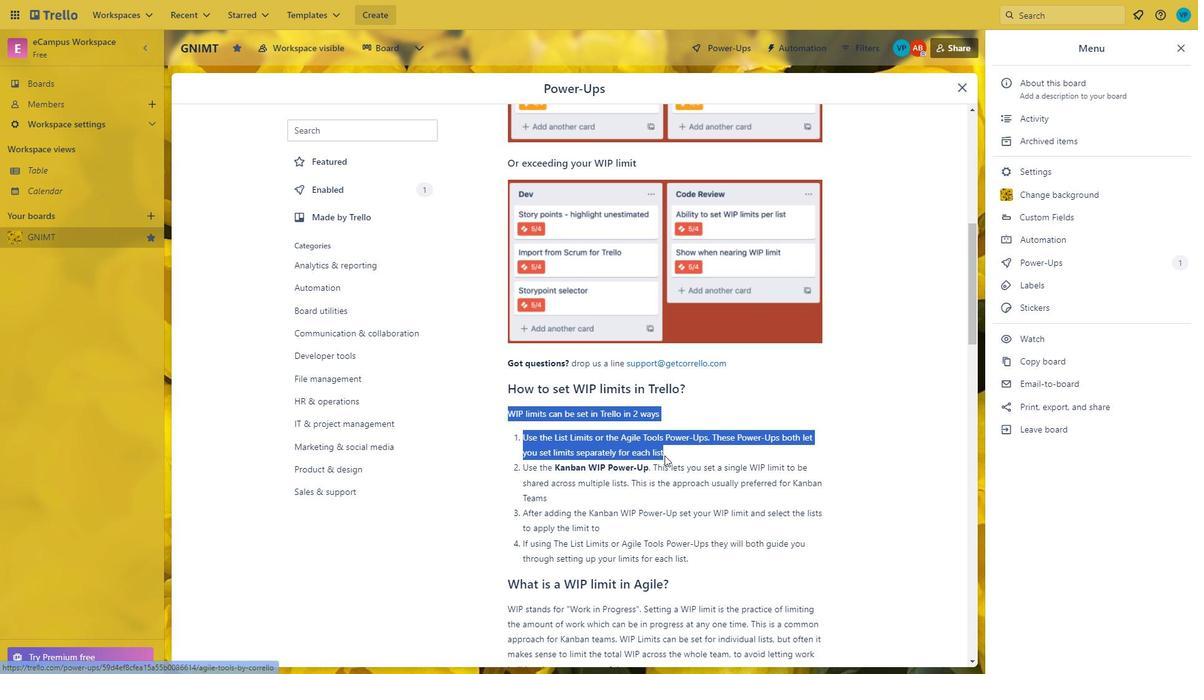 
Action: Mouse moved to (516, 462)
Screenshot: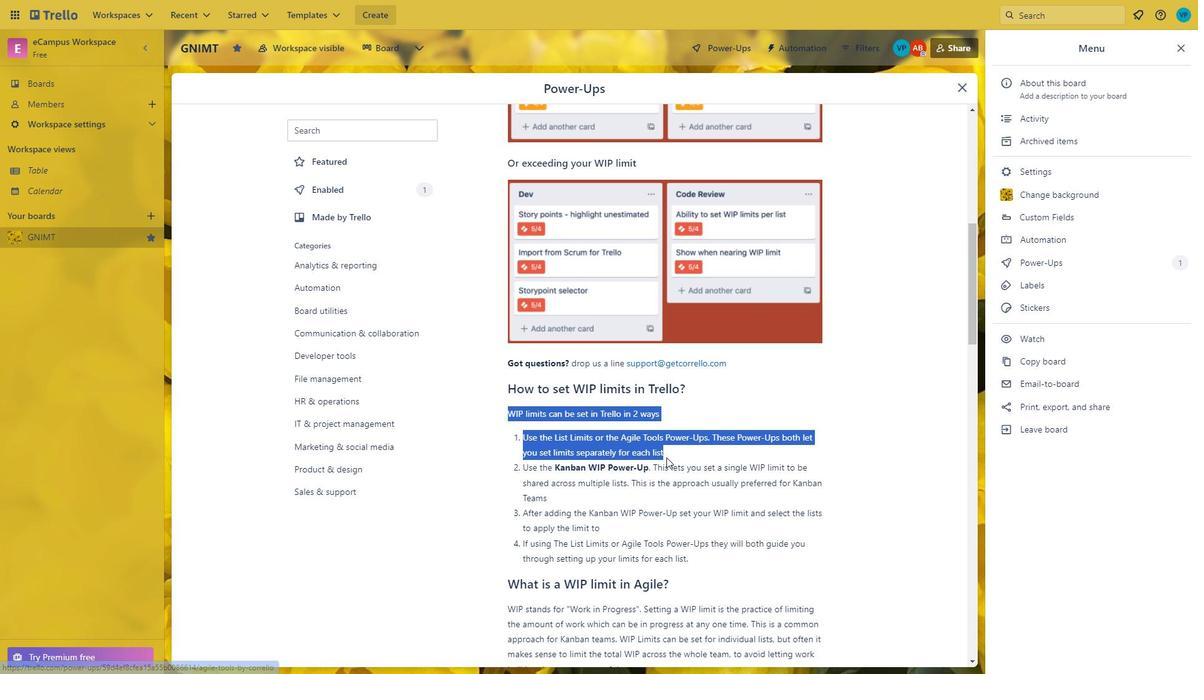 
Action: Mouse scrolled (516, 461) with delta (0, 0)
Screenshot: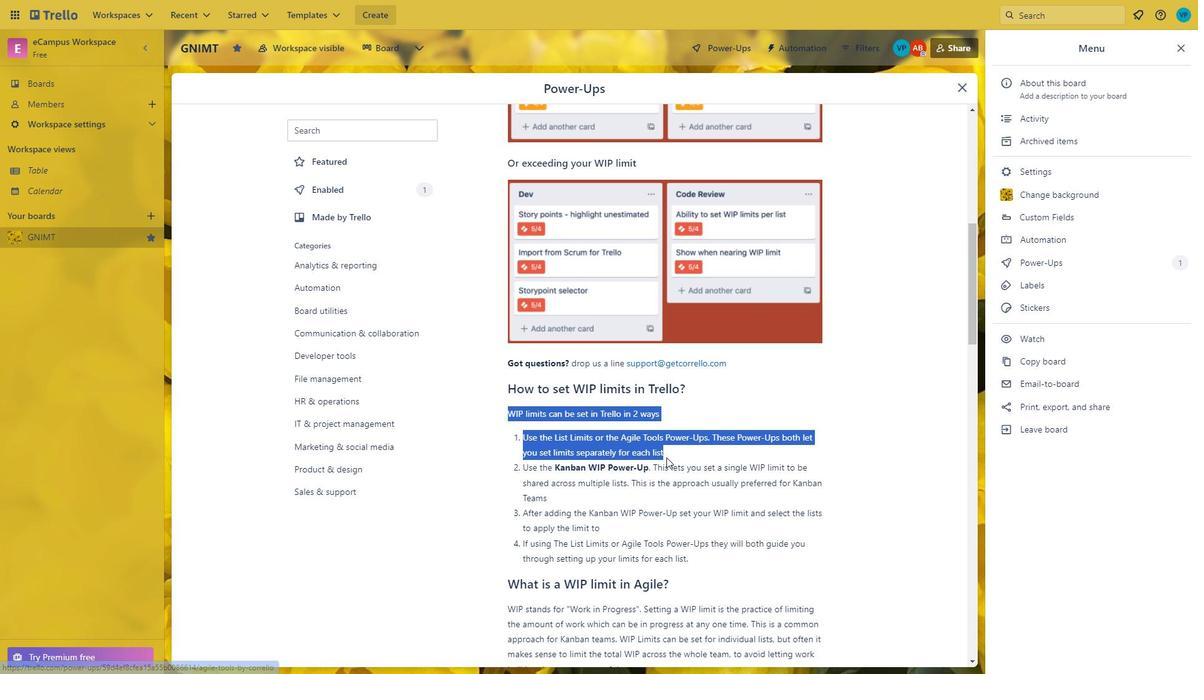 
Action: Mouse moved to (515, 473)
Screenshot: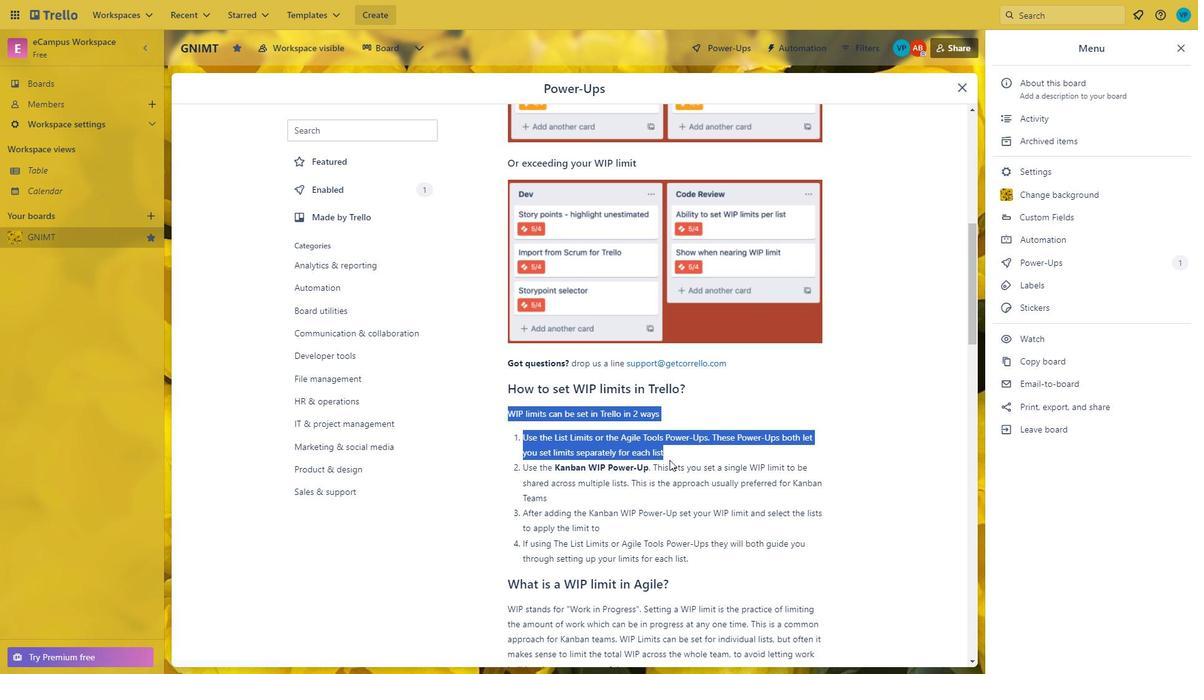 
Action: Mouse scrolled (515, 472) with delta (0, 0)
Screenshot: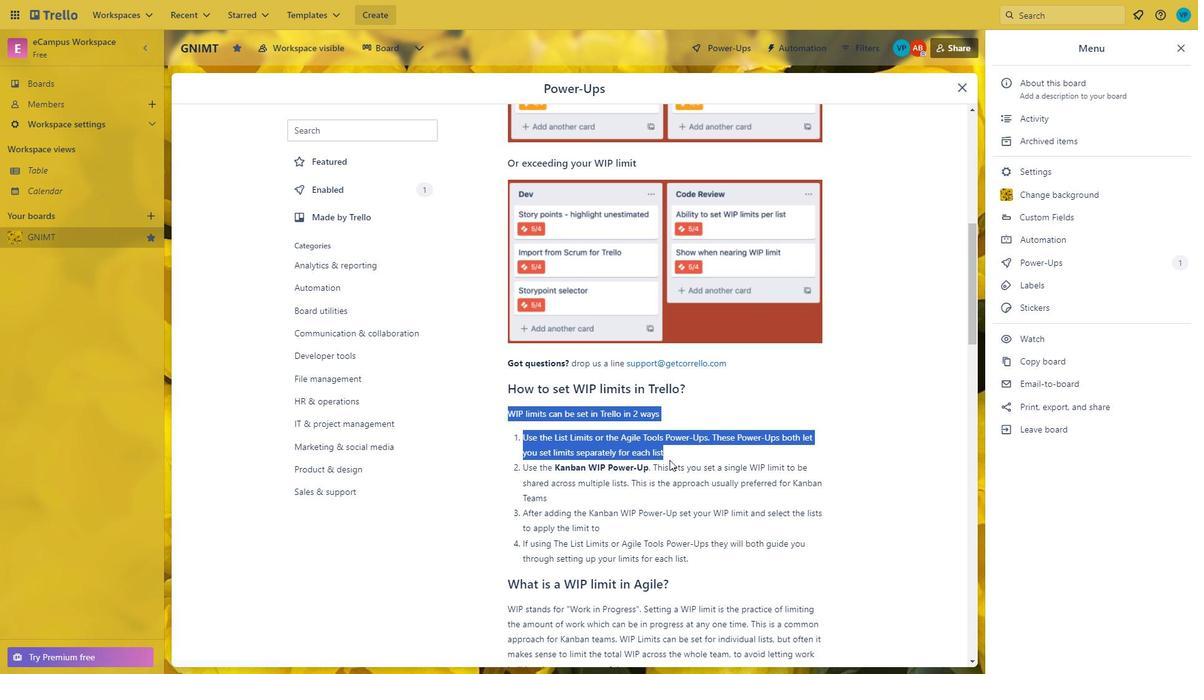 
Action: Mouse moved to (495, 418)
Screenshot: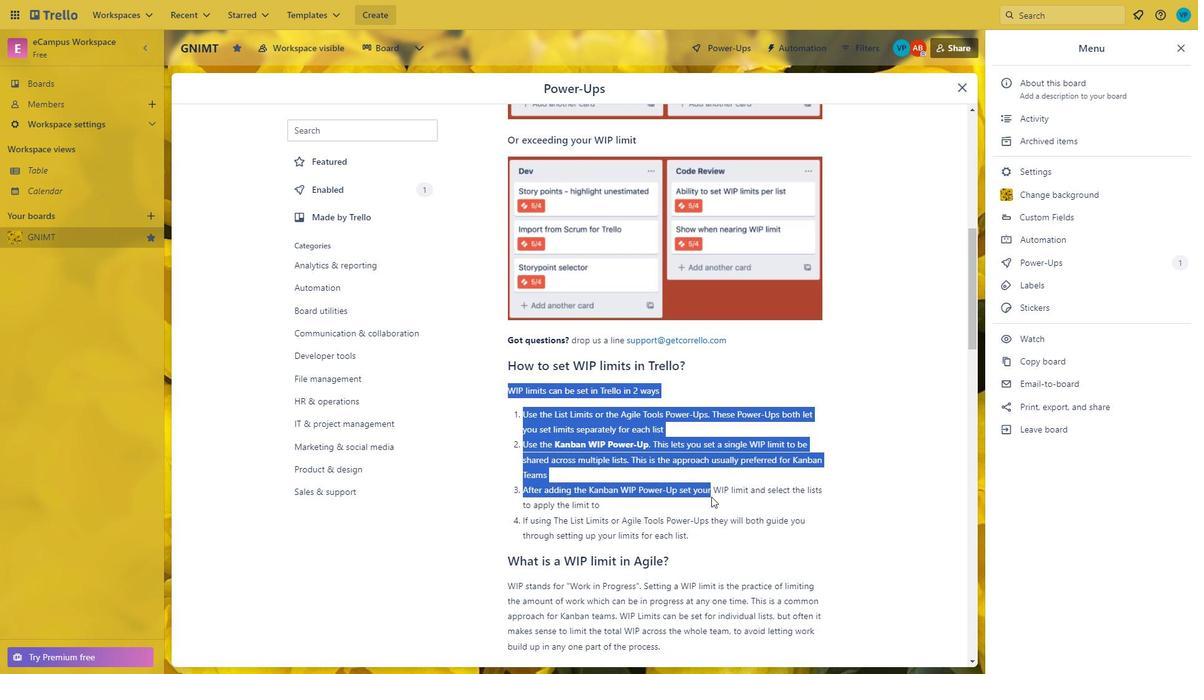 
Action: Mouse pressed left at (495, 418)
Screenshot: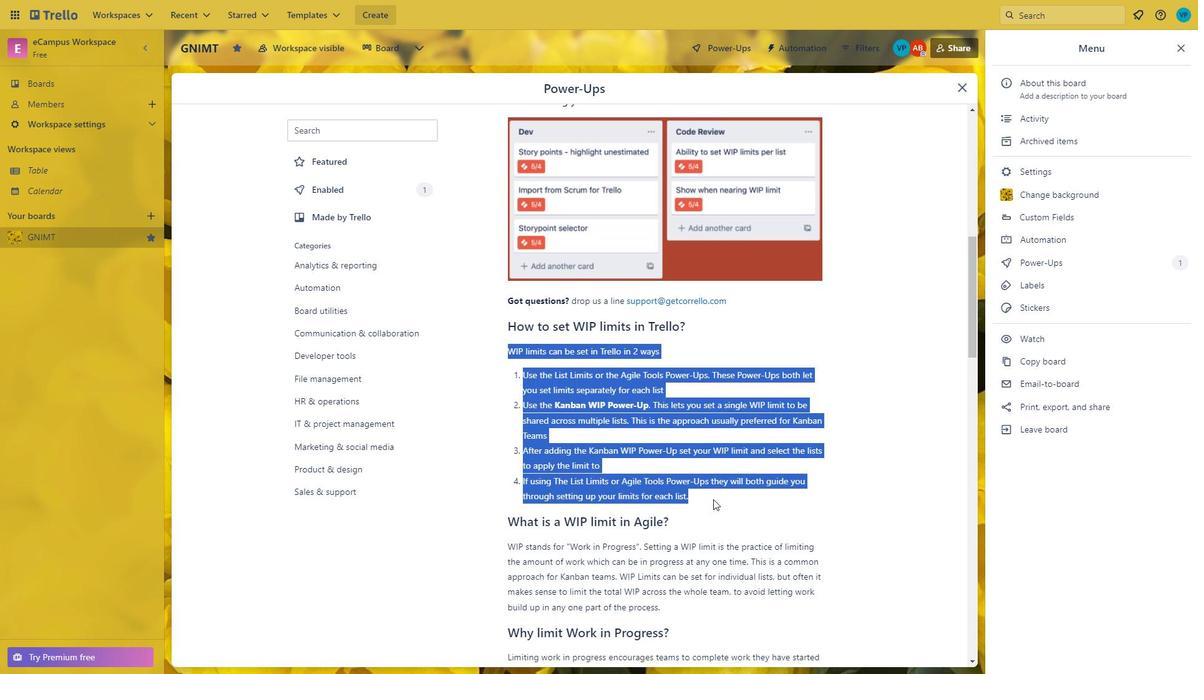 
Action: Mouse moved to (498, 407)
Screenshot: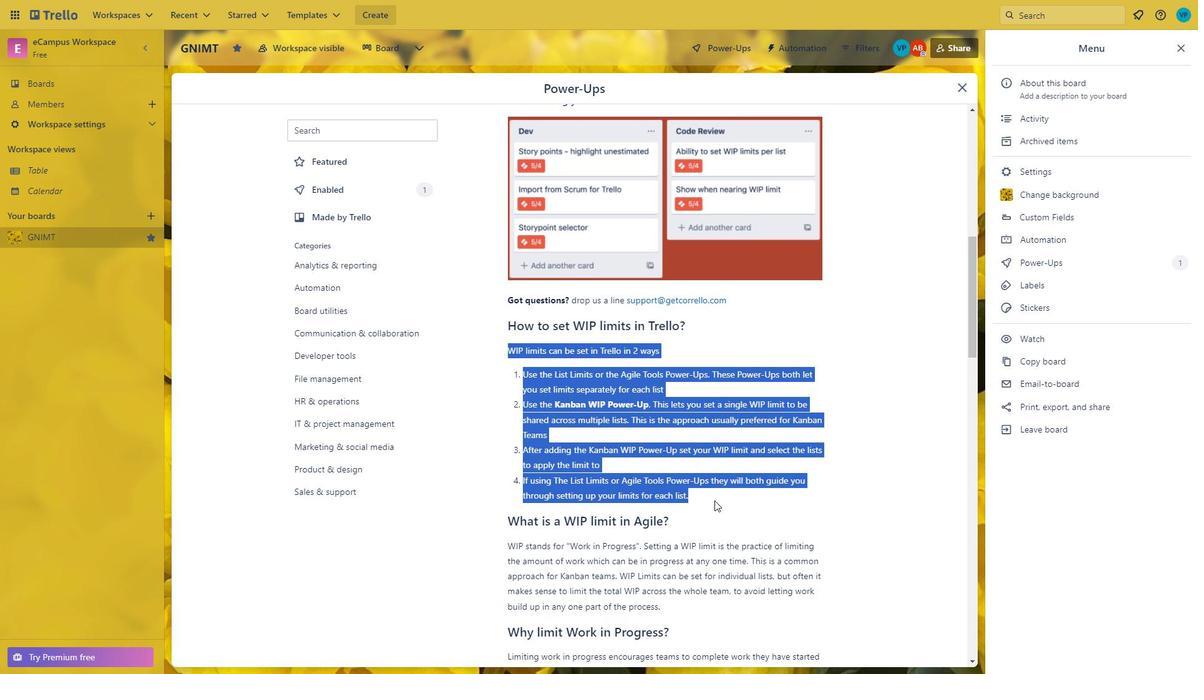 
Action: Mouse pressed left at (498, 407)
Screenshot: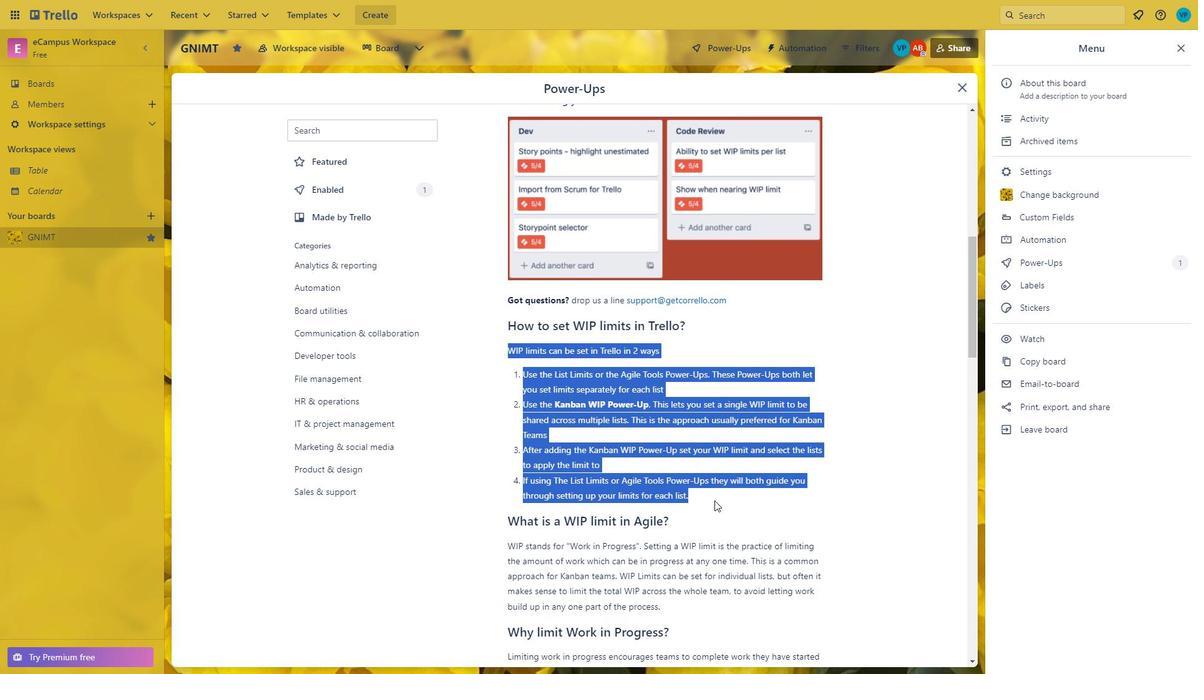 
Action: Mouse moved to (703, 488)
Screenshot: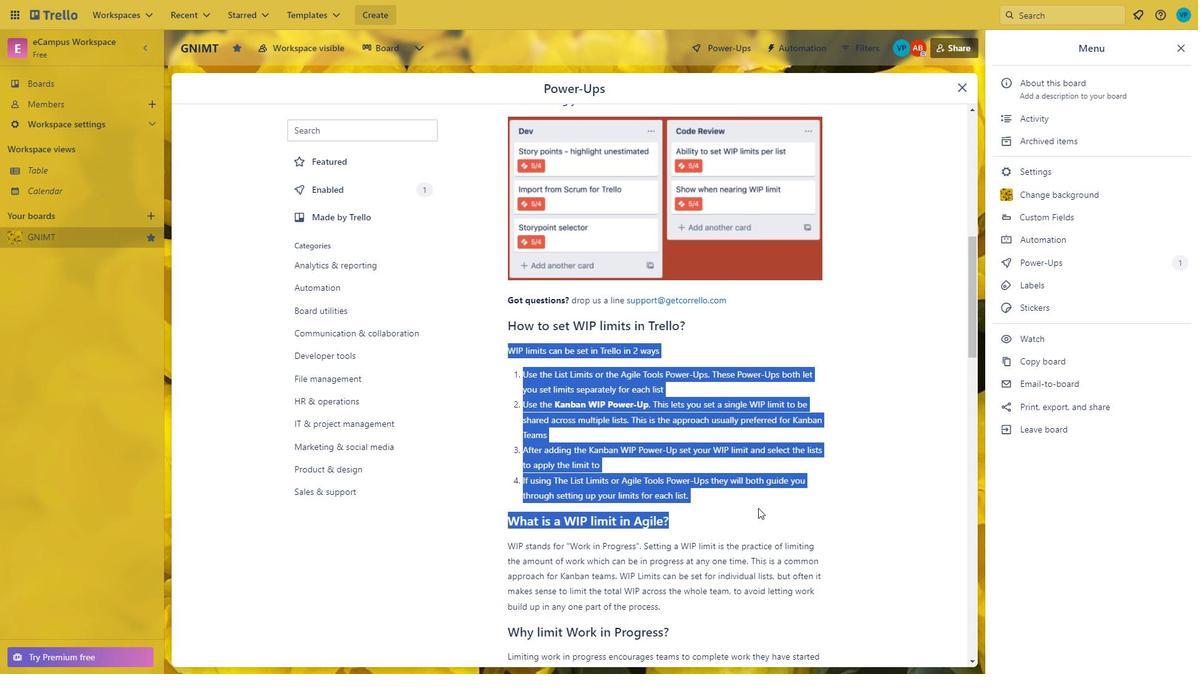 
Action: Mouse scrolled (703, 488) with delta (0, 0)
Screenshot: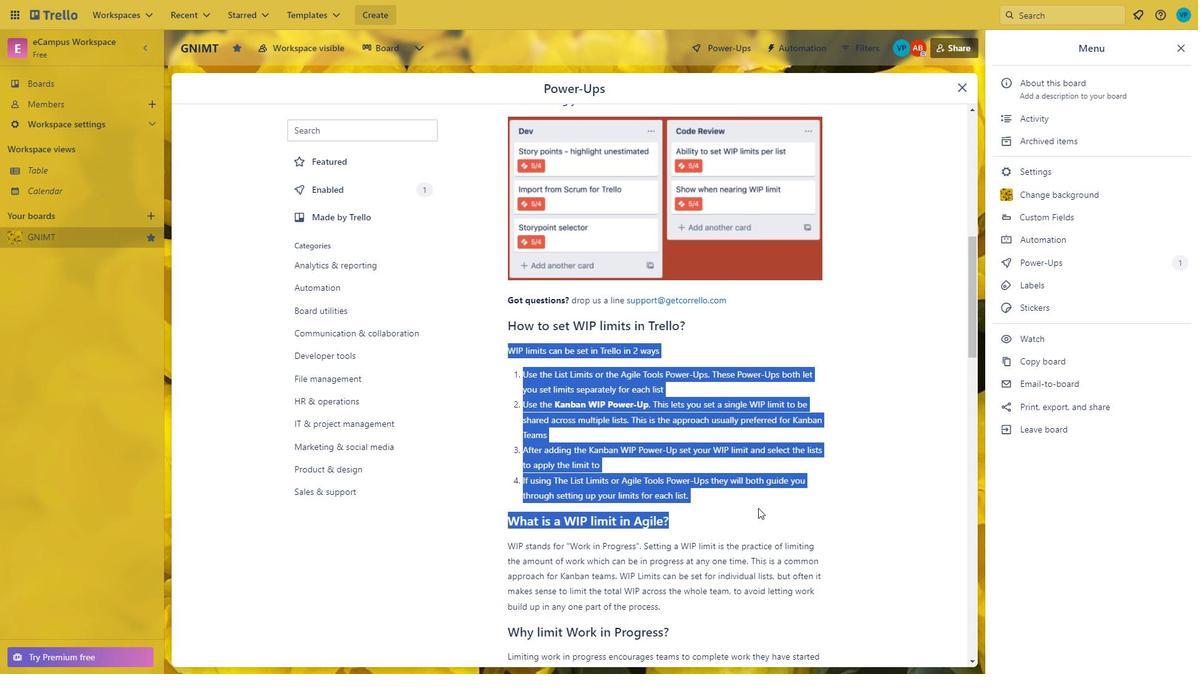 
Action: Mouse moved to (767, 518)
Screenshot: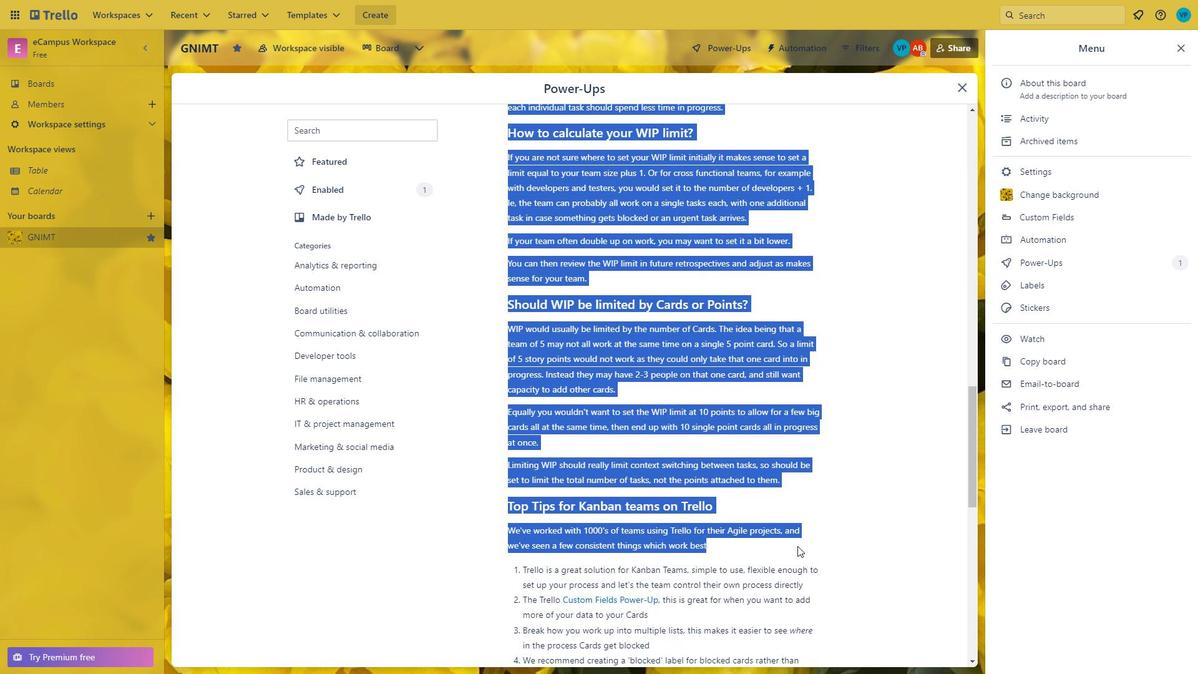 
Action: Mouse scrolled (767, 518) with delta (0, 0)
Screenshot: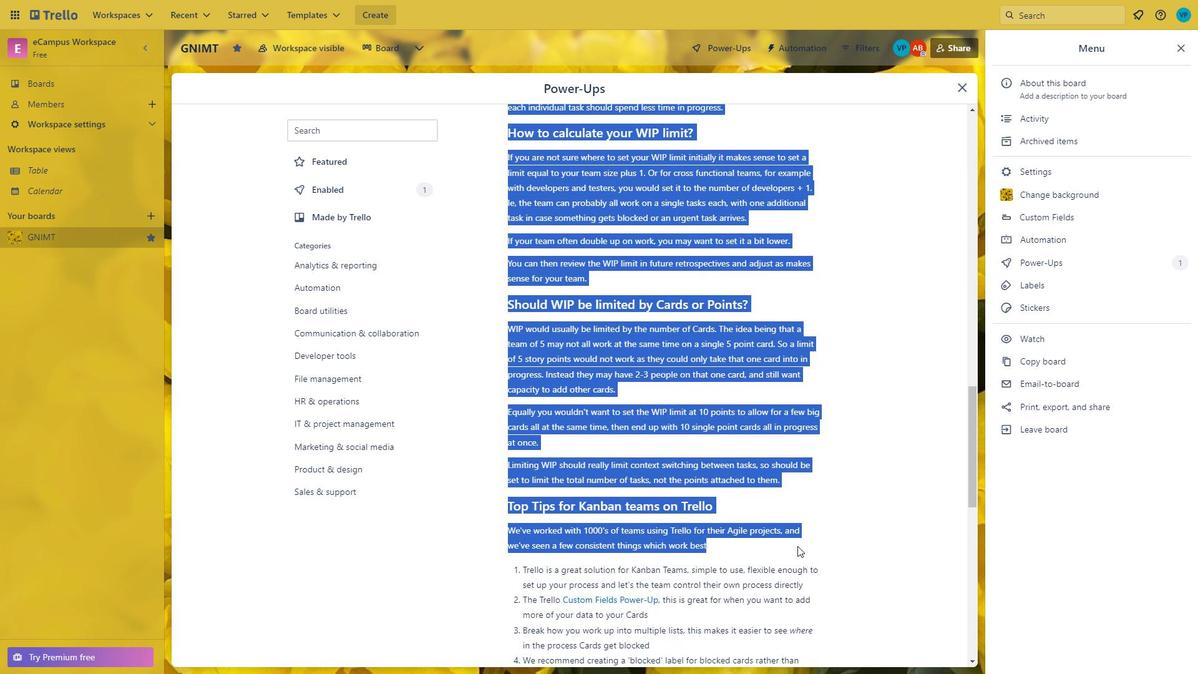 
Action: Mouse moved to (769, 521)
Screenshot: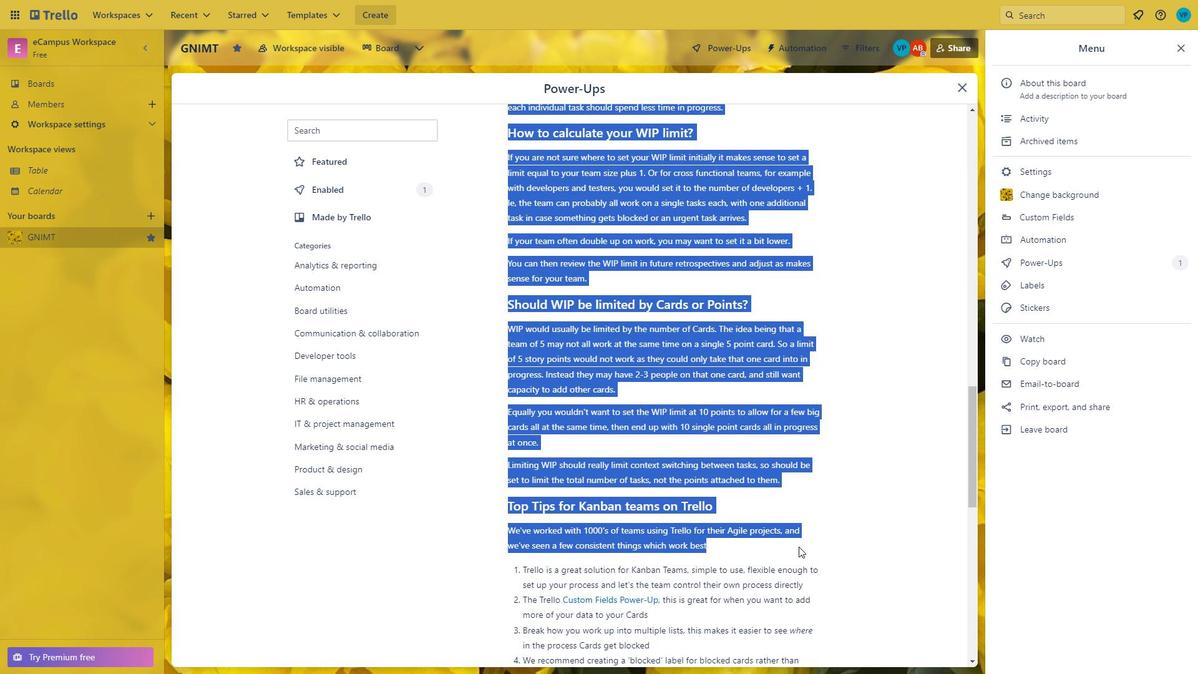 
Action: Mouse scrolled (769, 520) with delta (0, 0)
Screenshot: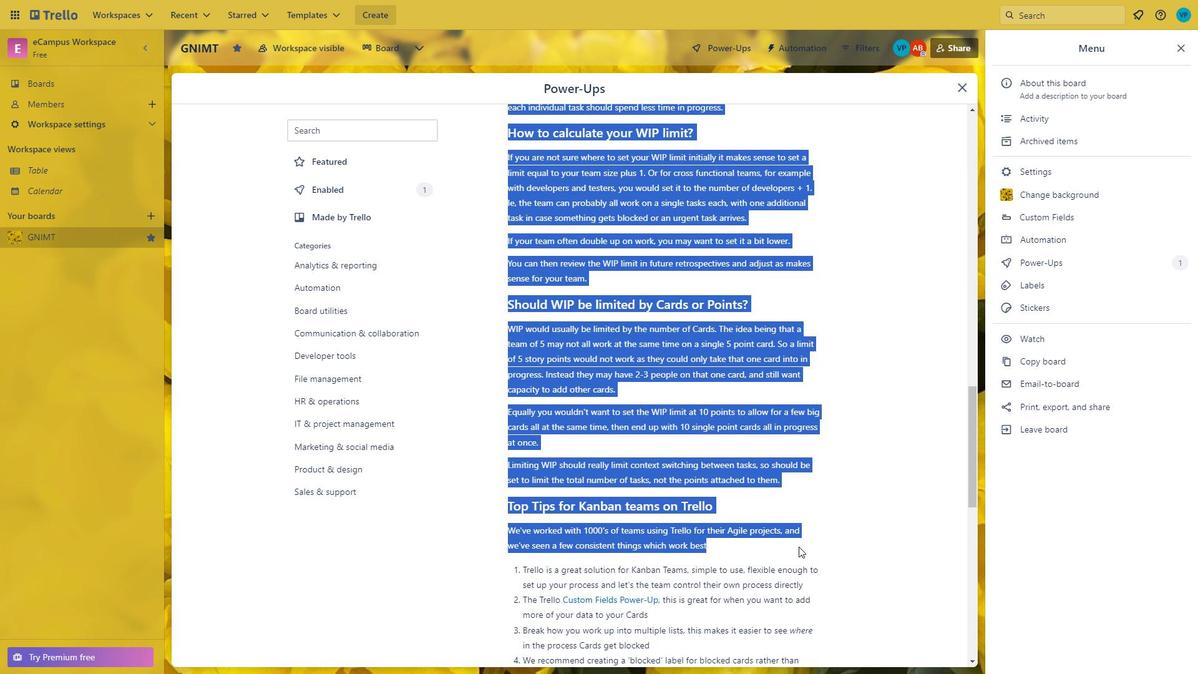 
Action: Mouse moved to (772, 526)
Screenshot: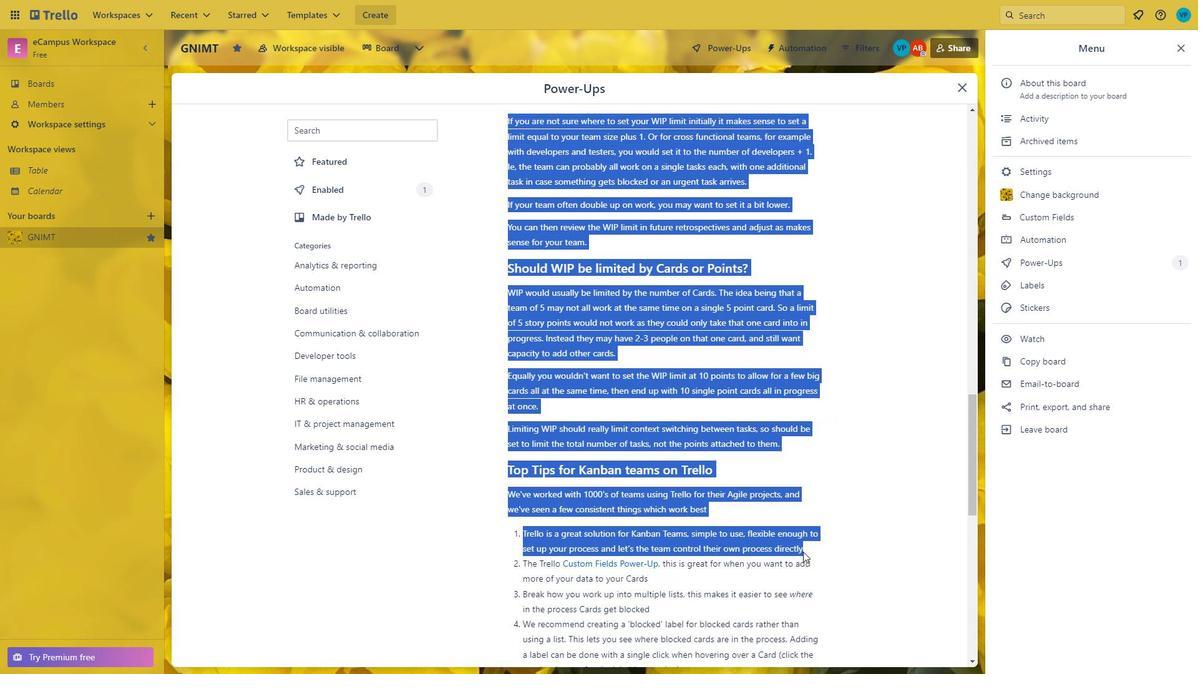 
Action: Mouse scrolled (772, 525) with delta (0, 0)
Screenshot: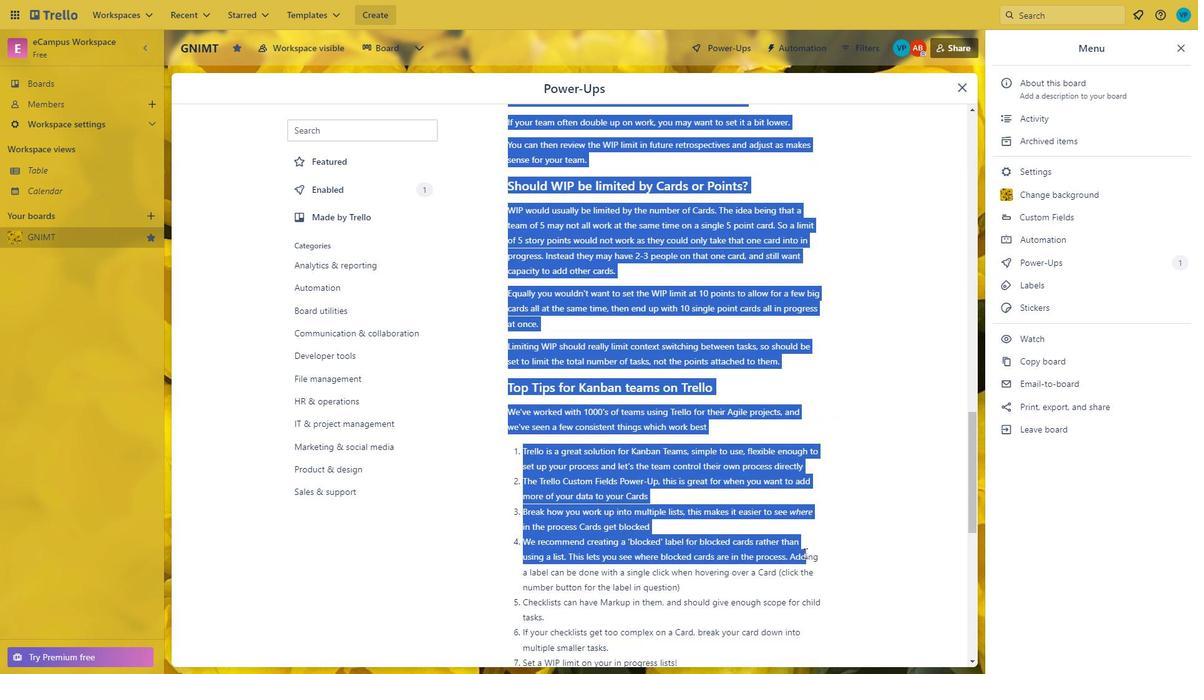 
Action: Mouse moved to (774, 530)
Screenshot: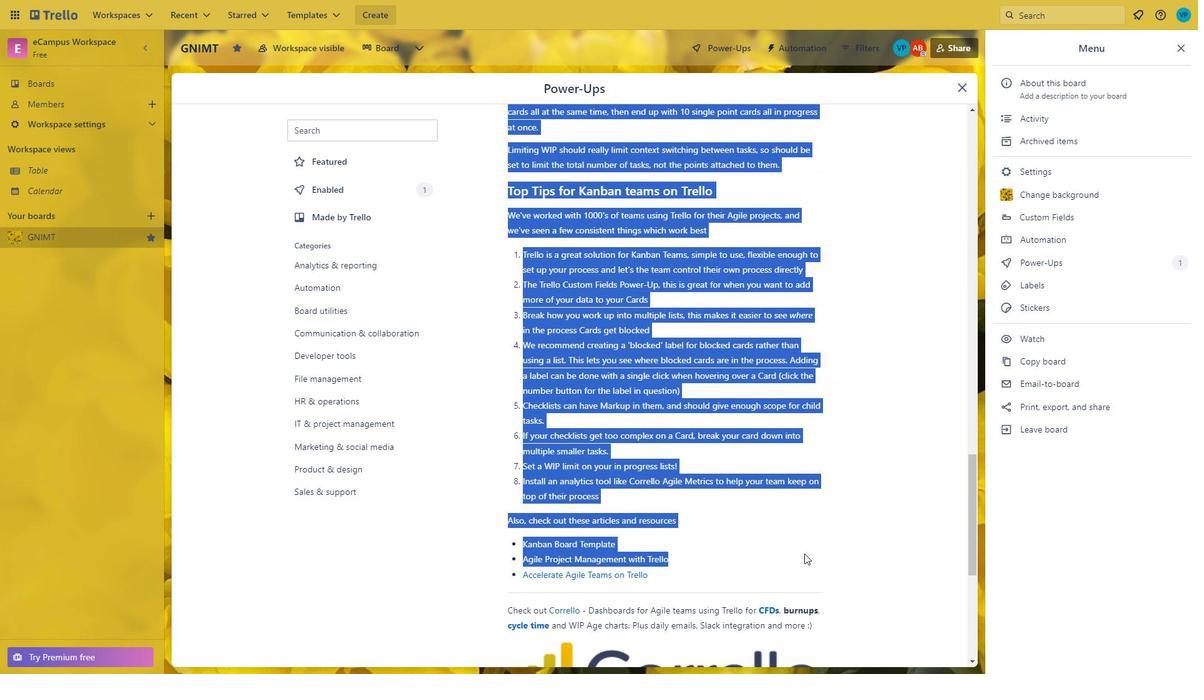 
Action: Mouse scrolled (774, 529) with delta (0, 0)
Screenshot: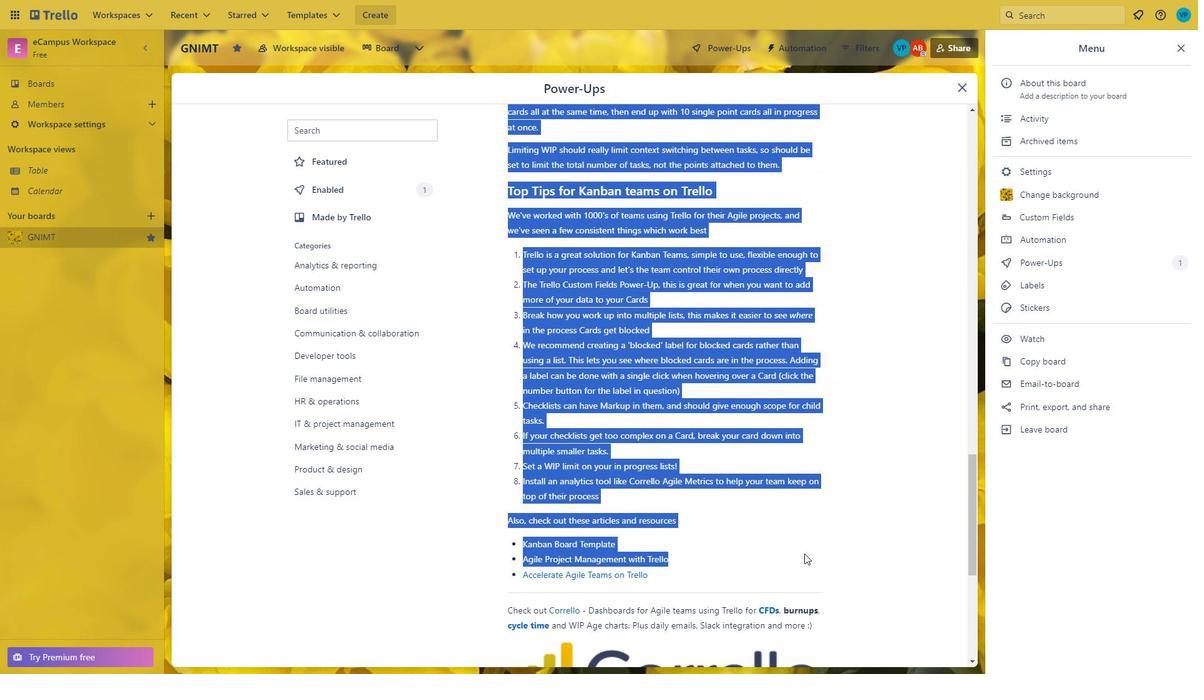 
Action: Mouse moved to (774, 530)
Screenshot: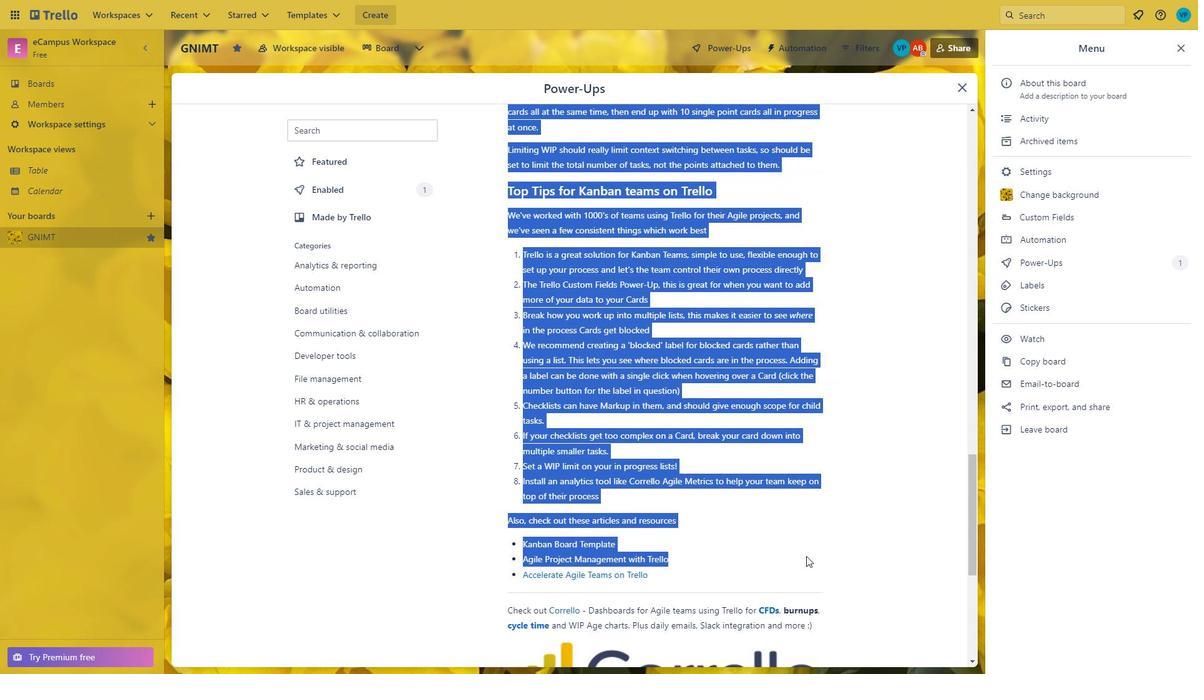 
Action: Mouse scrolled (774, 529) with delta (0, 0)
Screenshot: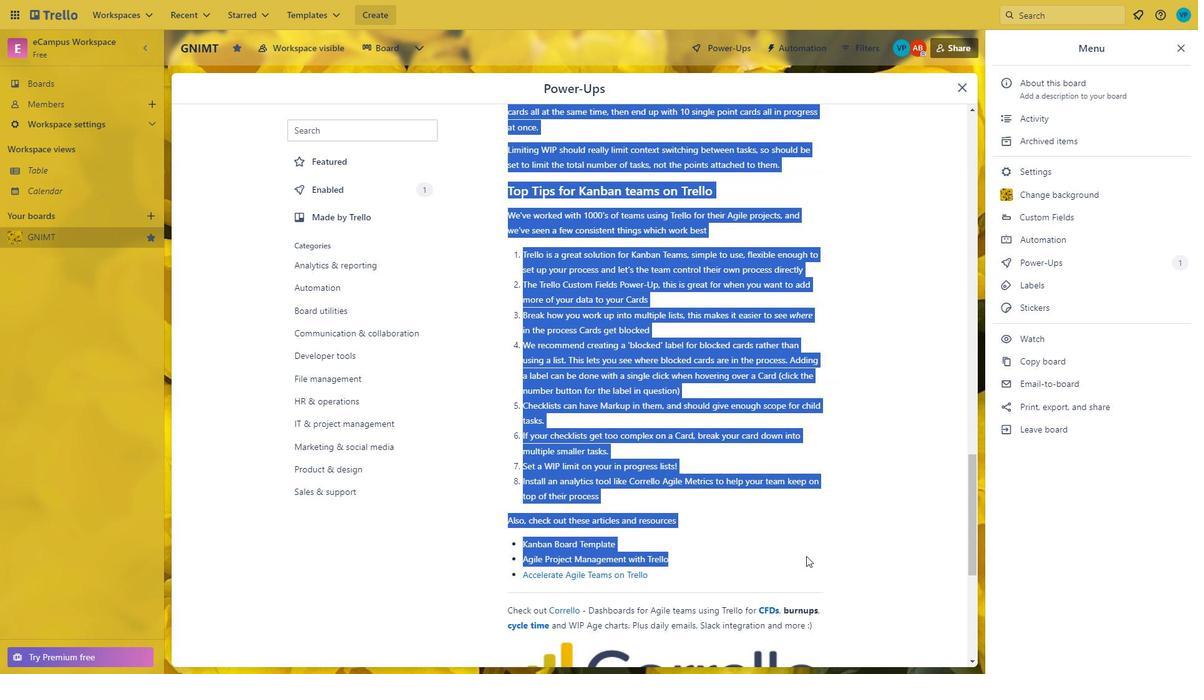 
Action: Mouse moved to (774, 531)
Screenshot: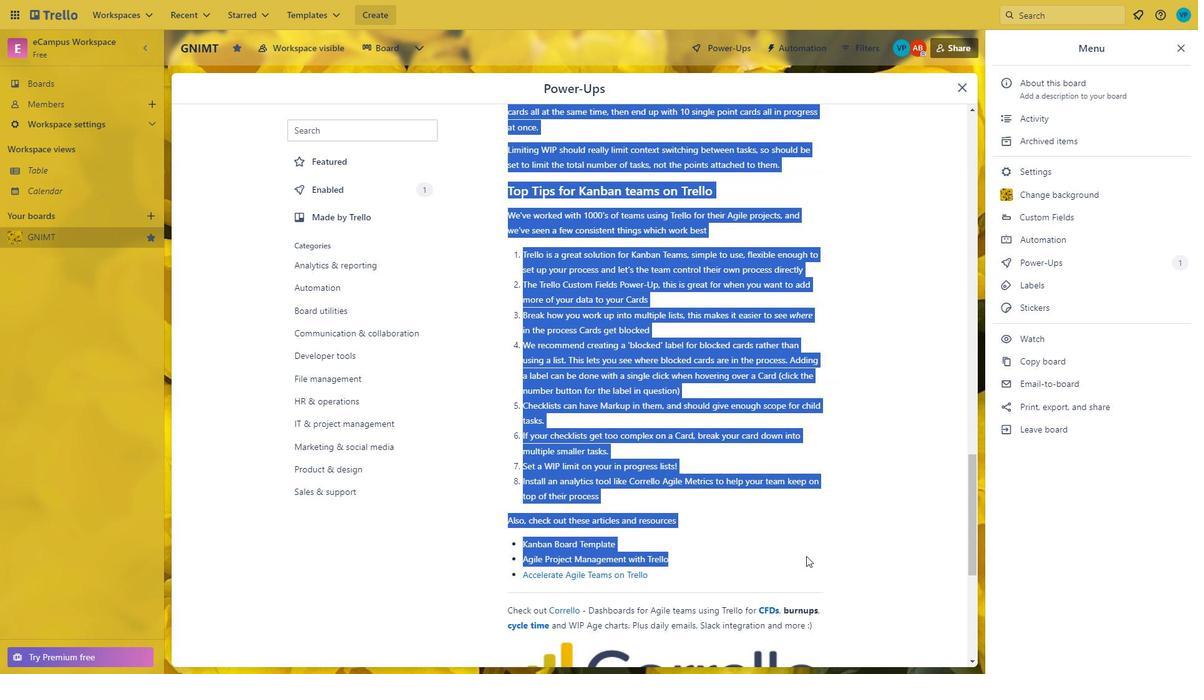 
Action: Mouse scrolled (774, 530) with delta (0, 0)
Screenshot: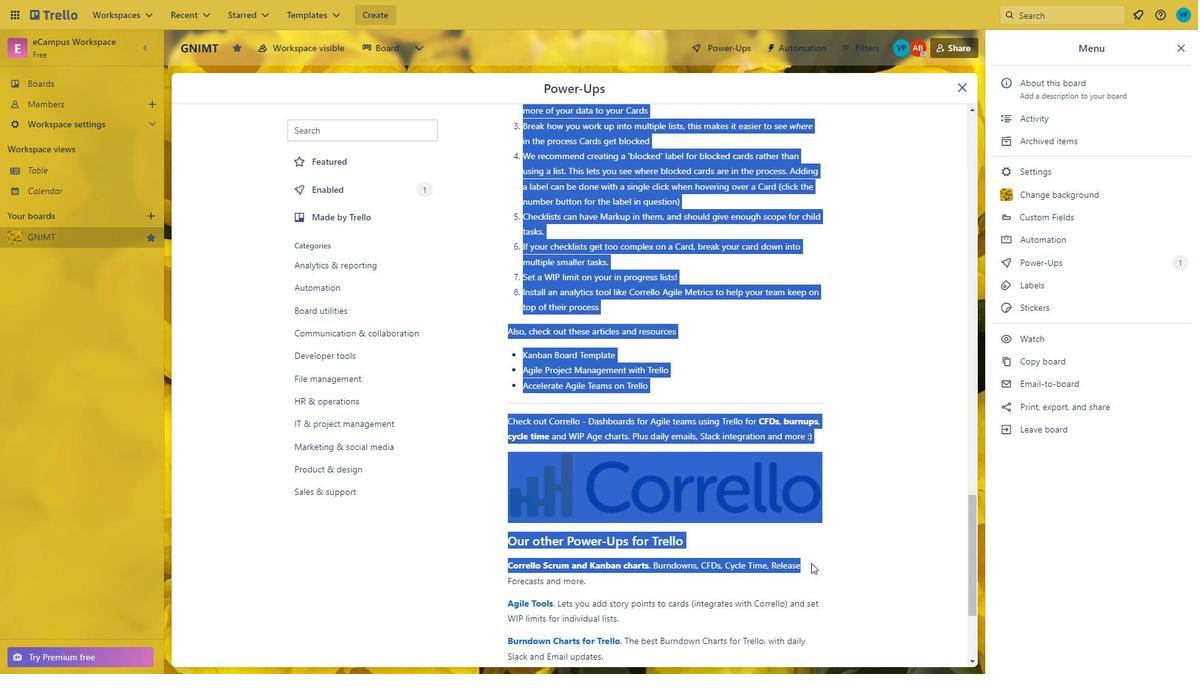 
Action: Mouse scrolled (774, 530) with delta (0, 0)
Screenshot: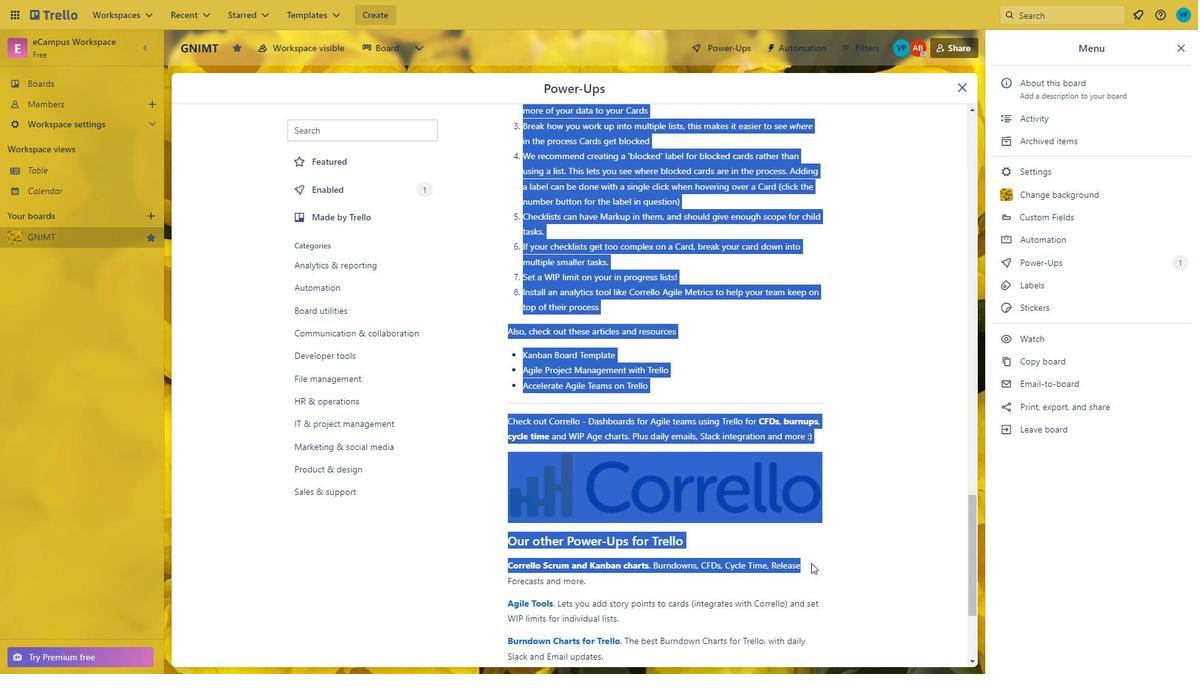 
Action: Mouse scrolled (774, 530) with delta (0, 0)
Screenshot: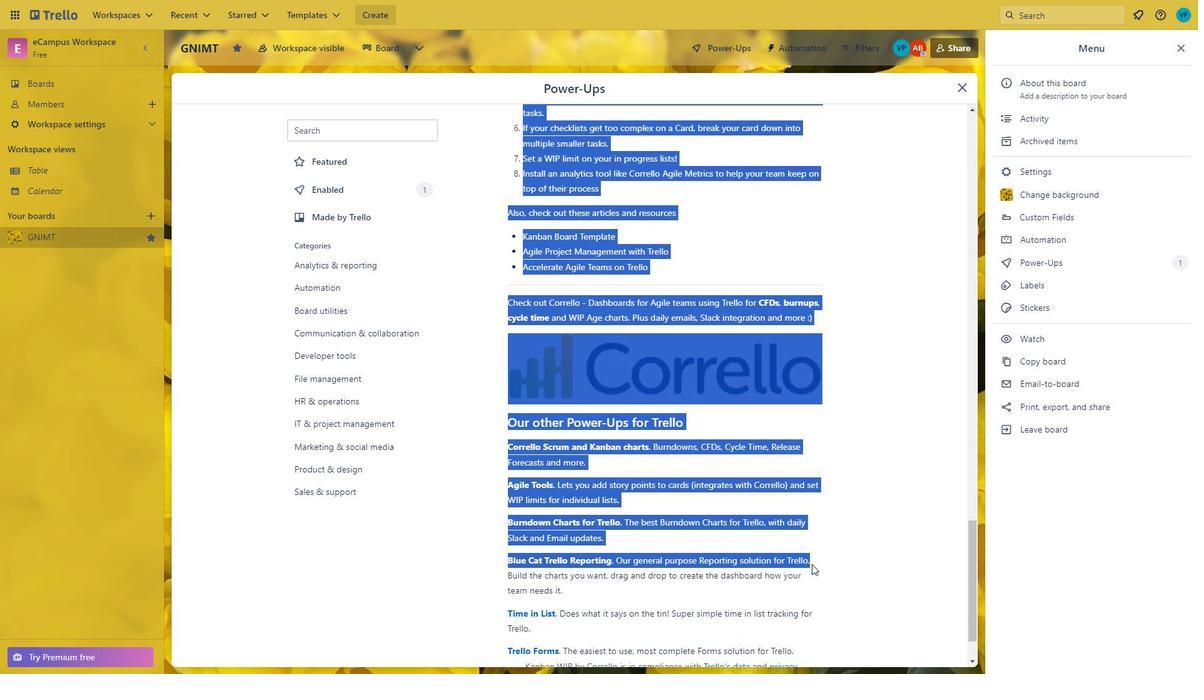 
Action: Mouse scrolled (774, 530) with delta (0, 0)
Screenshot: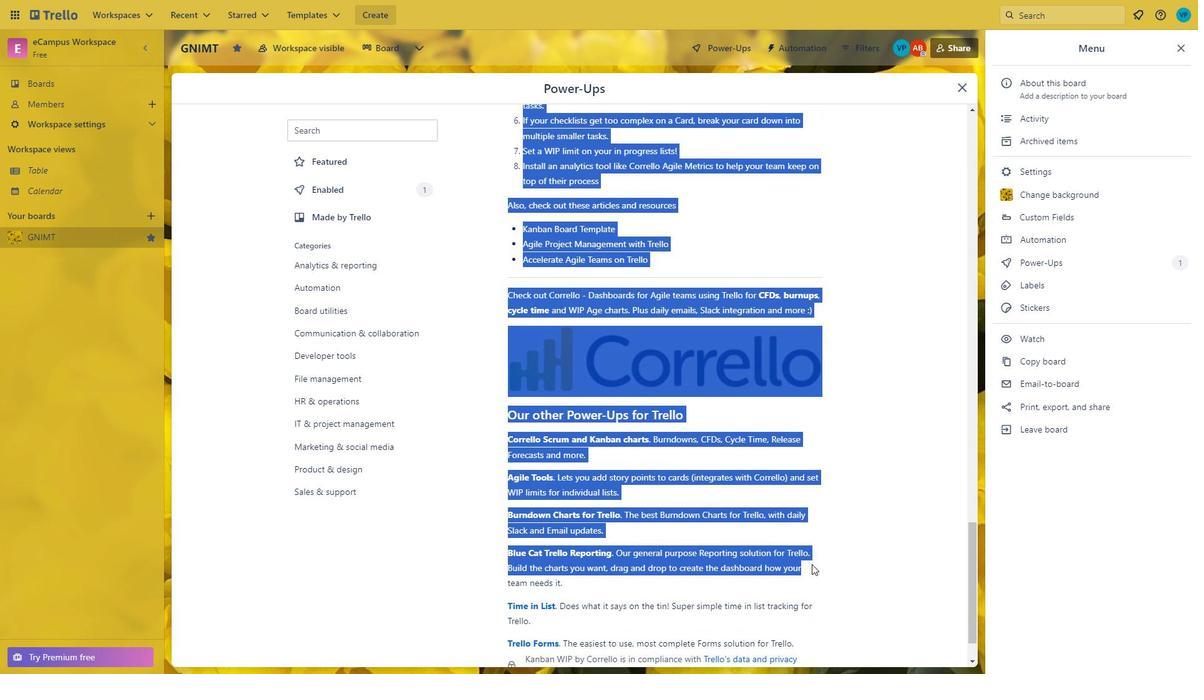 
Action: Mouse moved to (789, 536)
Screenshot: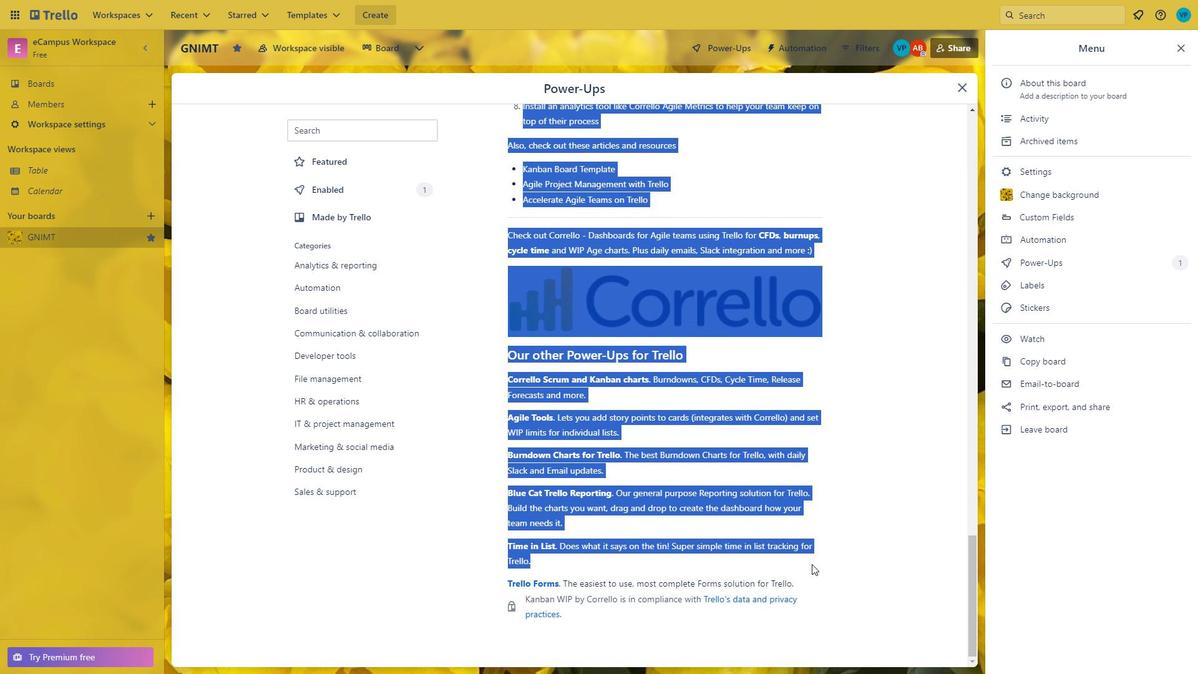
Action: Mouse scrolled (789, 535) with delta (0, 0)
Screenshot: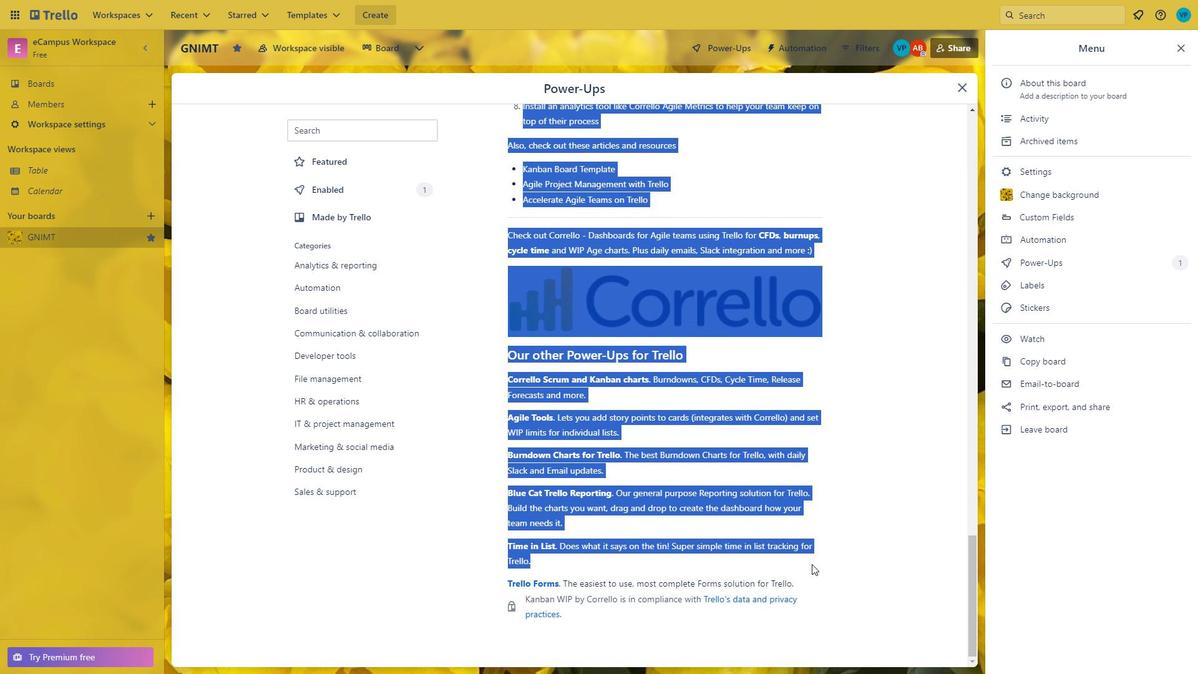 
Action: Mouse scrolled (789, 535) with delta (0, 0)
Screenshot: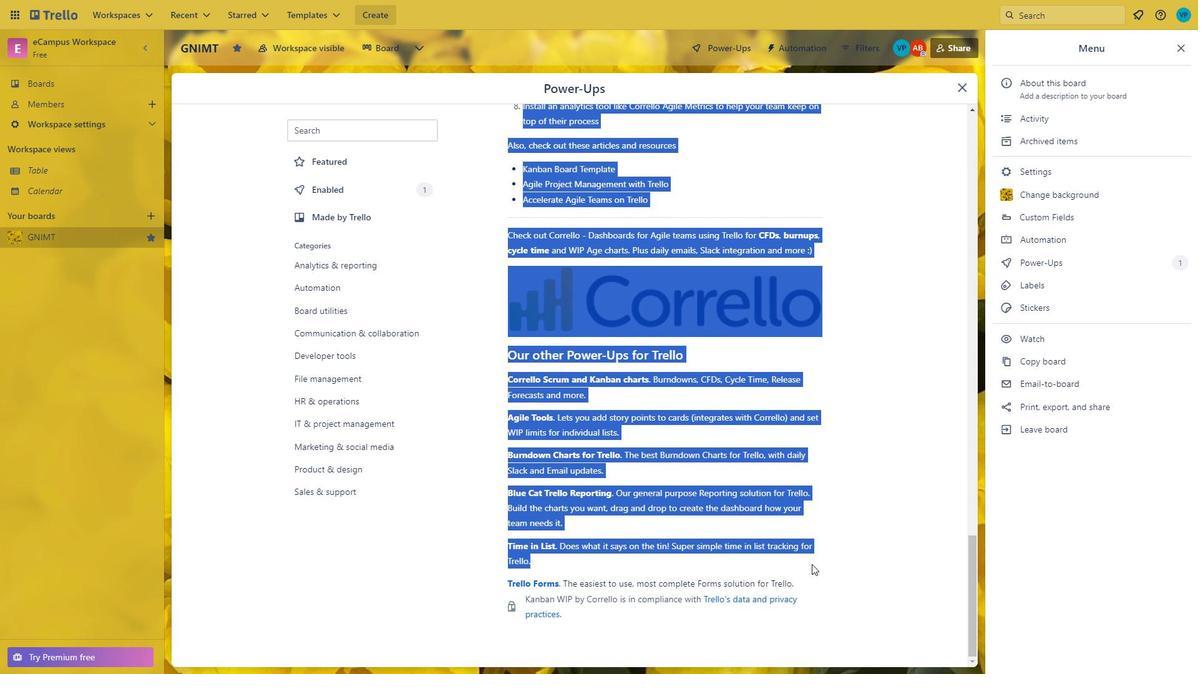 
Action: Mouse moved to (794, 542)
Screenshot: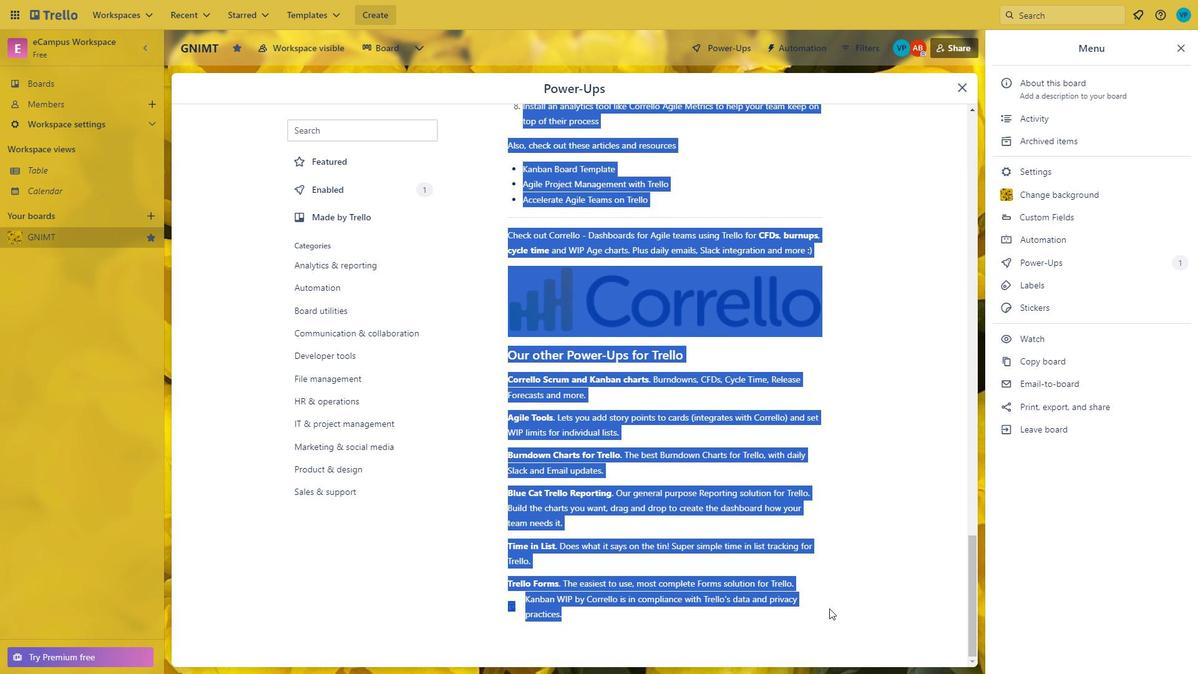 
Action: Mouse scrolled (794, 541) with delta (0, 0)
Screenshot: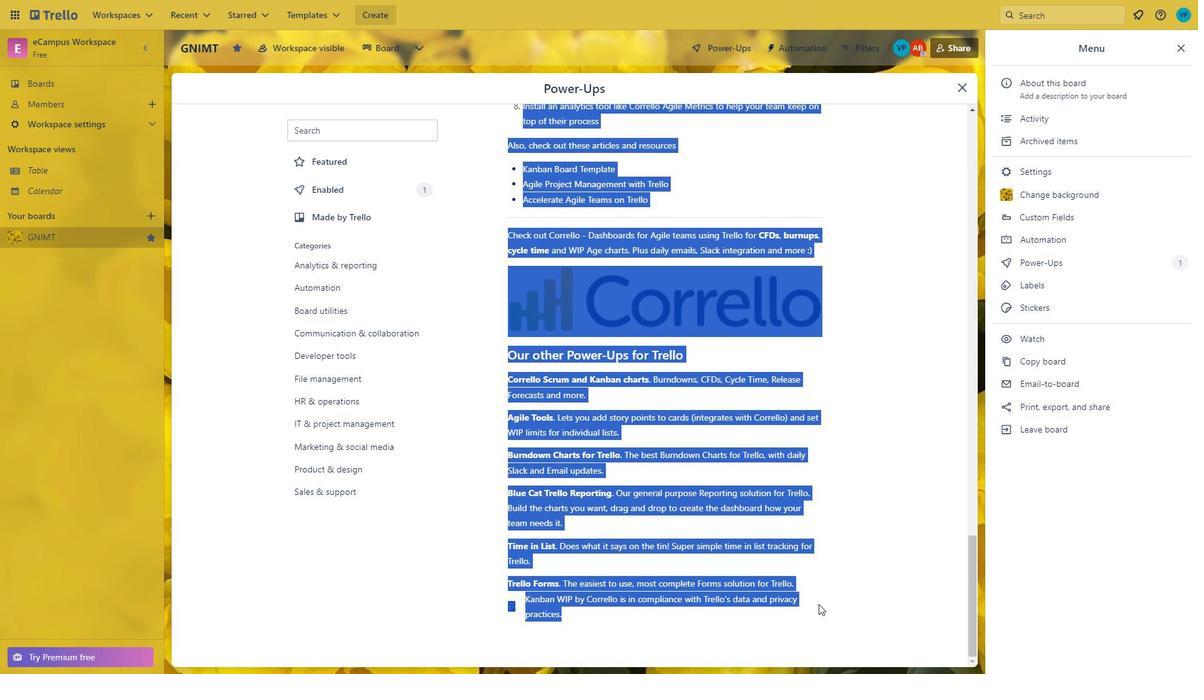 
Action: Mouse moved to (796, 544)
Screenshot: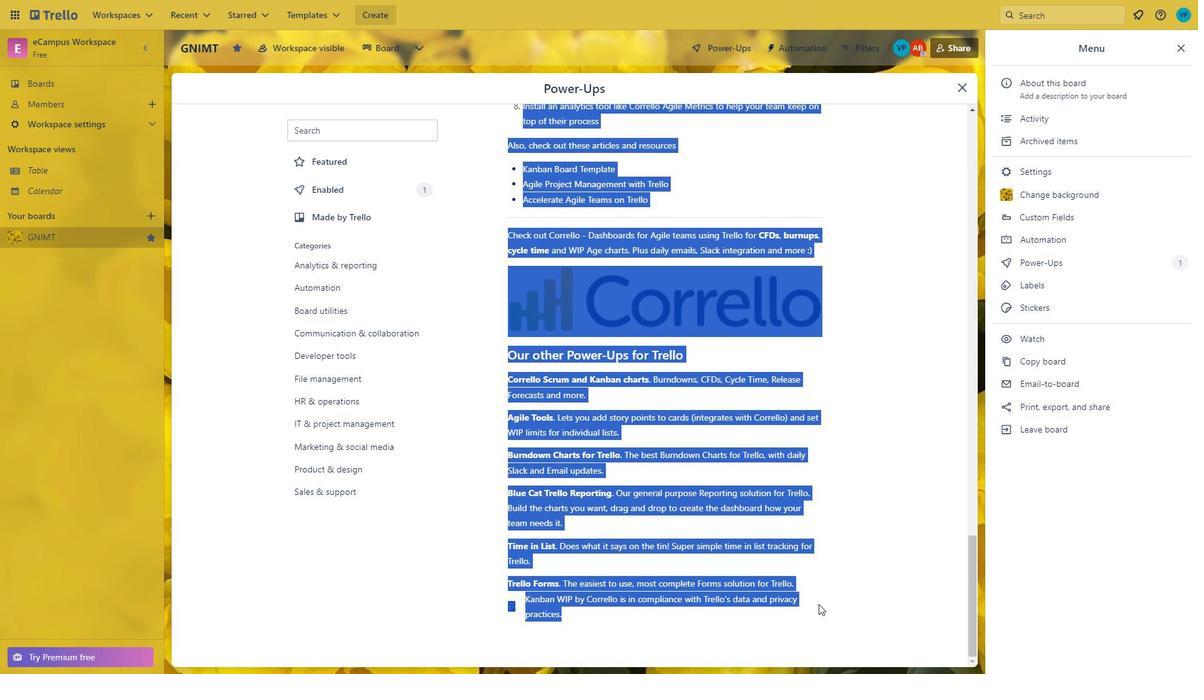 
Action: Mouse scrolled (796, 543) with delta (0, 0)
Screenshot: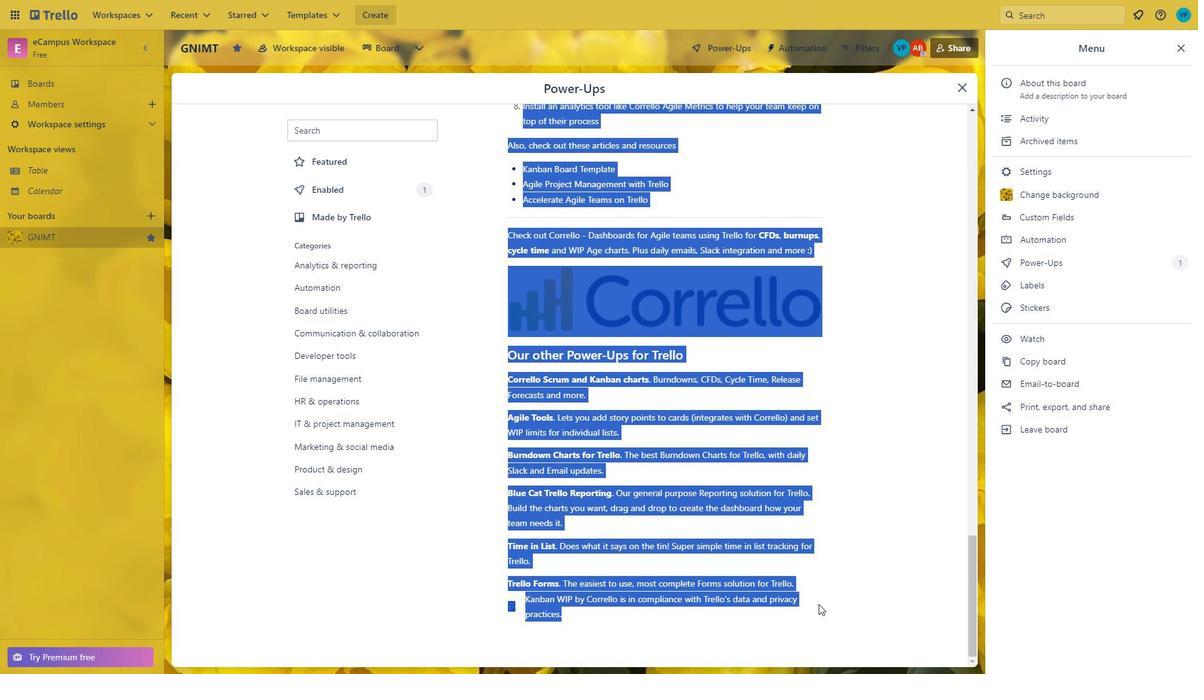 
Action: Mouse moved to (798, 546)
Screenshot: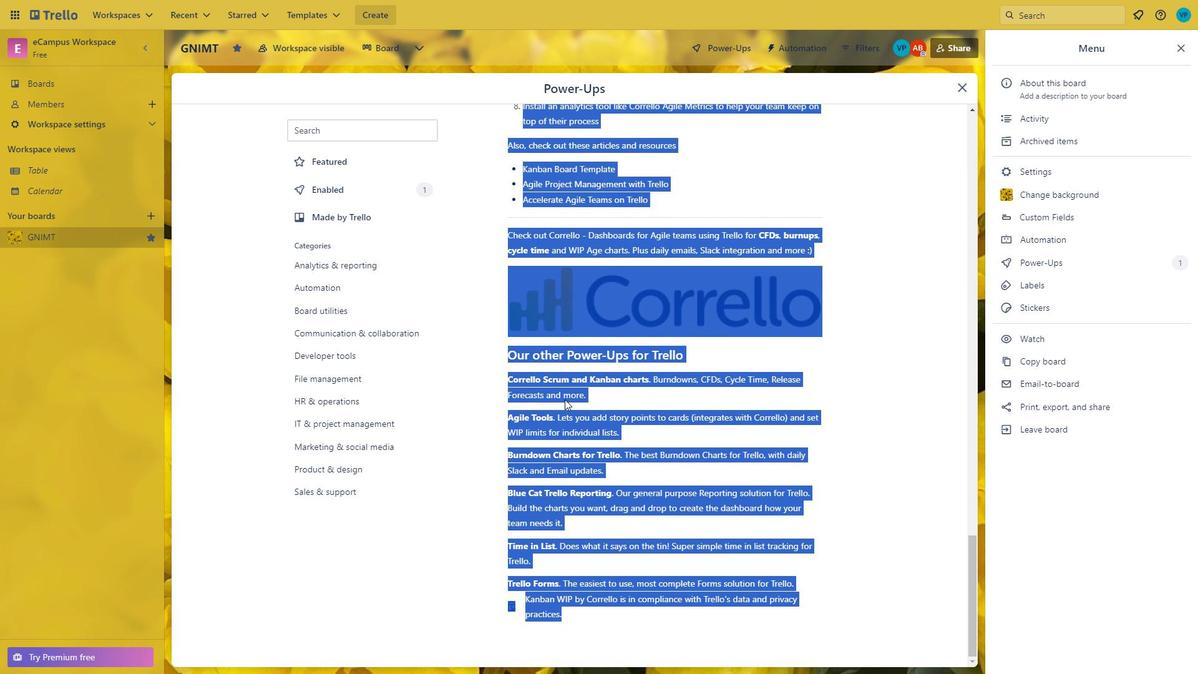 
Action: Mouse scrolled (798, 546) with delta (0, 0)
Screenshot: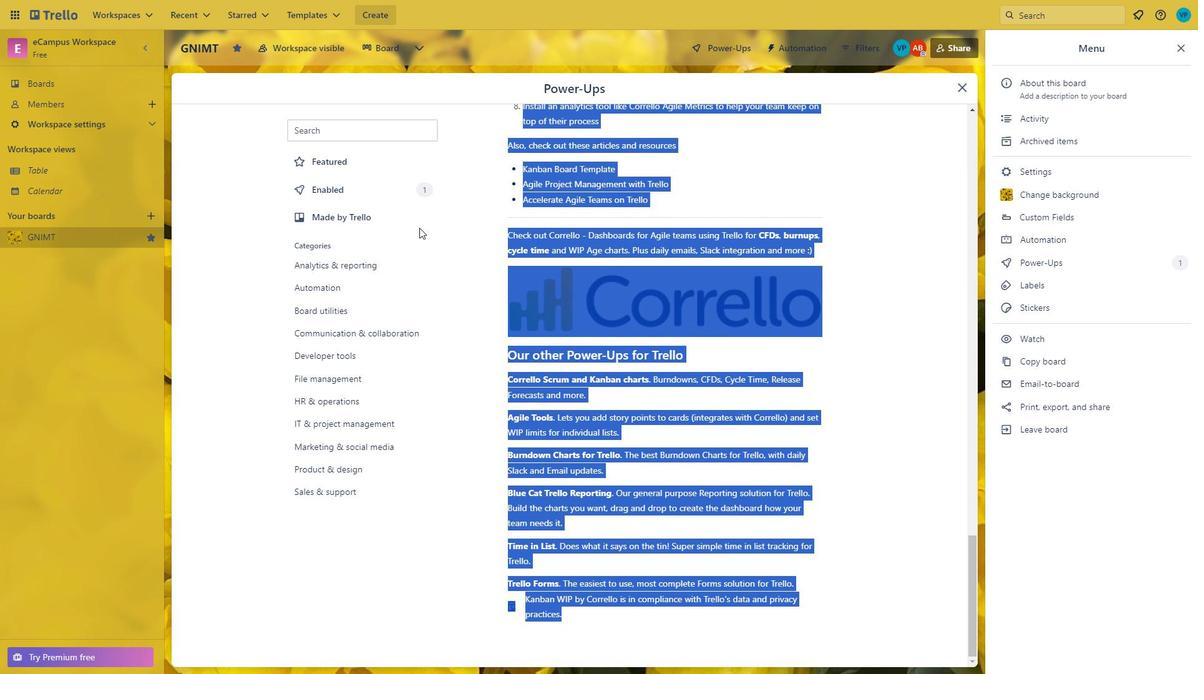 
Action: Mouse scrolled (798, 546) with delta (0, 0)
Screenshot: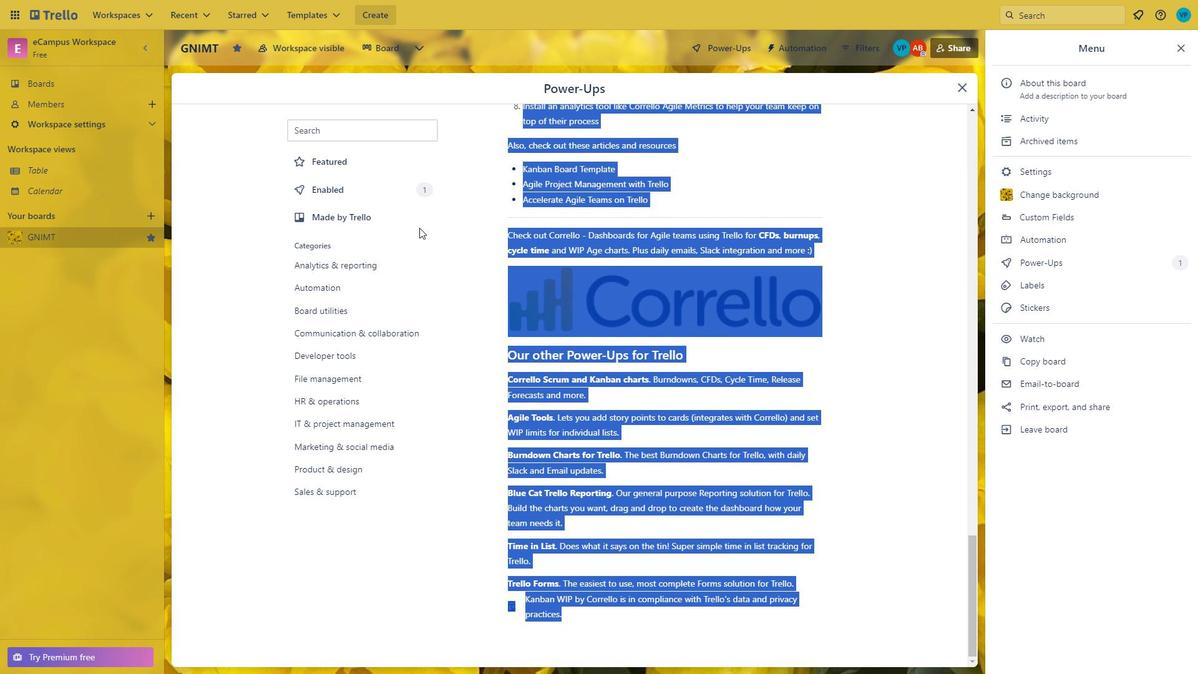 
Action: Mouse scrolled (798, 546) with delta (0, 0)
Screenshot: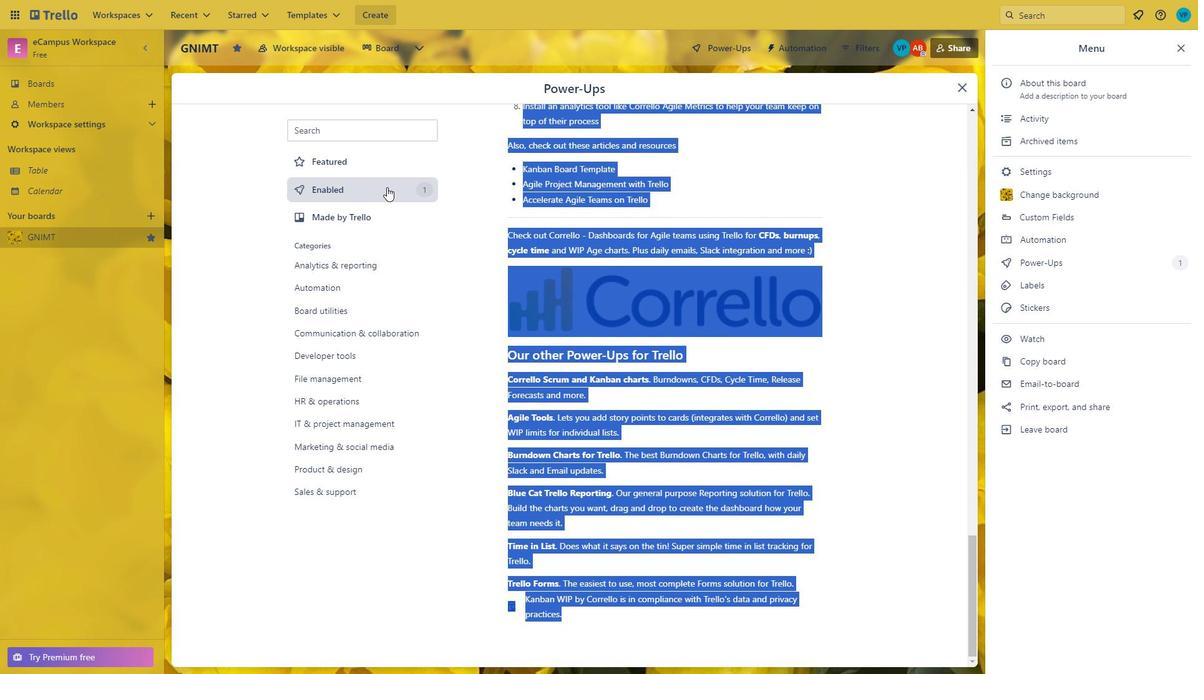 
Action: Mouse moved to (799, 549)
Screenshot: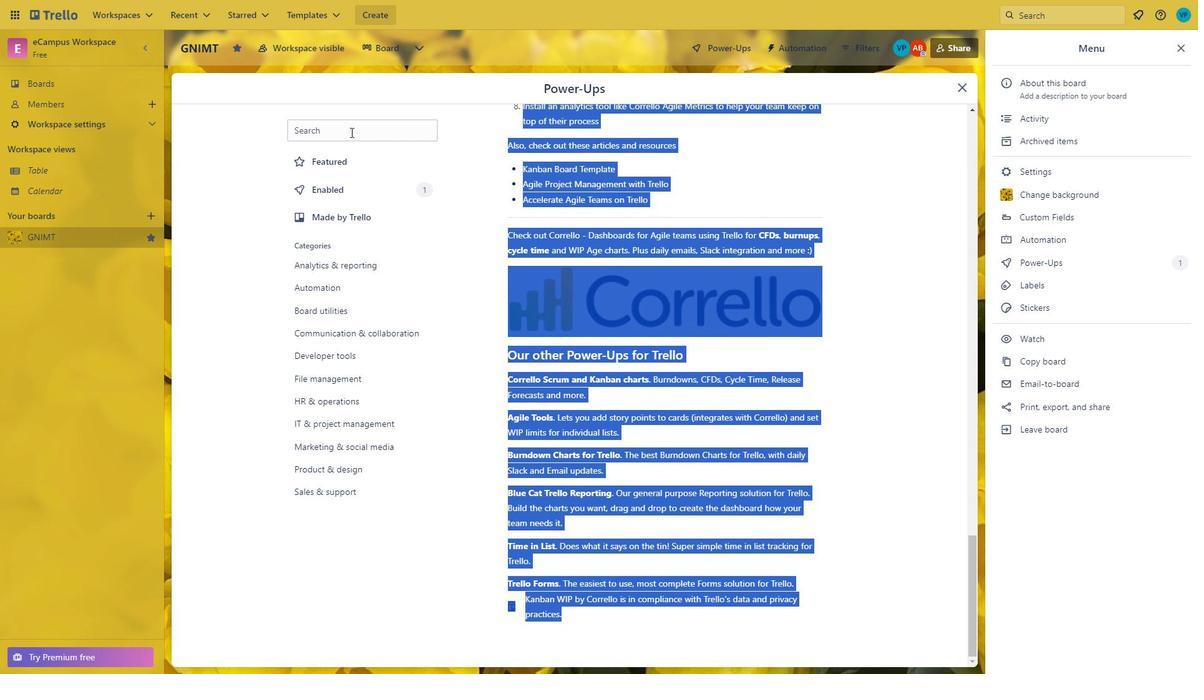 
Action: Mouse scrolled (799, 548) with delta (0, 0)
Screenshot: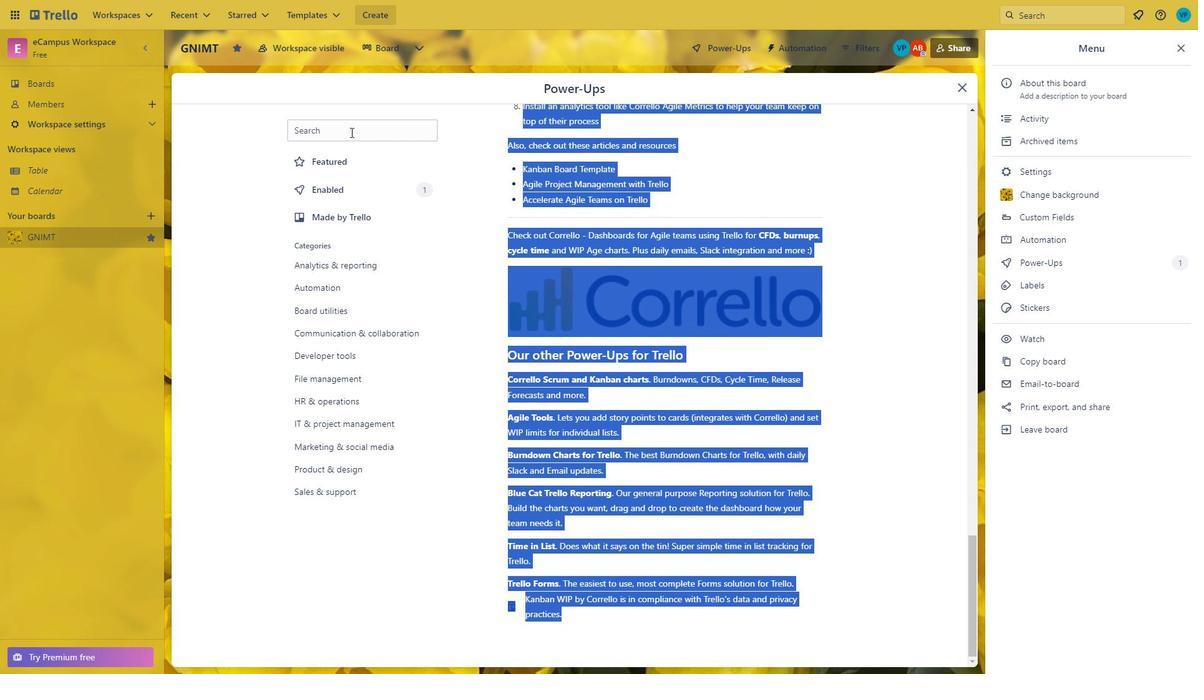 
Action: Mouse moved to (800, 550)
Screenshot: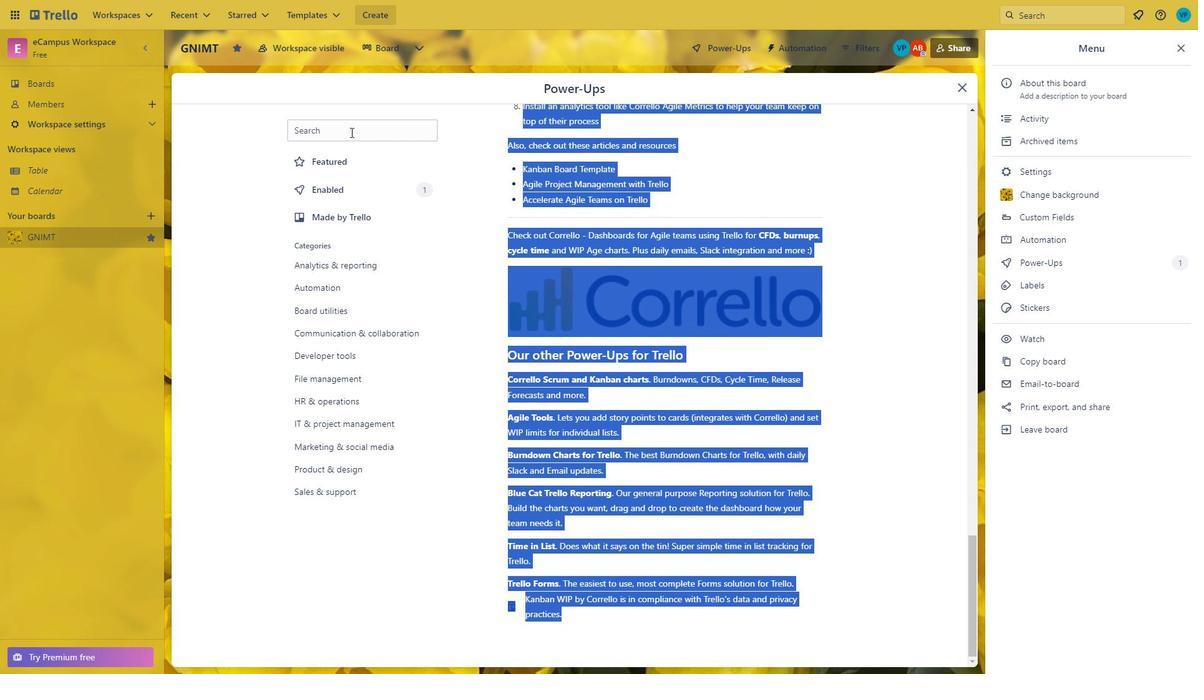 
Action: Mouse scrolled (800, 549) with delta (0, 0)
Screenshot: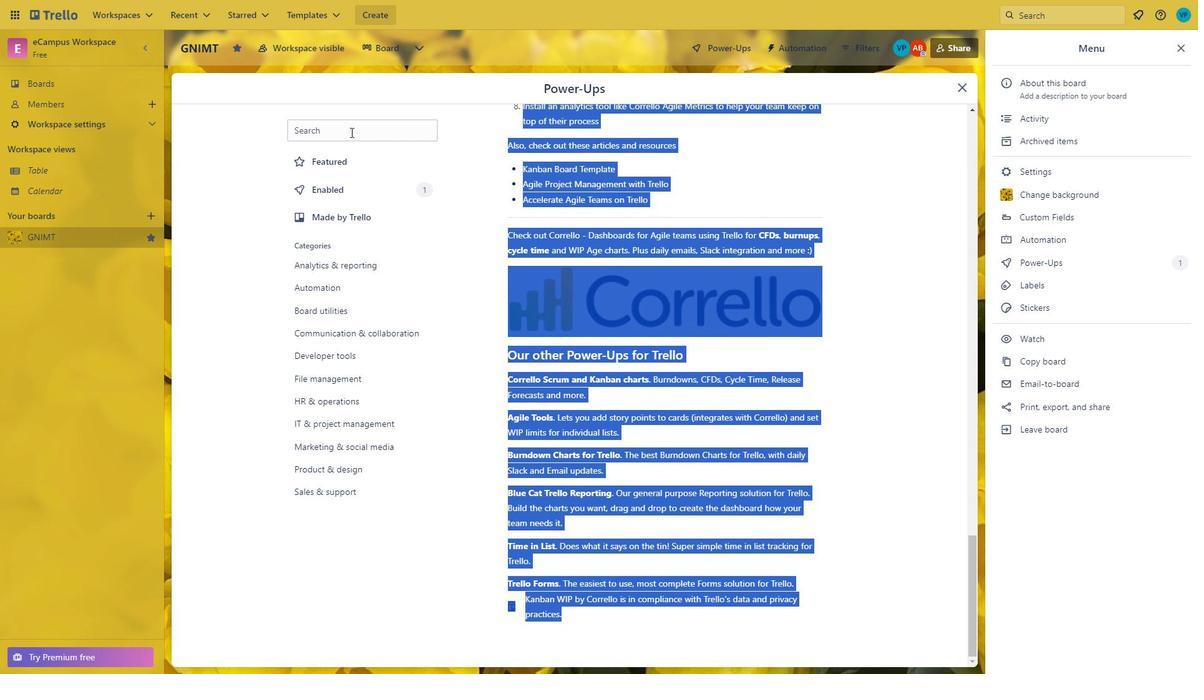 
Action: Mouse moved to (800, 550)
Screenshot: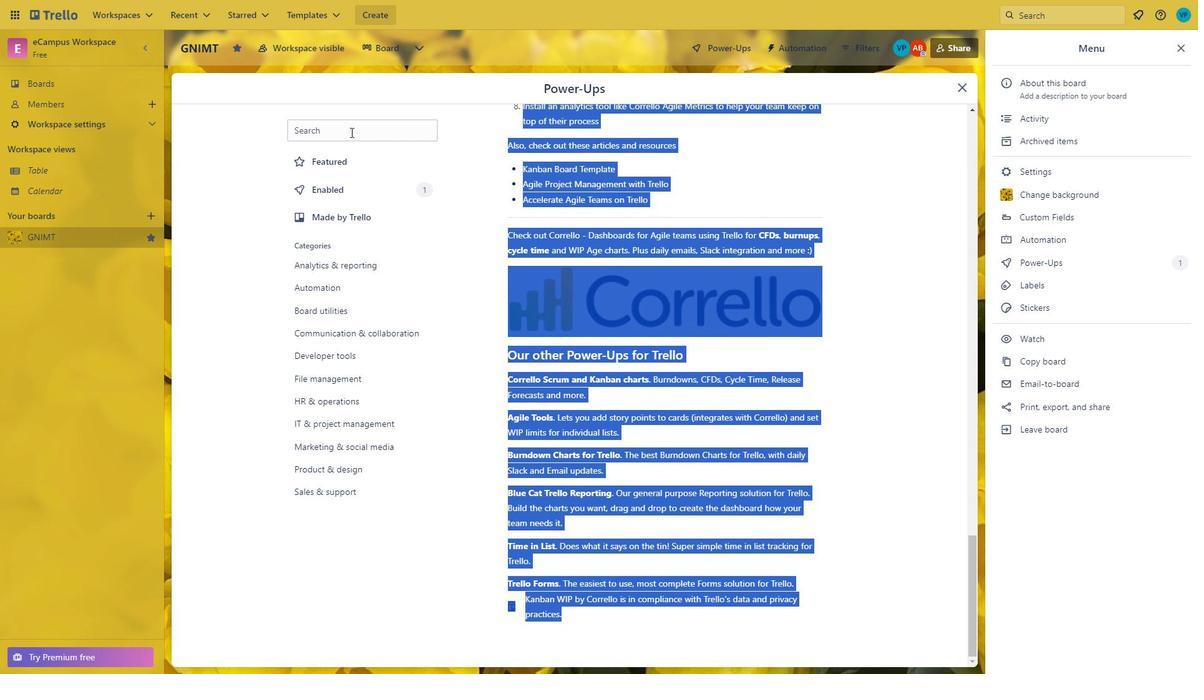 
Action: Mouse scrolled (800, 549) with delta (0, 0)
Screenshot: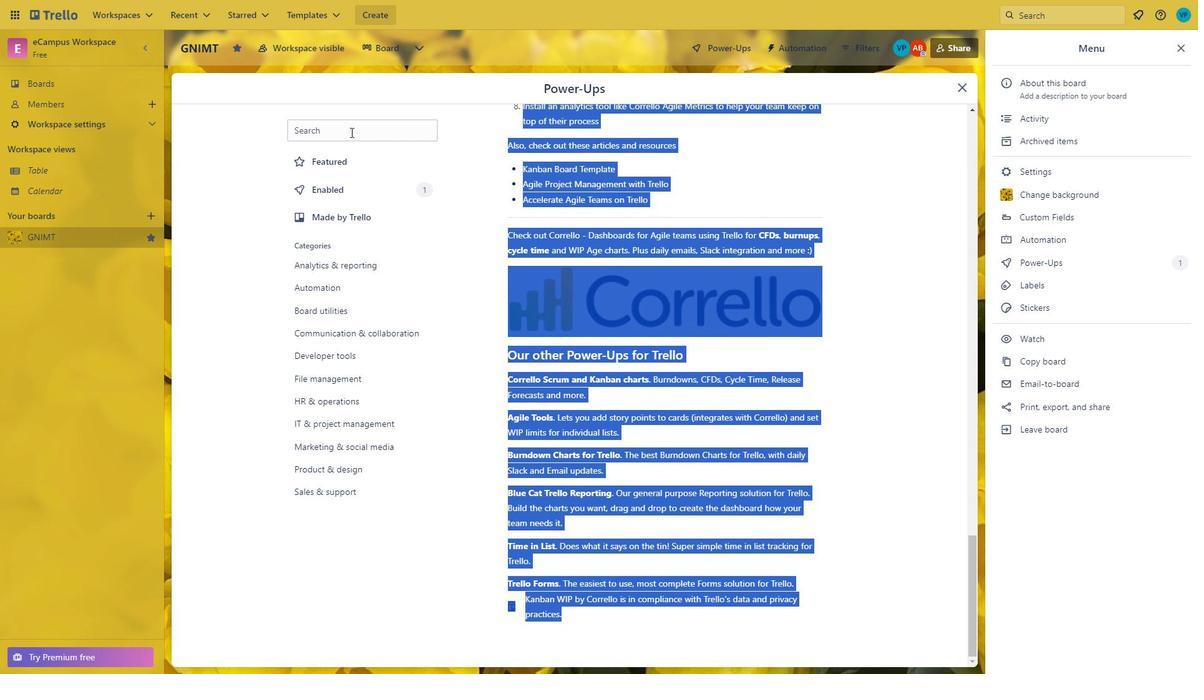 
Action: Mouse moved to (804, 556)
Screenshot: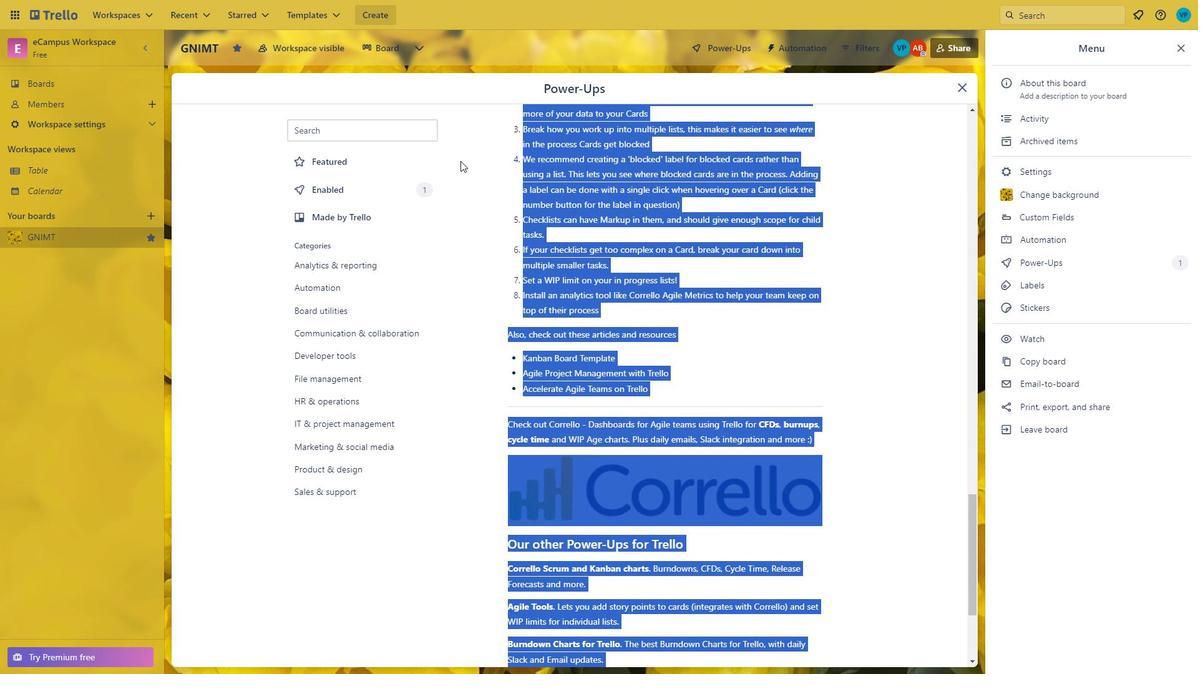 
Action: Mouse scrolled (804, 555) with delta (0, 0)
Screenshot: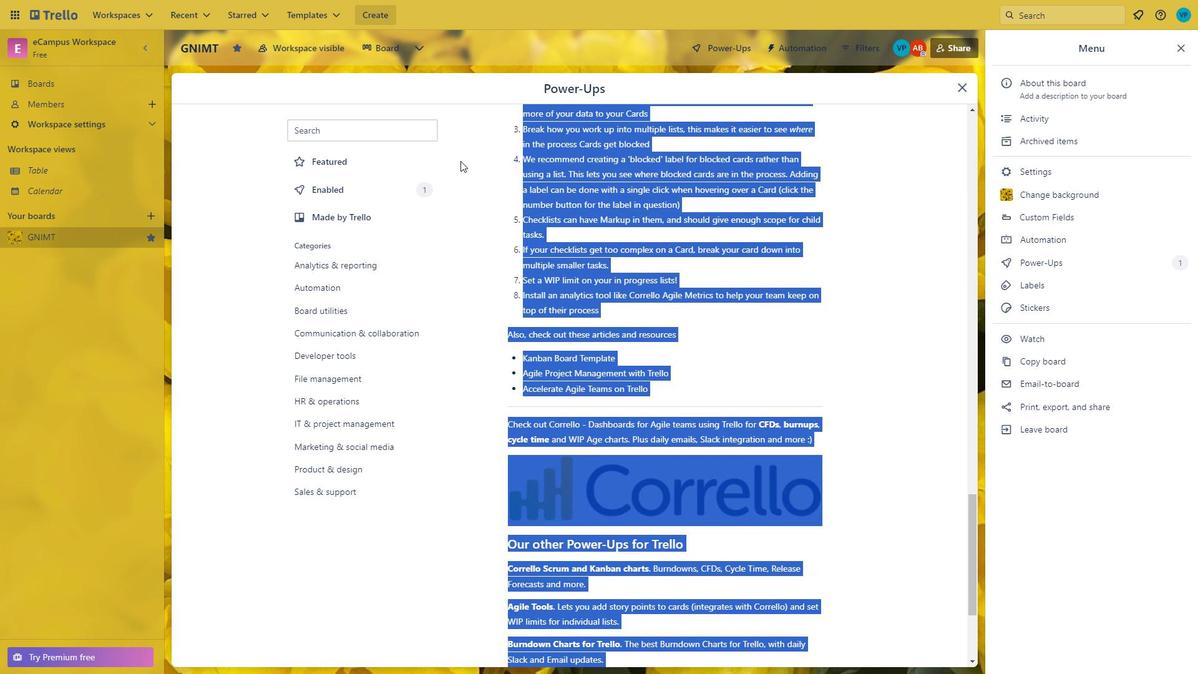 
Action: Mouse moved to (805, 556)
Screenshot: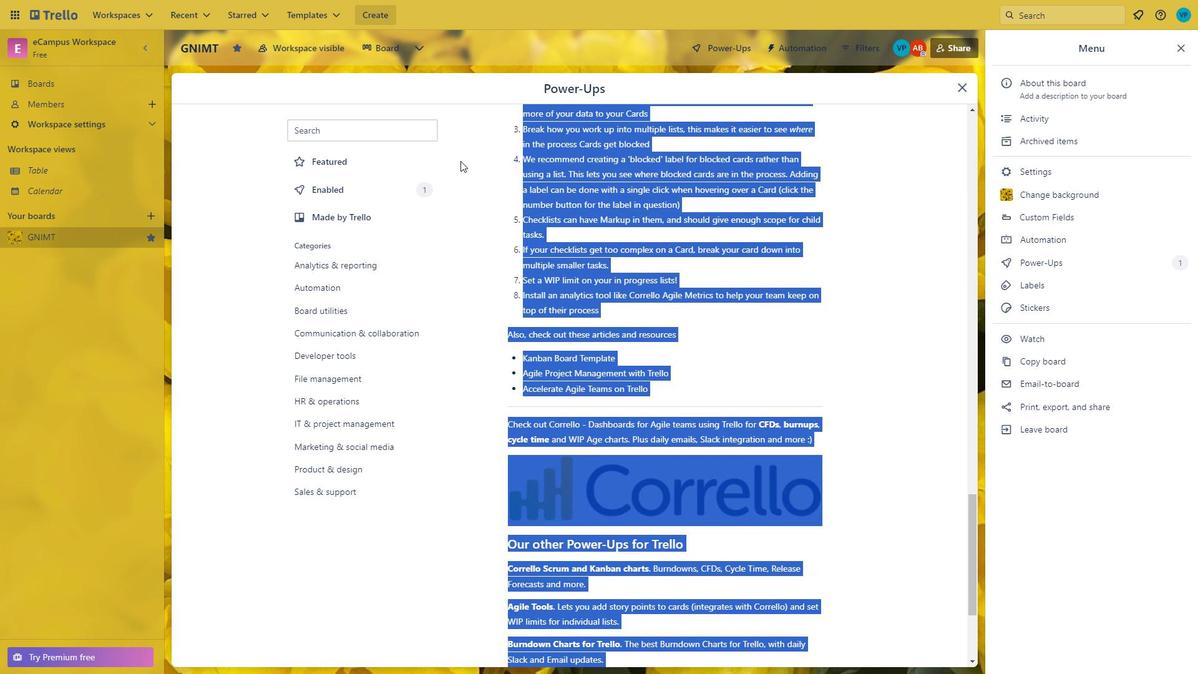 
Action: Mouse scrolled (805, 556) with delta (0, 0)
Screenshot: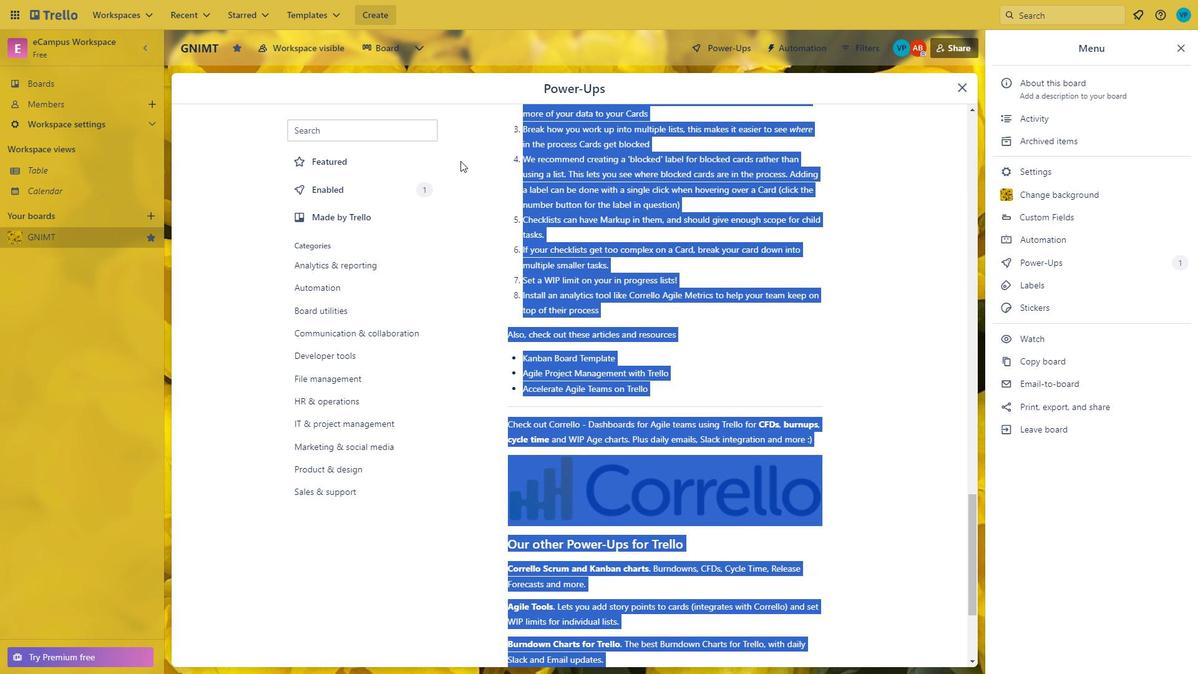 
Action: Mouse moved to (806, 558)
Screenshot: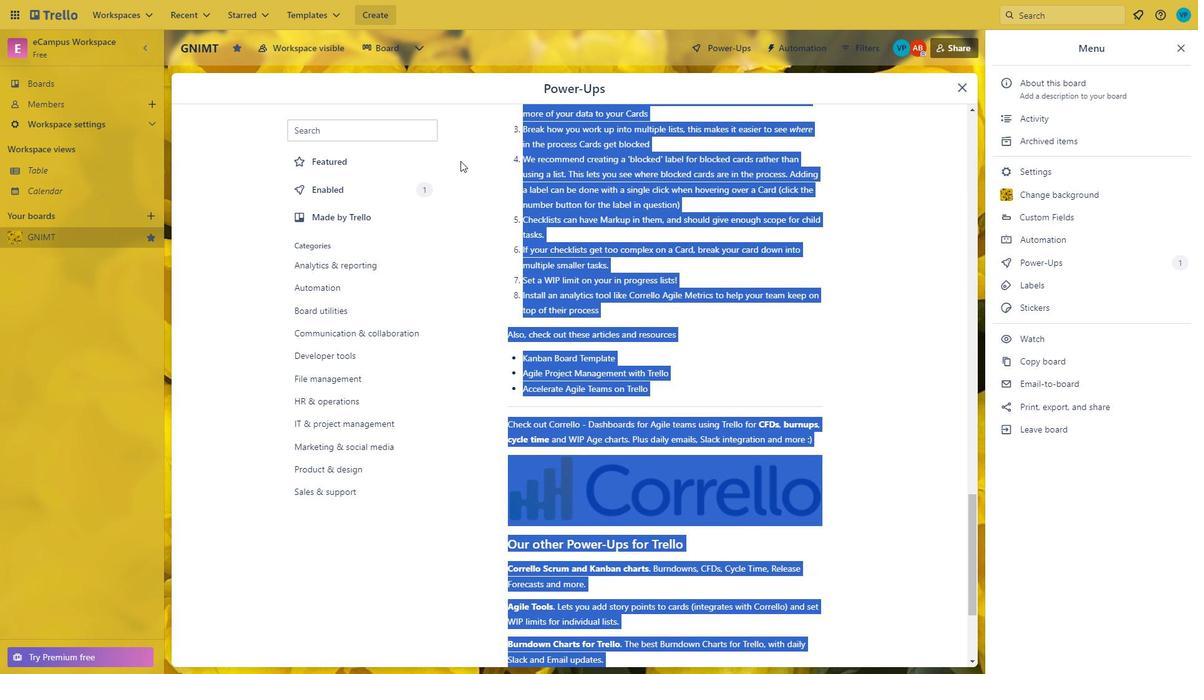 
Action: Mouse scrolled (806, 557) with delta (0, 0)
Screenshot: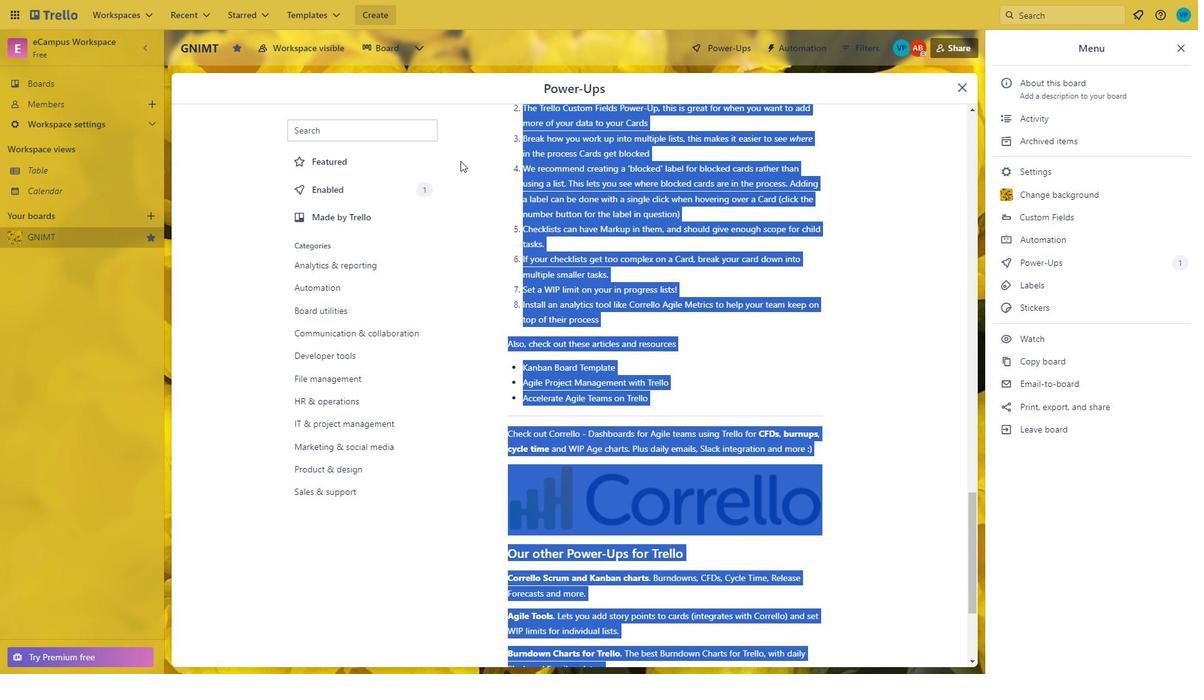 
Action: Mouse scrolled (806, 557) with delta (0, 0)
Screenshot: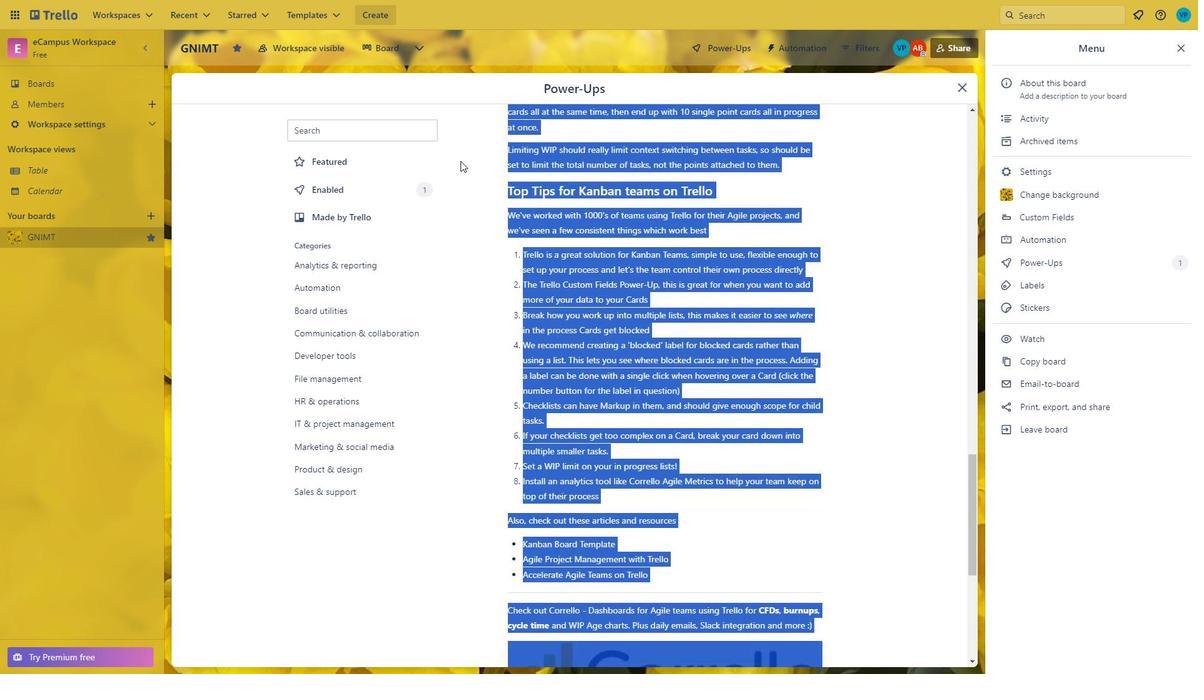 
Action: Mouse scrolled (806, 557) with delta (0, 0)
Screenshot: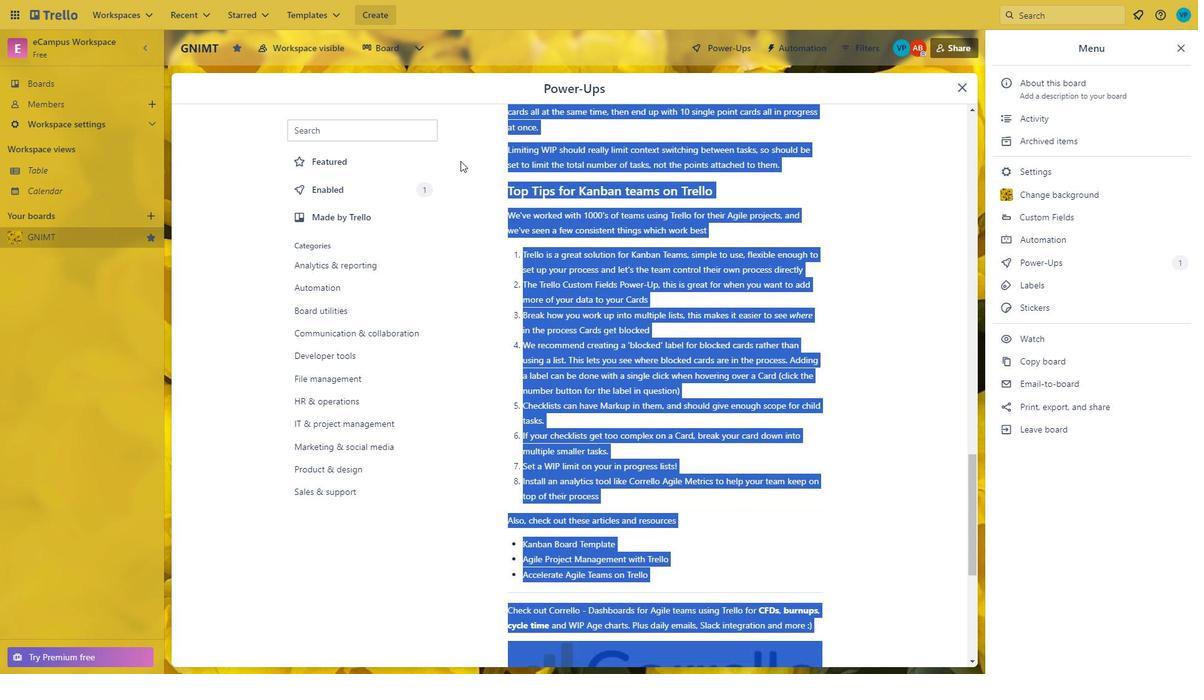 
Action: Mouse scrolled (806, 557) with delta (0, 0)
Screenshot: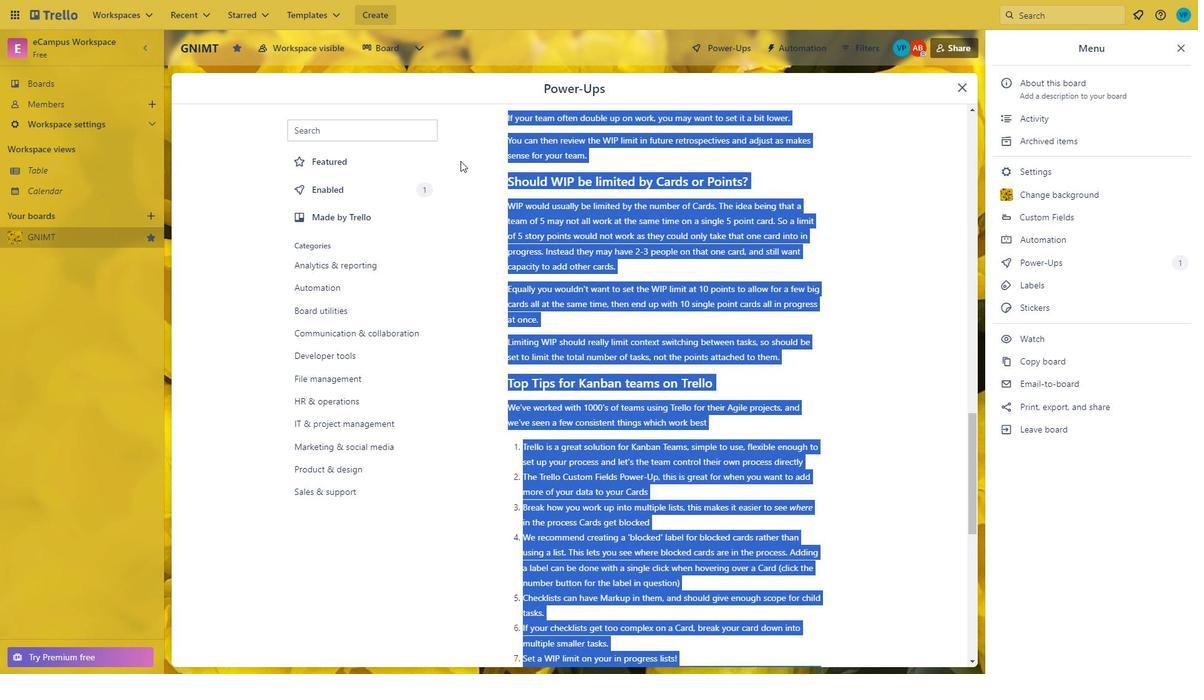 
Action: Mouse scrolled (806, 557) with delta (0, 0)
Screenshot: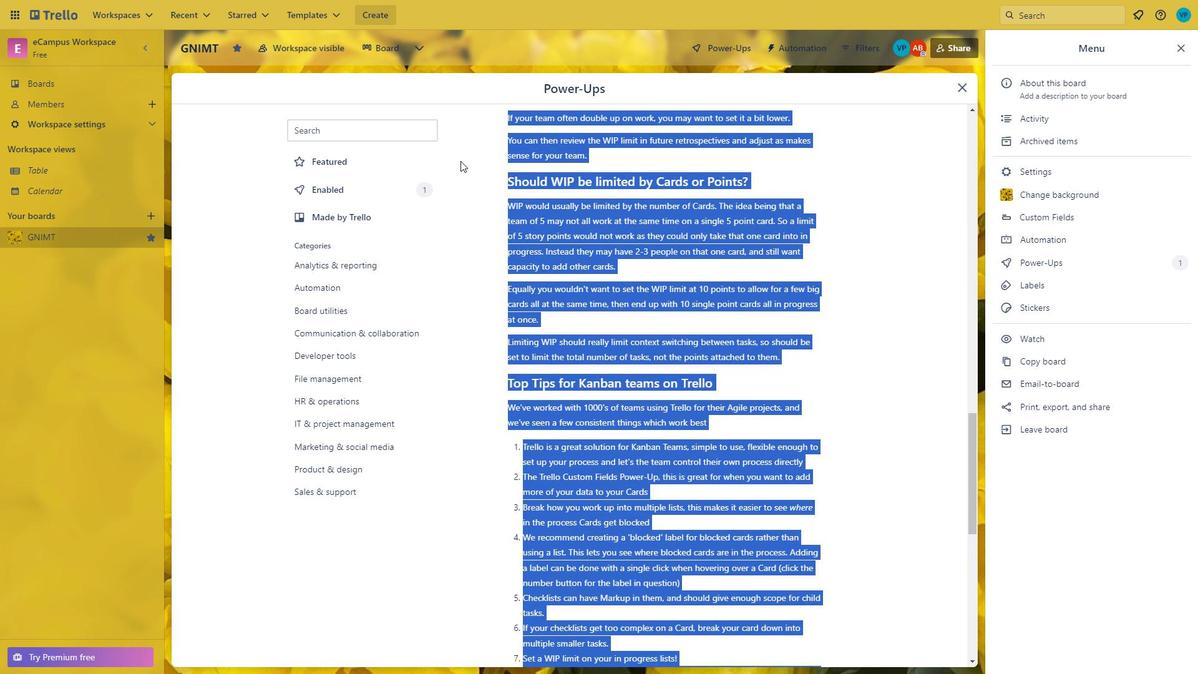 
Action: Mouse scrolled (806, 557) with delta (0, 0)
Screenshot: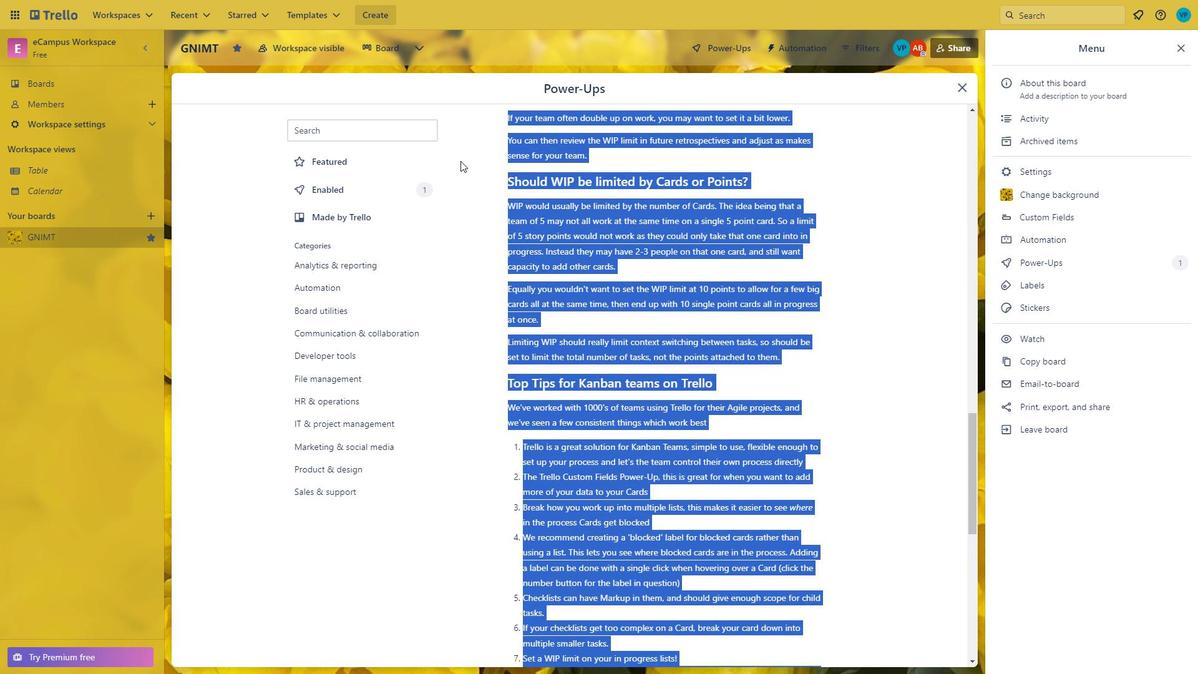
Action: Mouse moved to (452, 154)
Screenshot: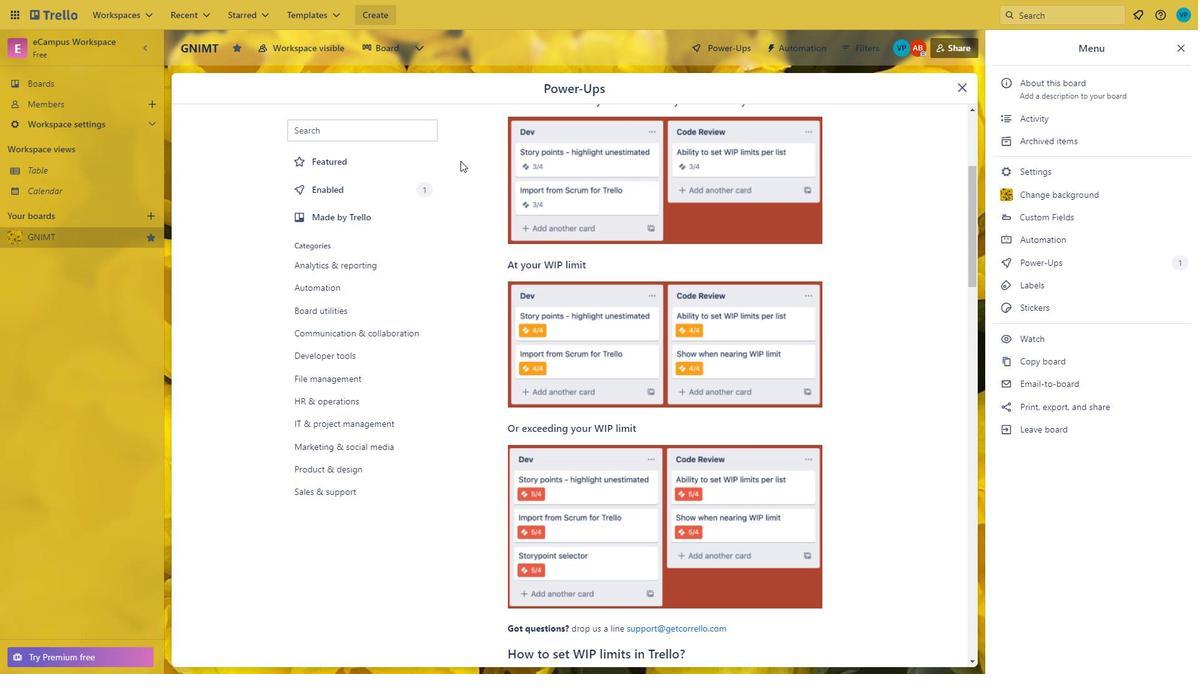 
Action: Mouse scrolled (452, 155) with delta (0, 0)
Screenshot: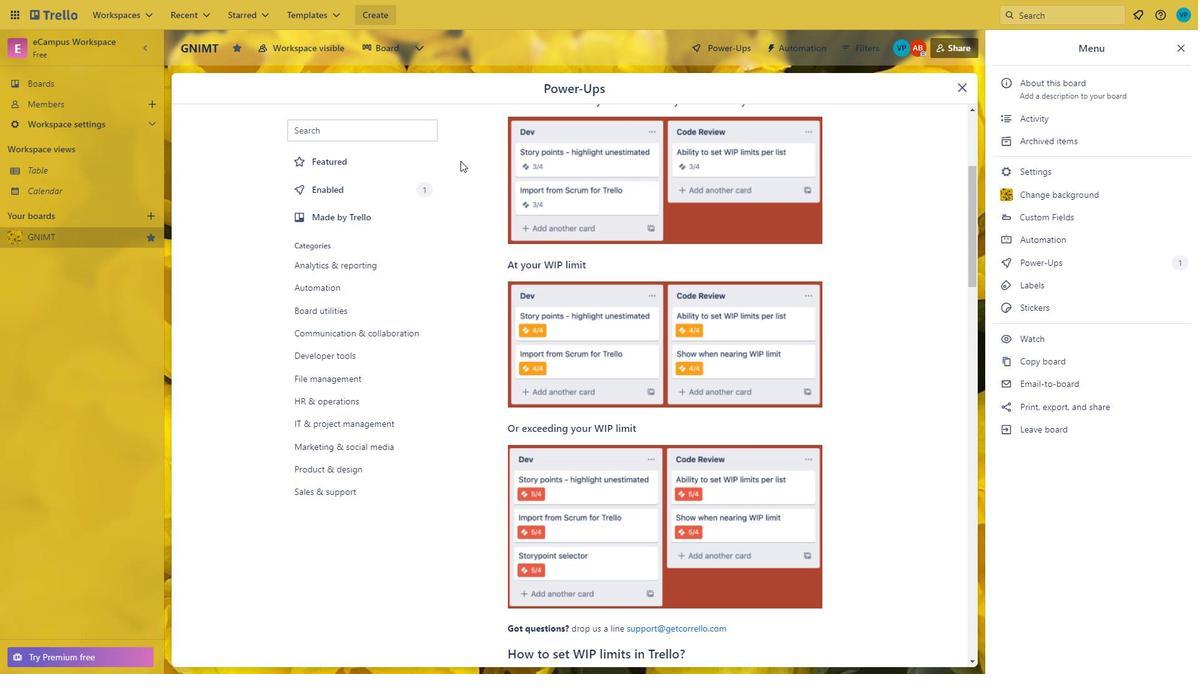 
Action: Mouse moved to (453, 154)
Screenshot: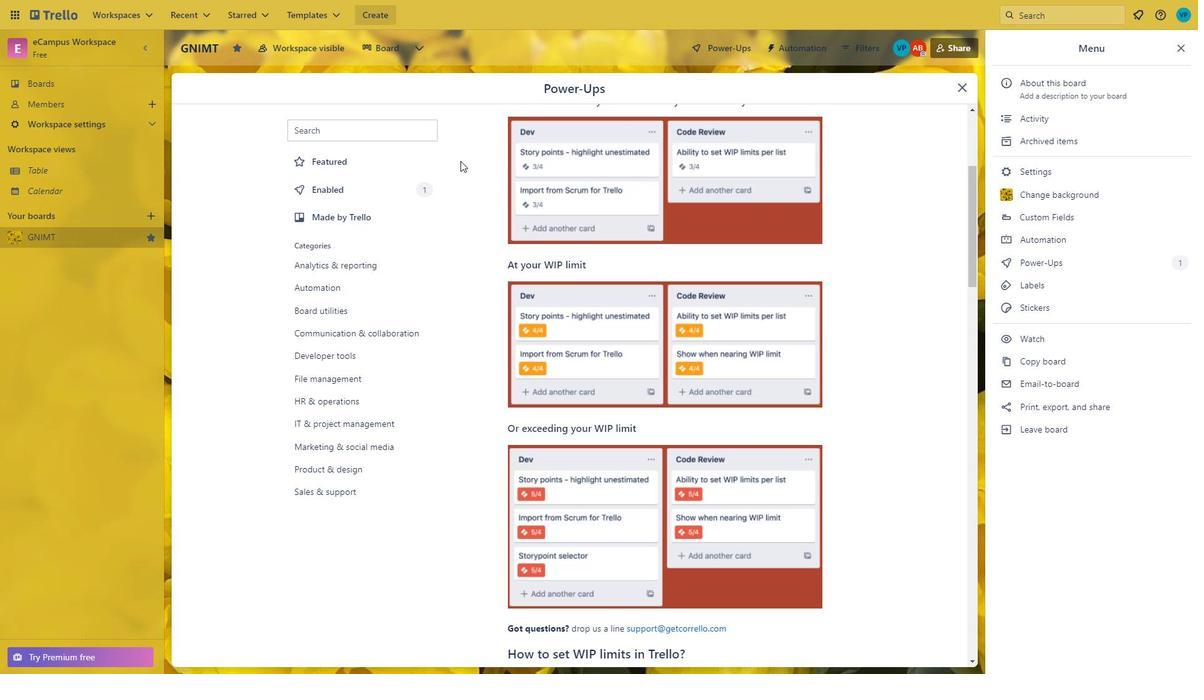 
Action: Mouse scrolled (453, 155) with delta (0, 0)
Screenshot: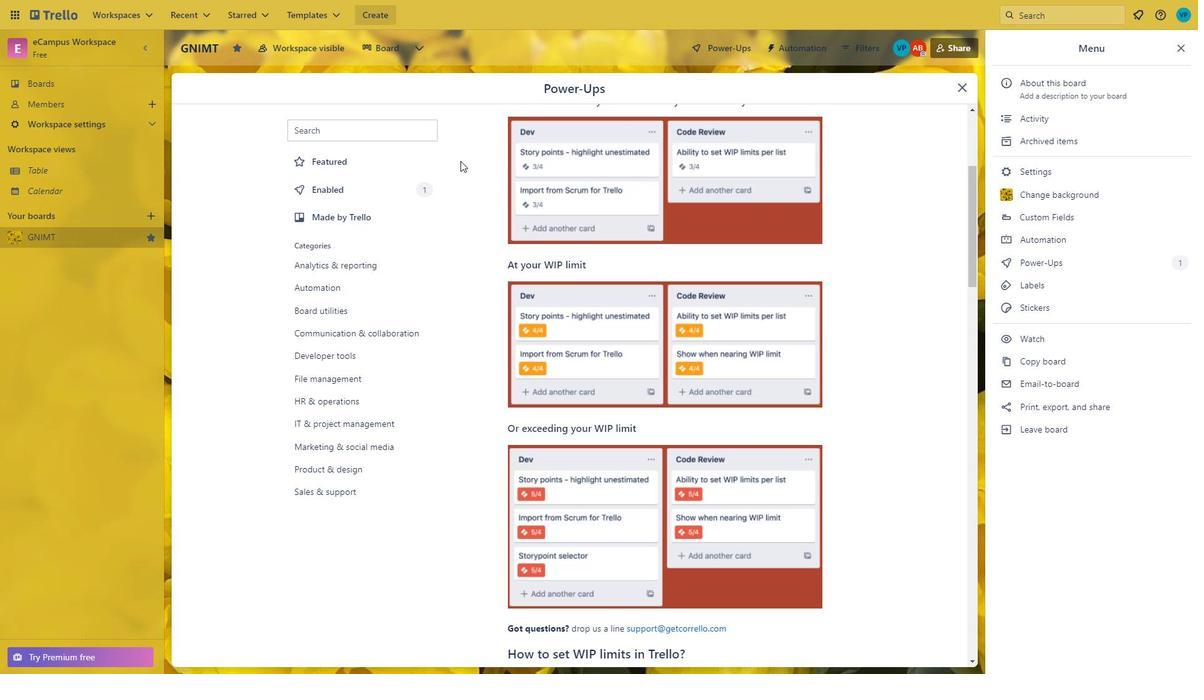 
Action: Mouse moved to (453, 154)
Screenshot: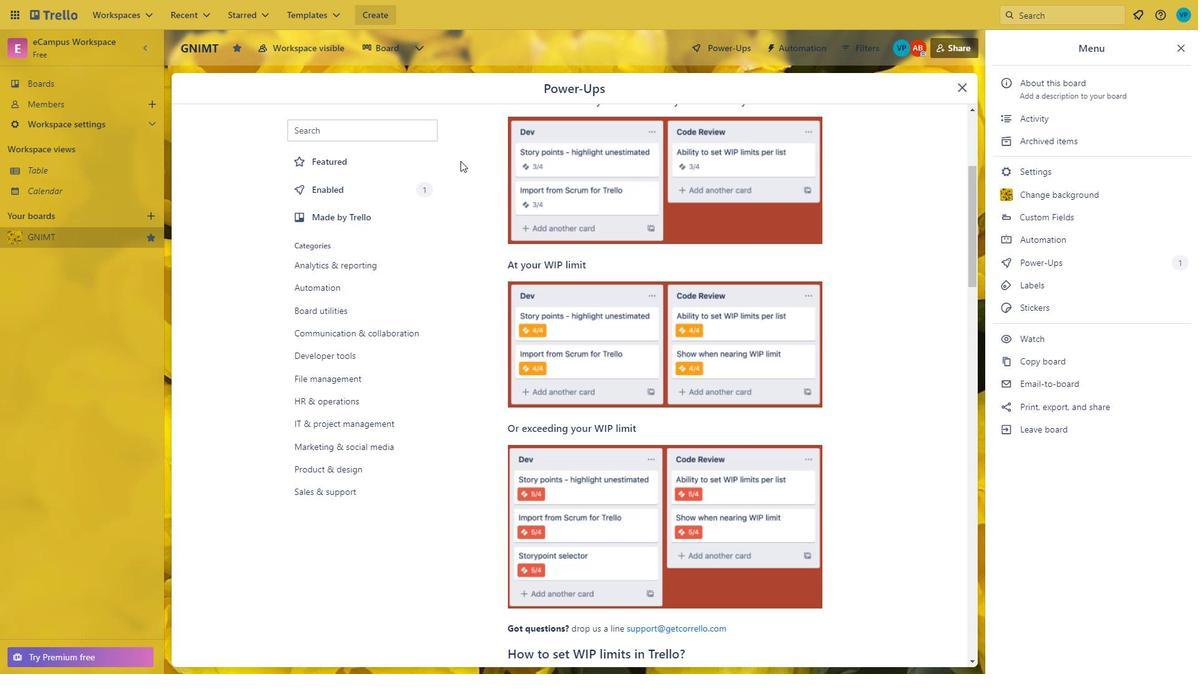 
Action: Mouse scrolled (453, 155) with delta (0, 0)
Screenshot: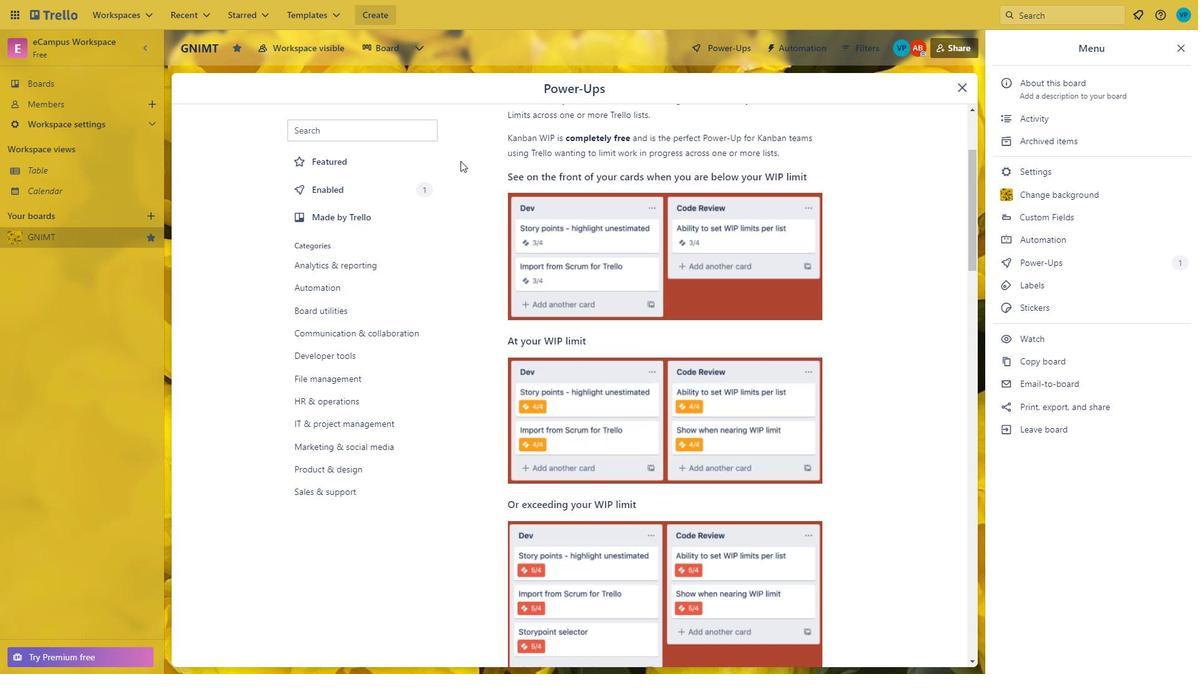 
Action: Mouse moved to (454, 154)
Screenshot: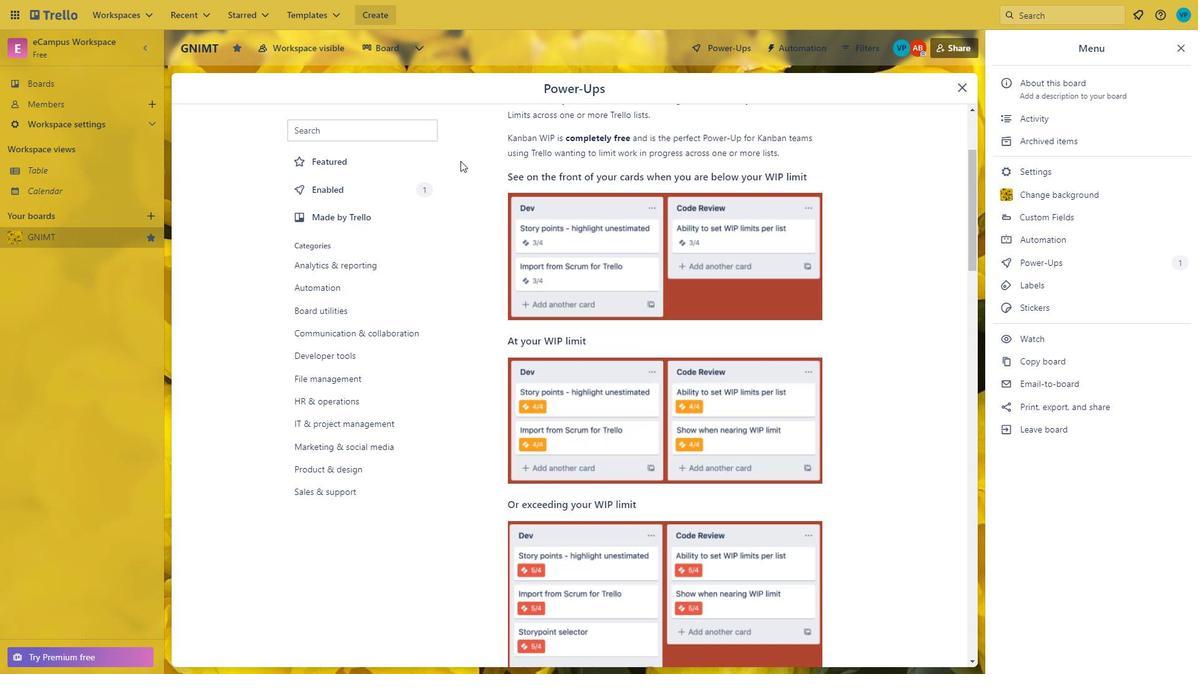 
Action: Mouse scrolled (454, 155) with delta (0, 0)
Screenshot: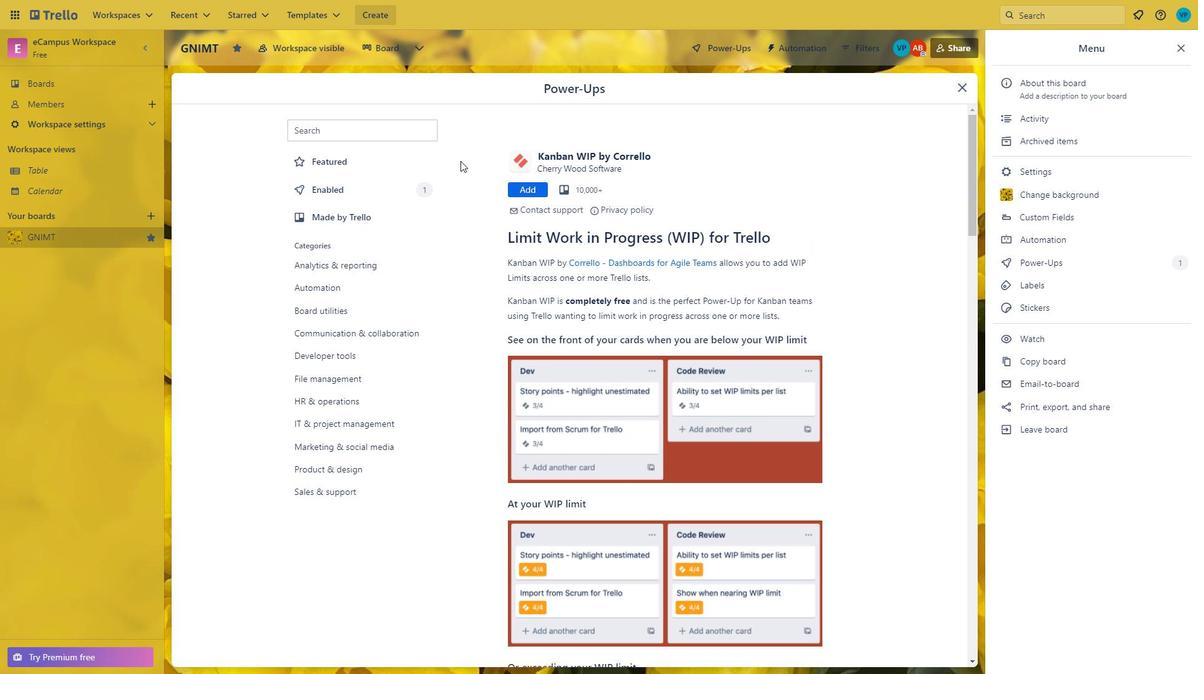 
Action: Mouse scrolled (454, 155) with delta (0, 0)
Screenshot: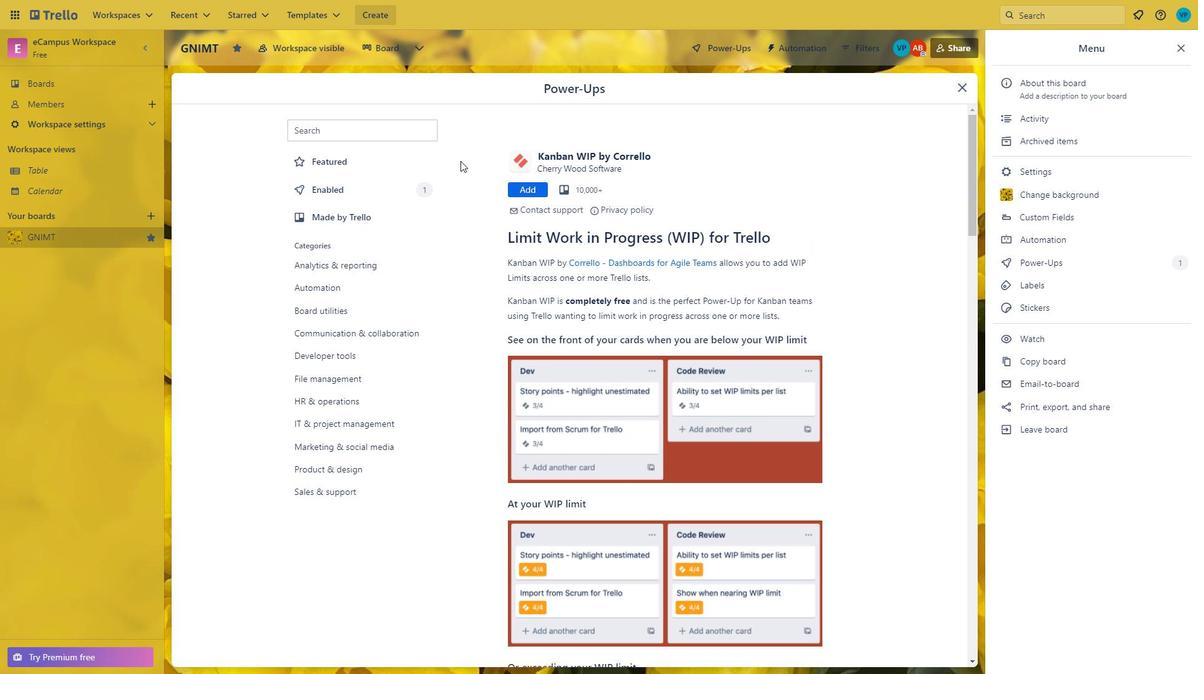 
Action: Mouse scrolled (454, 155) with delta (0, 0)
Screenshot: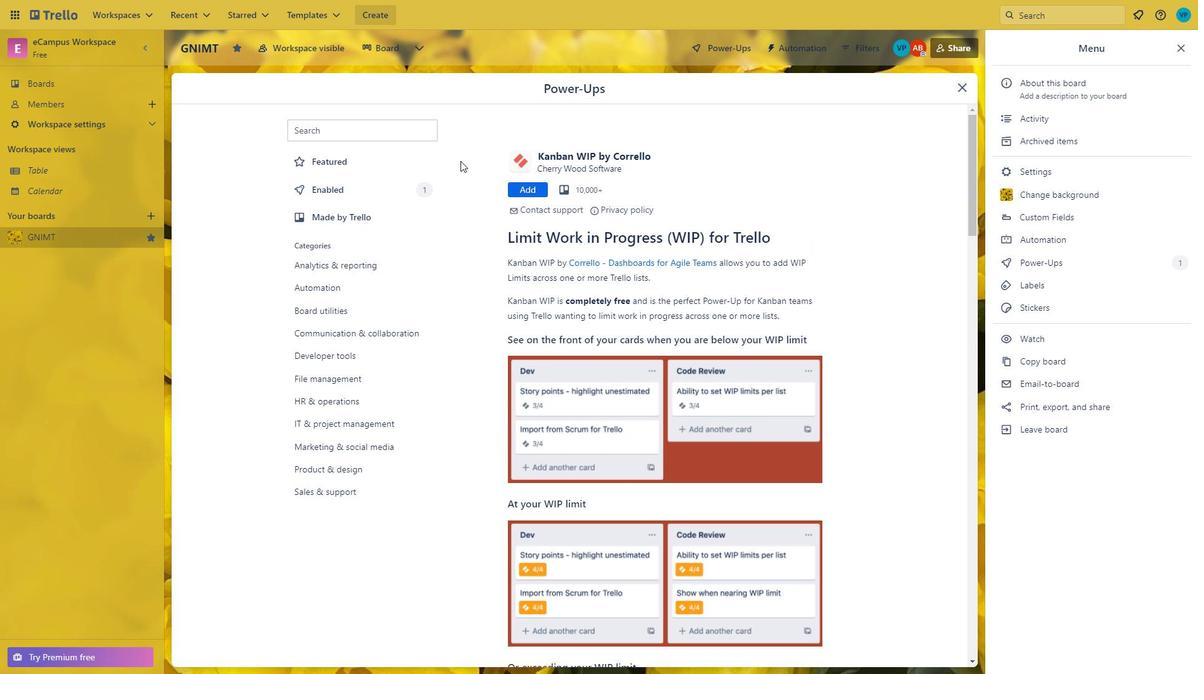
Action: Mouse scrolled (454, 155) with delta (0, 0)
Screenshot: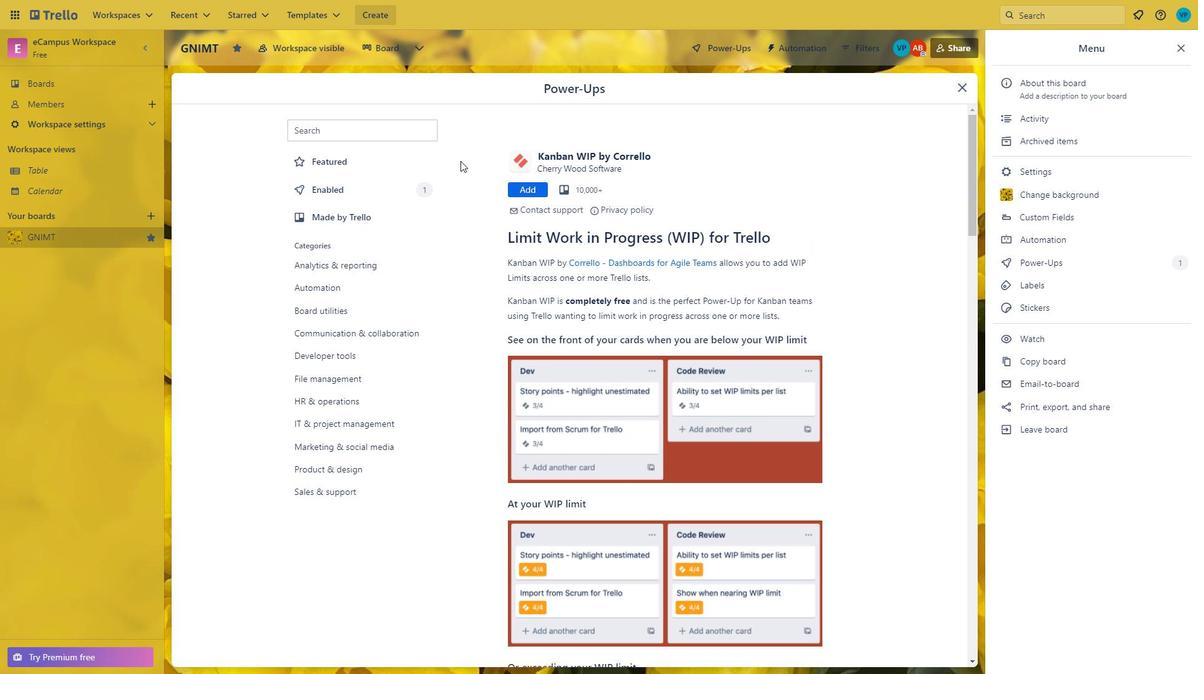 
Action: Mouse scrolled (454, 155) with delta (0, 0)
Screenshot: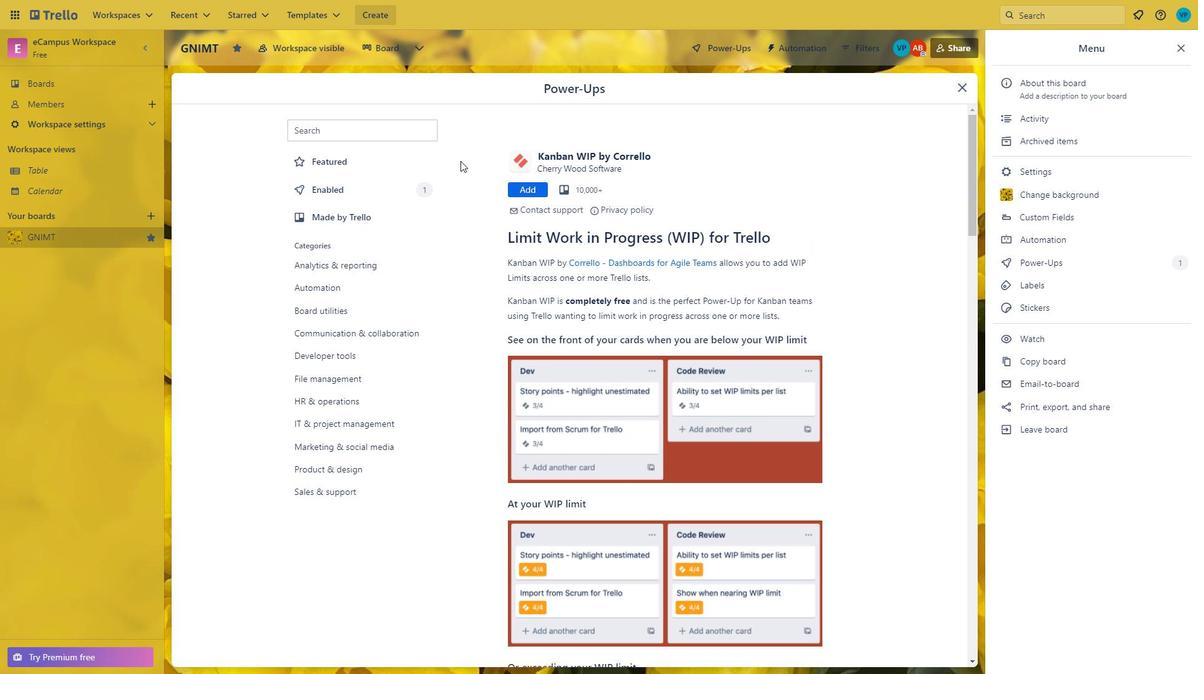 
Action: Mouse scrolled (454, 155) with delta (0, 0)
Screenshot: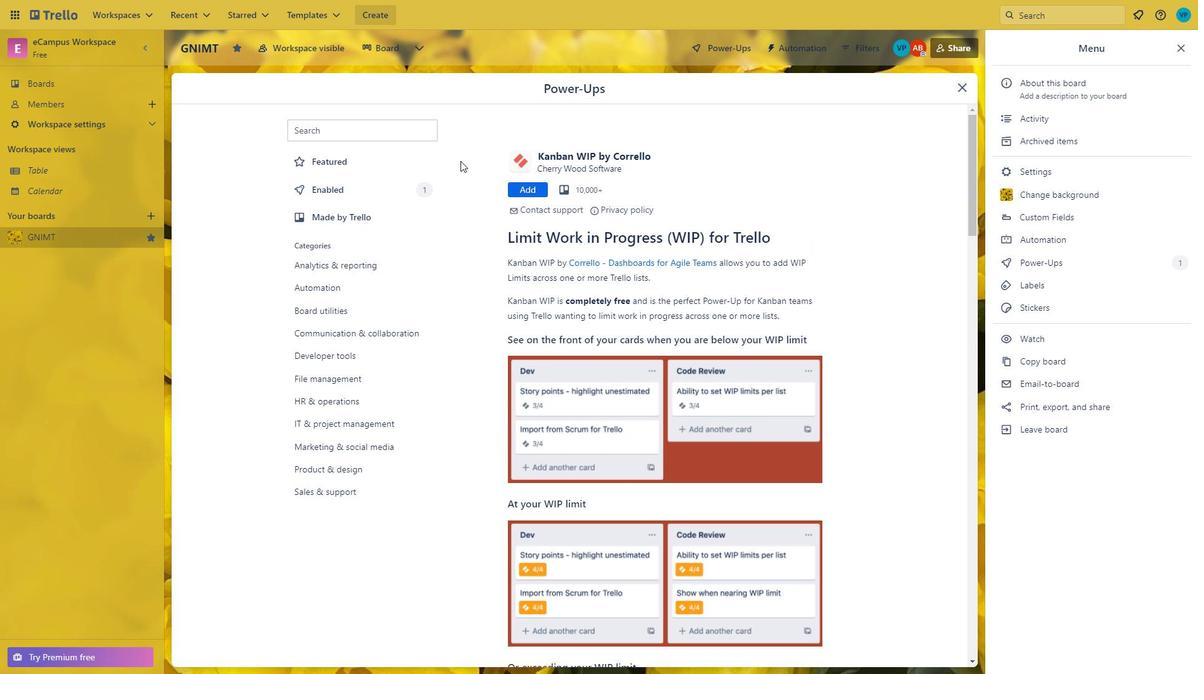 
Action: Mouse scrolled (454, 155) with delta (0, 0)
Screenshot: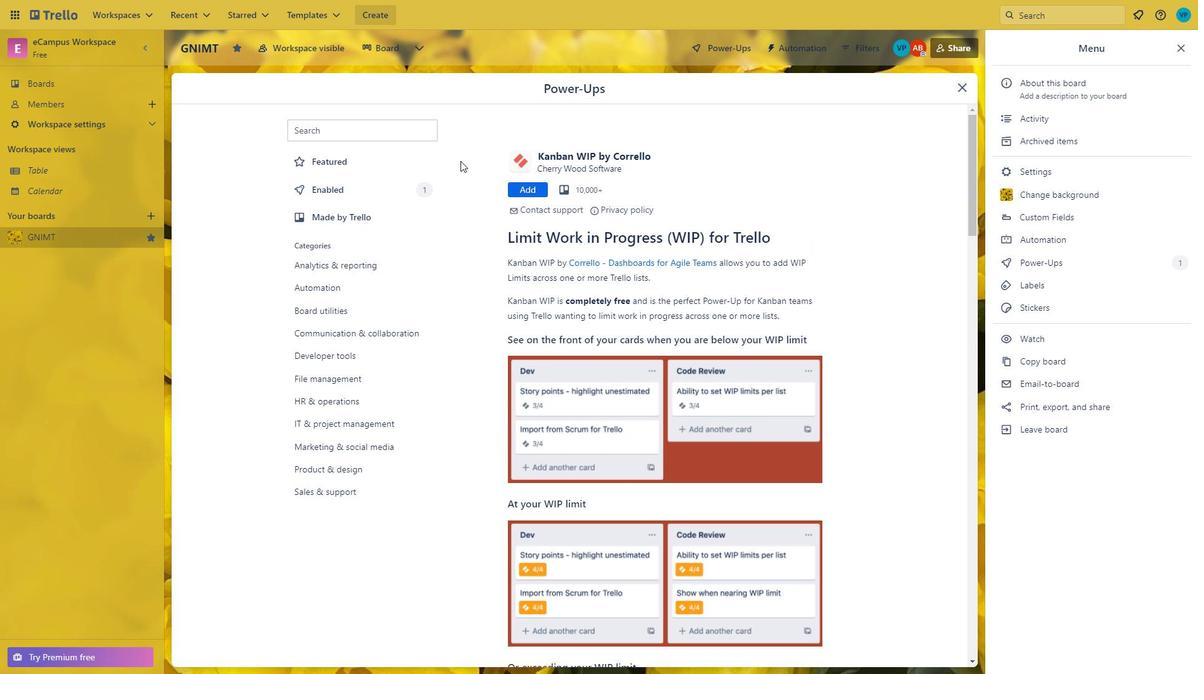 
Action: Mouse scrolled (454, 155) with delta (0, 0)
Screenshot: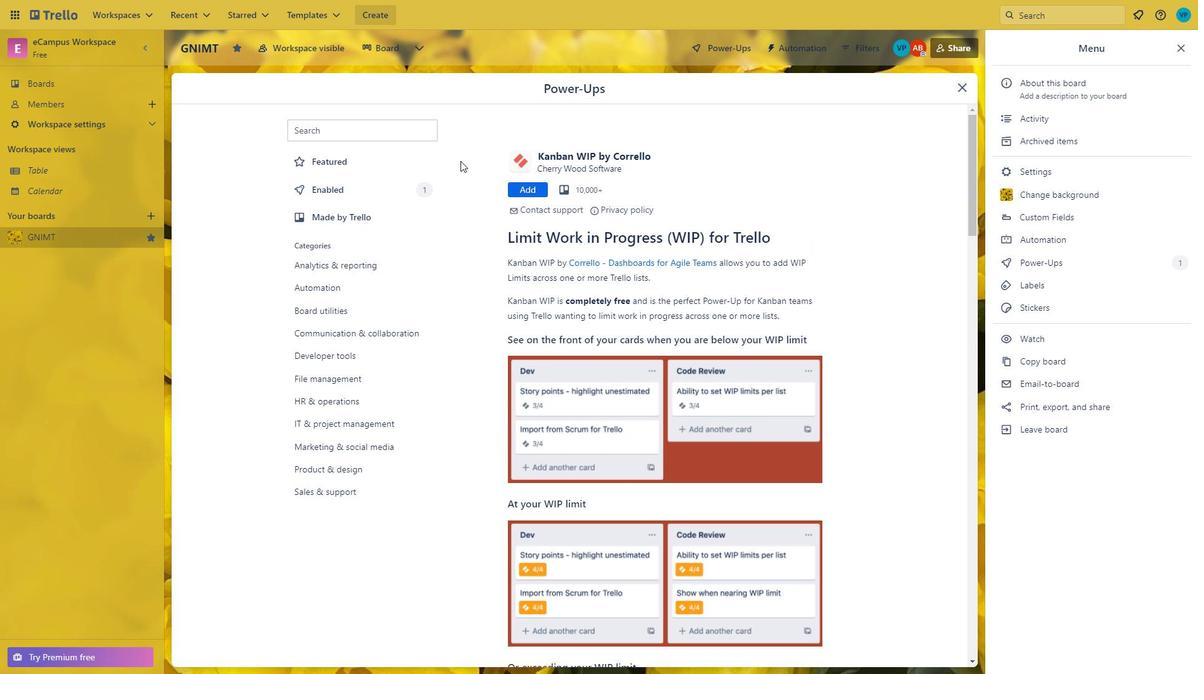 
Action: Mouse scrolled (454, 155) with delta (0, 0)
Screenshot: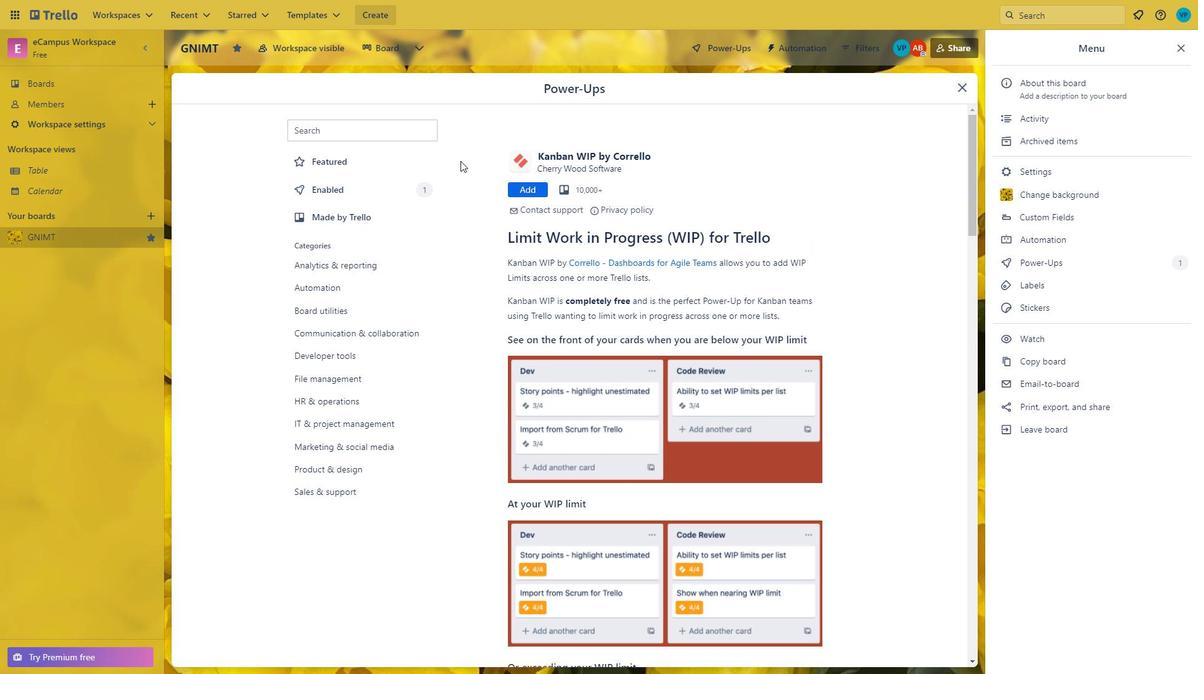 
Action: Mouse scrolled (454, 155) with delta (0, 0)
Screenshot: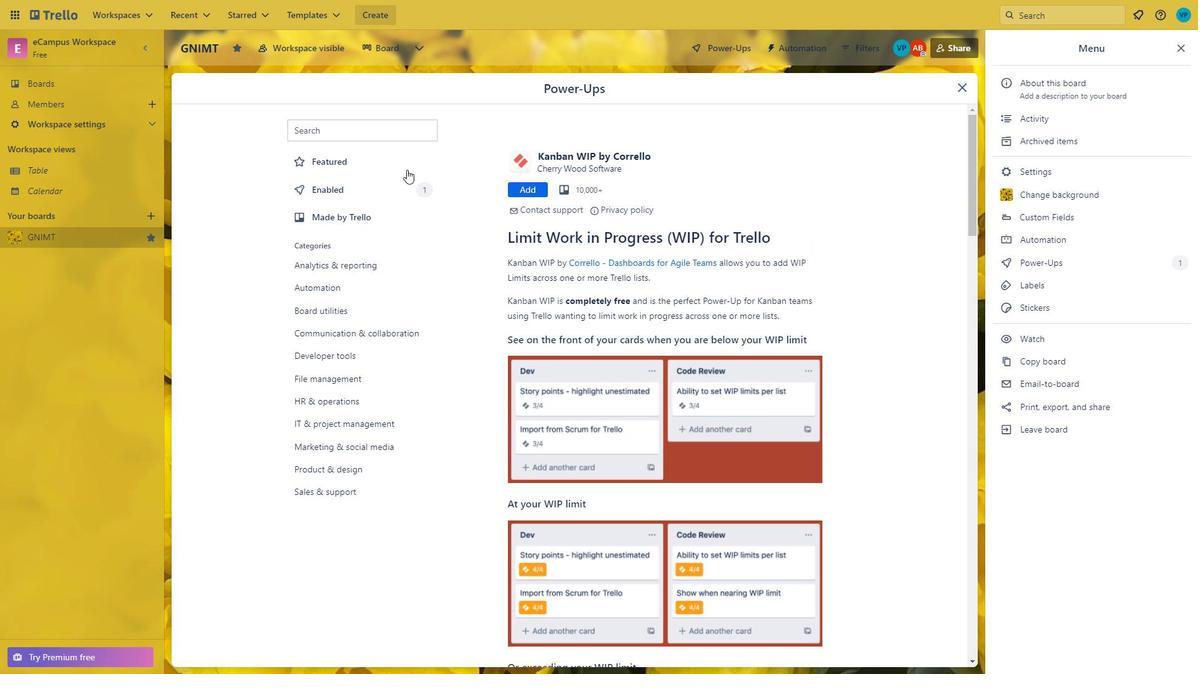 
Action: Mouse scrolled (454, 155) with delta (0, 0)
Screenshot: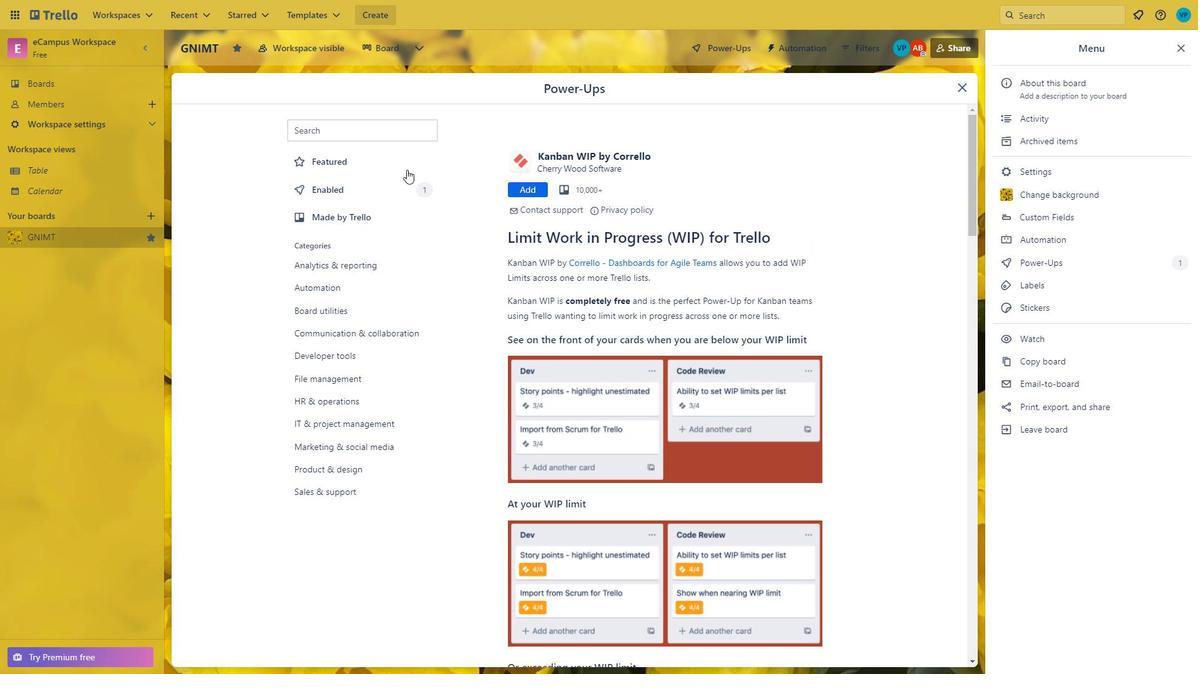 
Action: Mouse scrolled (454, 155) with delta (0, 0)
Screenshot: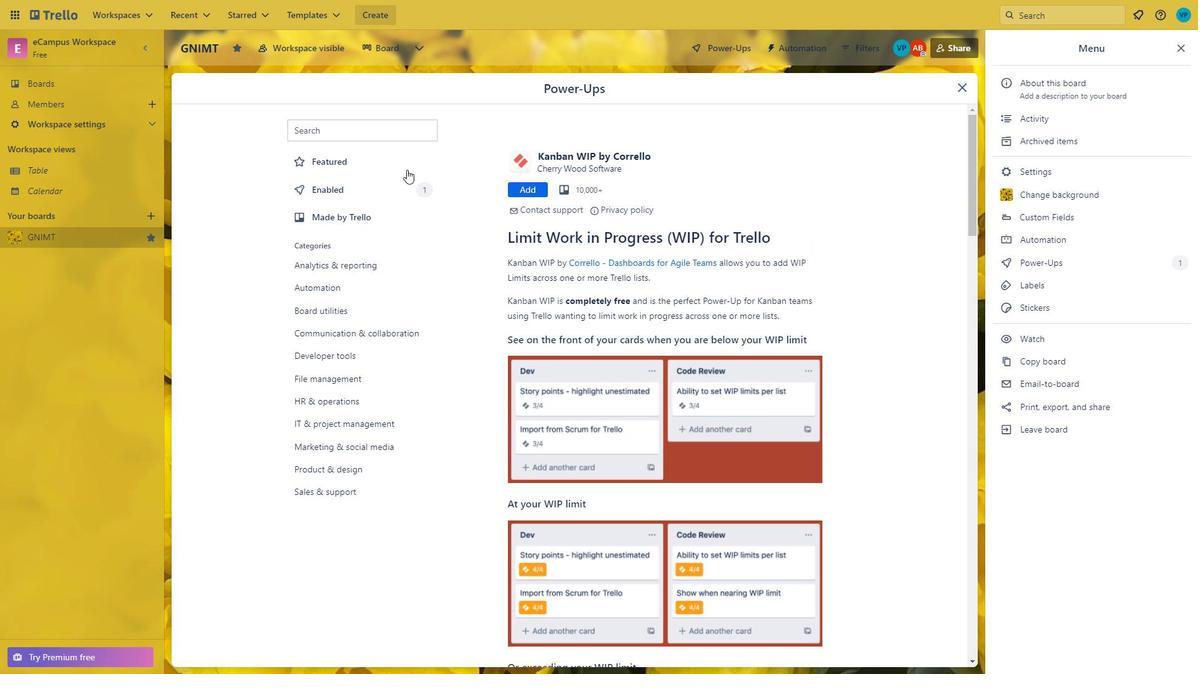 
Action: Mouse scrolled (454, 155) with delta (0, 0)
Screenshot: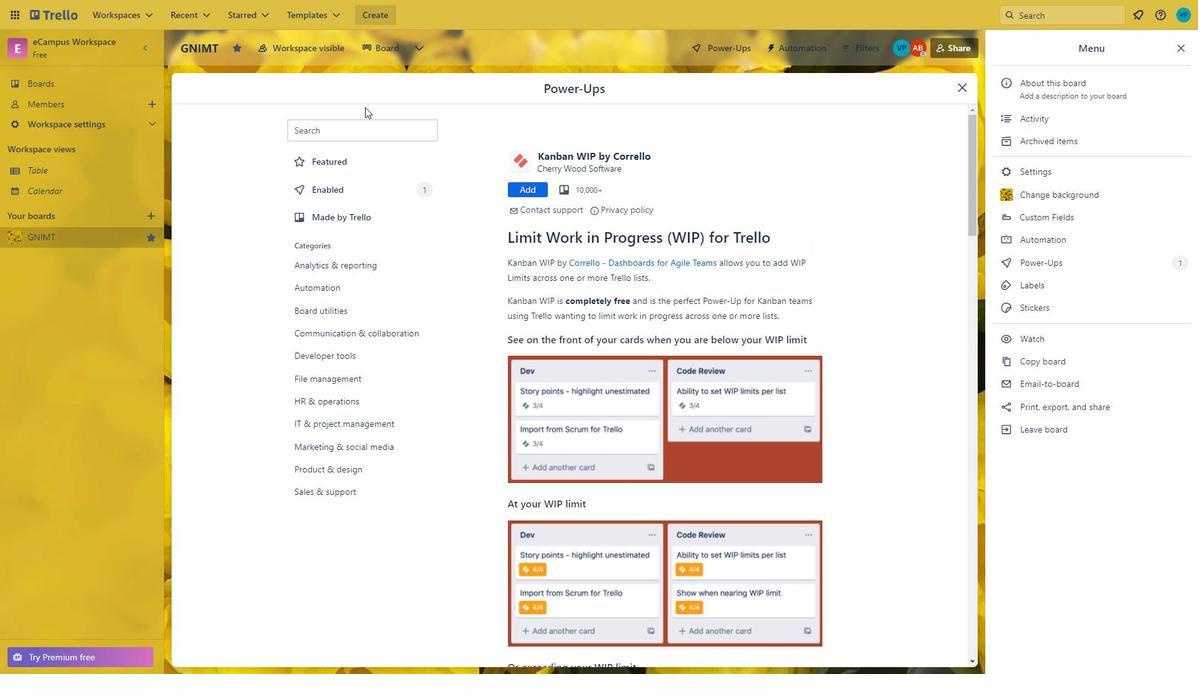 
Action: Mouse scrolled (454, 155) with delta (0, 0)
Screenshot: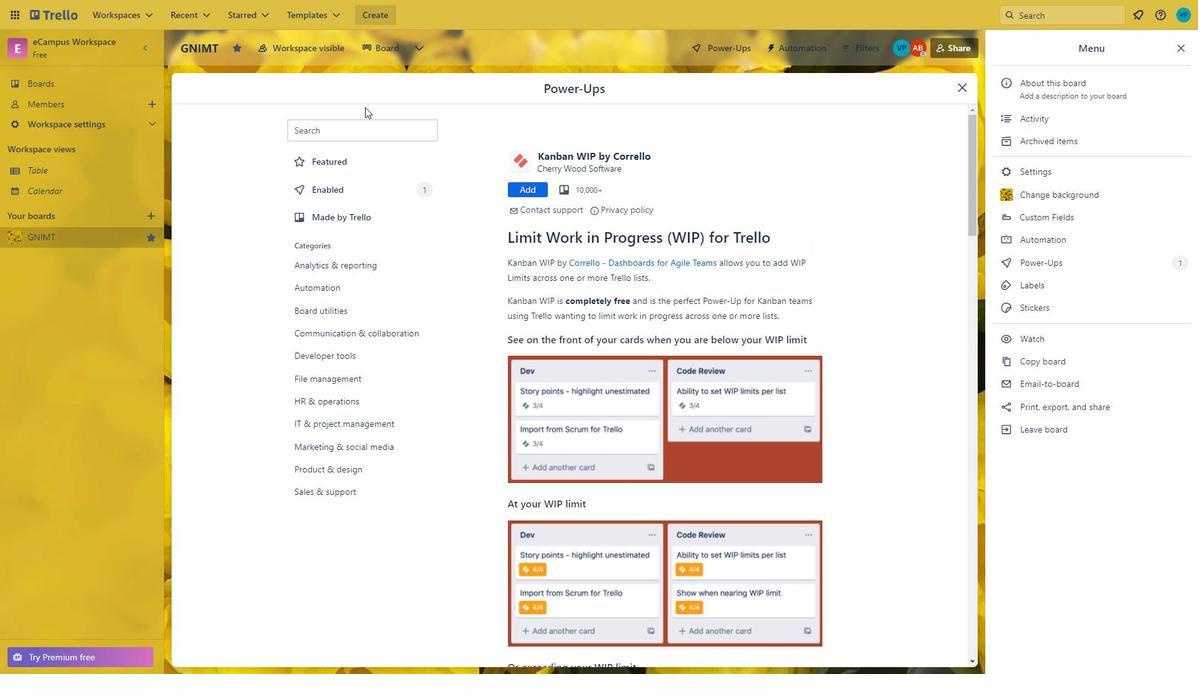 
Action: Mouse scrolled (454, 155) with delta (0, 0)
Screenshot: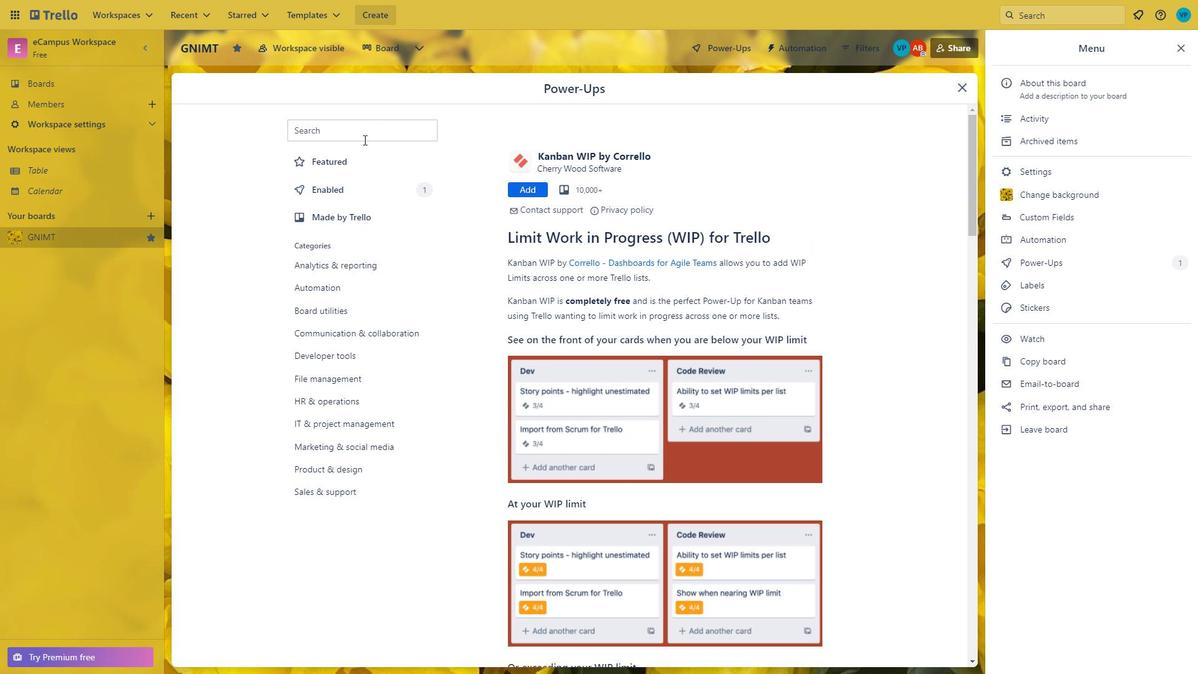 
Action: Mouse scrolled (454, 155) with delta (0, 0)
Screenshot: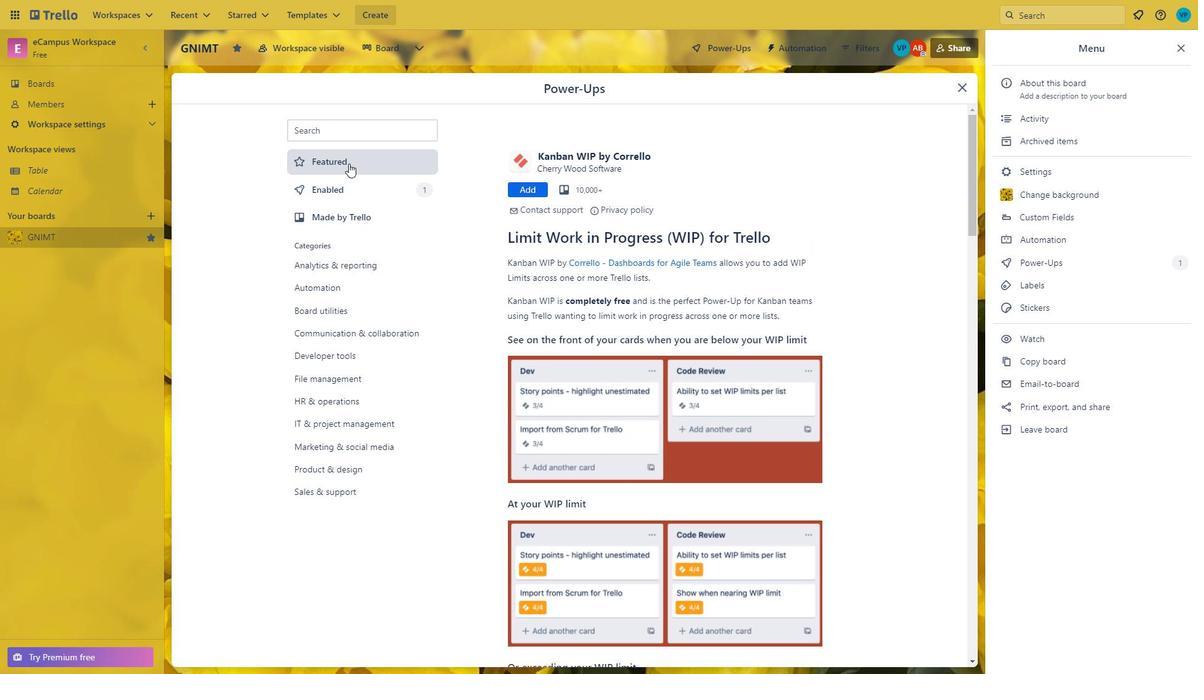 
Action: Mouse scrolled (454, 155) with delta (0, 0)
Screenshot: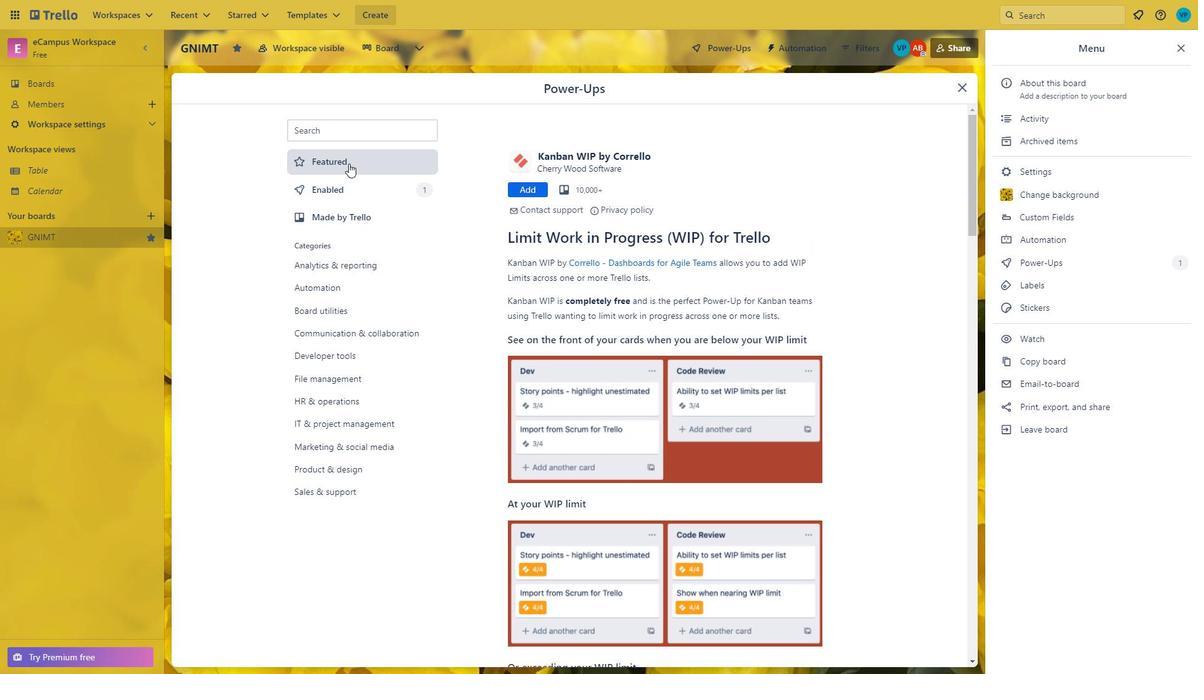 
Action: Mouse scrolled (454, 155) with delta (0, 0)
Screenshot: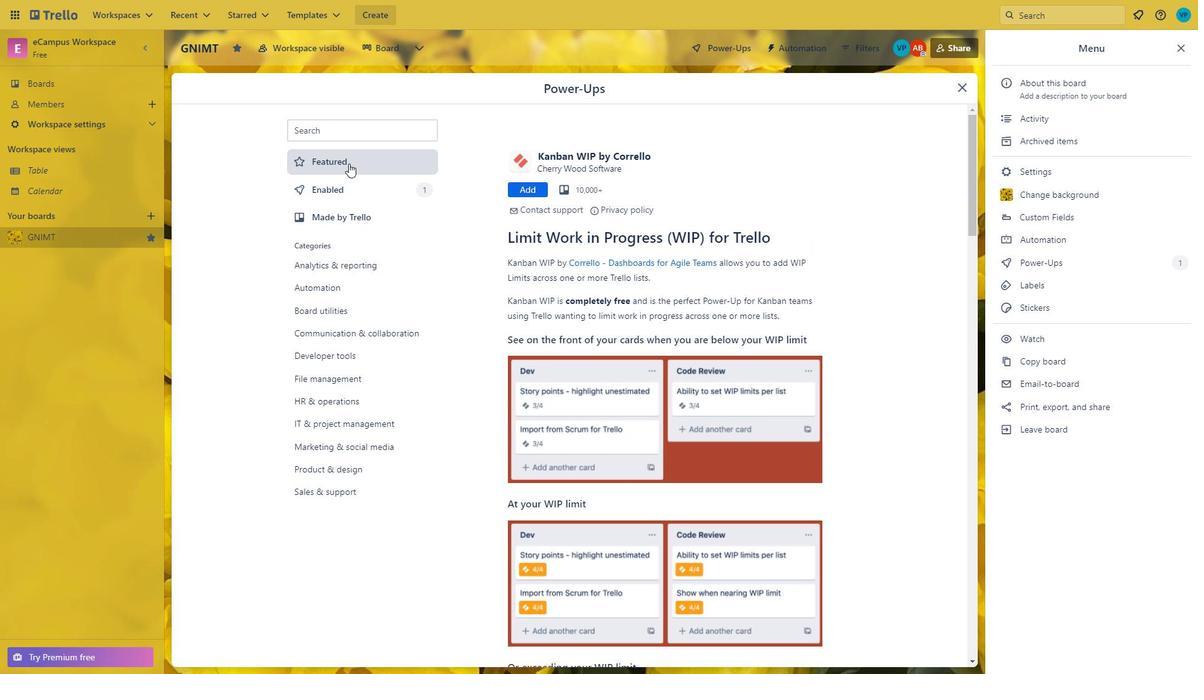 
Action: Mouse scrolled (454, 155) with delta (0, 0)
Screenshot: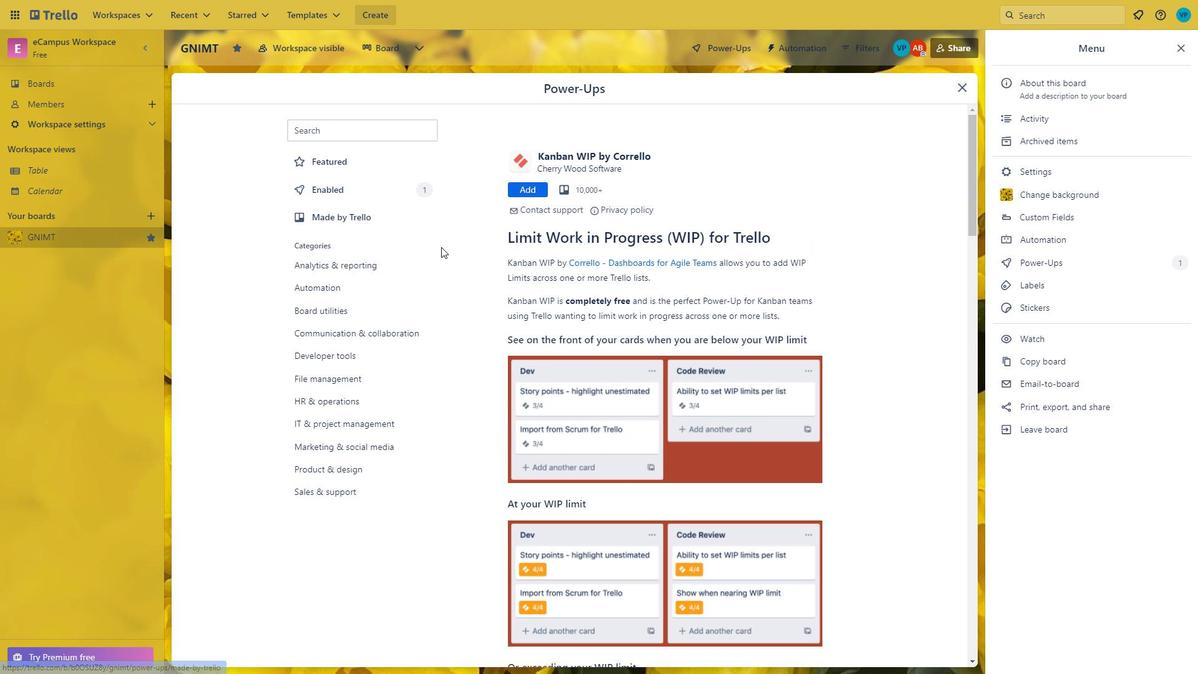 
Action: Mouse scrolled (454, 155) with delta (0, 0)
Screenshot: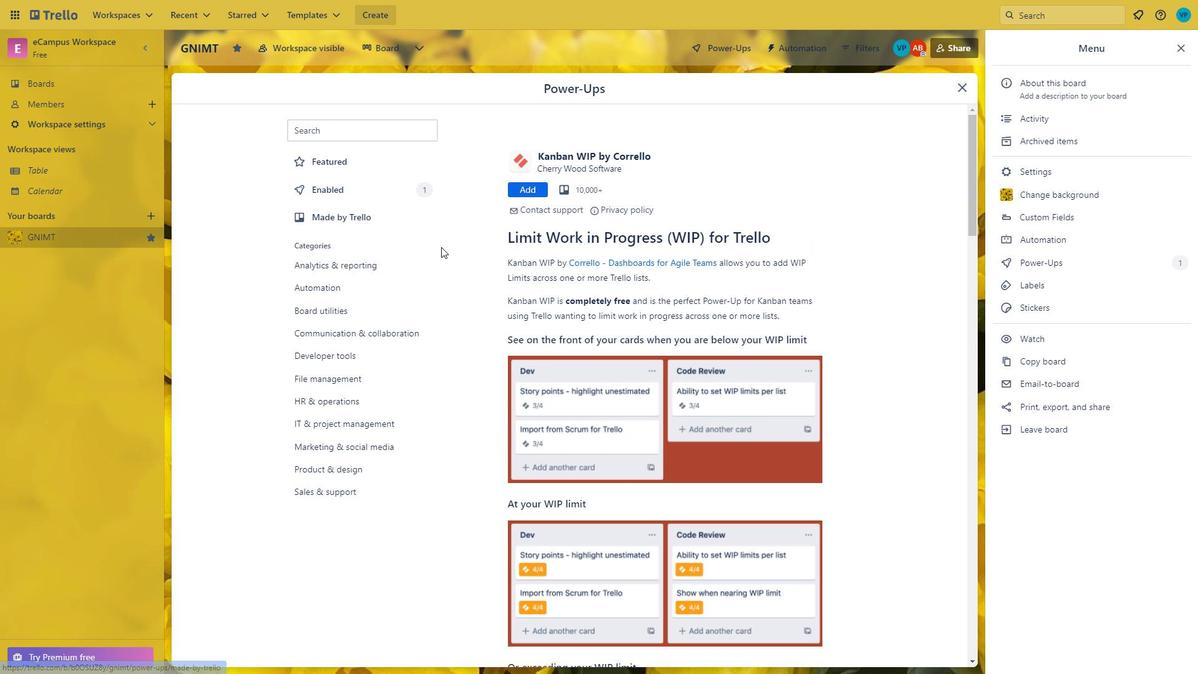 
Action: Mouse scrolled (454, 155) with delta (0, 0)
Screenshot: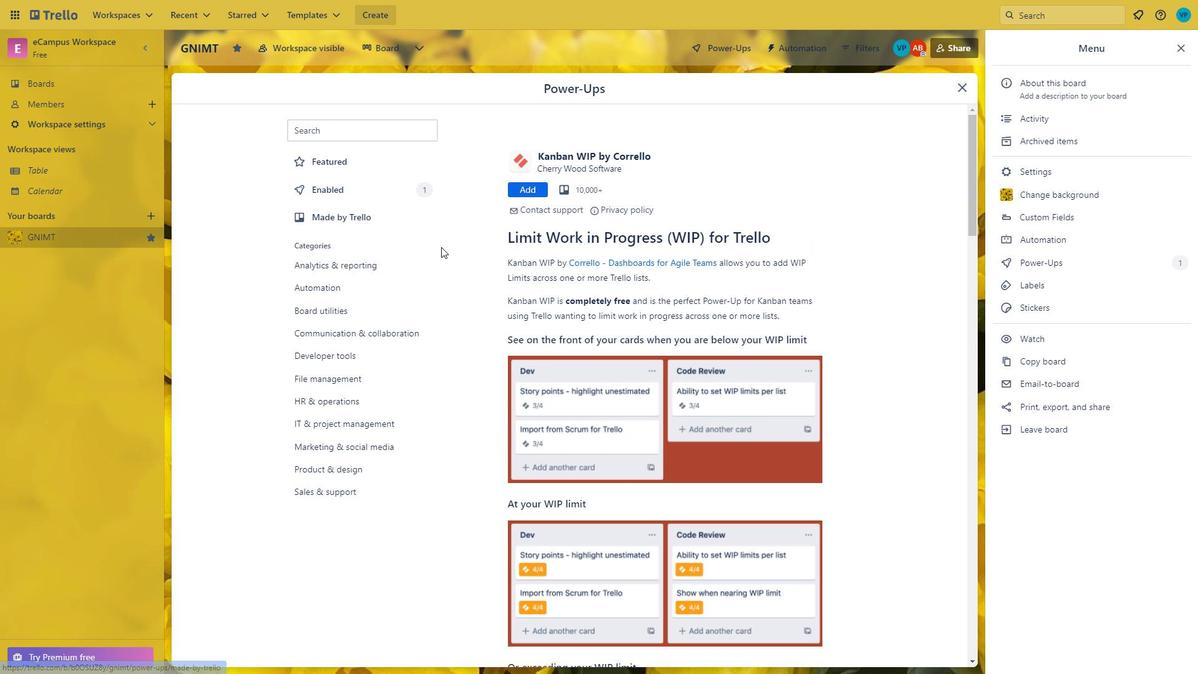 
Action: Mouse scrolled (454, 155) with delta (0, 0)
